 Task: Explore Airbnb accommodation in Ofaqim, Israel from 4th November, 2023 to 8th November, 2023 for 2 adults.1  bedroom having 1 bed and 1 bathroom. Property type can be hotel. Amenities needed are: washing machine. Look for 3 properties as per requirement.
Action: Mouse moved to (460, 350)
Screenshot: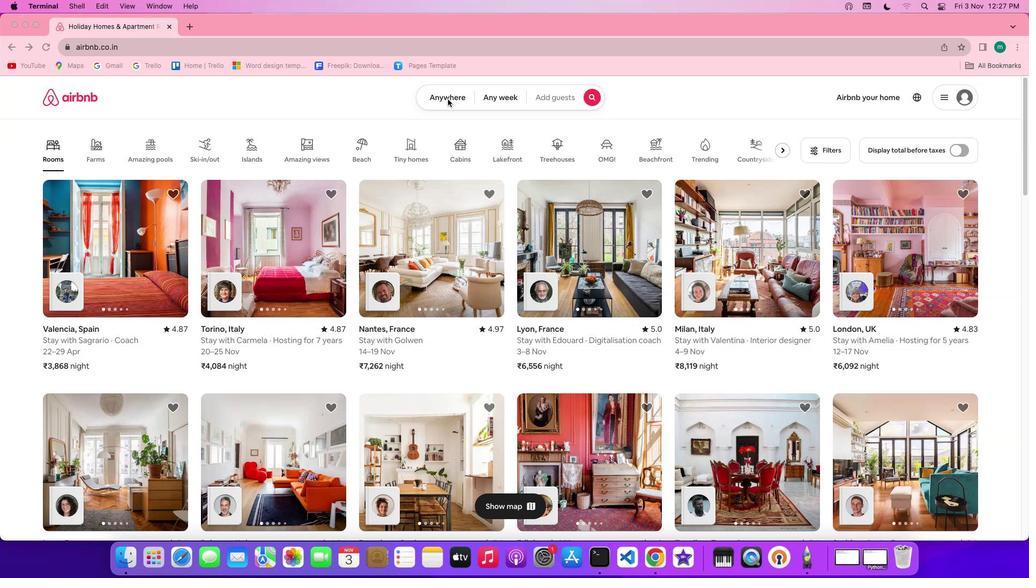 
Action: Mouse pressed left at (460, 350)
Screenshot: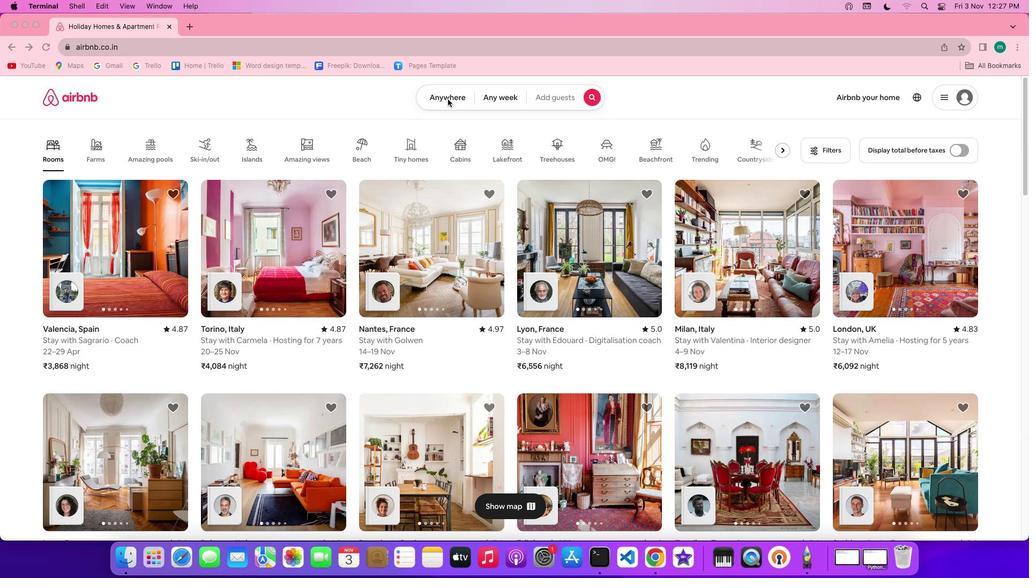 
Action: Mouse moved to (460, 350)
Screenshot: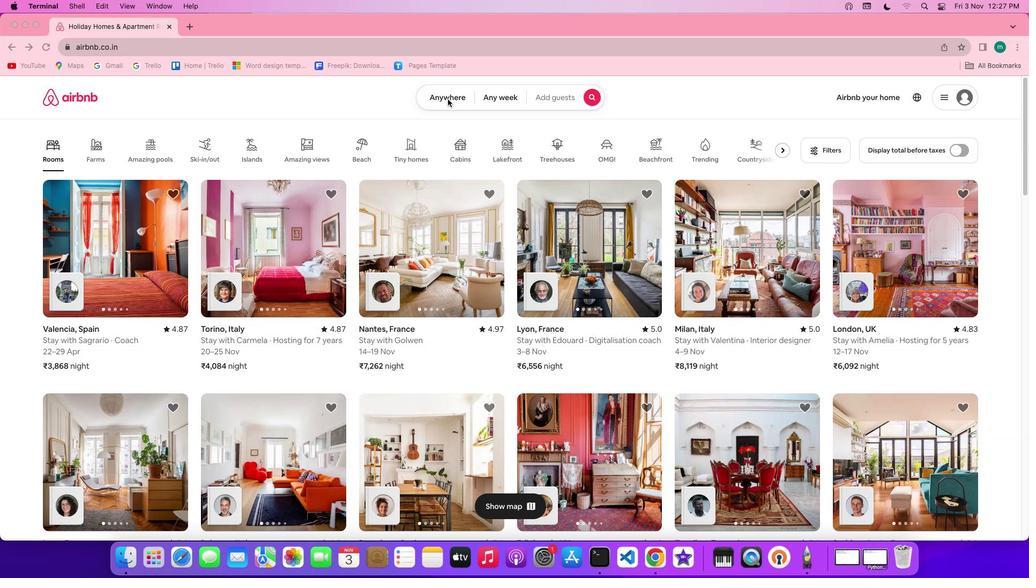 
Action: Mouse pressed left at (460, 350)
Screenshot: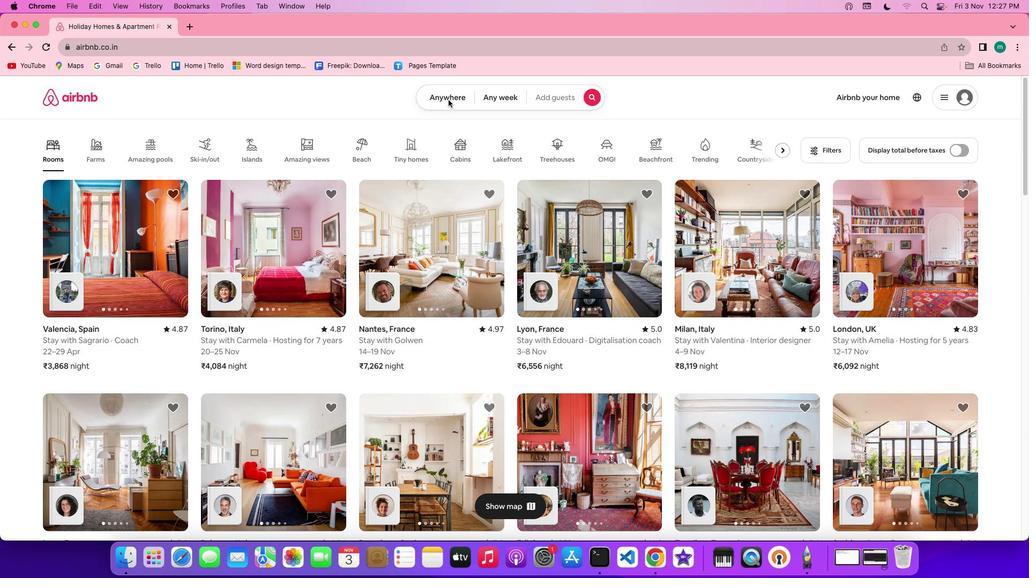
Action: Mouse moved to (383, 354)
Screenshot: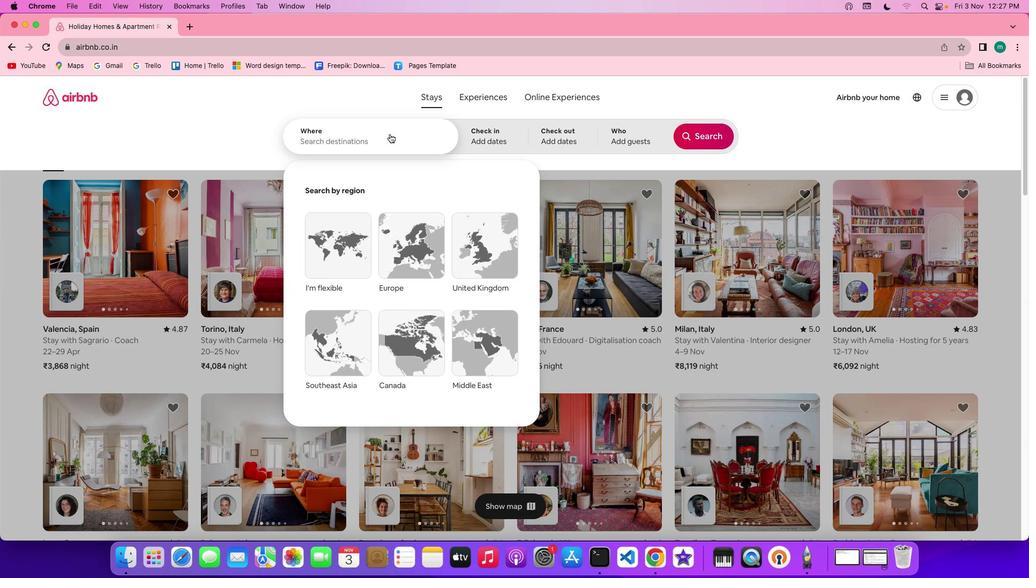 
Action: Key pressed Key.shift'O''f''a''q''i''m'','Key.spaceKey.shift'I''s''r''a''e''l'
Screenshot: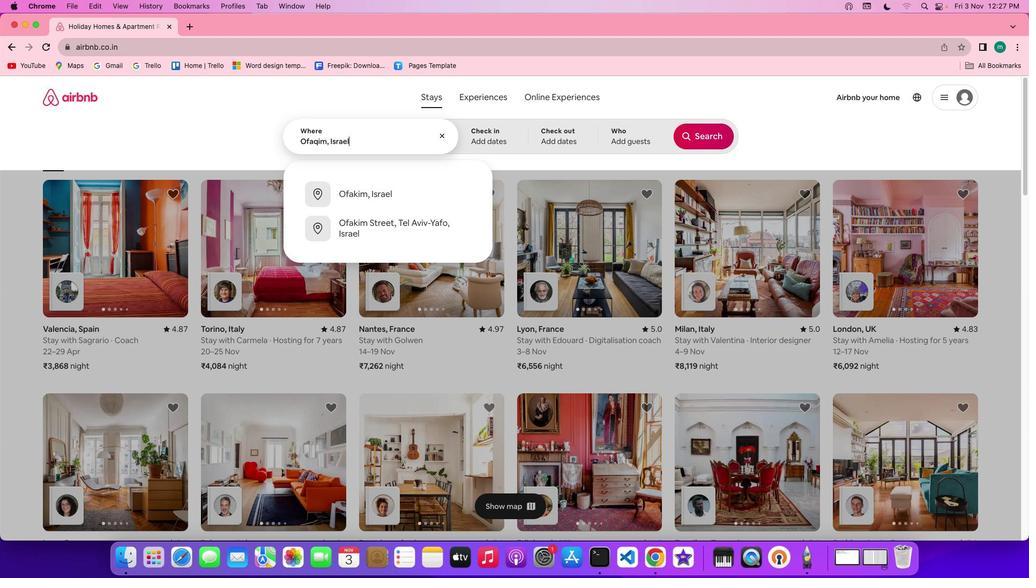
Action: Mouse moved to (504, 355)
Screenshot: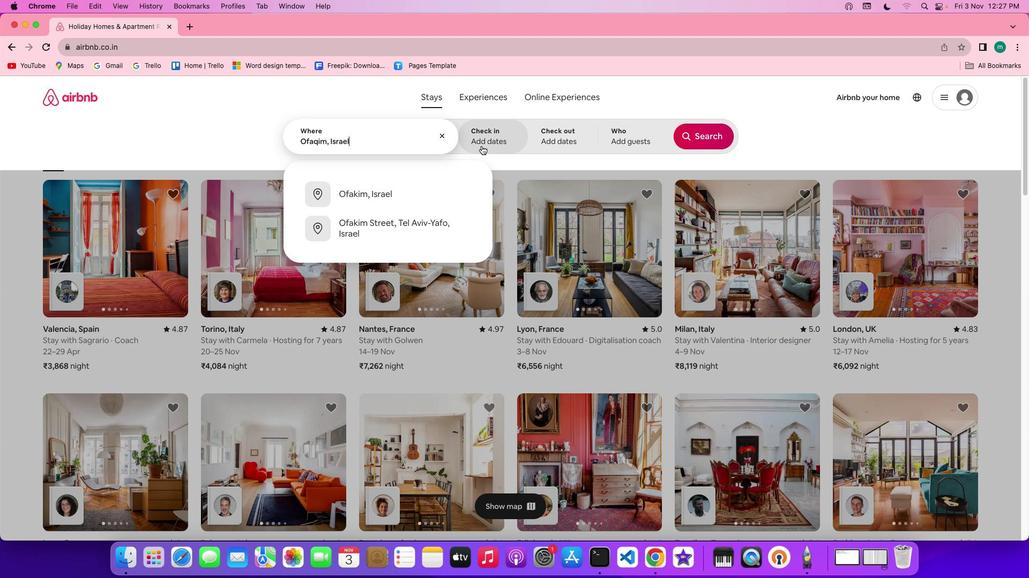 
Action: Mouse pressed left at (504, 355)
Screenshot: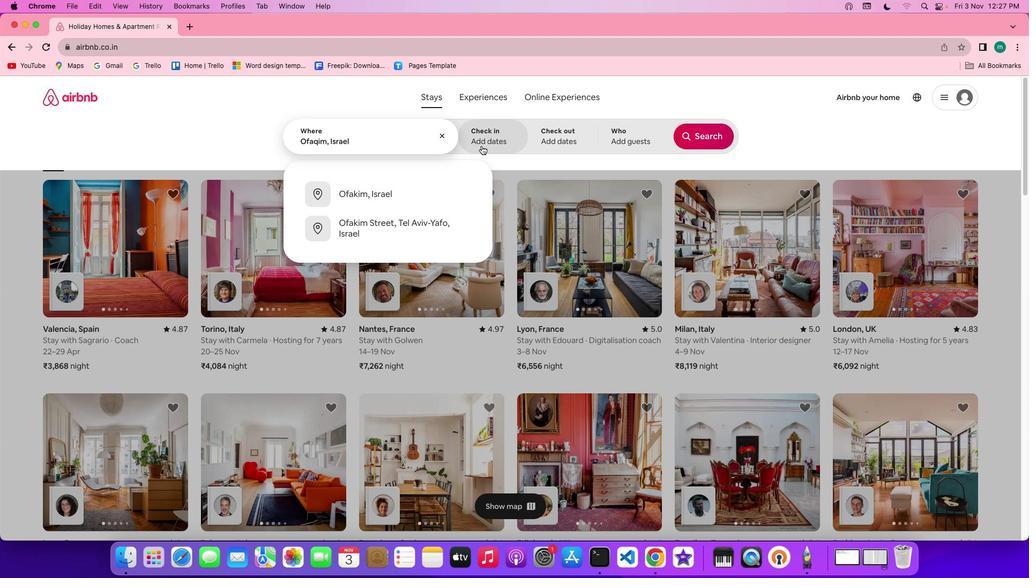 
Action: Mouse moved to (509, 369)
Screenshot: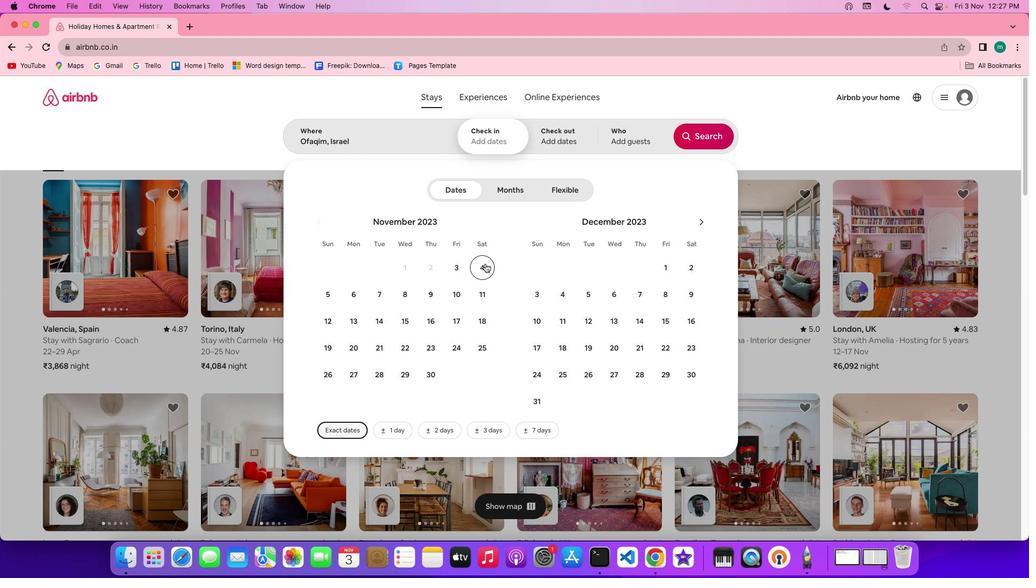 
Action: Mouse pressed left at (509, 369)
Screenshot: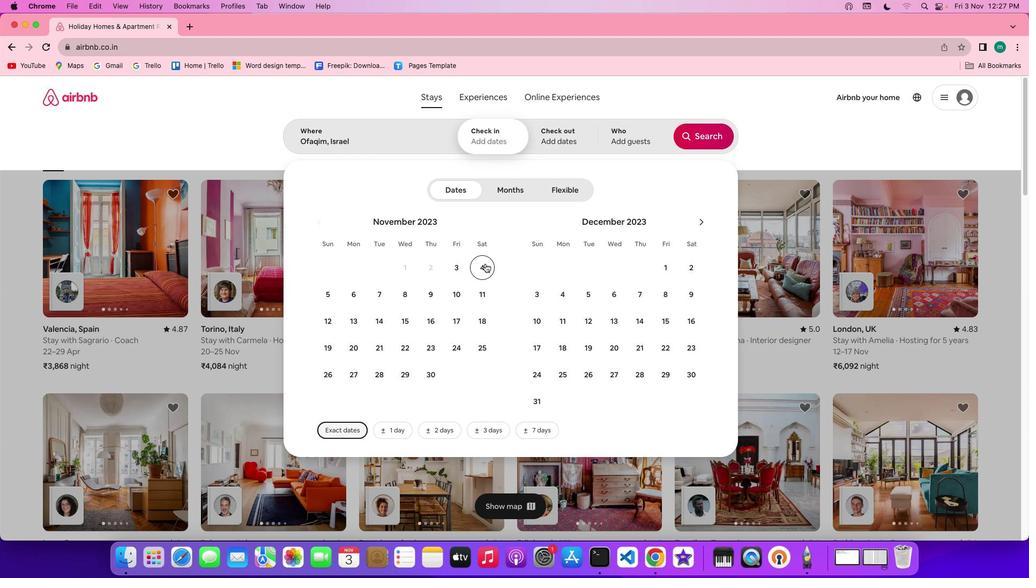 
Action: Mouse moved to (399, 373)
Screenshot: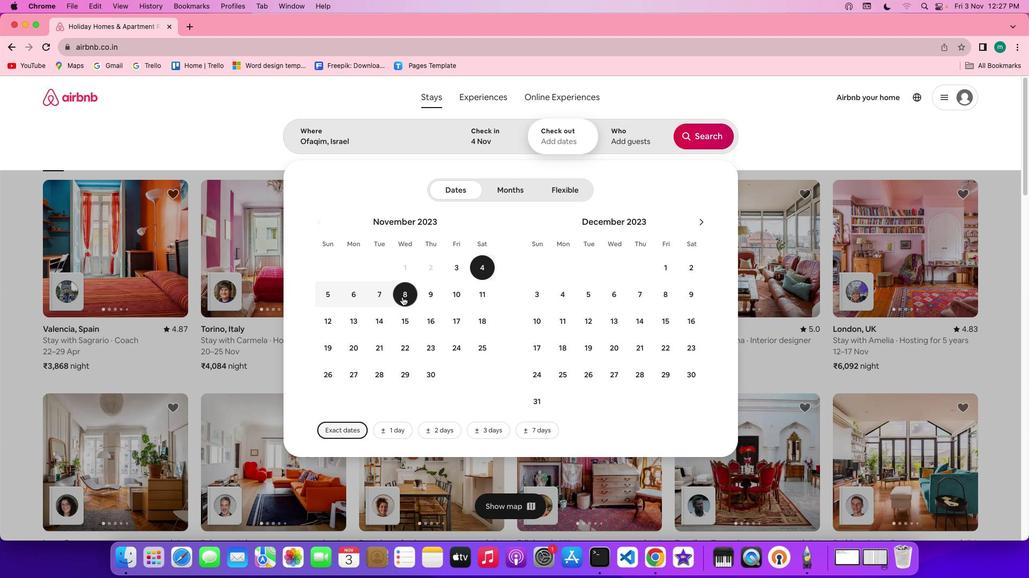 
Action: Mouse pressed left at (399, 373)
Screenshot: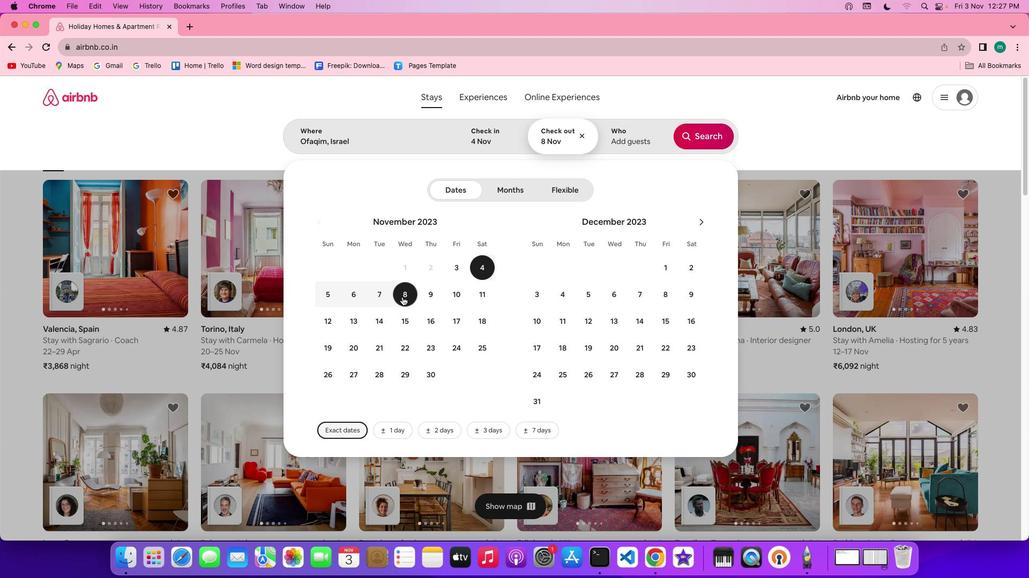 
Action: Mouse moved to (696, 354)
Screenshot: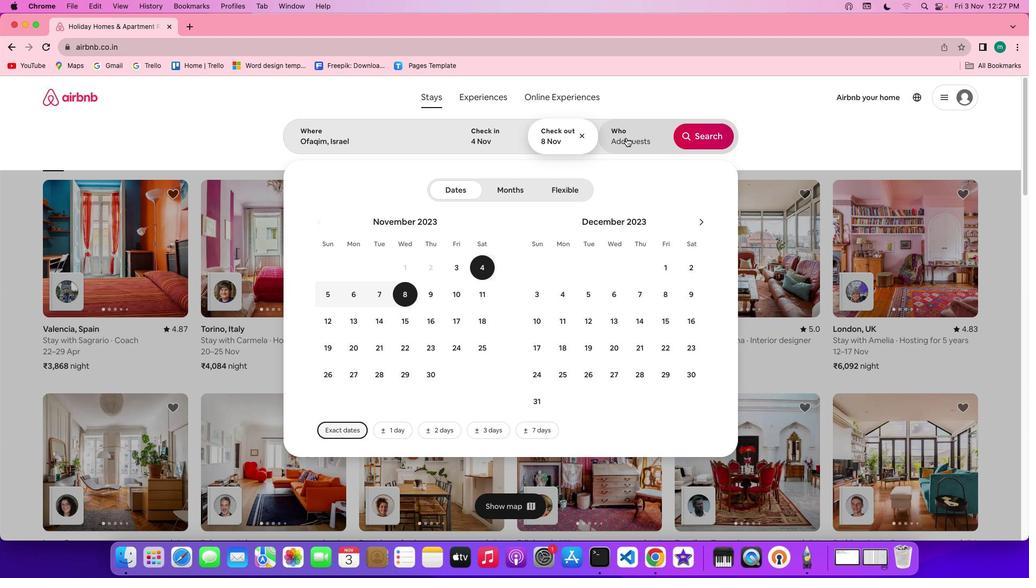 
Action: Mouse pressed left at (696, 354)
Screenshot: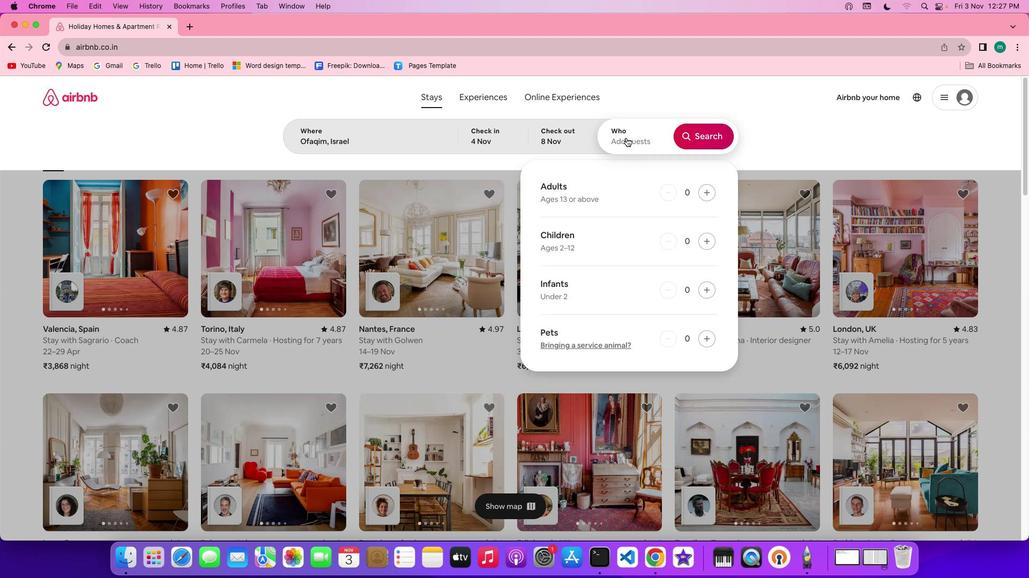 
Action: Mouse moved to (805, 360)
Screenshot: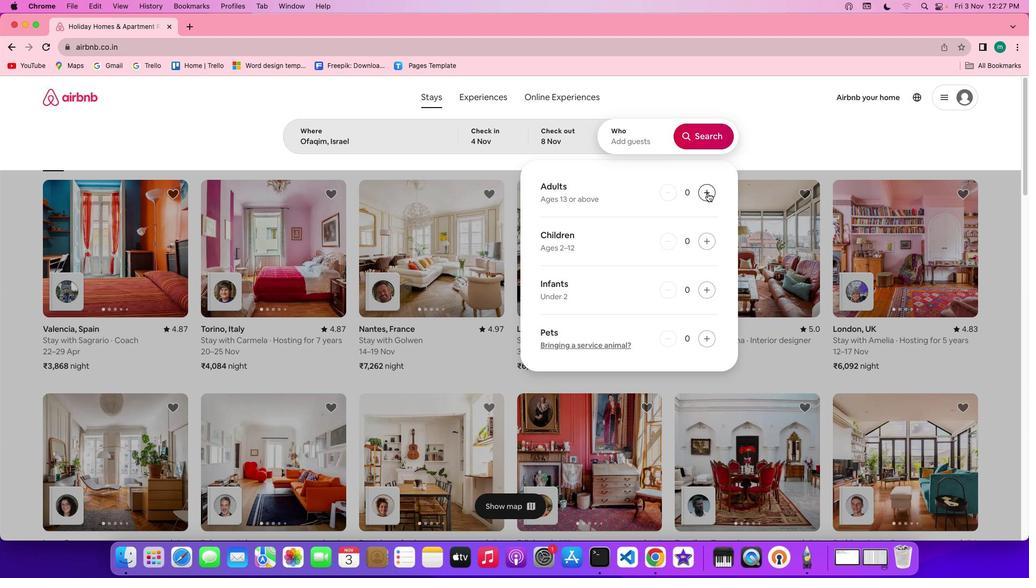 
Action: Mouse pressed left at (805, 360)
Screenshot: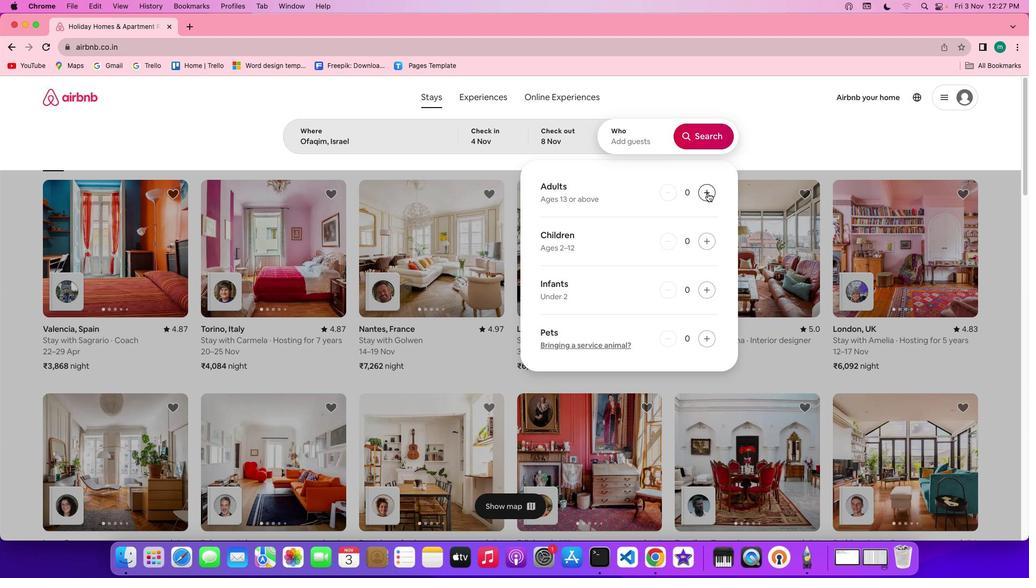 
Action: Mouse pressed left at (805, 360)
Screenshot: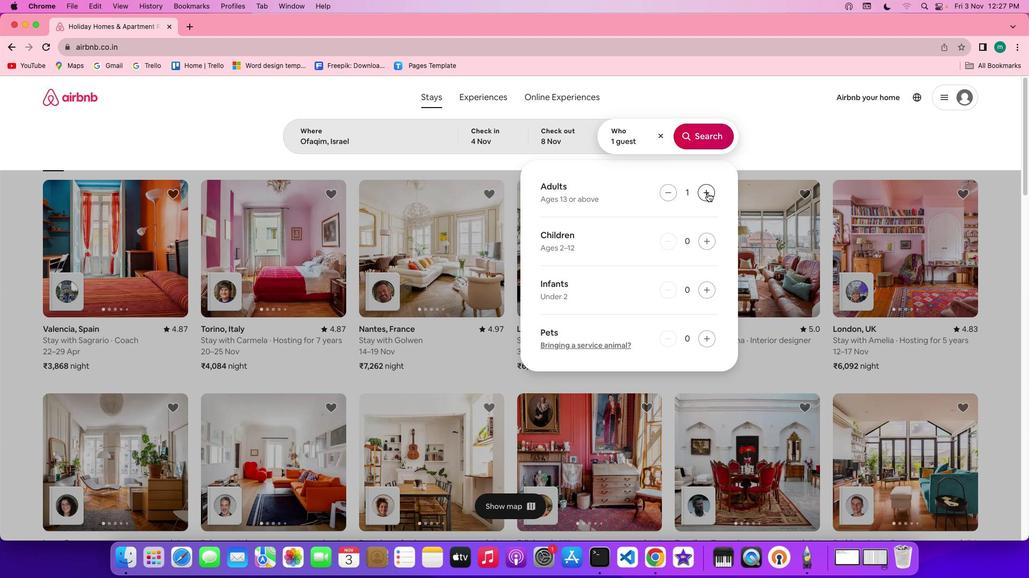 
Action: Mouse moved to (806, 353)
Screenshot: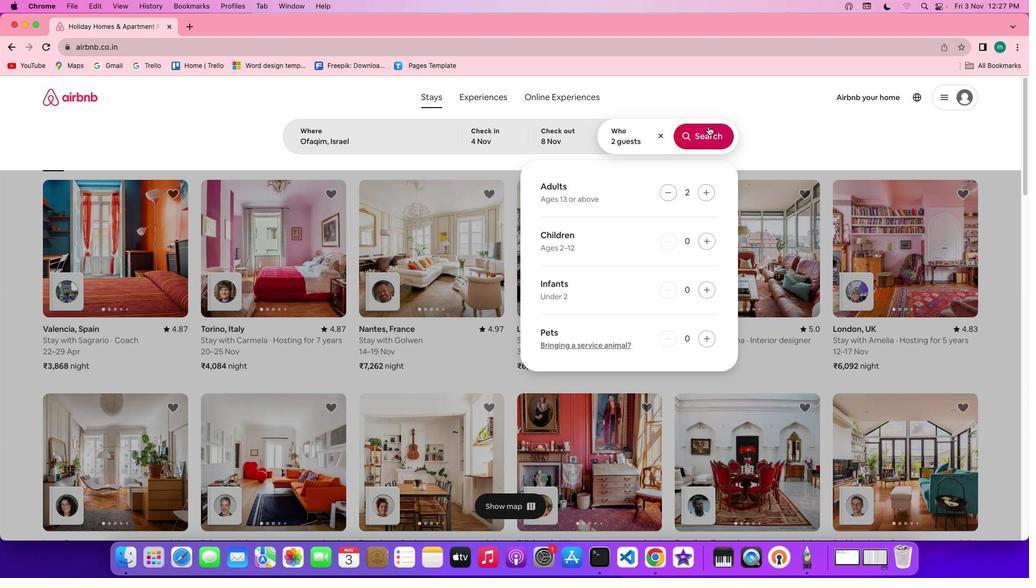 
Action: Mouse pressed left at (806, 353)
Screenshot: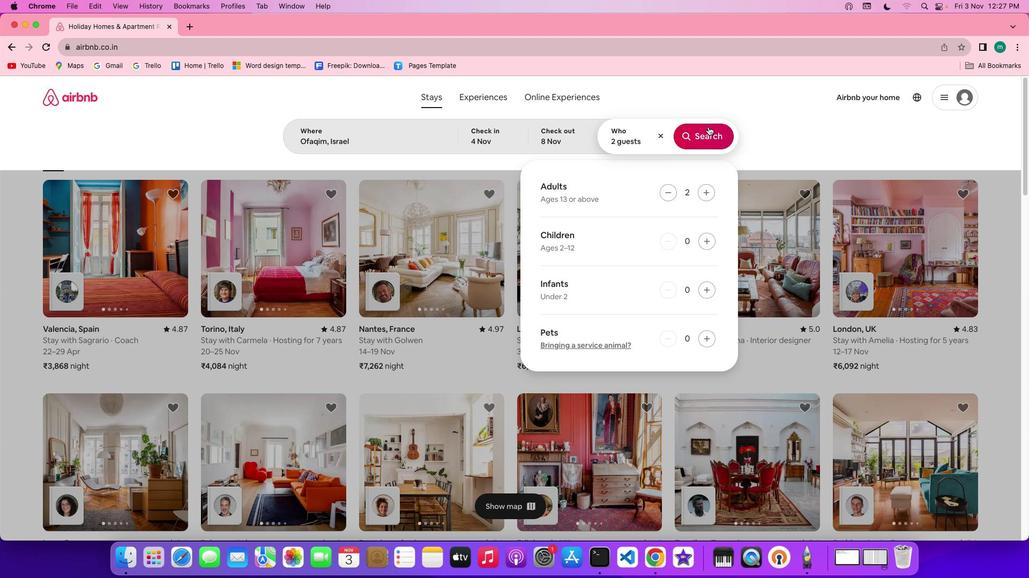 
Action: Mouse moved to (993, 354)
Screenshot: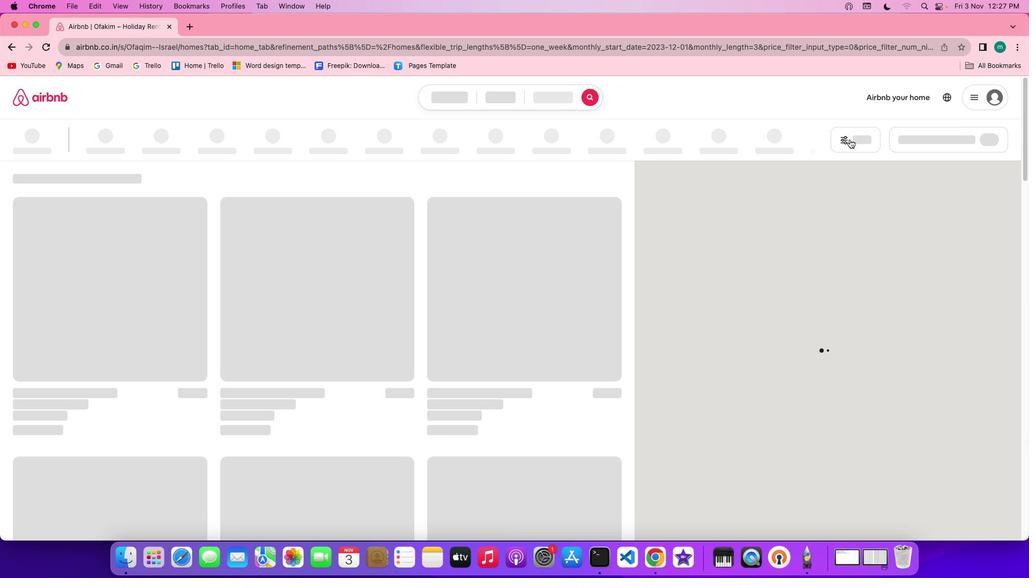 
Action: Mouse pressed left at (993, 354)
Screenshot: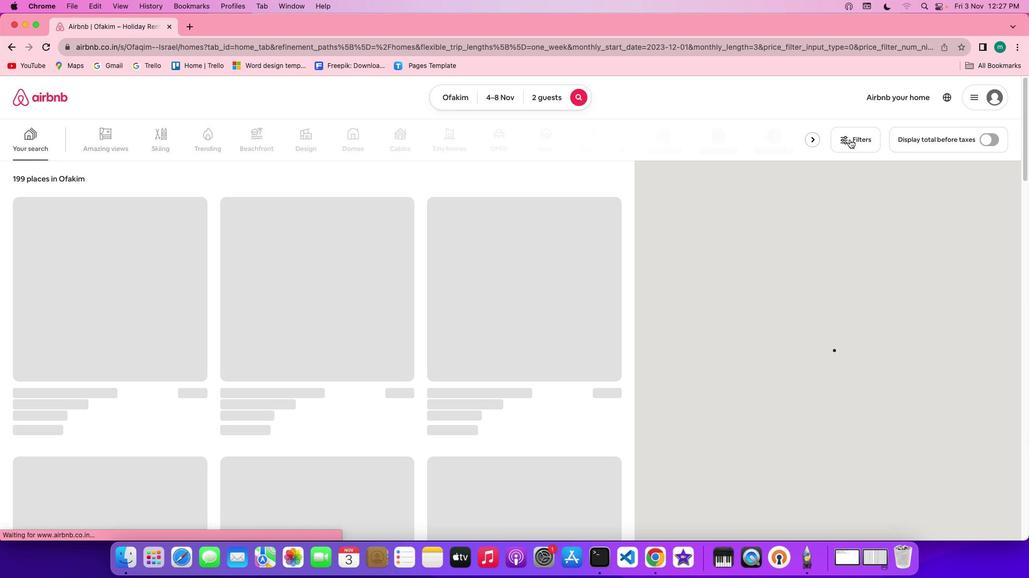 
Action: Mouse moved to (991, 354)
Screenshot: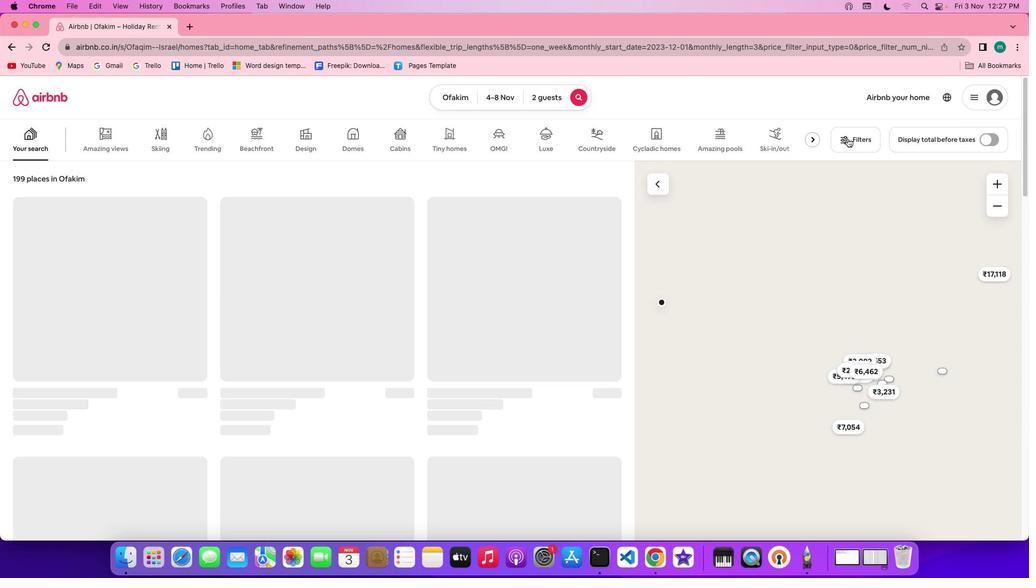 
Action: Mouse pressed left at (991, 354)
Screenshot: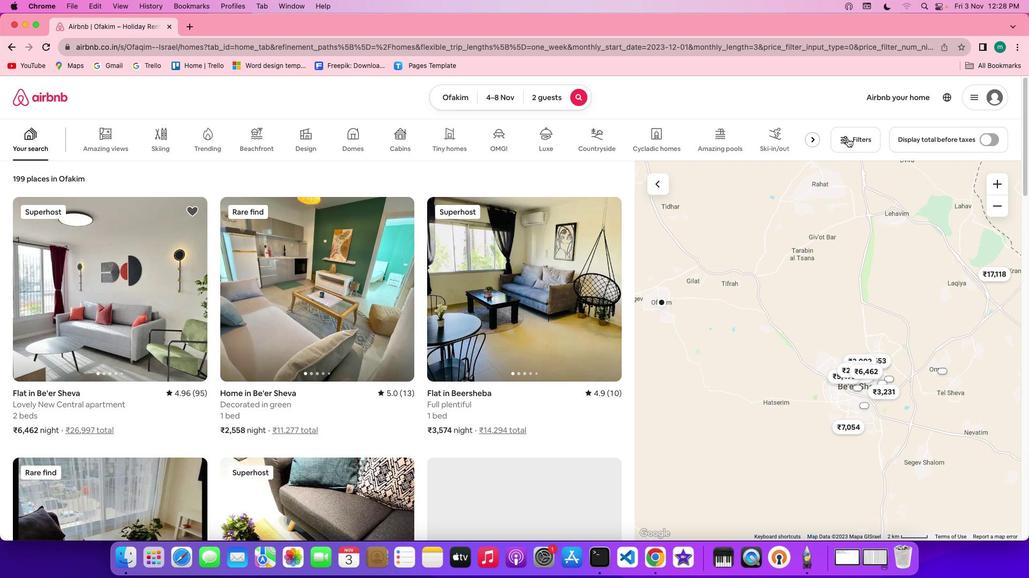 
Action: Mouse moved to (597, 378)
Screenshot: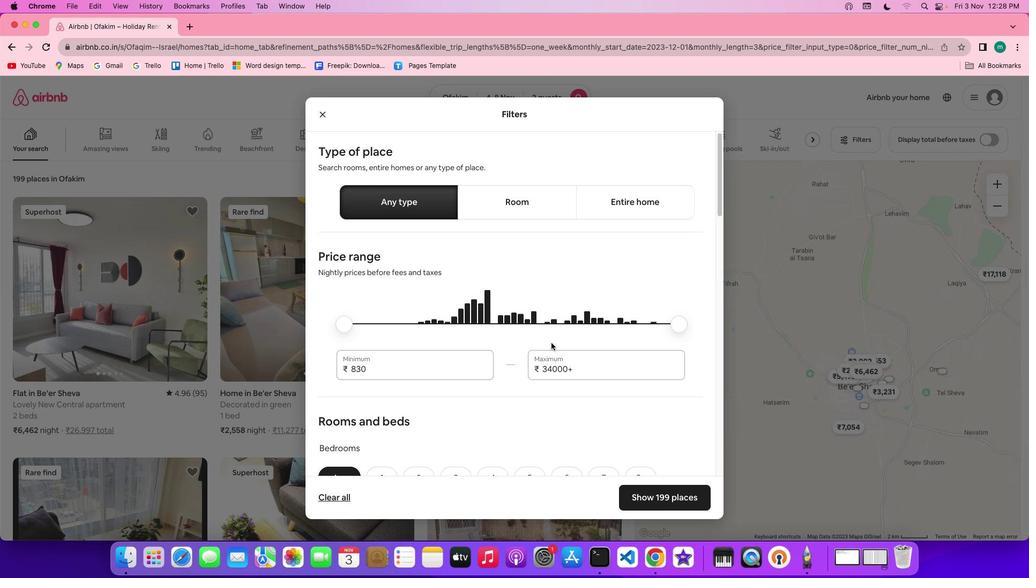 
Action: Mouse scrolled (597, 378) with delta (-134, 338)
Screenshot: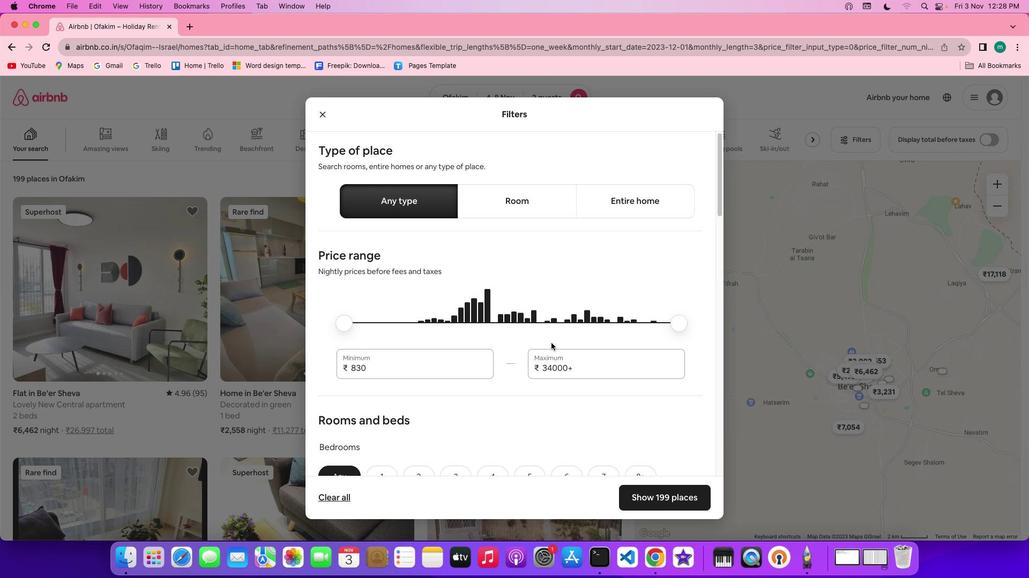 
Action: Mouse scrolled (597, 378) with delta (-134, 338)
Screenshot: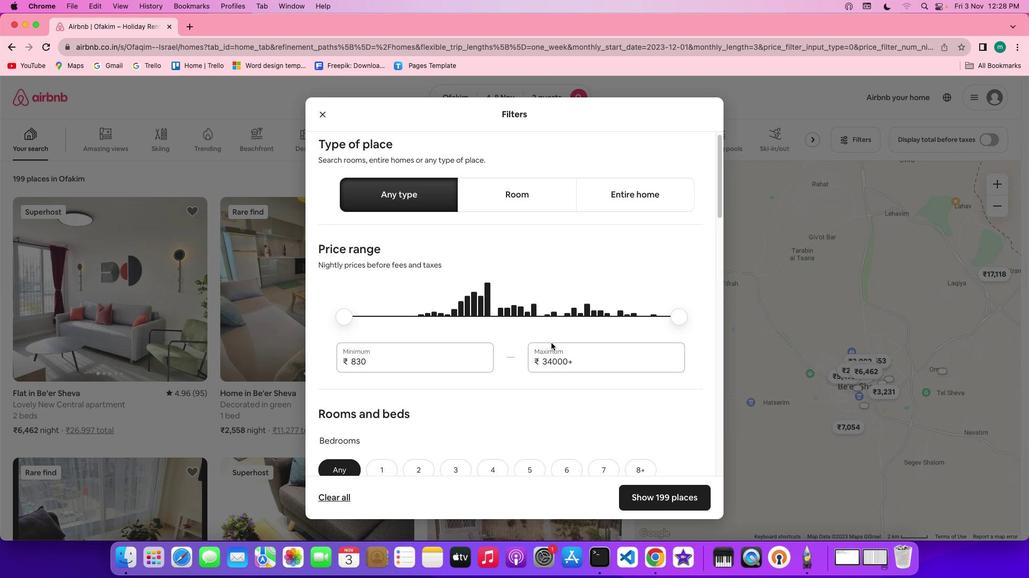 
Action: Mouse scrolled (597, 378) with delta (-134, 338)
Screenshot: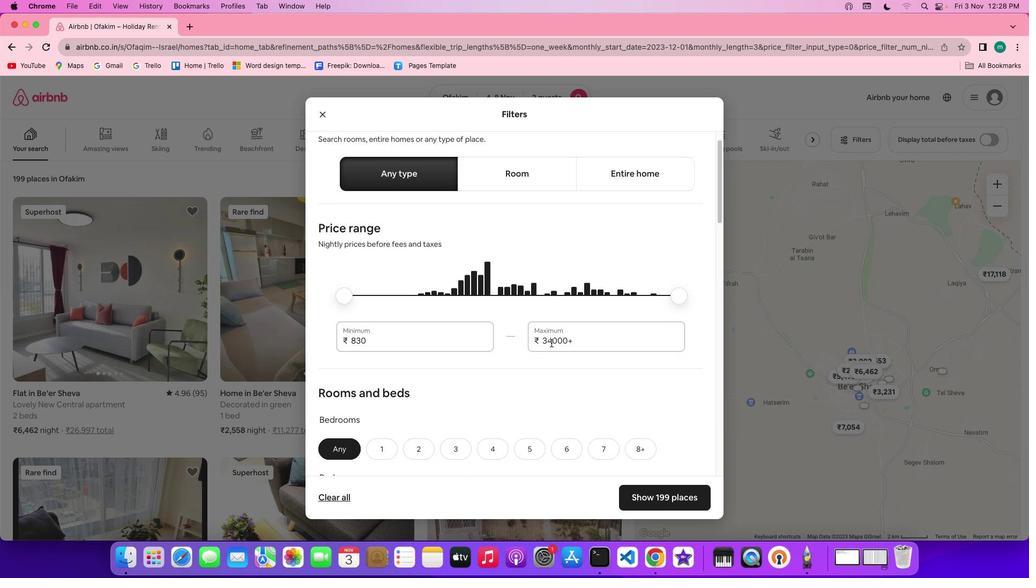 
Action: Mouse scrolled (597, 378) with delta (-134, 338)
Screenshot: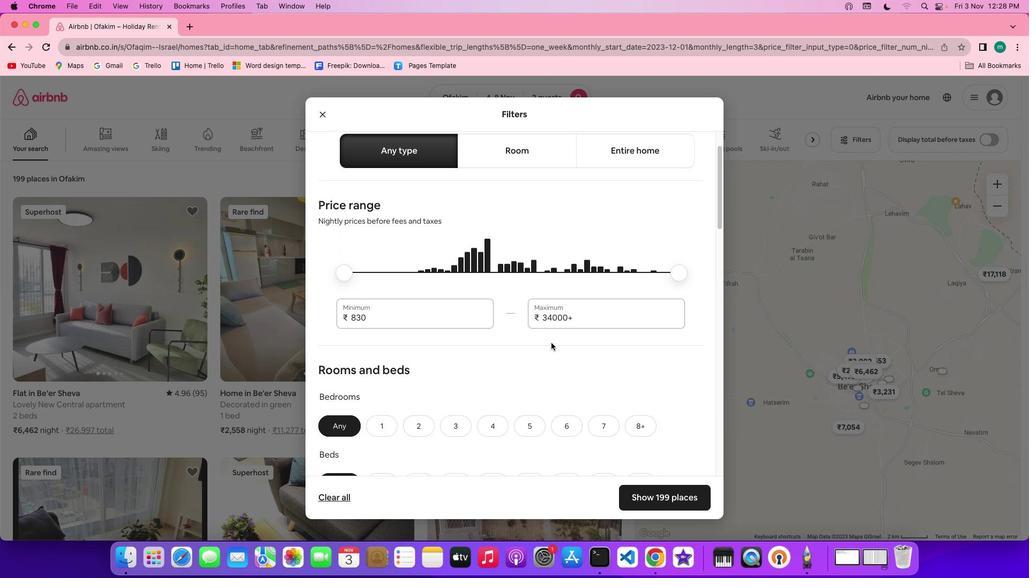 
Action: Mouse scrolled (597, 378) with delta (-134, 338)
Screenshot: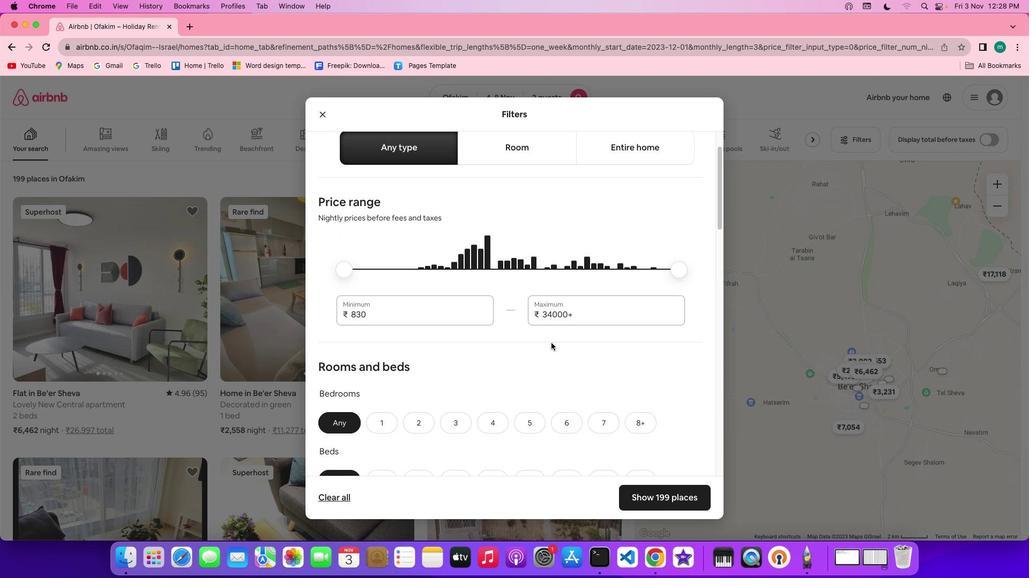 
Action: Mouse scrolled (597, 378) with delta (-134, 338)
Screenshot: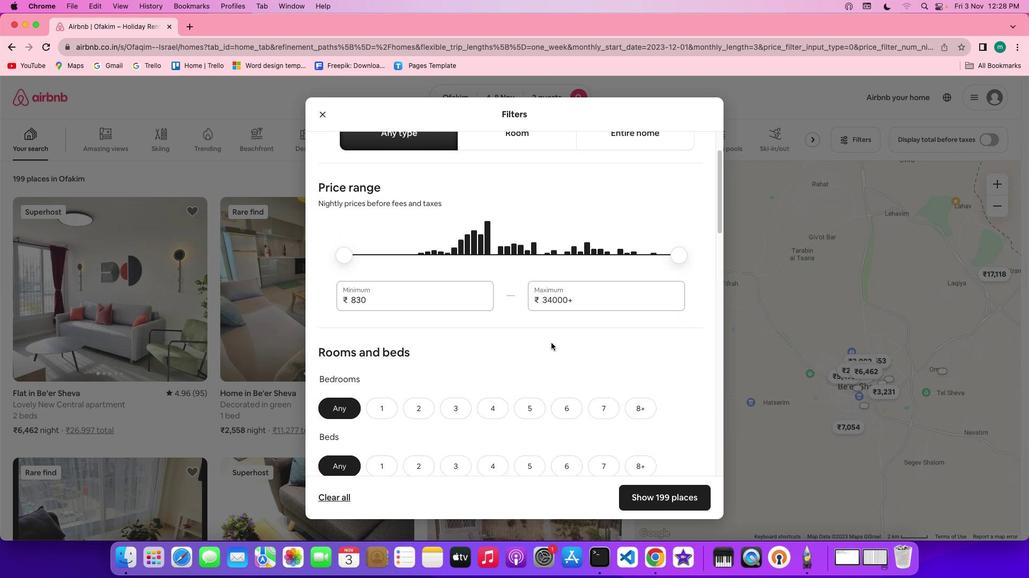 
Action: Mouse scrolled (597, 378) with delta (-134, 338)
Screenshot: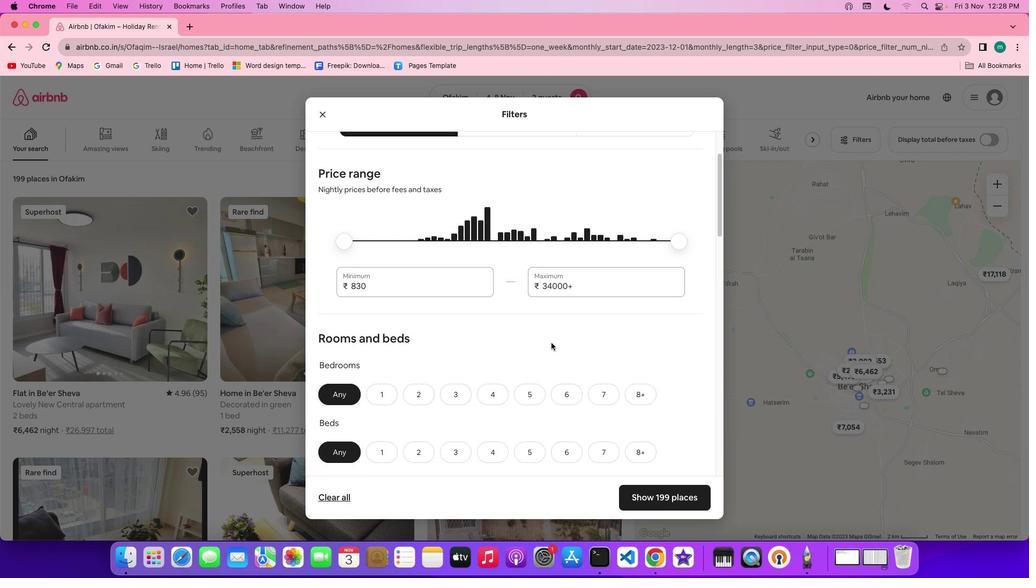 
Action: Mouse scrolled (597, 378) with delta (-134, 338)
Screenshot: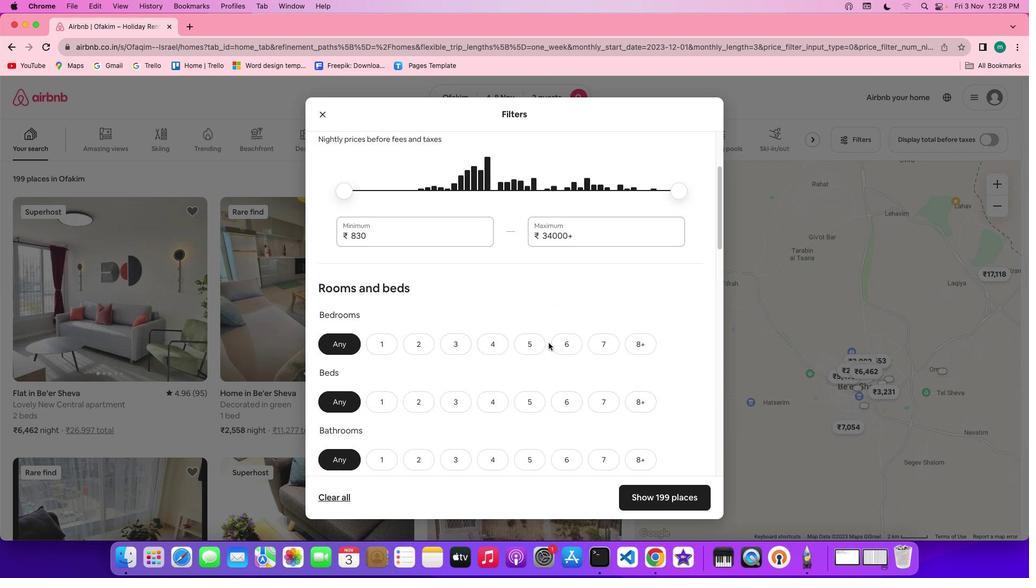 
Action: Mouse moved to (583, 378)
Screenshot: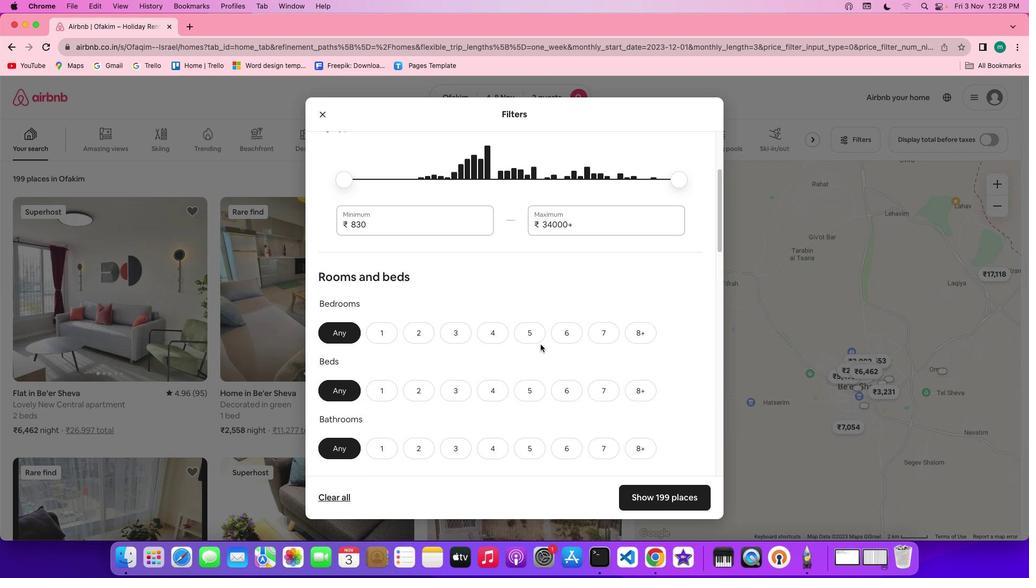 
Action: Mouse scrolled (583, 378) with delta (-134, 338)
Screenshot: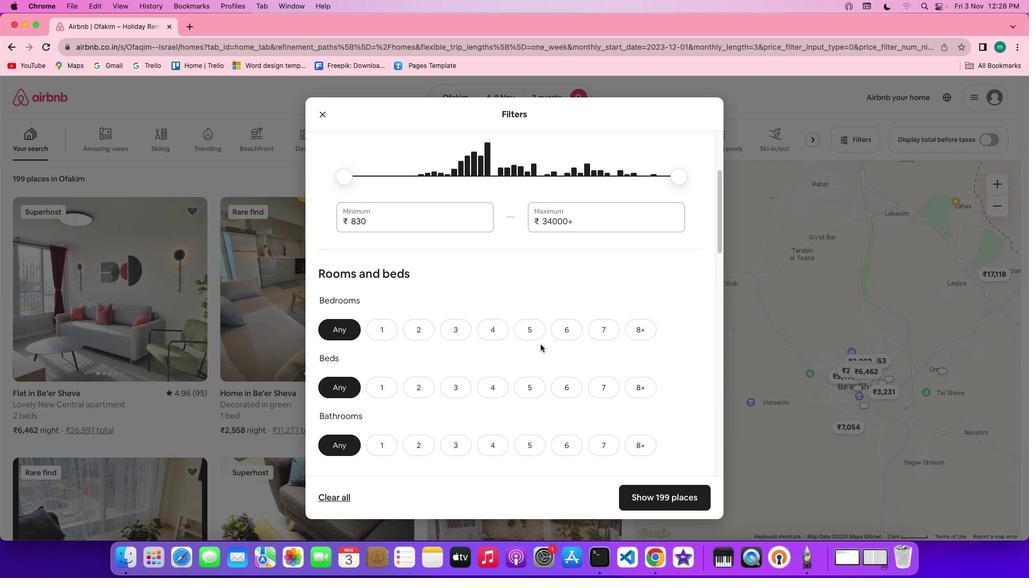 
Action: Mouse scrolled (583, 378) with delta (-134, 338)
Screenshot: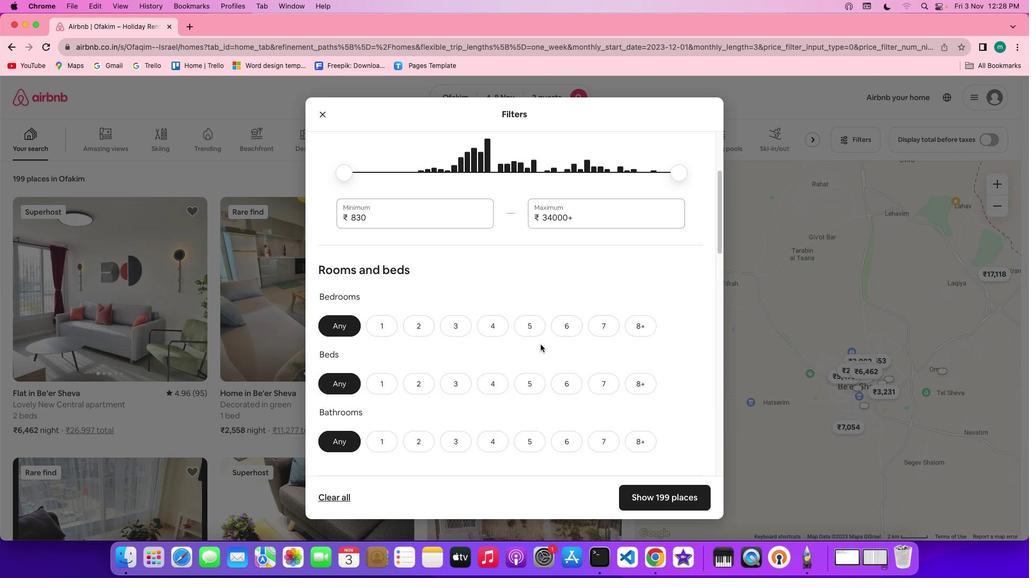 
Action: Mouse moved to (374, 375)
Screenshot: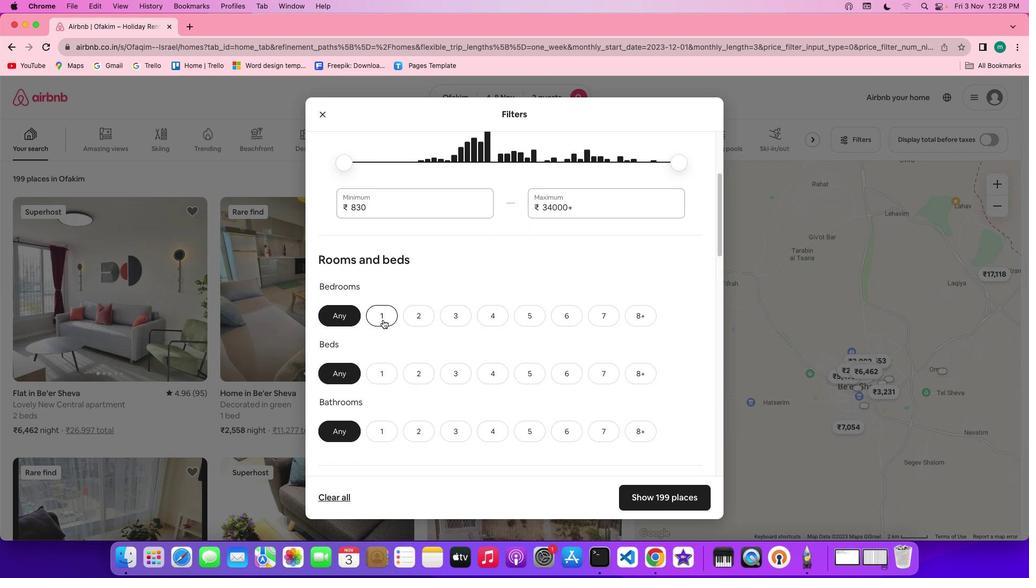 
Action: Mouse pressed left at (374, 375)
Screenshot: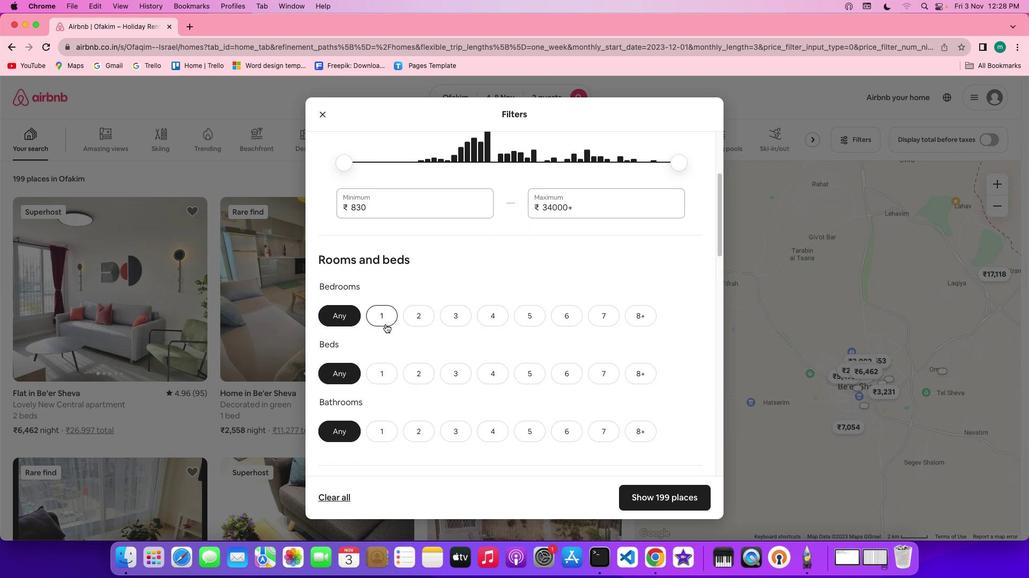 
Action: Mouse moved to (381, 382)
Screenshot: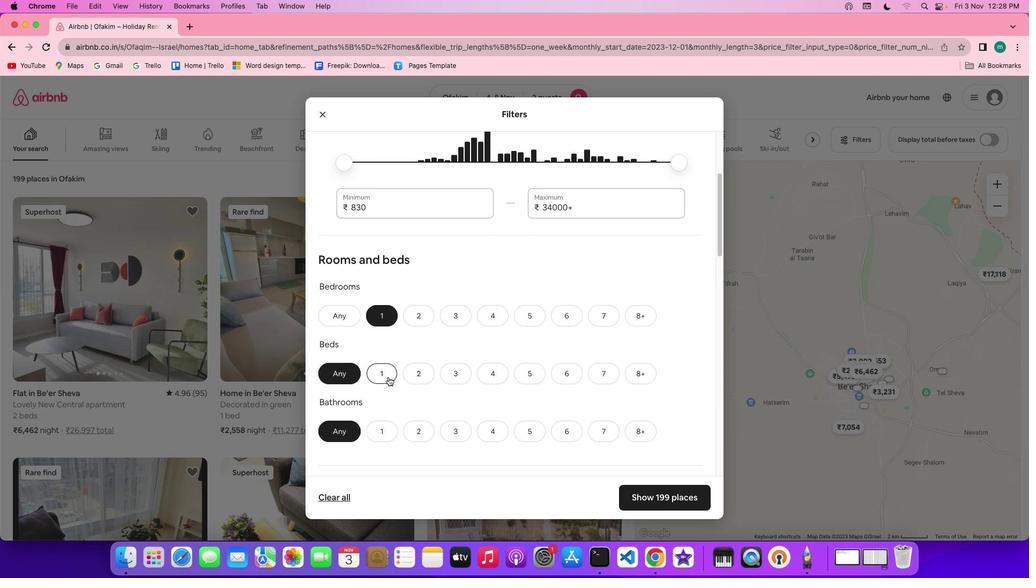 
Action: Mouse pressed left at (381, 382)
Screenshot: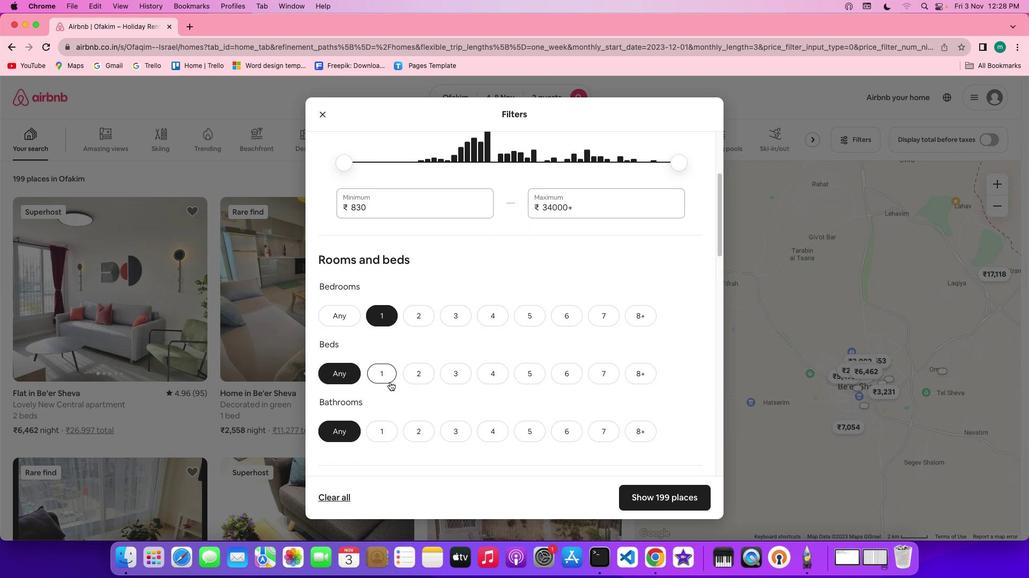
Action: Mouse moved to (383, 389)
Screenshot: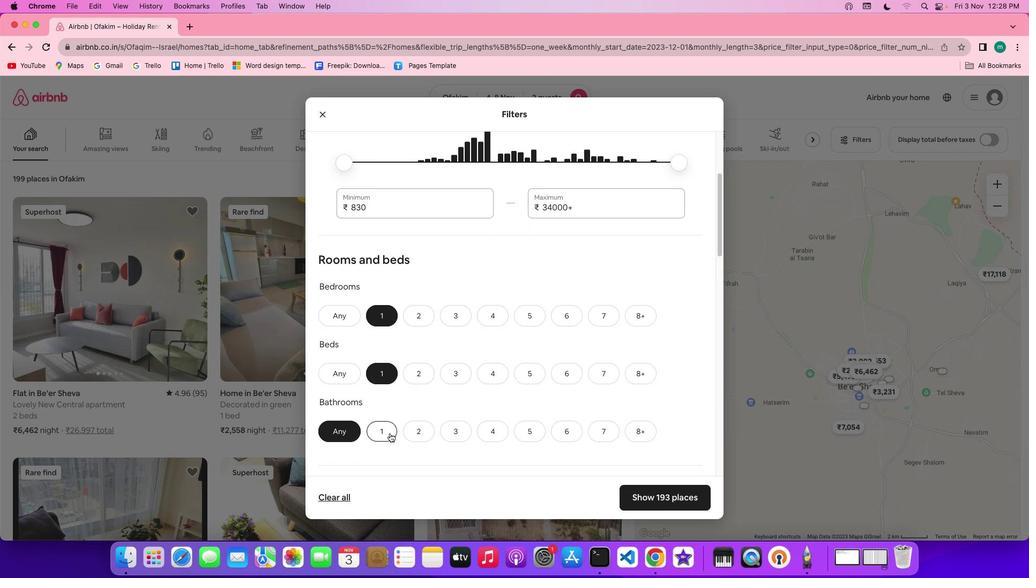 
Action: Mouse pressed left at (383, 389)
Screenshot: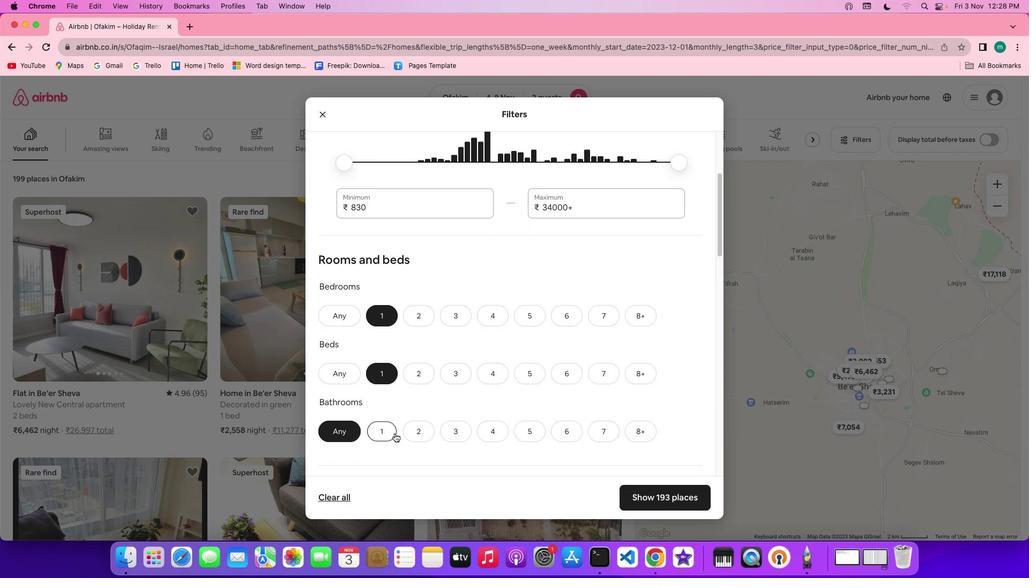 
Action: Mouse moved to (618, 388)
Screenshot: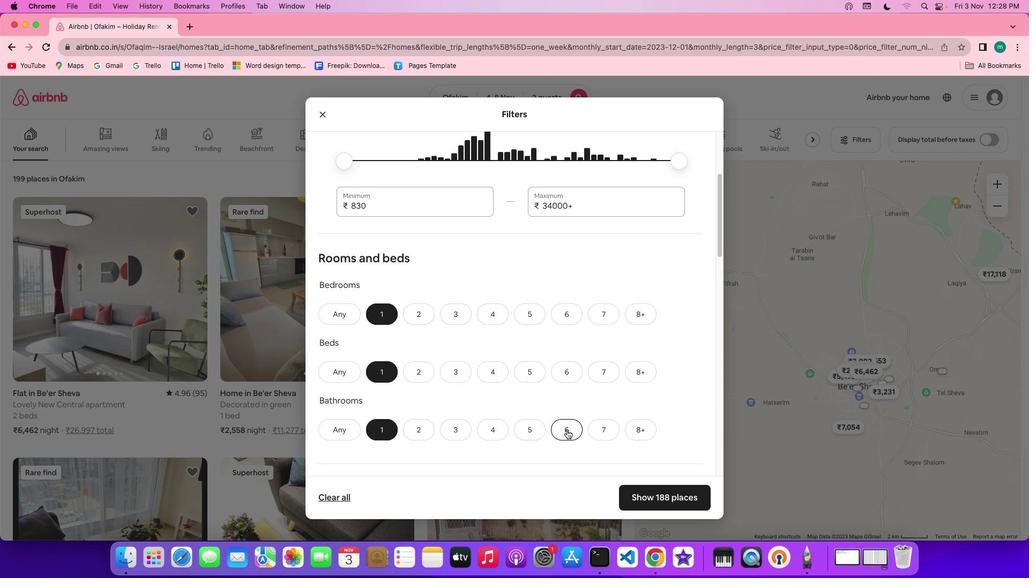 
Action: Mouse scrolled (618, 388) with delta (-134, 338)
Screenshot: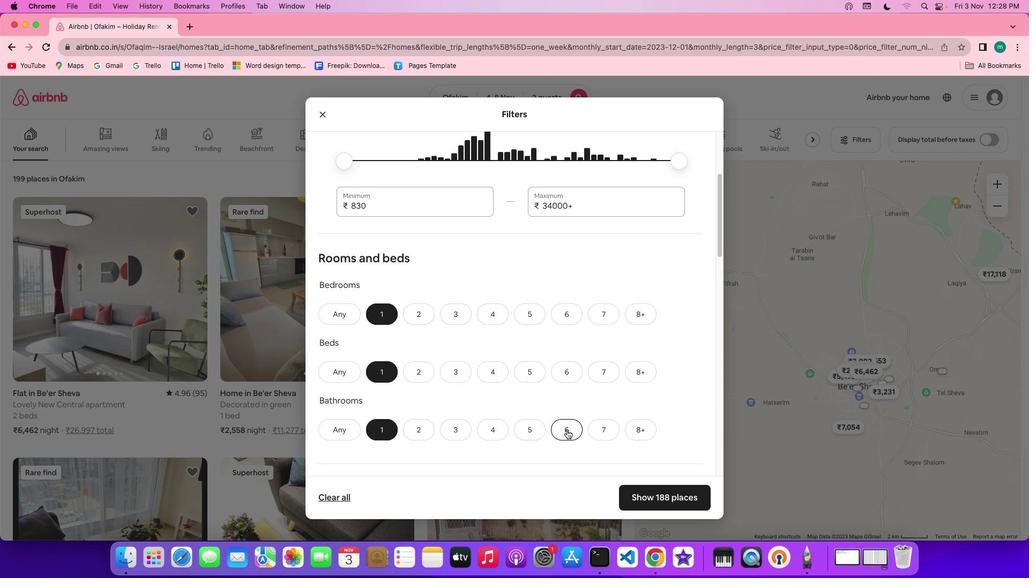 
Action: Mouse scrolled (618, 388) with delta (-134, 338)
Screenshot: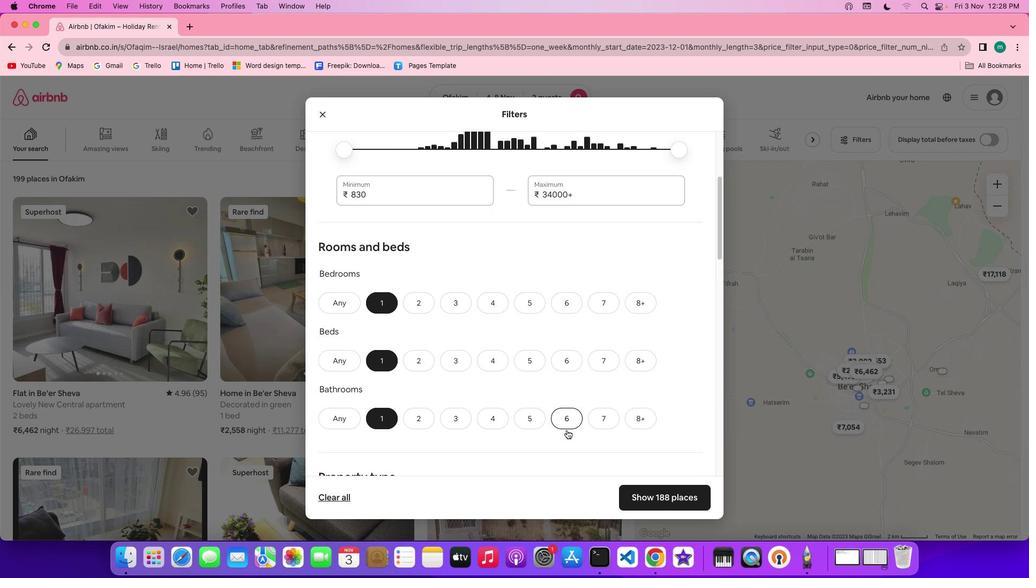
Action: Mouse scrolled (618, 388) with delta (-134, 338)
Screenshot: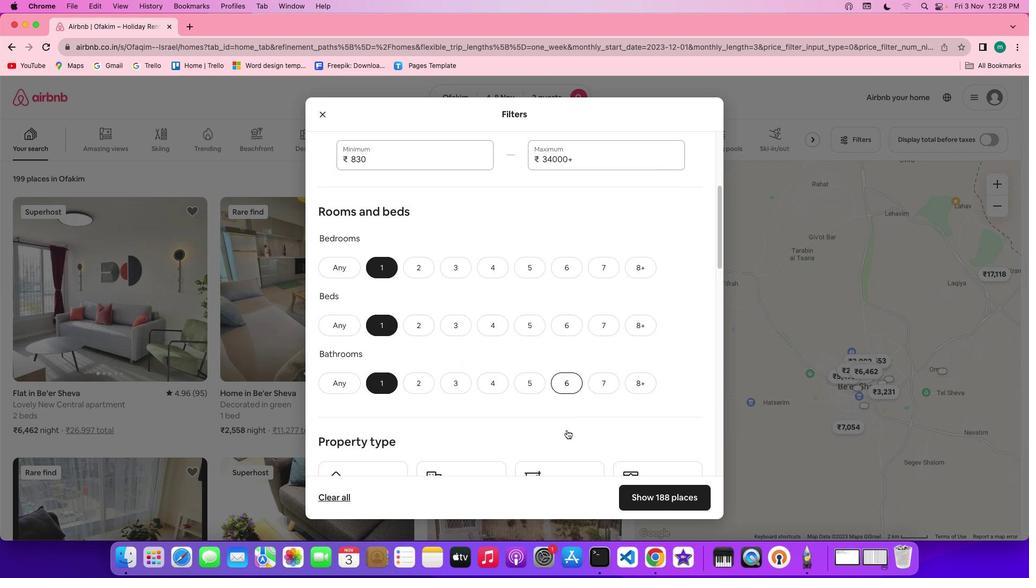 
Action: Mouse scrolled (618, 388) with delta (-134, 338)
Screenshot: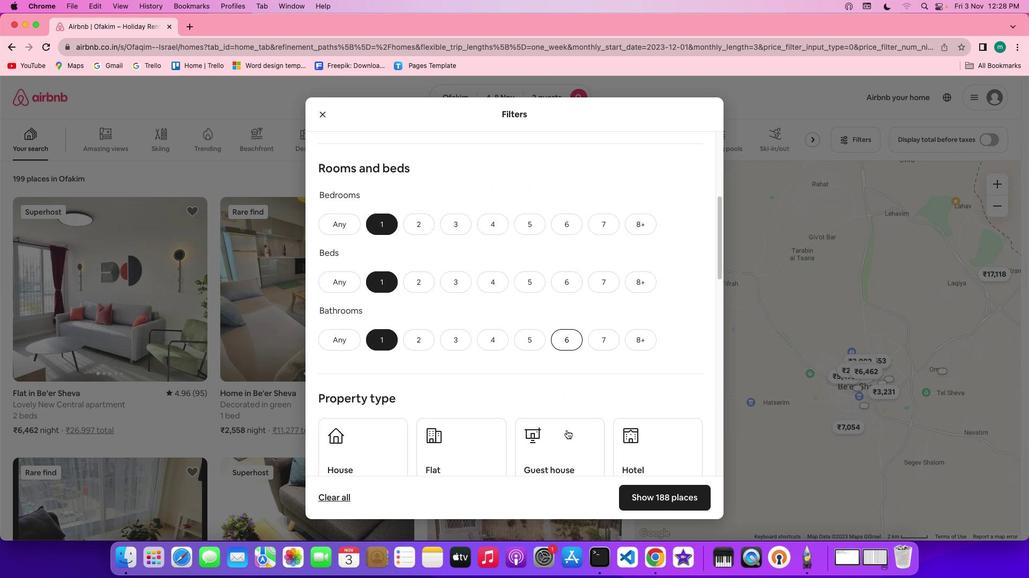 
Action: Mouse scrolled (618, 388) with delta (-134, 338)
Screenshot: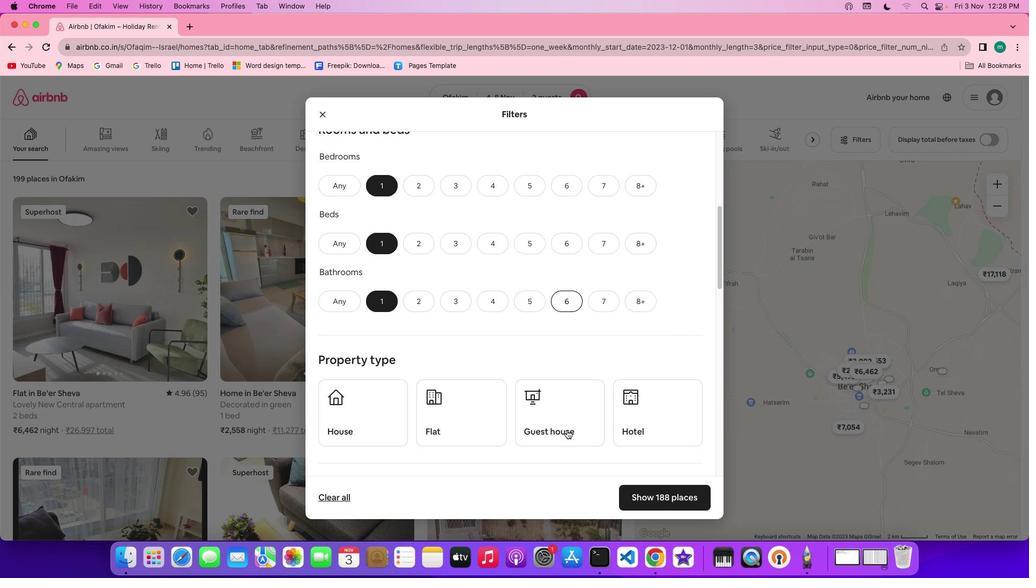 
Action: Mouse scrolled (618, 388) with delta (-134, 338)
Screenshot: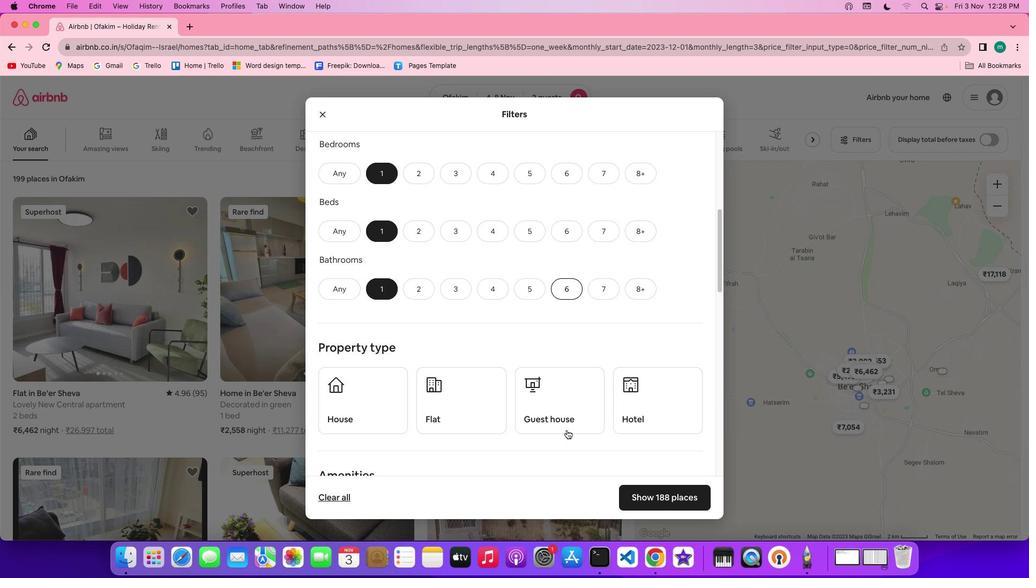 
Action: Mouse scrolled (618, 388) with delta (-134, 338)
Screenshot: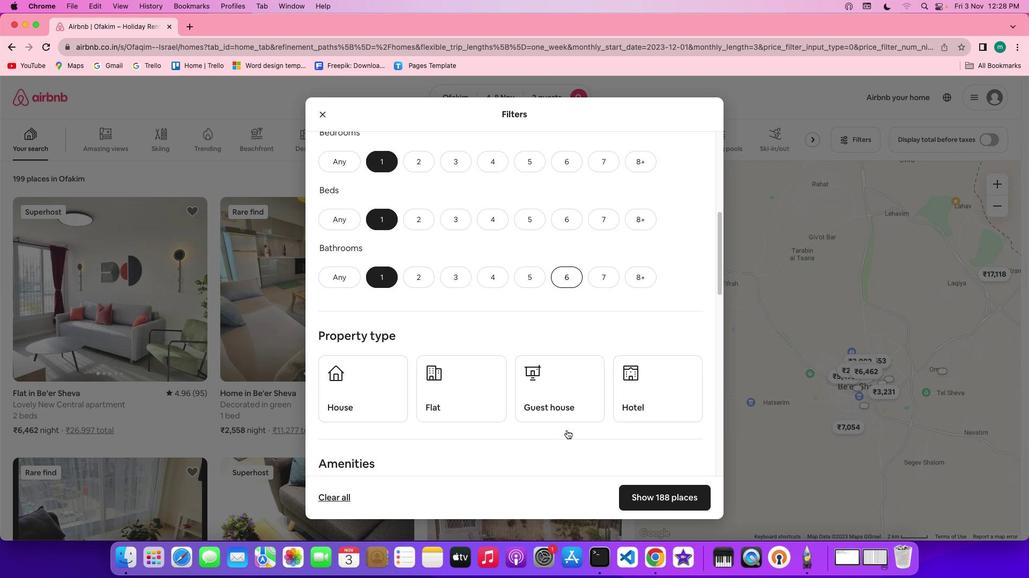 
Action: Mouse scrolled (618, 388) with delta (-134, 338)
Screenshot: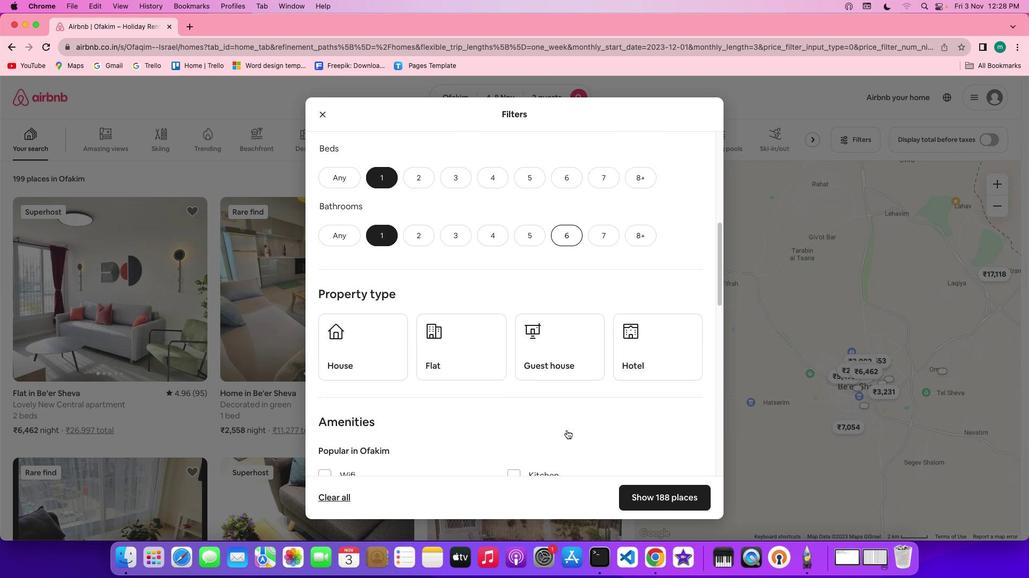 
Action: Mouse moved to (618, 388)
Screenshot: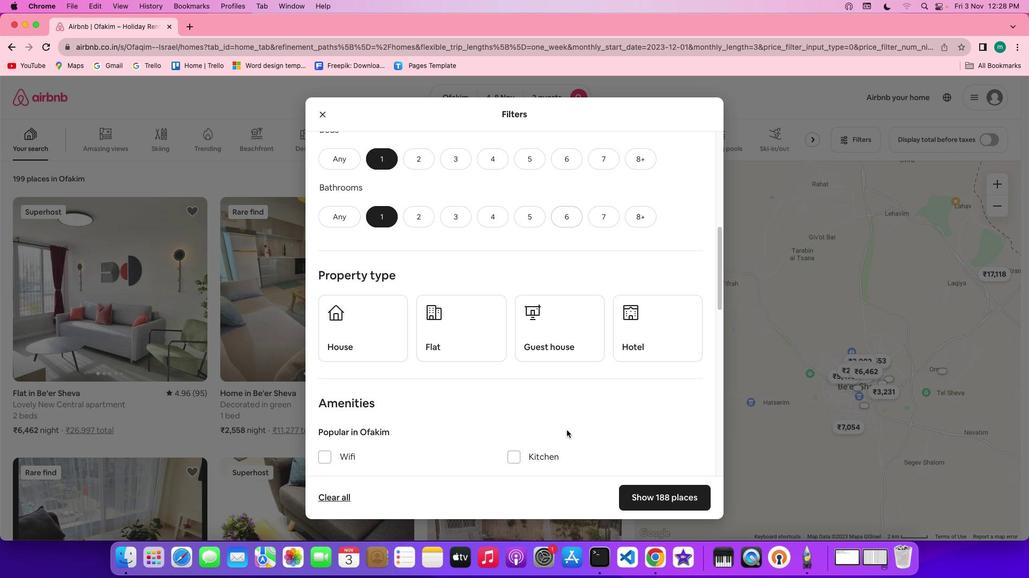 
Action: Mouse scrolled (618, 388) with delta (-134, 338)
Screenshot: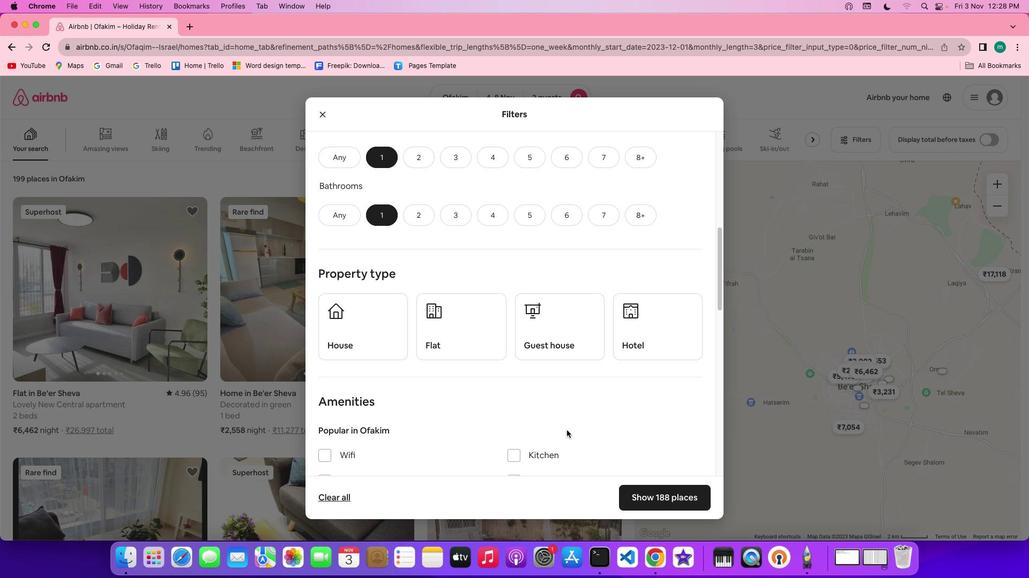 
Action: Mouse scrolled (618, 388) with delta (-134, 338)
Screenshot: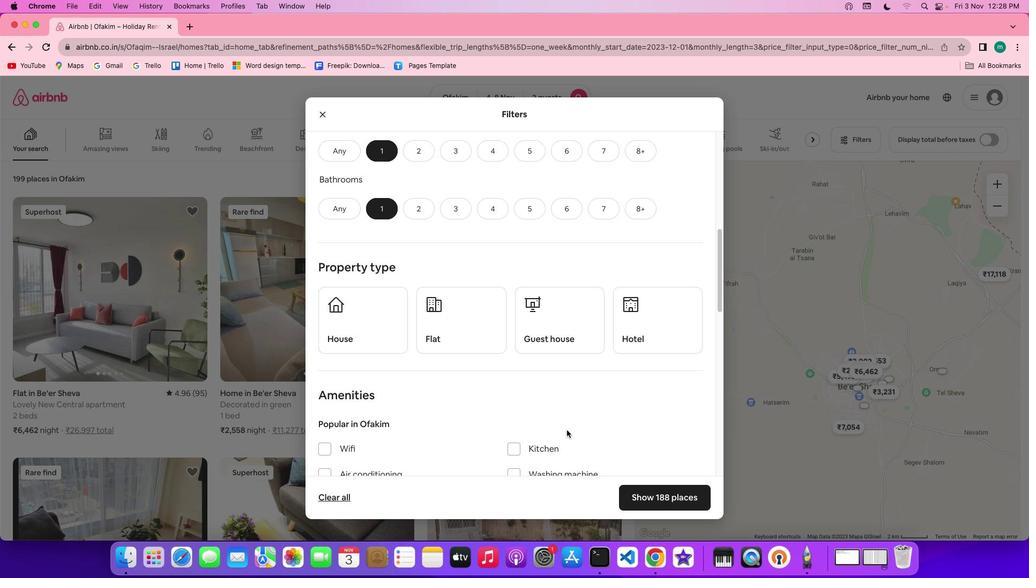 
Action: Mouse scrolled (618, 388) with delta (-134, 338)
Screenshot: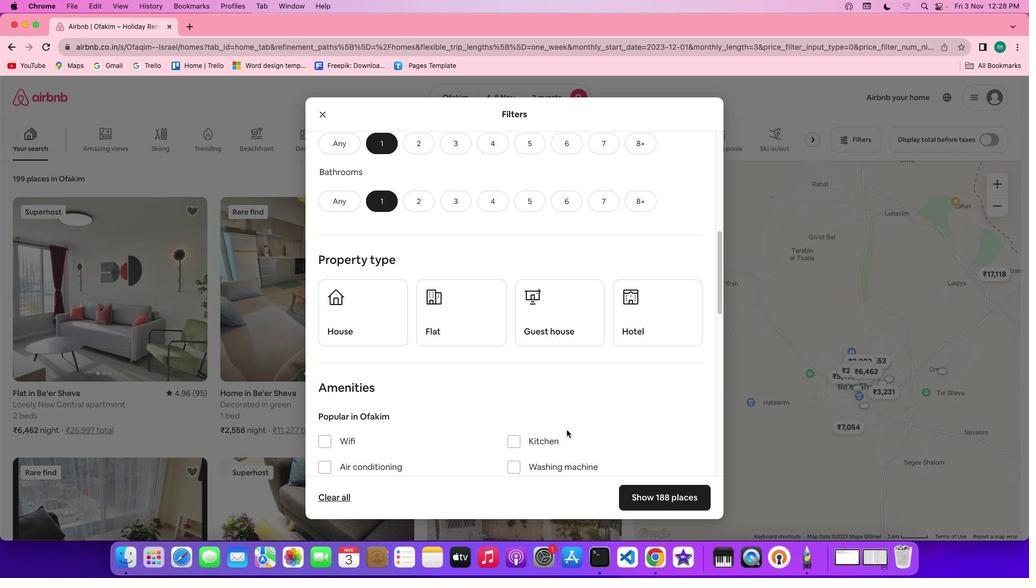 
Action: Mouse moved to (761, 375)
Screenshot: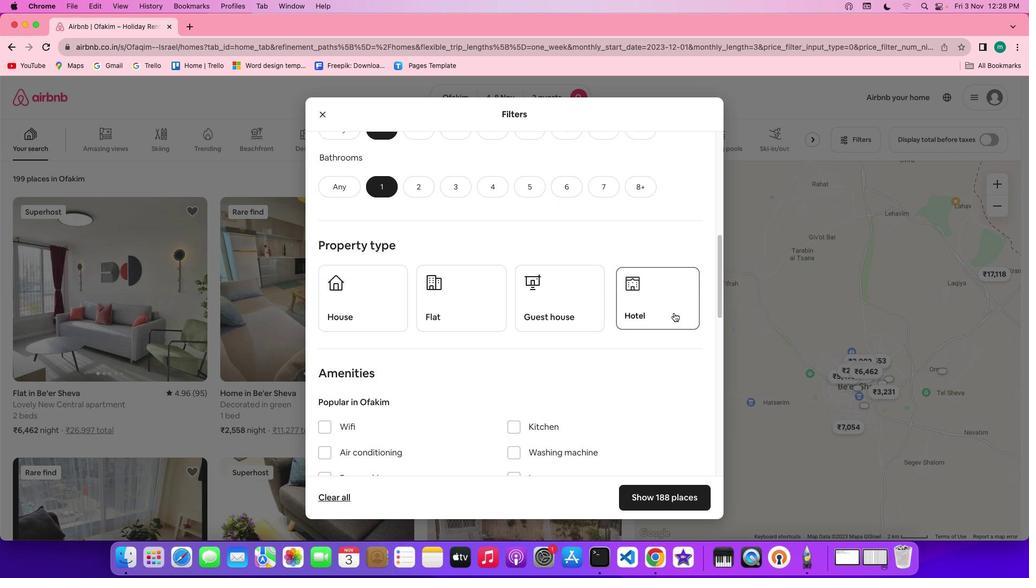 
Action: Mouse pressed left at (761, 375)
Screenshot: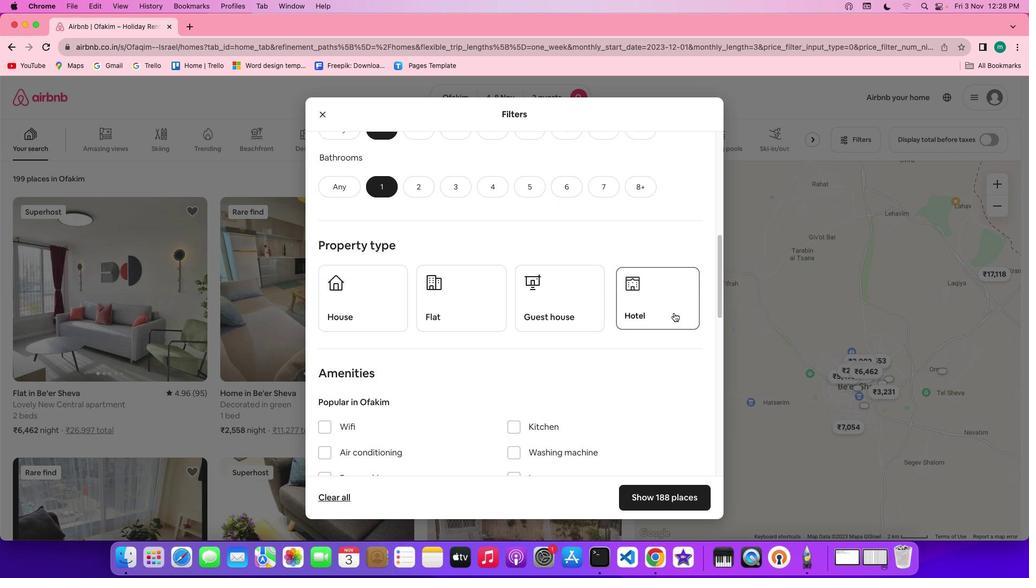 
Action: Mouse moved to (620, 382)
Screenshot: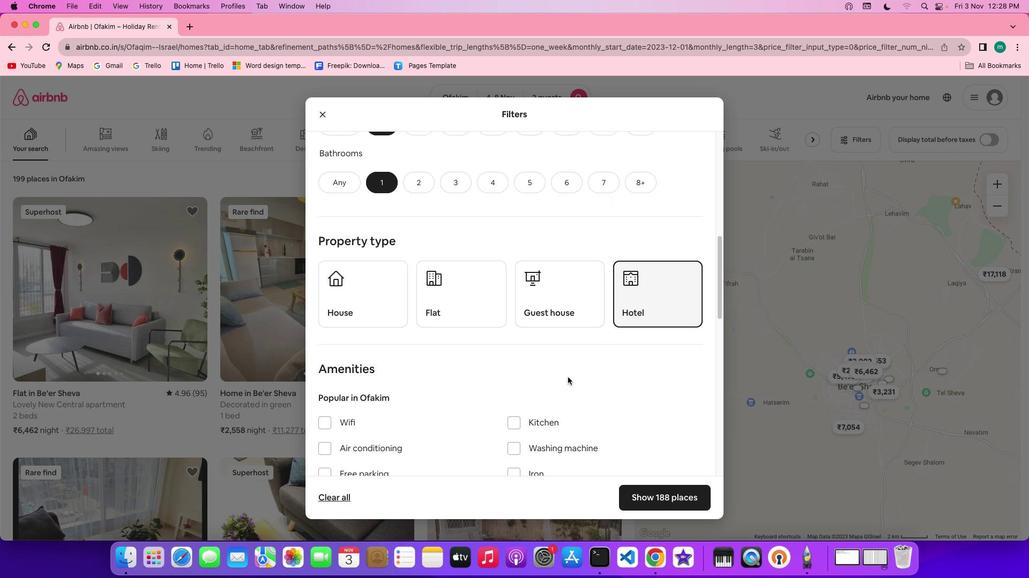 
Action: Mouse scrolled (620, 382) with delta (-134, 338)
Screenshot: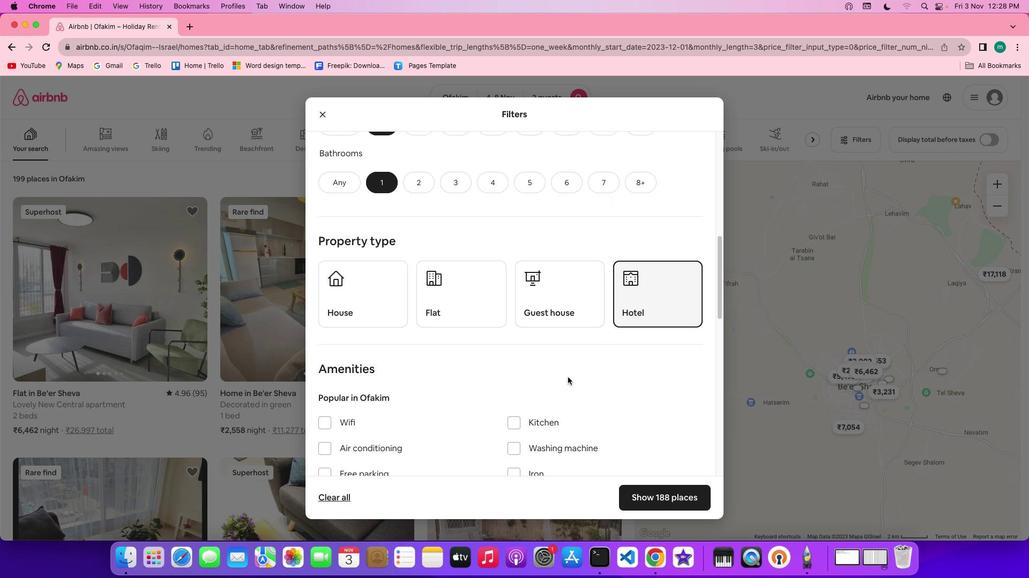 
Action: Mouse scrolled (620, 382) with delta (-134, 338)
Screenshot: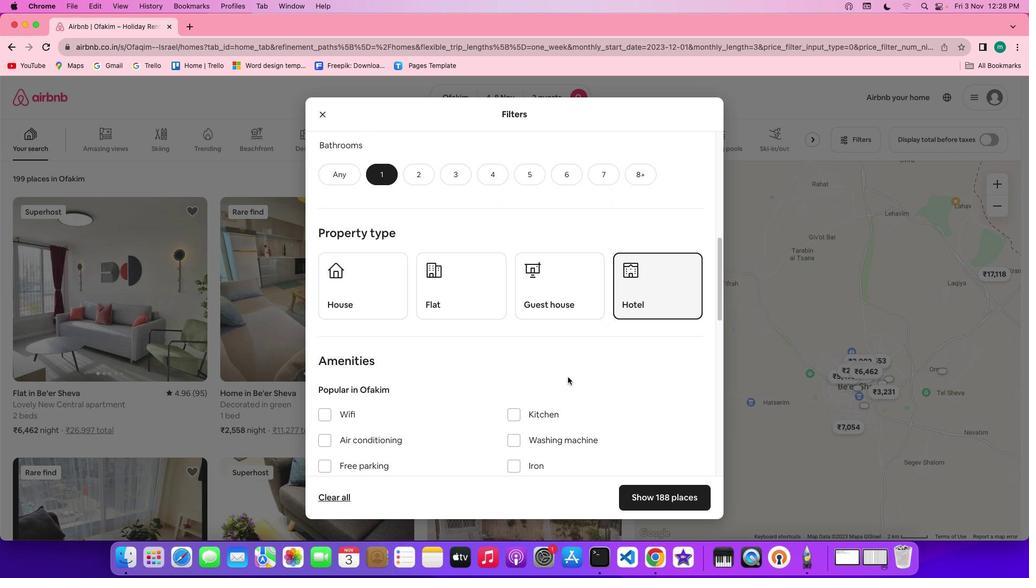 
Action: Mouse scrolled (620, 382) with delta (-134, 338)
Screenshot: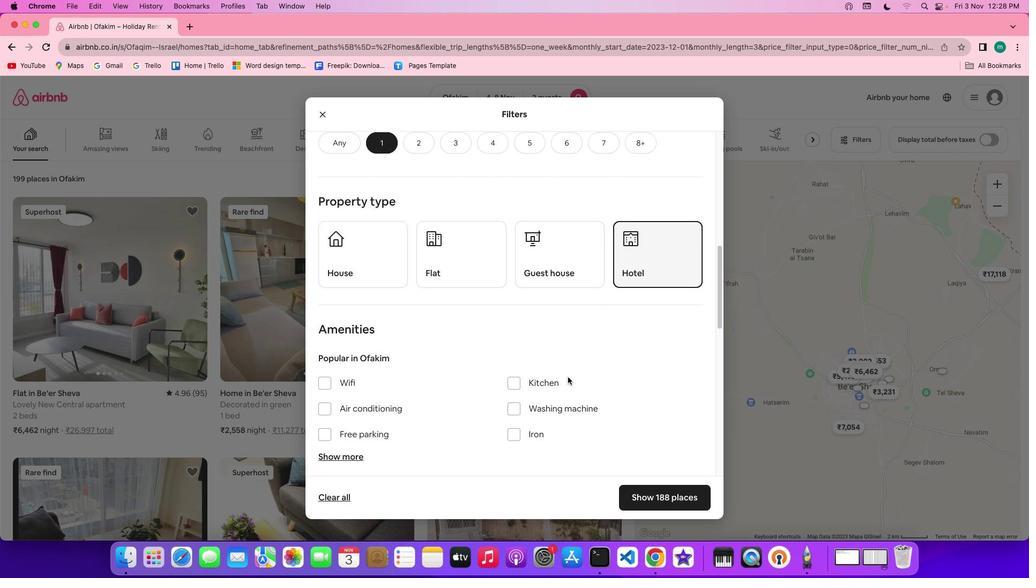 
Action: Mouse moved to (621, 382)
Screenshot: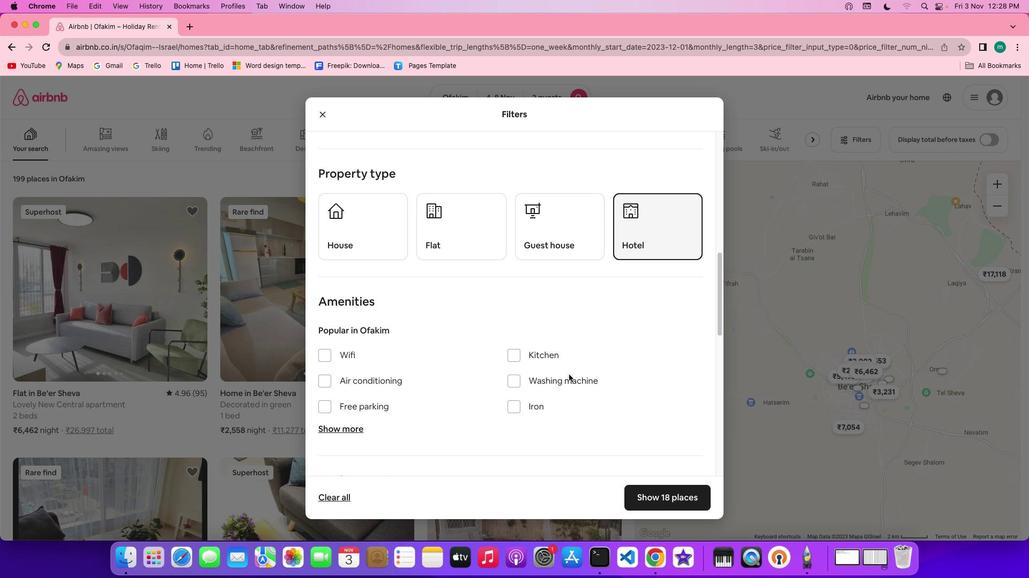
Action: Mouse scrolled (621, 382) with delta (-134, 338)
Screenshot: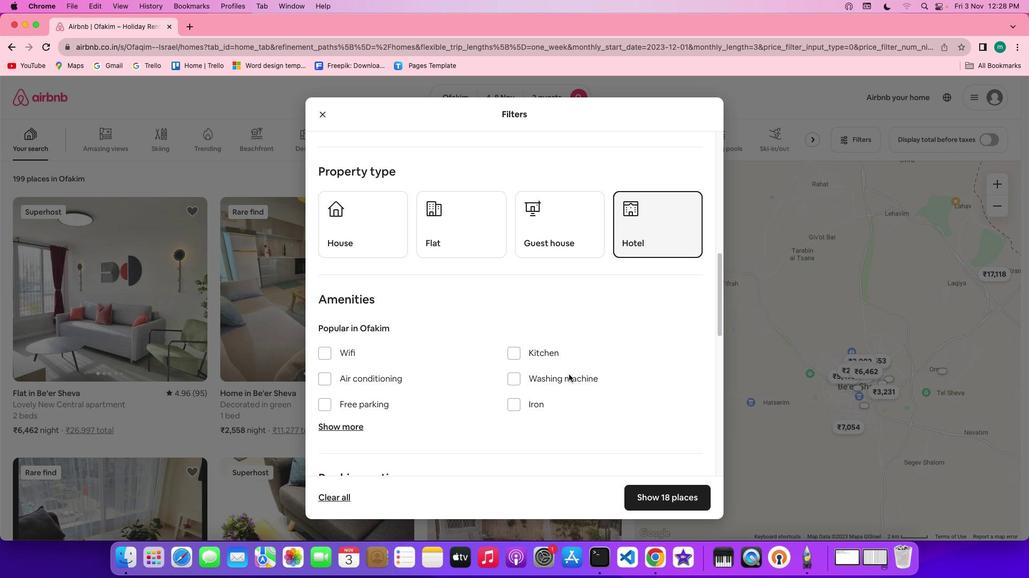 
Action: Mouse scrolled (621, 382) with delta (-134, 338)
Screenshot: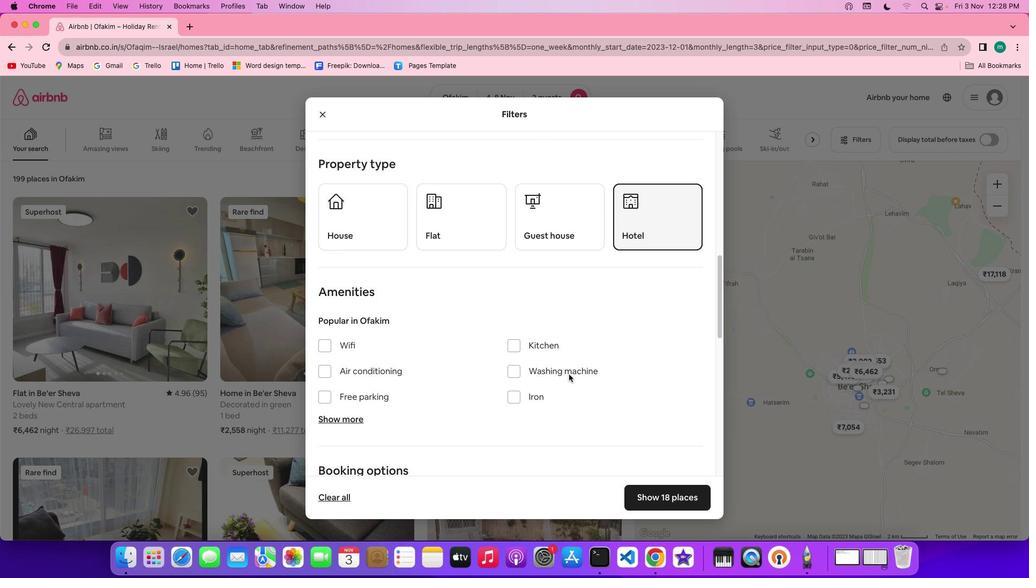 
Action: Mouse scrolled (621, 382) with delta (-134, 338)
Screenshot: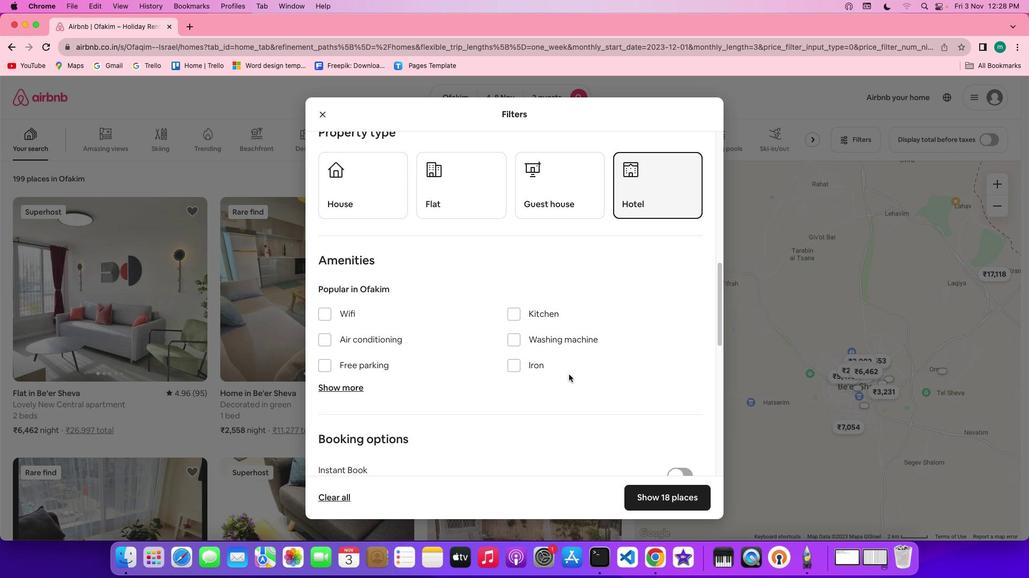 
Action: Mouse scrolled (621, 382) with delta (-134, 338)
Screenshot: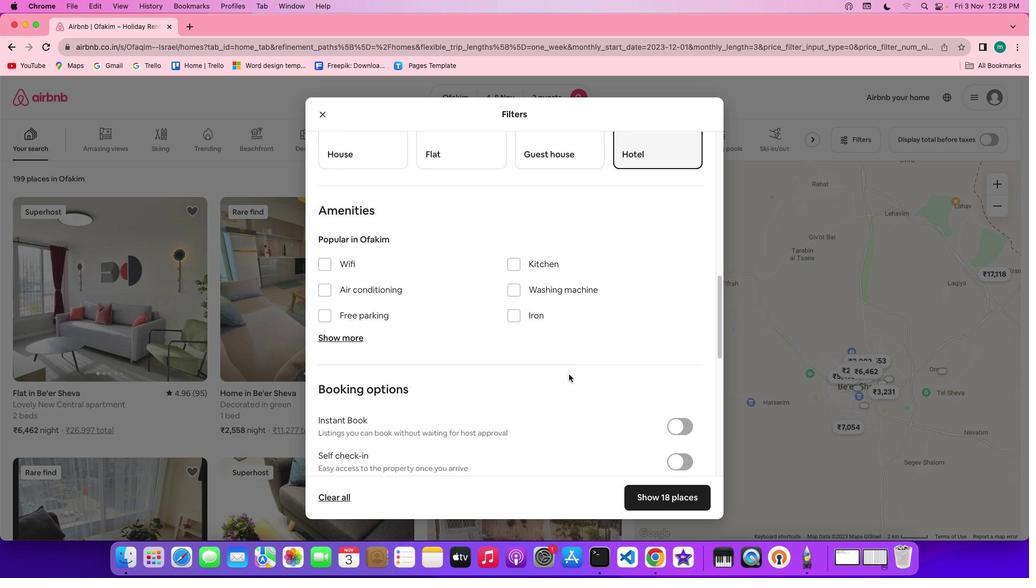 
Action: Mouse scrolled (621, 382) with delta (-134, 338)
Screenshot: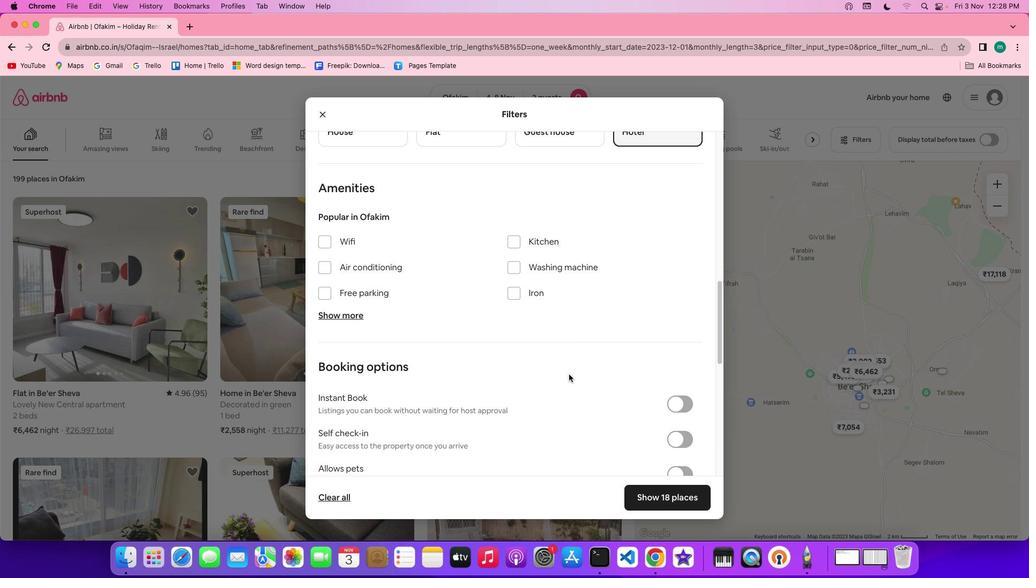 
Action: Mouse scrolled (621, 382) with delta (-134, 338)
Screenshot: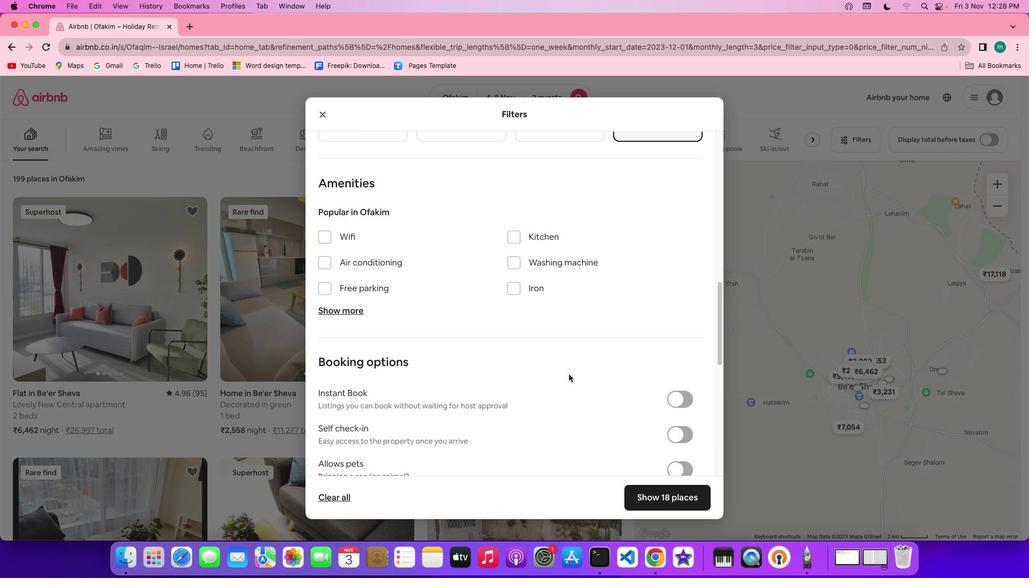 
Action: Mouse scrolled (621, 382) with delta (-134, 338)
Screenshot: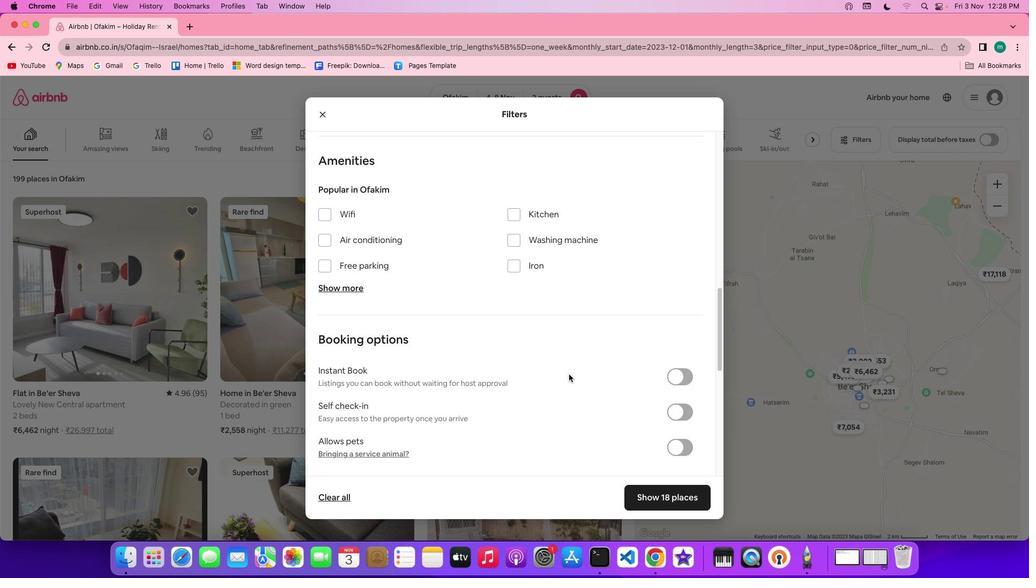 
Action: Mouse scrolled (621, 382) with delta (-134, 338)
Screenshot: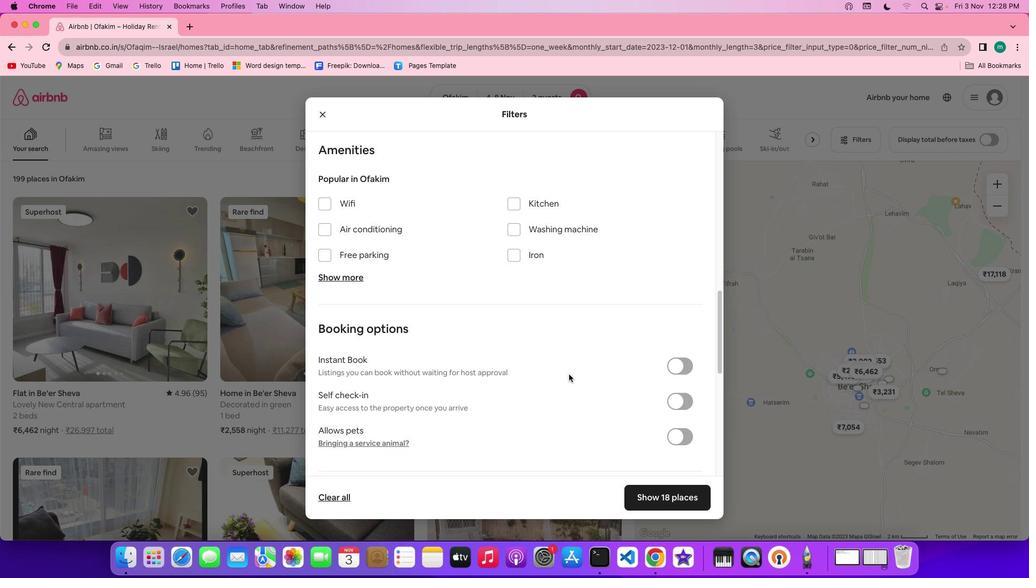 
Action: Mouse scrolled (621, 382) with delta (-134, 338)
Screenshot: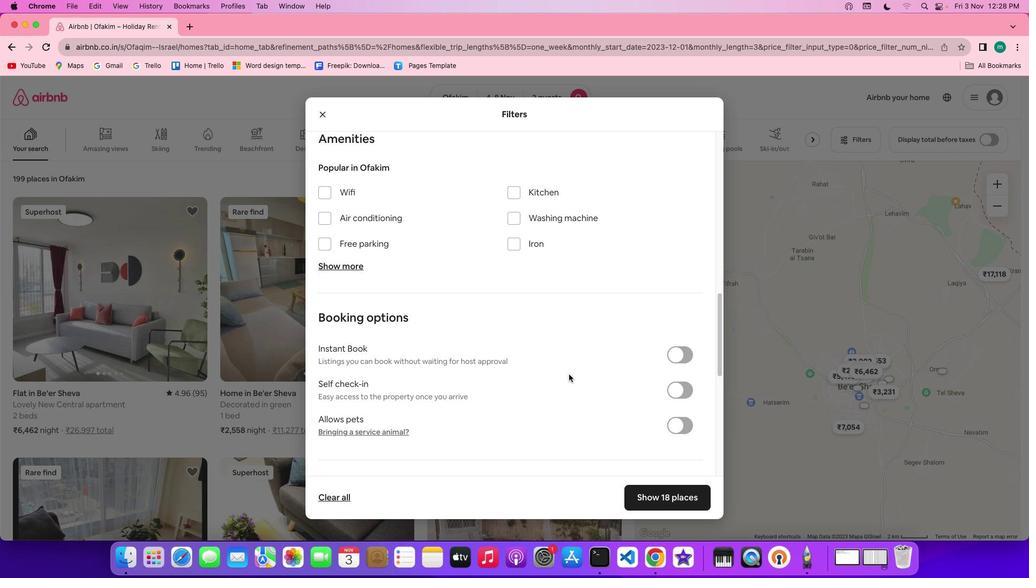 
Action: Mouse scrolled (621, 382) with delta (-134, 338)
Screenshot: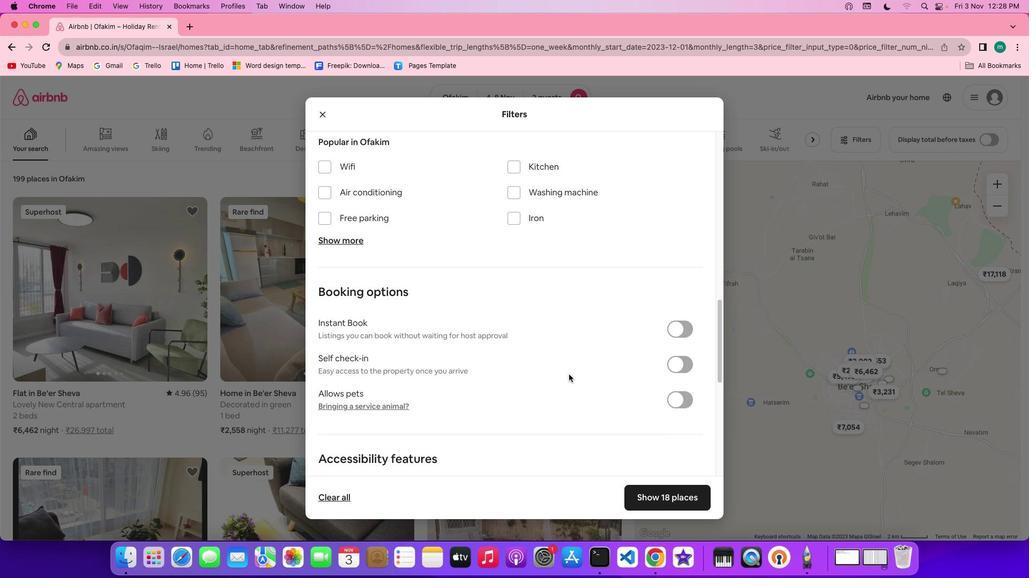 
Action: Mouse moved to (603, 372)
Screenshot: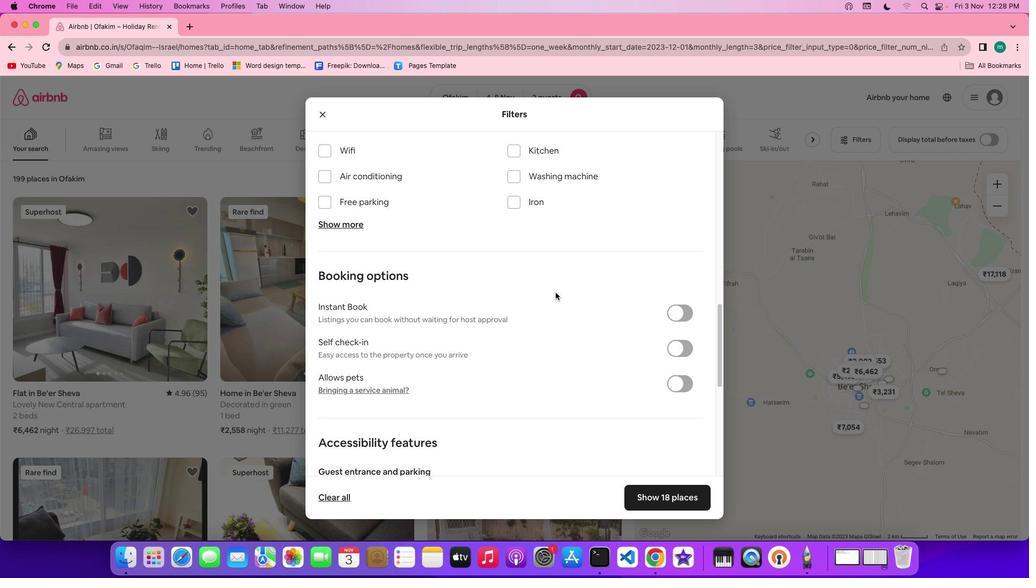 
Action: Mouse scrolled (603, 372) with delta (-134, 338)
Screenshot: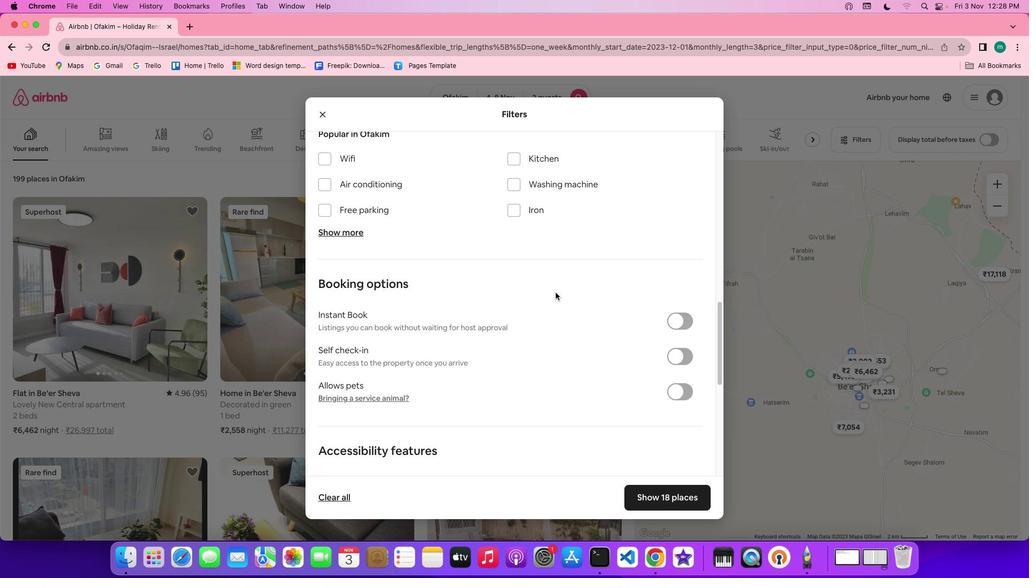 
Action: Mouse scrolled (603, 372) with delta (-134, 338)
Screenshot: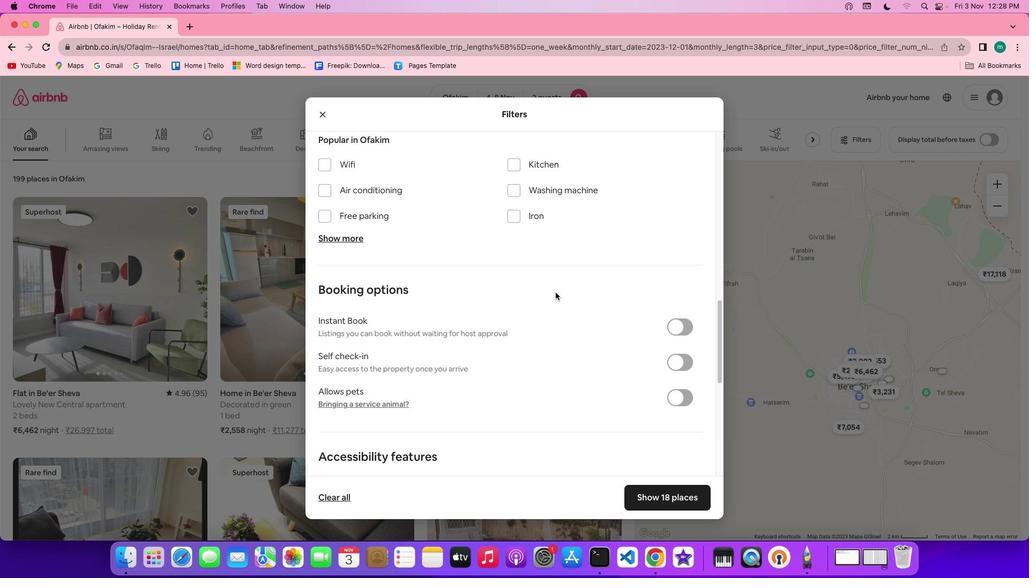 
Action: Mouse moved to (614, 361)
Screenshot: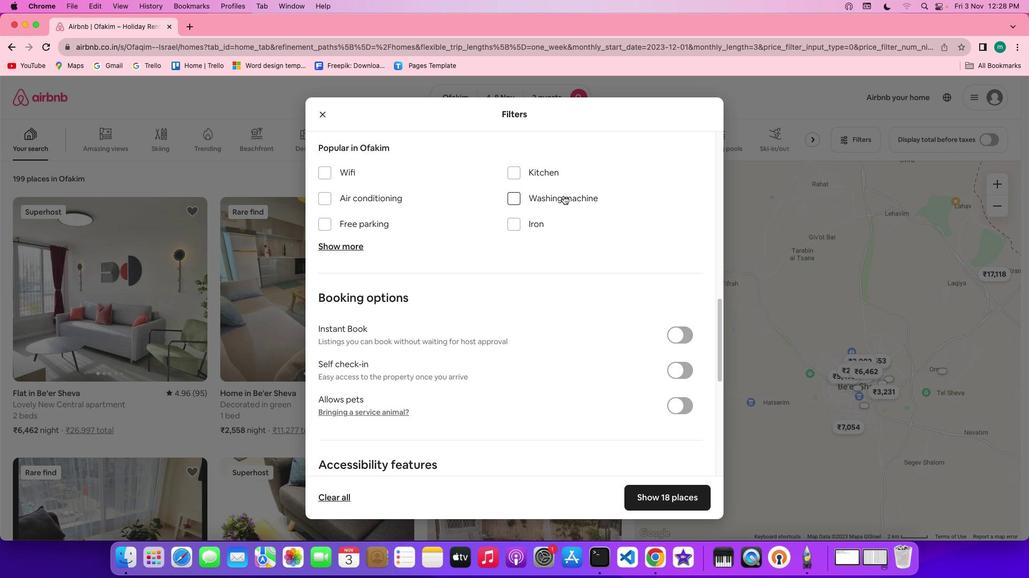 
Action: Mouse pressed left at (614, 361)
Screenshot: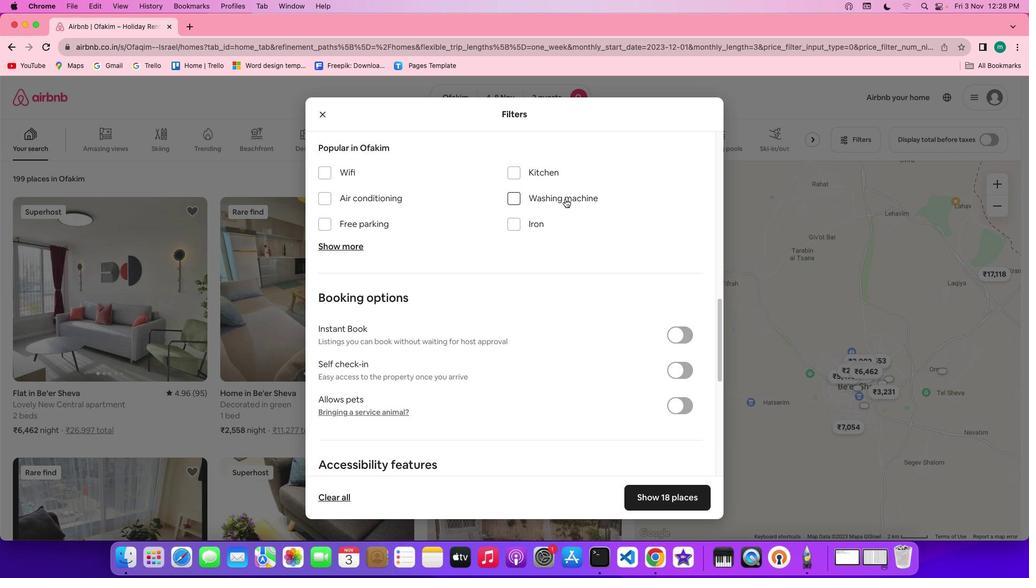 
Action: Mouse moved to (682, 380)
Screenshot: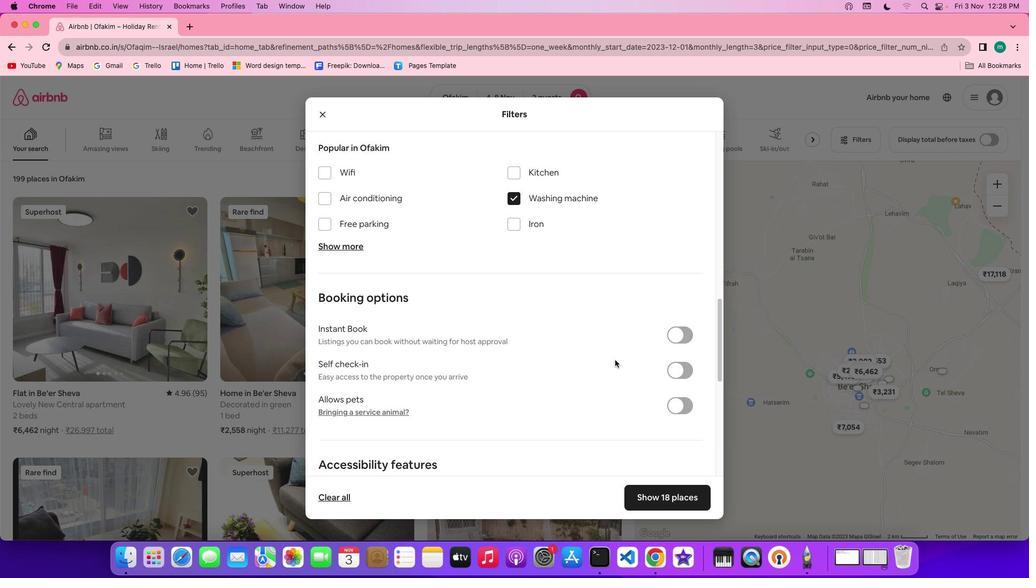 
Action: Mouse scrolled (682, 380) with delta (-134, 338)
Screenshot: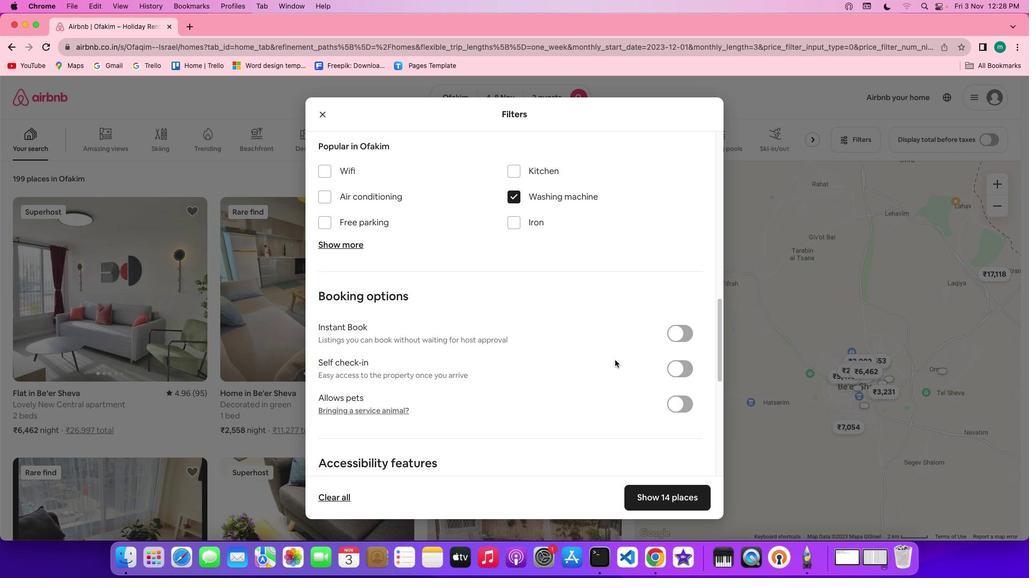 
Action: Mouse scrolled (682, 380) with delta (-134, 338)
Screenshot: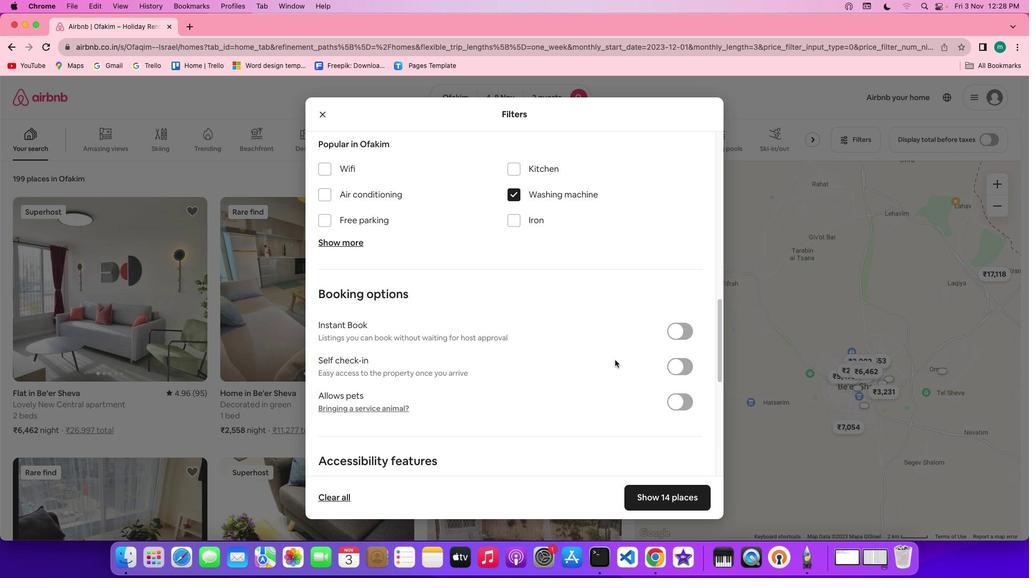 
Action: Mouse scrolled (682, 380) with delta (-134, 338)
Screenshot: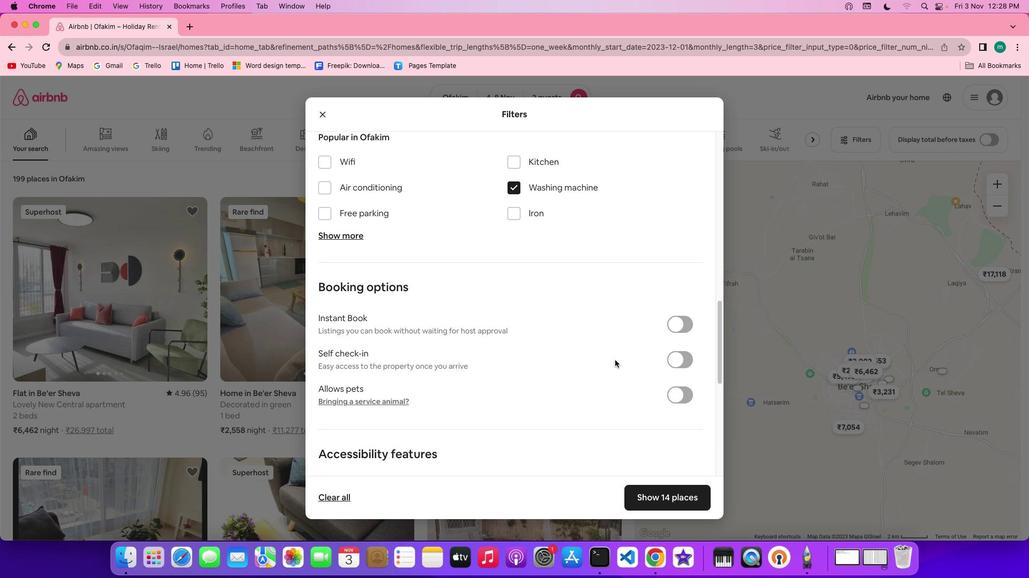 
Action: Mouse scrolled (682, 380) with delta (-134, 338)
Screenshot: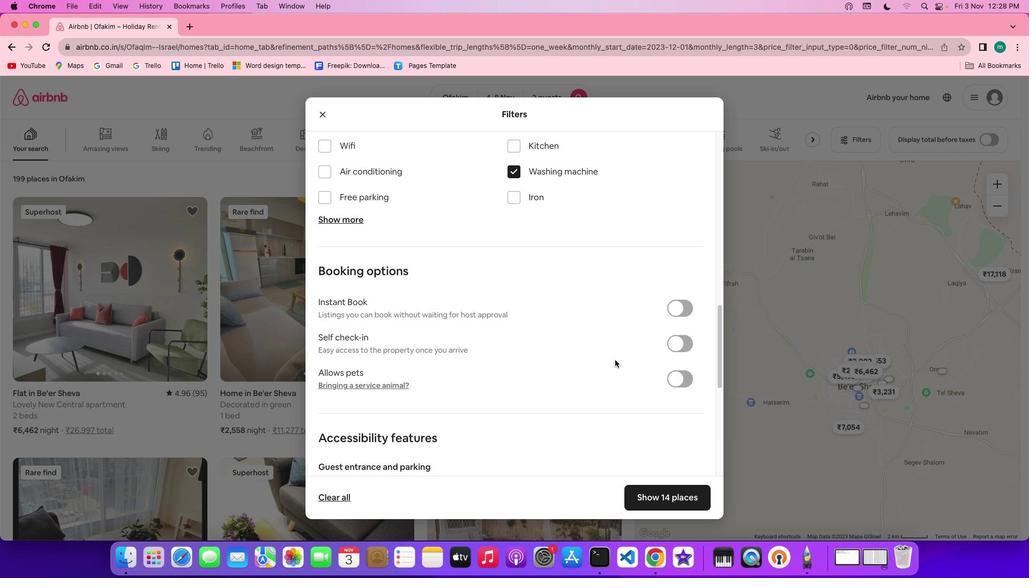 
Action: Mouse moved to (682, 380)
Screenshot: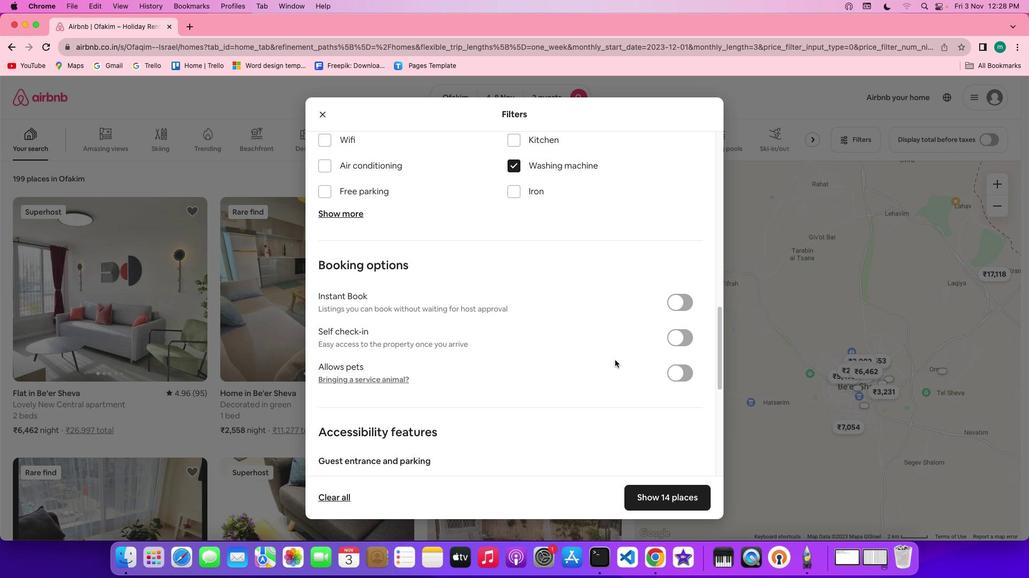 
Action: Mouse scrolled (682, 380) with delta (-134, 338)
Screenshot: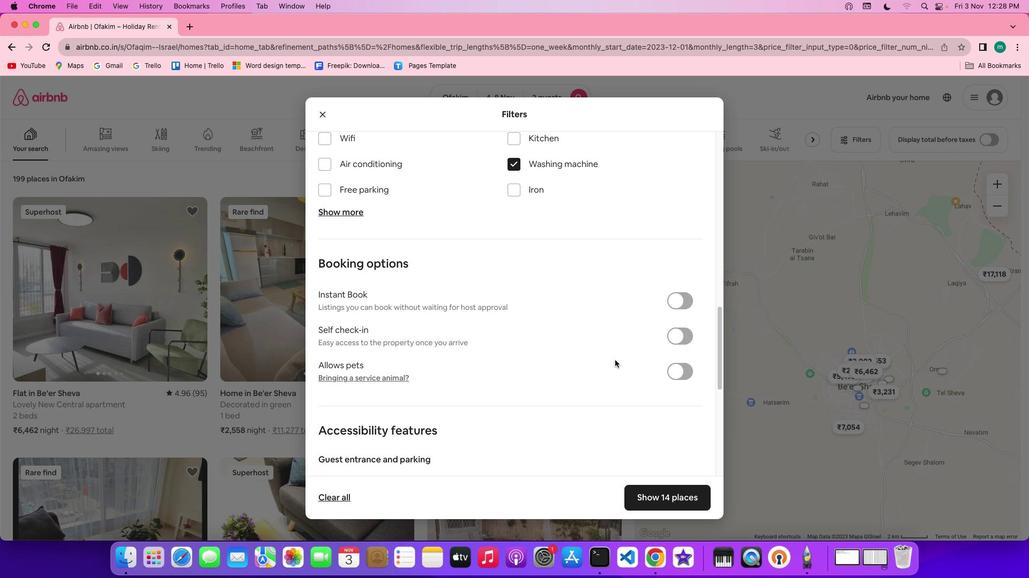 
Action: Mouse scrolled (682, 380) with delta (-134, 338)
Screenshot: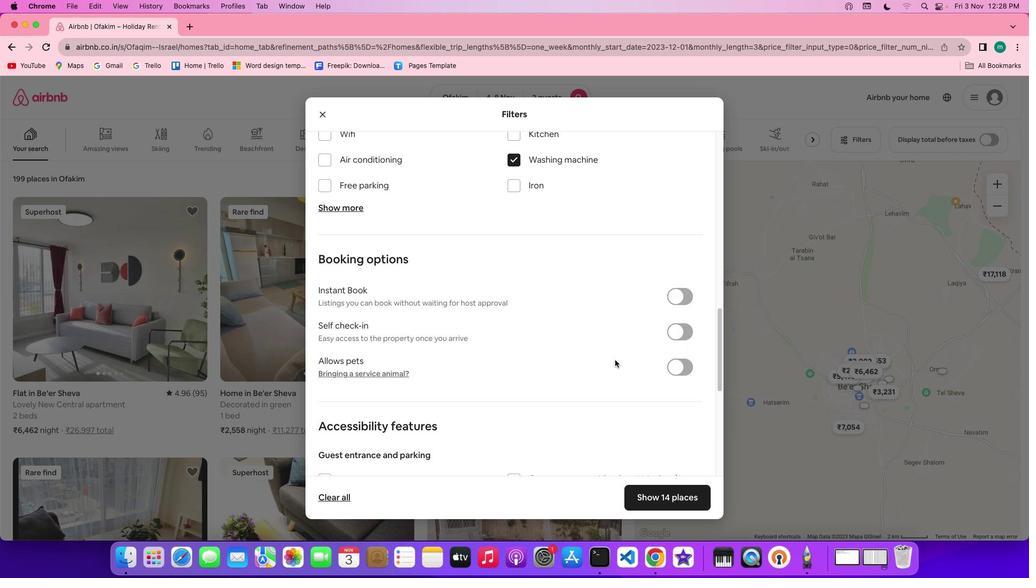 
Action: Mouse scrolled (682, 380) with delta (-134, 338)
Screenshot: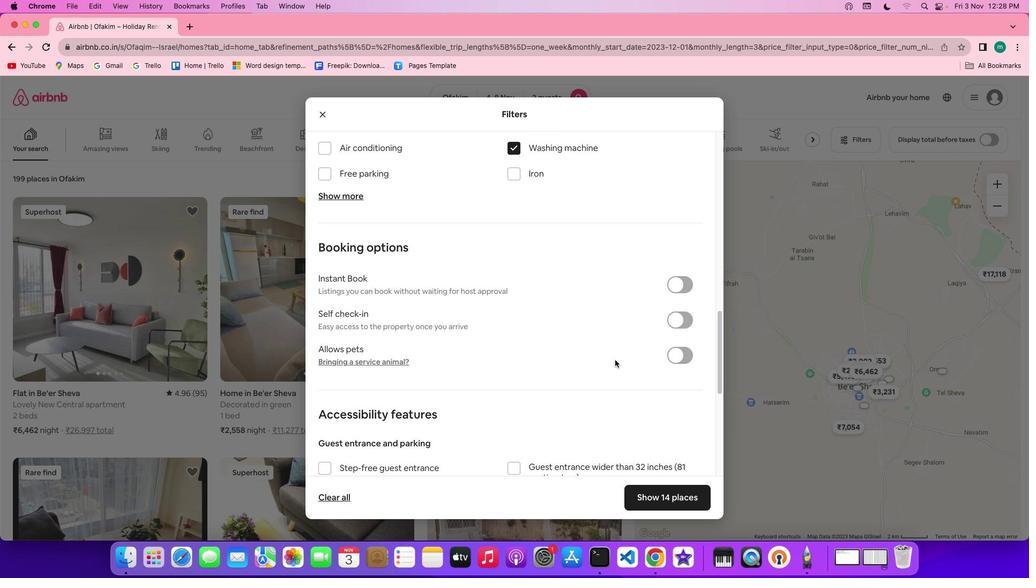 
Action: Mouse scrolled (682, 380) with delta (-134, 338)
Screenshot: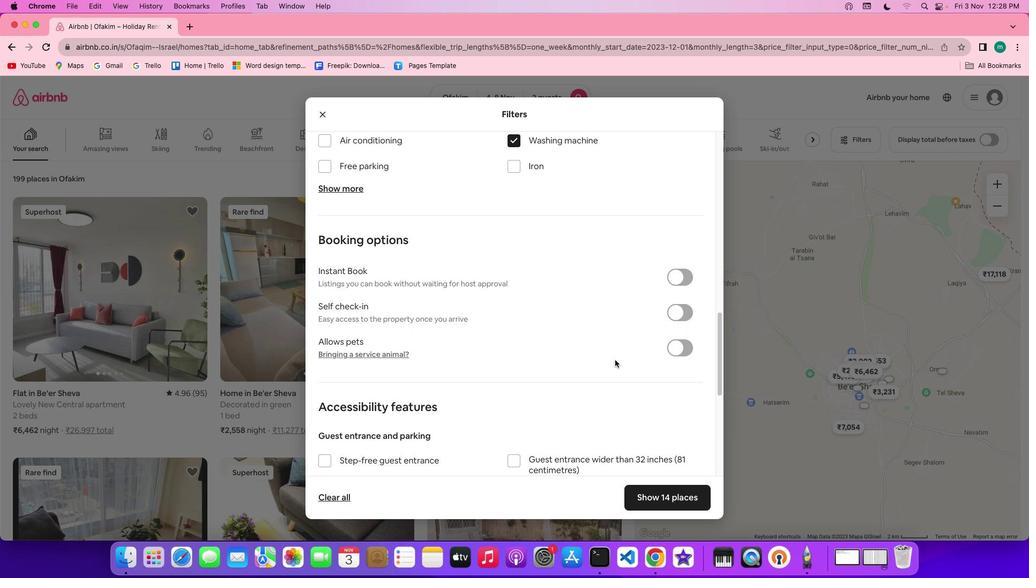 
Action: Mouse scrolled (682, 380) with delta (-134, 338)
Screenshot: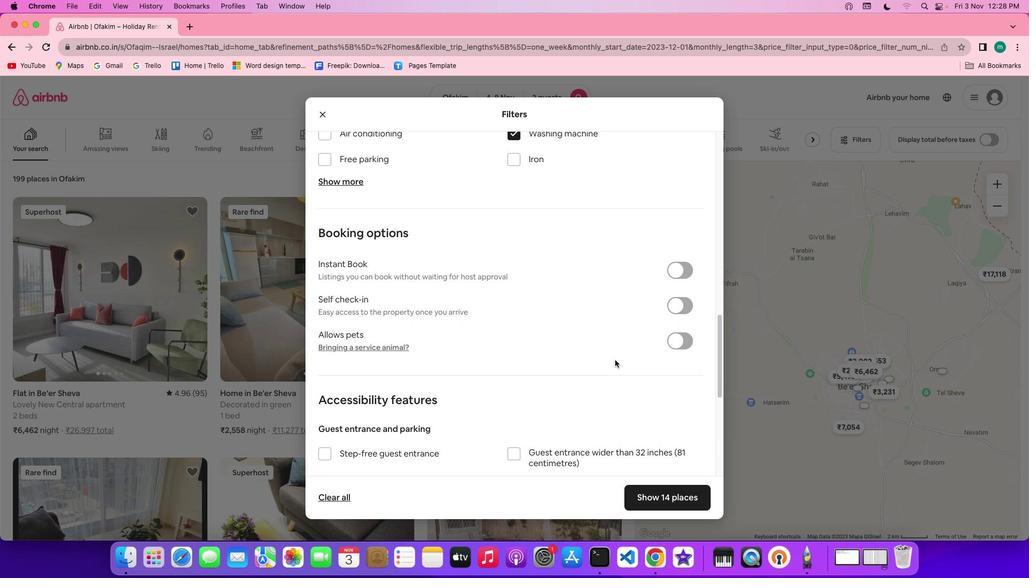 
Action: Mouse scrolled (682, 380) with delta (-134, 338)
Screenshot: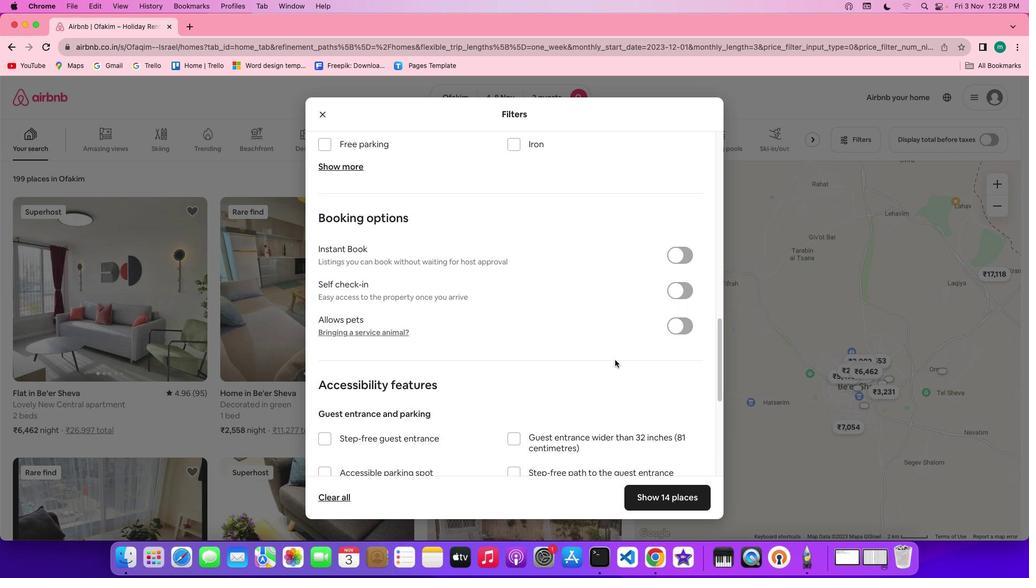 
Action: Mouse moved to (681, 380)
Screenshot: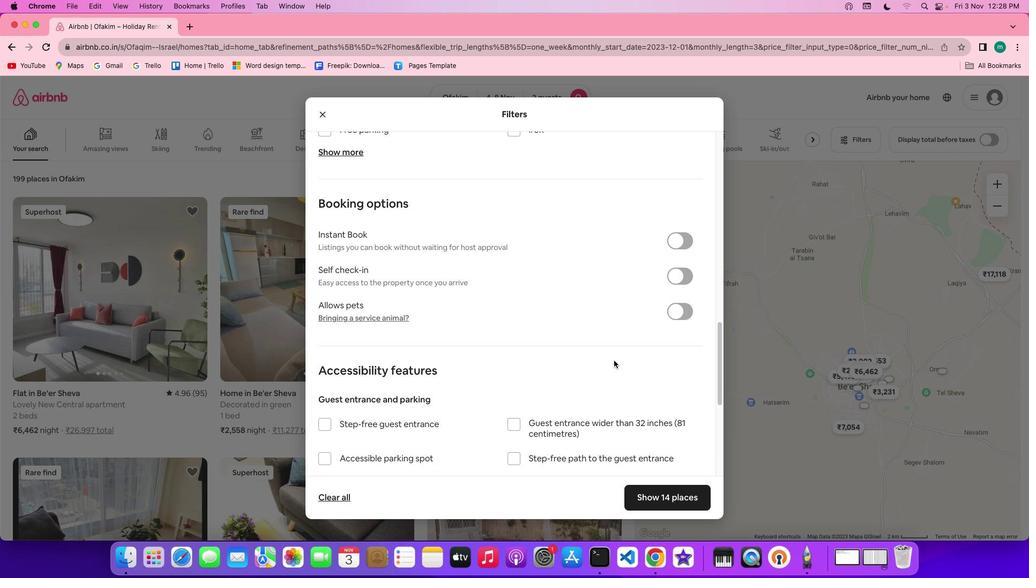 
Action: Mouse scrolled (681, 380) with delta (-134, 338)
Screenshot: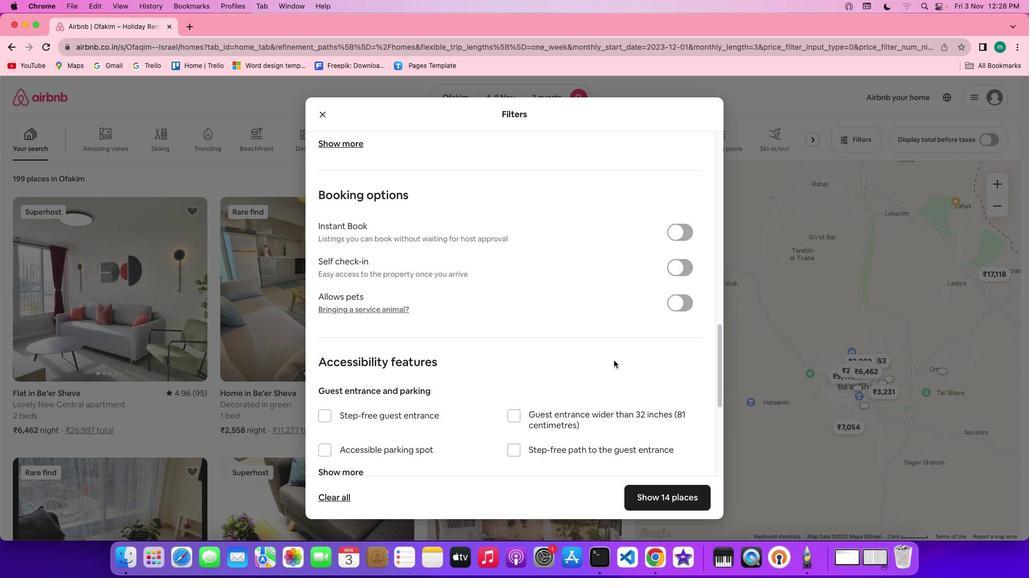 
Action: Mouse scrolled (681, 380) with delta (-134, 338)
Screenshot: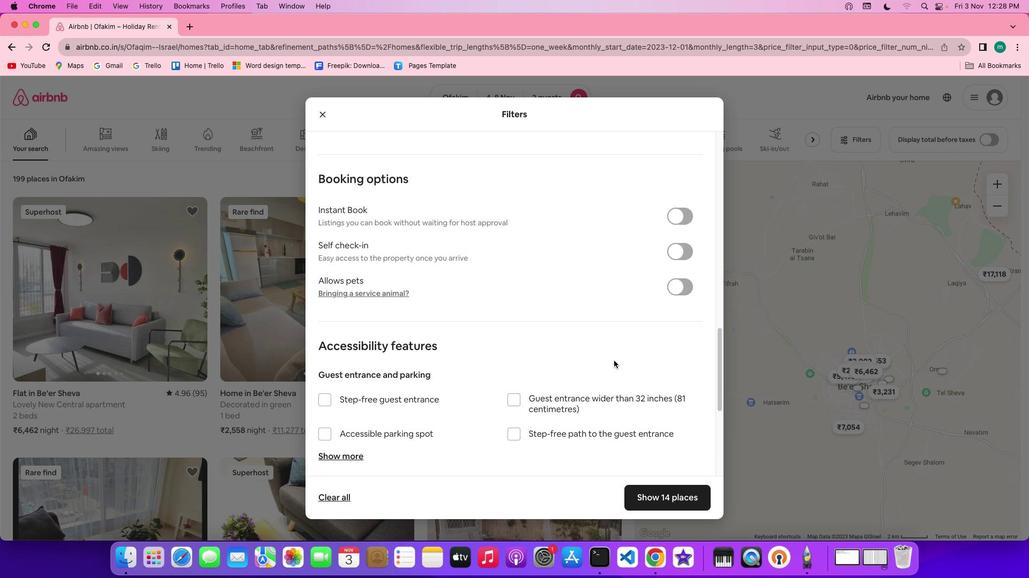 
Action: Mouse scrolled (681, 380) with delta (-134, 338)
Screenshot: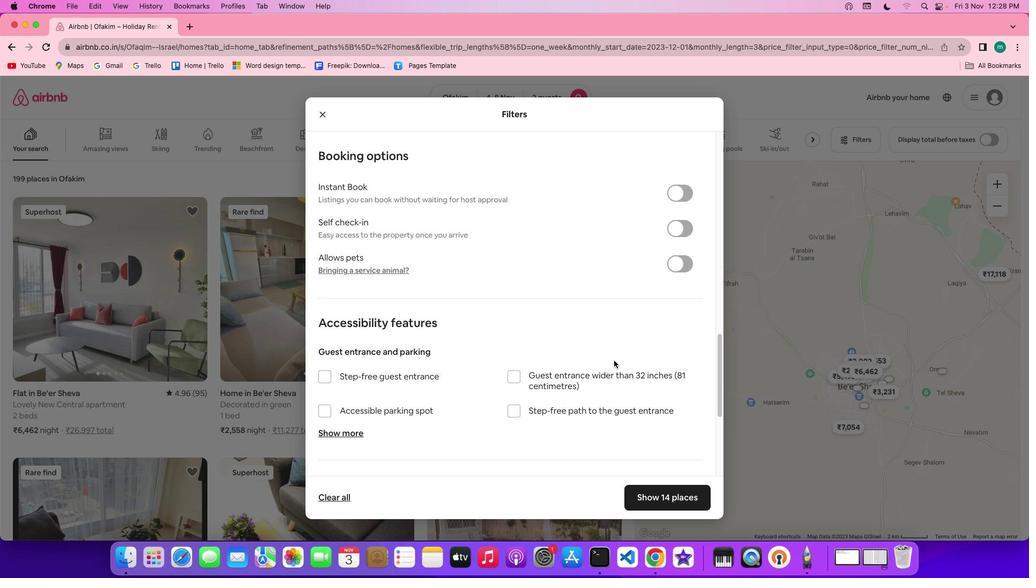
Action: Mouse scrolled (681, 380) with delta (-134, 338)
Screenshot: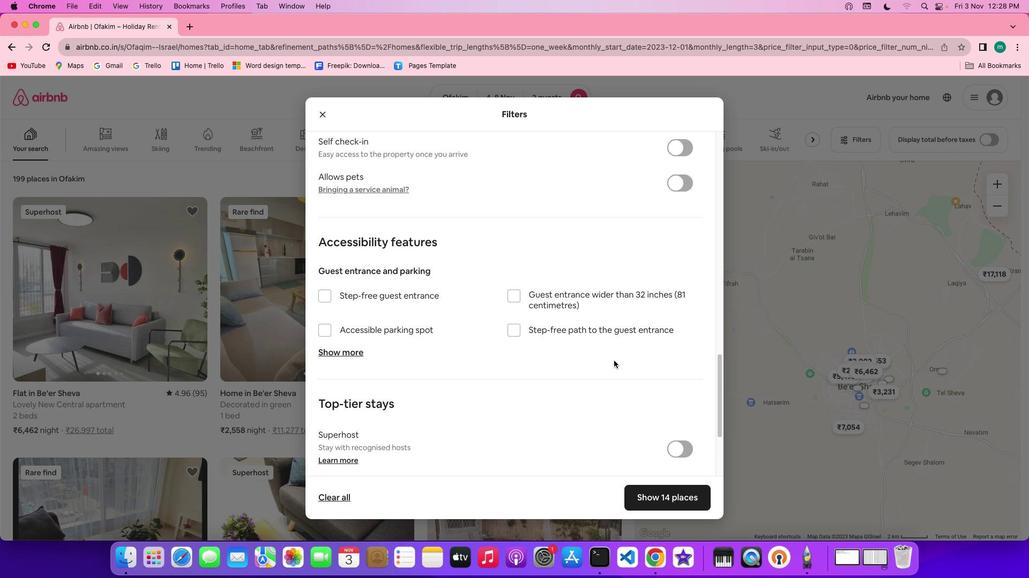 
Action: Mouse scrolled (681, 380) with delta (-134, 338)
Screenshot: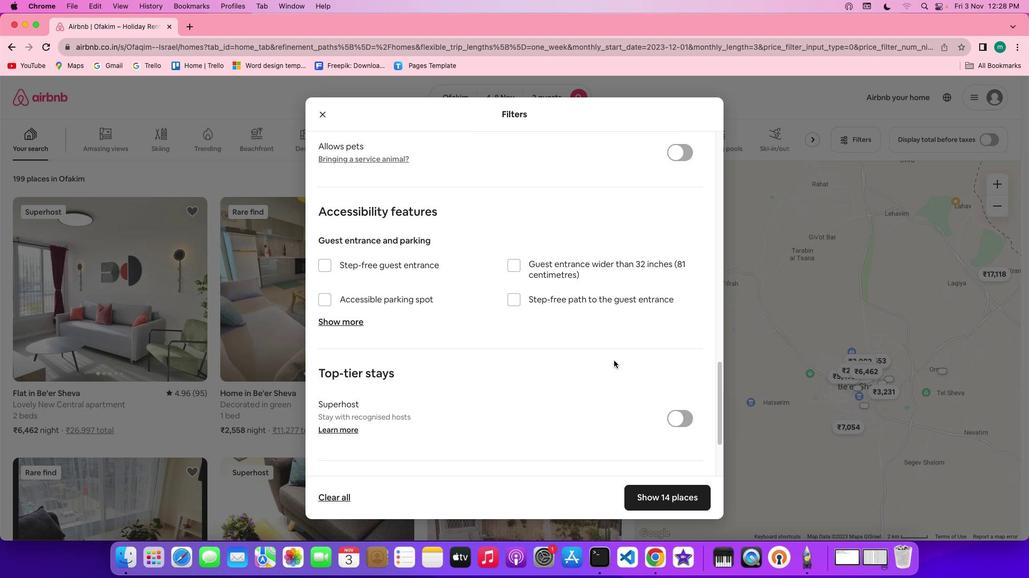 
Action: Mouse scrolled (681, 380) with delta (-134, 338)
Screenshot: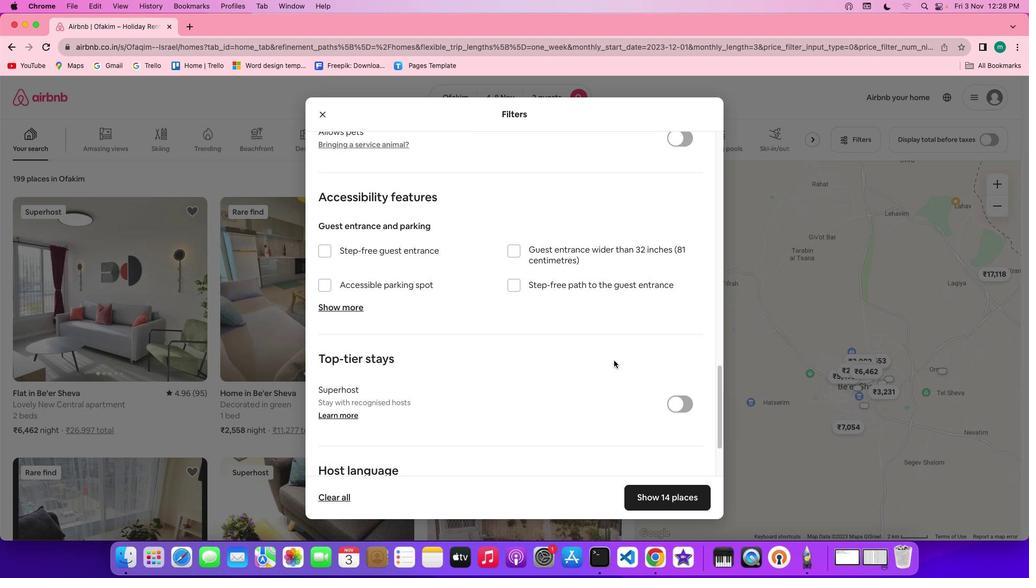 
Action: Mouse scrolled (681, 380) with delta (-134, 338)
Screenshot: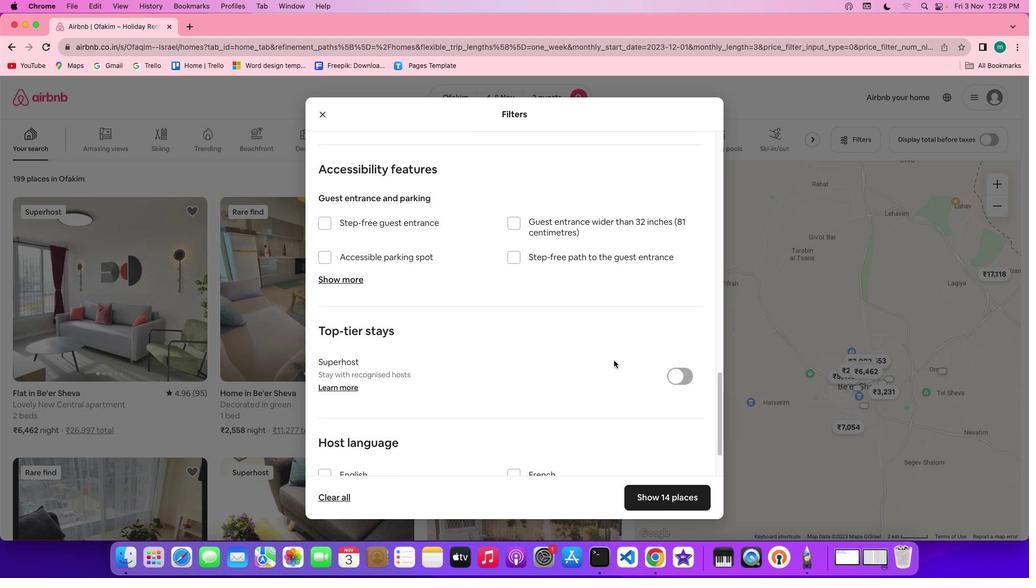 
Action: Mouse scrolled (681, 380) with delta (-134, 338)
Screenshot: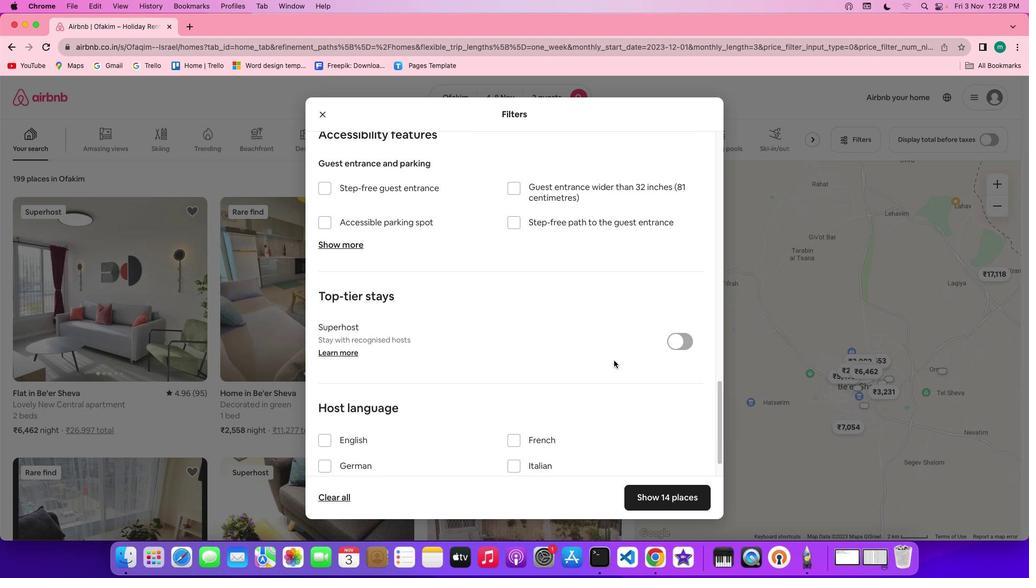 
Action: Mouse scrolled (681, 380) with delta (-134, 338)
Screenshot: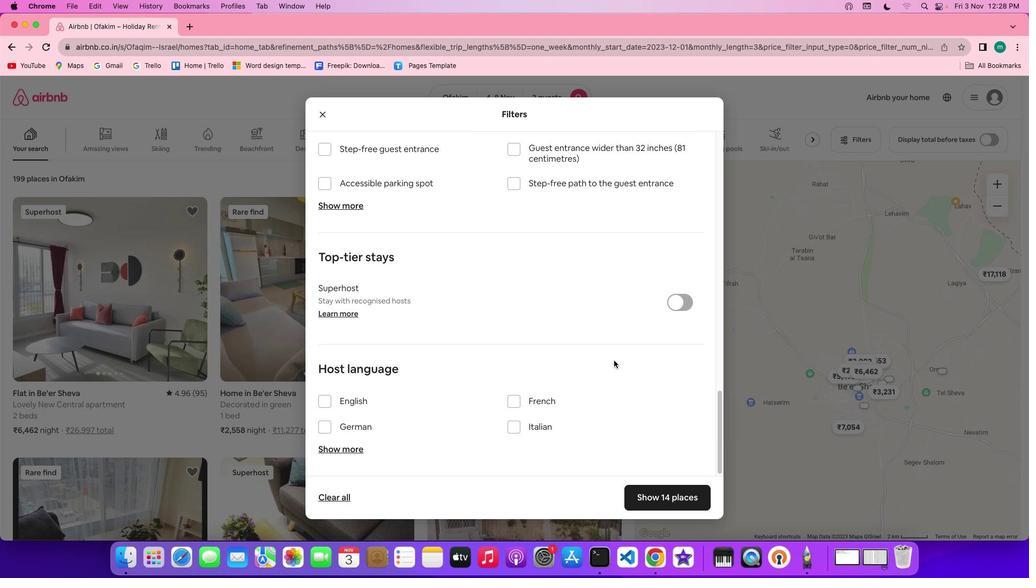
Action: Mouse scrolled (681, 380) with delta (-134, 338)
Screenshot: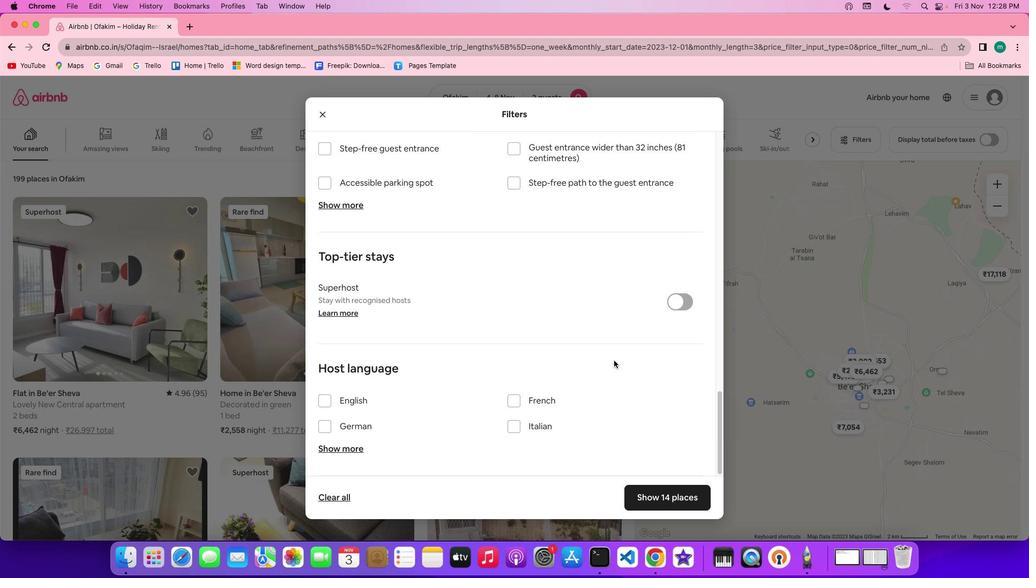 
Action: Mouse scrolled (681, 380) with delta (-134, 338)
Screenshot: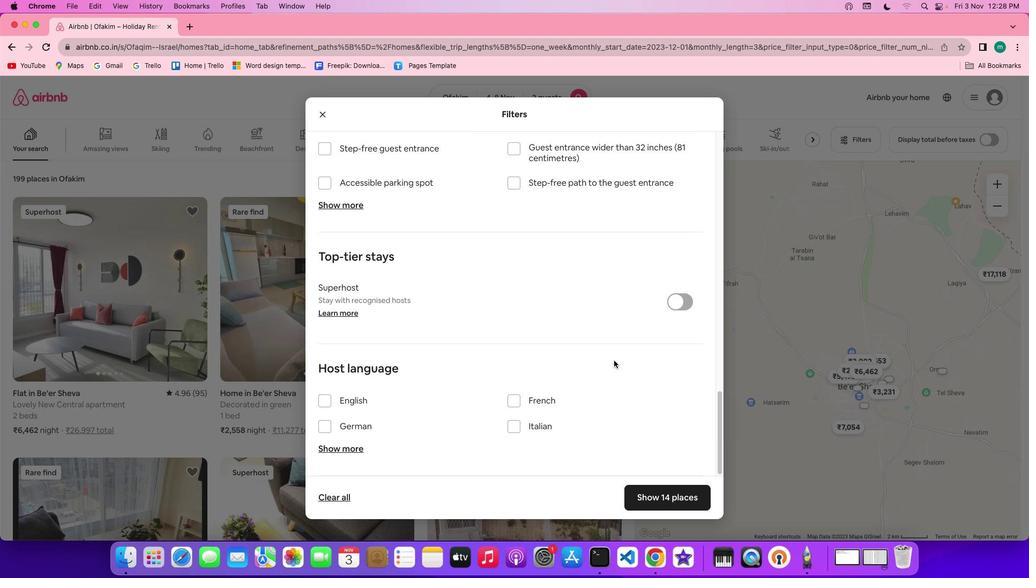 
Action: Mouse scrolled (681, 380) with delta (-134, 338)
Screenshot: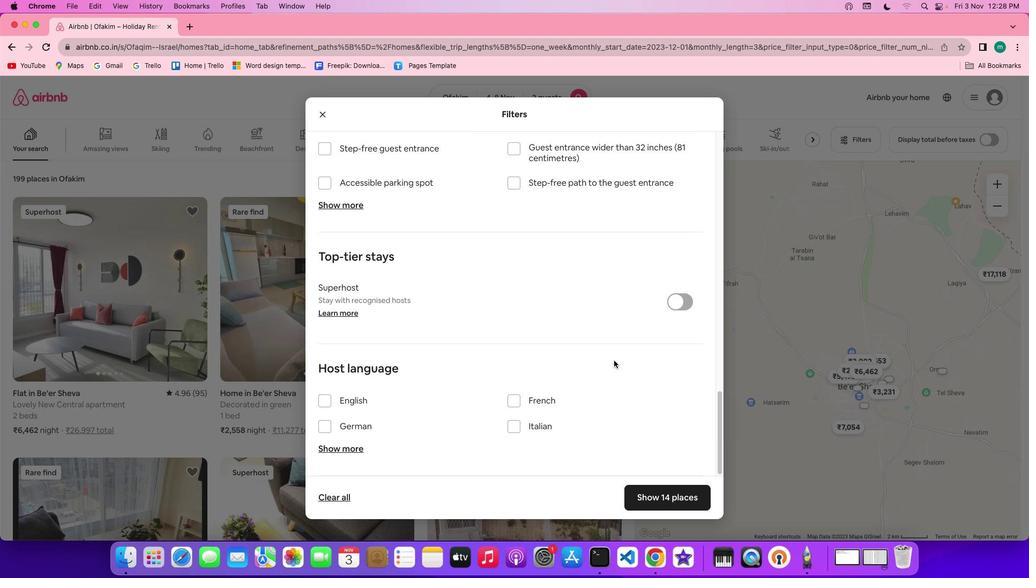 
Action: Mouse scrolled (681, 380) with delta (-134, 338)
Screenshot: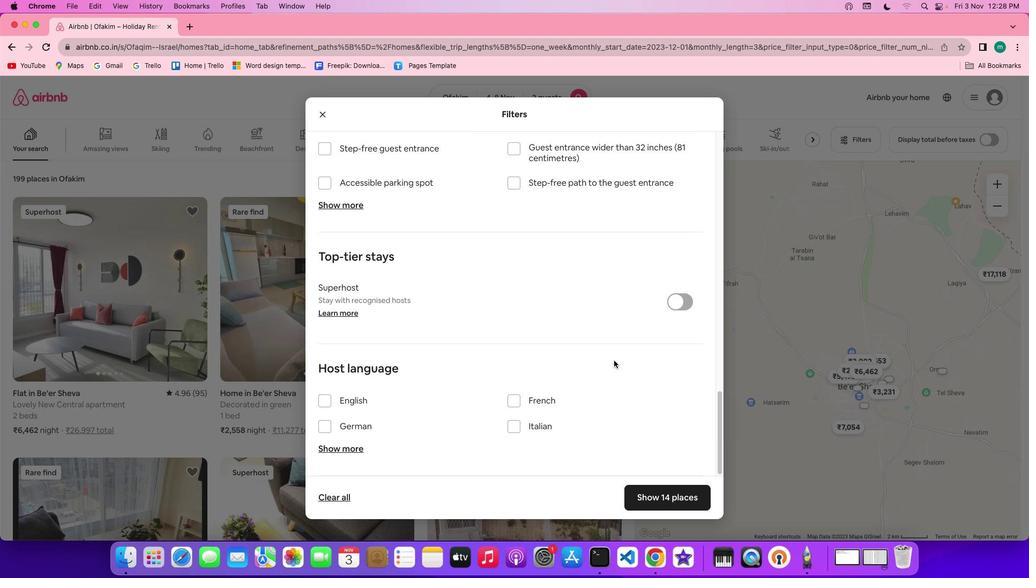 
Action: Mouse scrolled (681, 380) with delta (-134, 338)
Screenshot: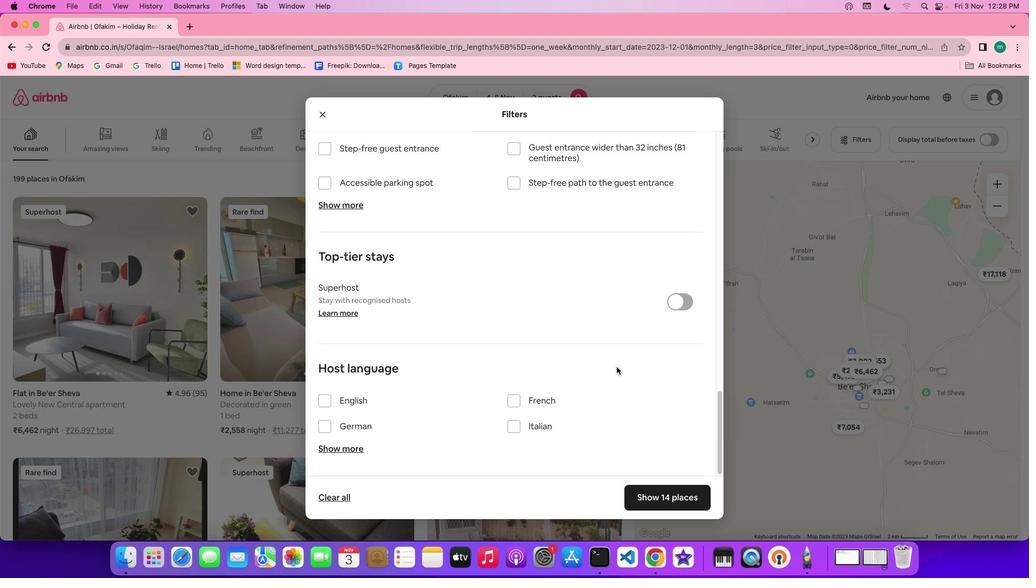
Action: Mouse moved to (767, 397)
Screenshot: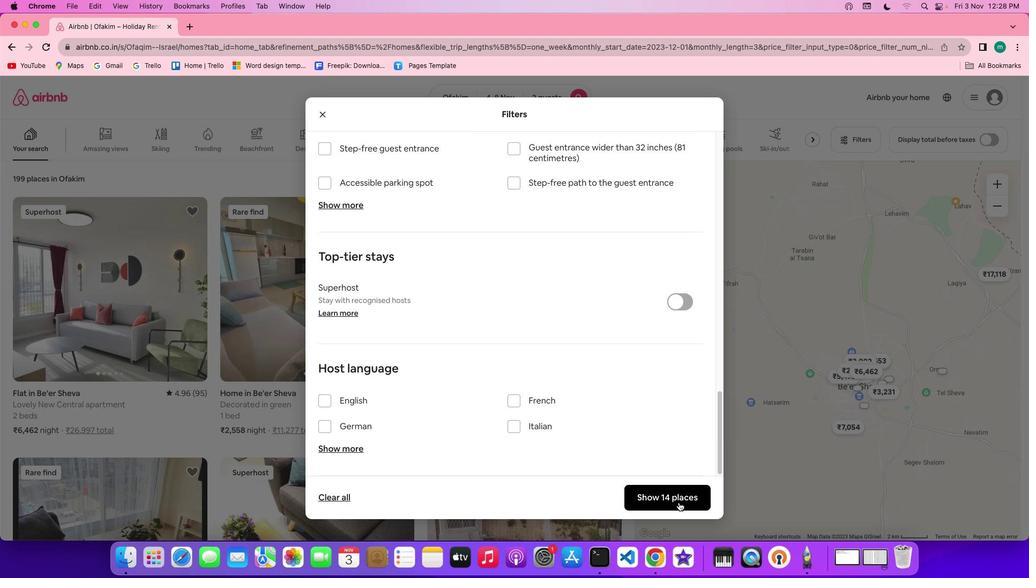 
Action: Mouse pressed left at (767, 397)
Screenshot: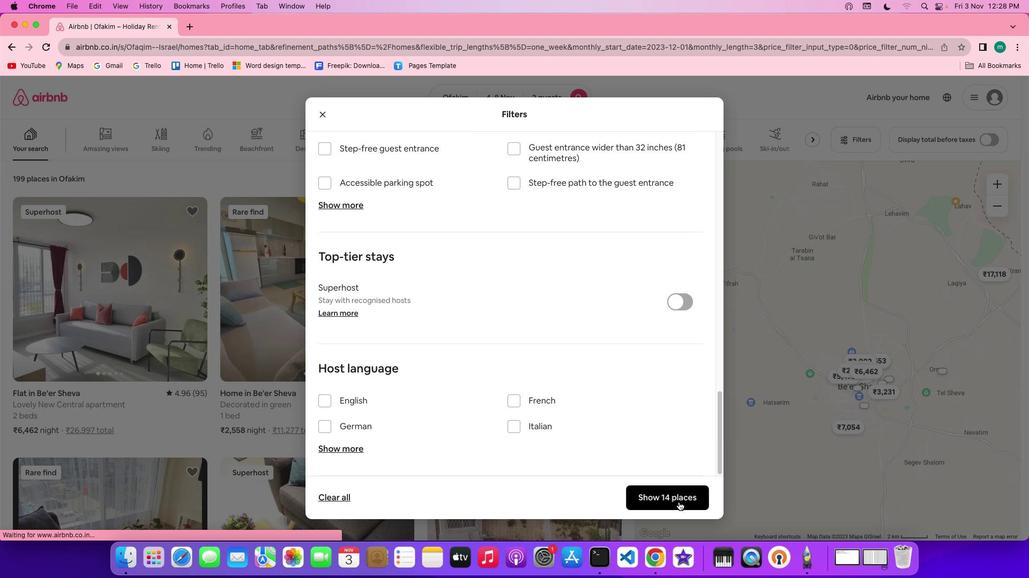 
Action: Mouse moved to (341, 379)
Screenshot: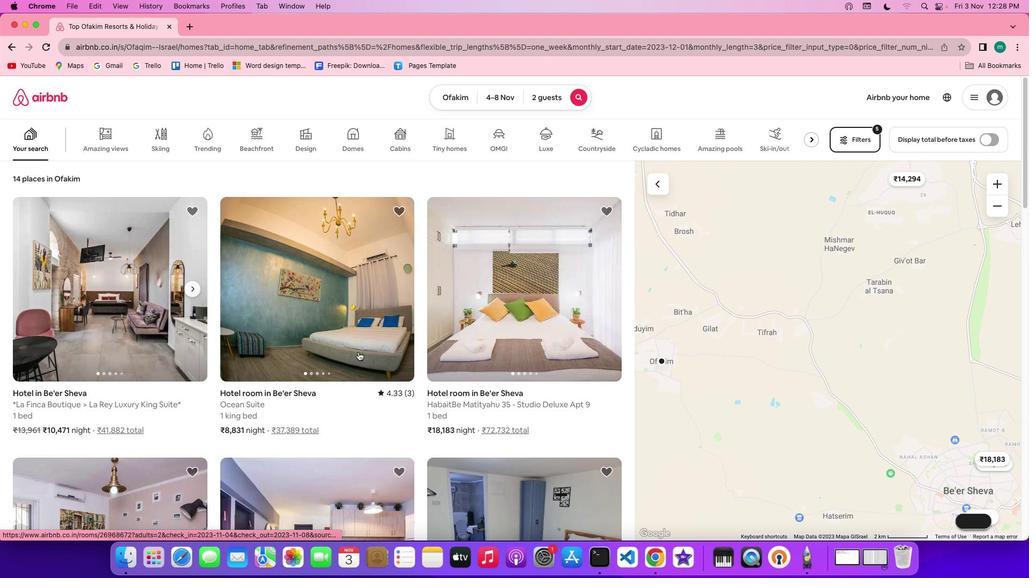 
Action: Mouse scrolled (341, 379) with delta (-134, 338)
Screenshot: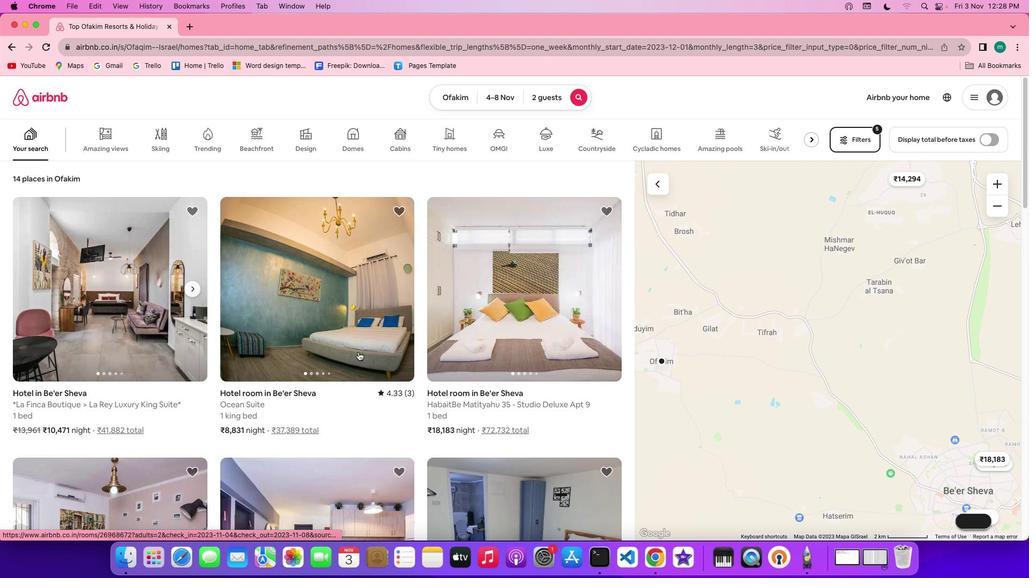 
Action: Mouse scrolled (341, 379) with delta (-134, 338)
Screenshot: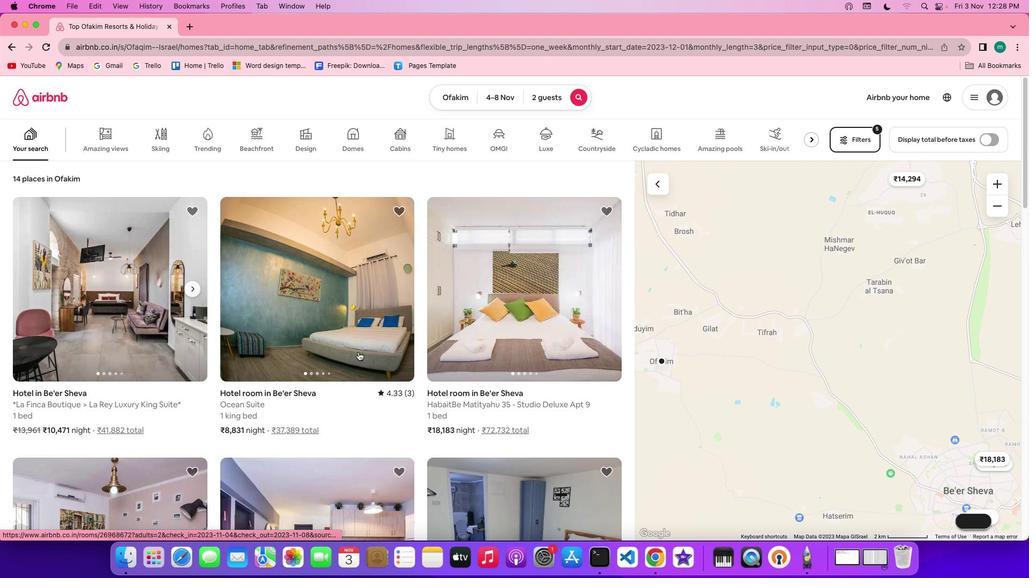 
Action: Mouse scrolled (341, 379) with delta (-134, 338)
Screenshot: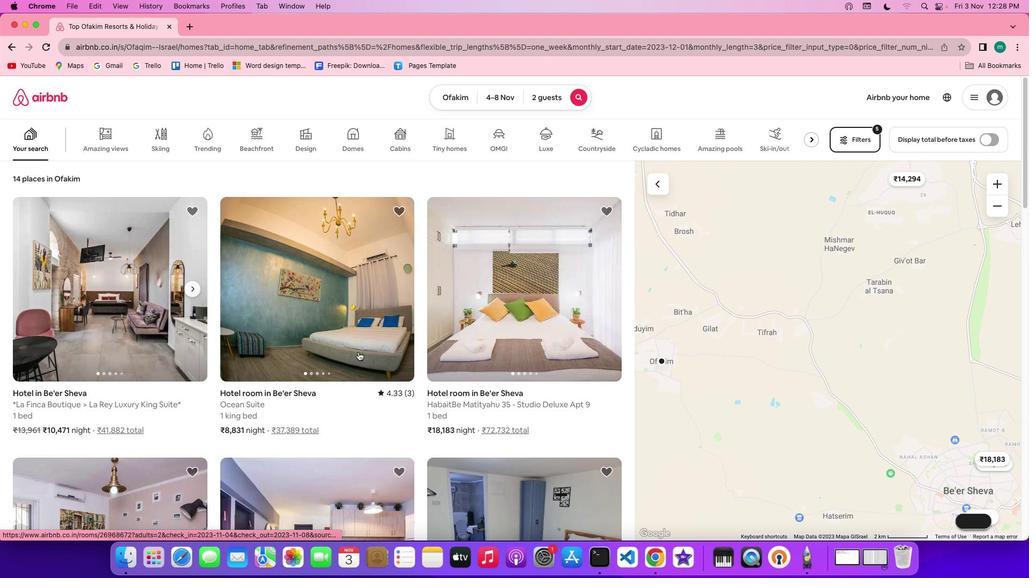 
Action: Mouse moved to (191, 377)
Screenshot: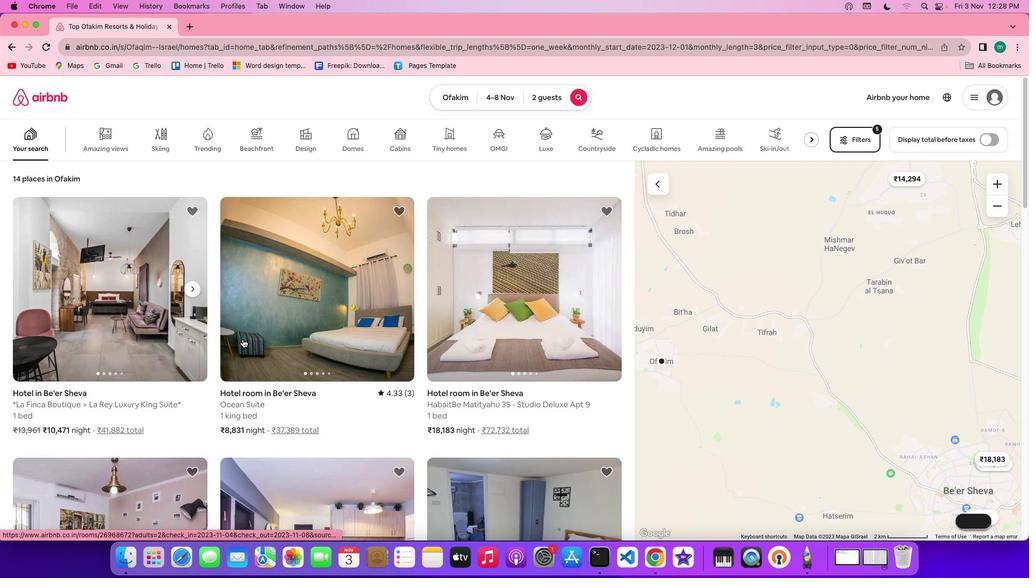 
Action: Mouse scrolled (191, 377) with delta (-134, 338)
Screenshot: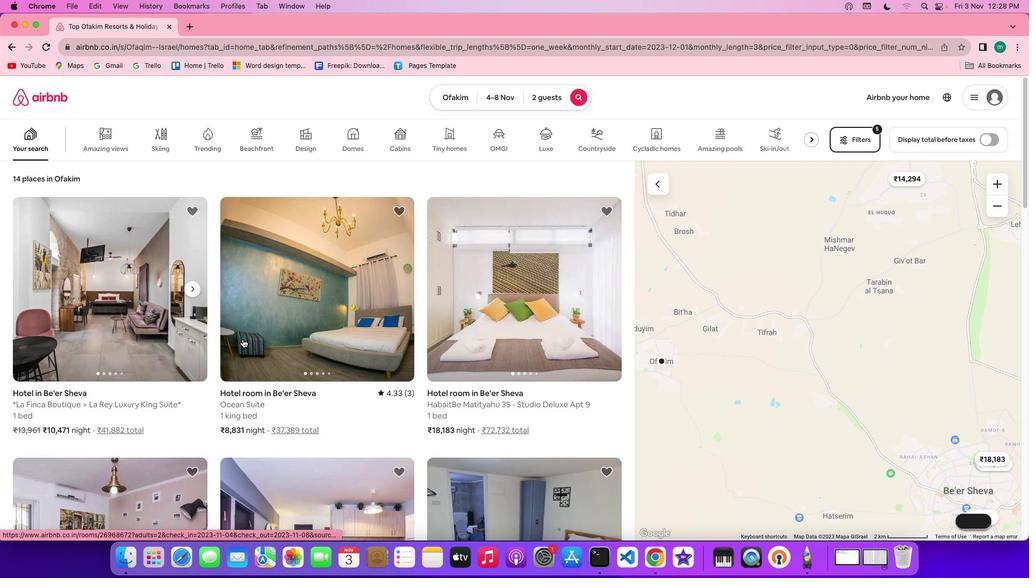 
Action: Mouse moved to (188, 377)
Screenshot: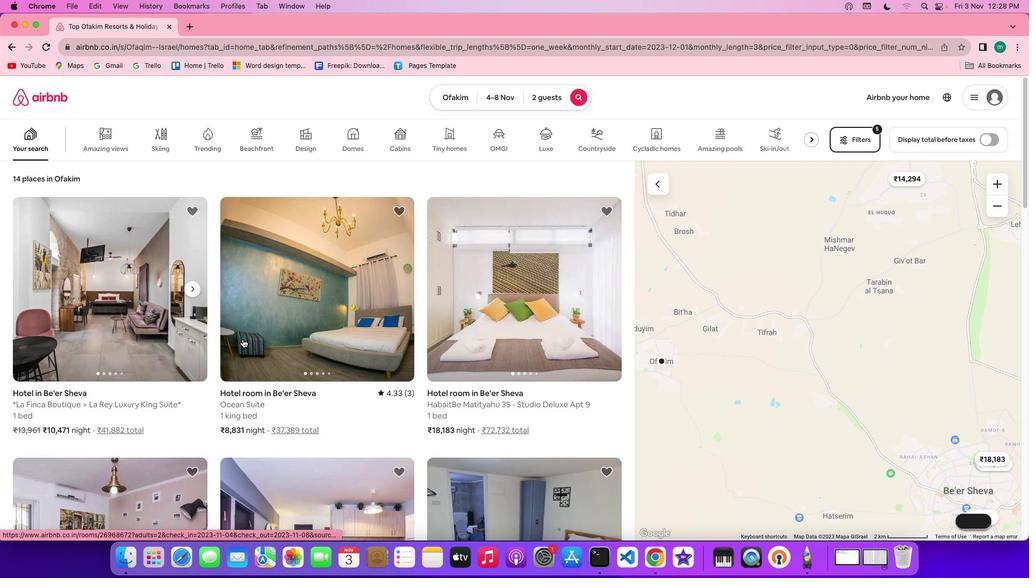 
Action: Mouse scrolled (188, 377) with delta (-134, 338)
Screenshot: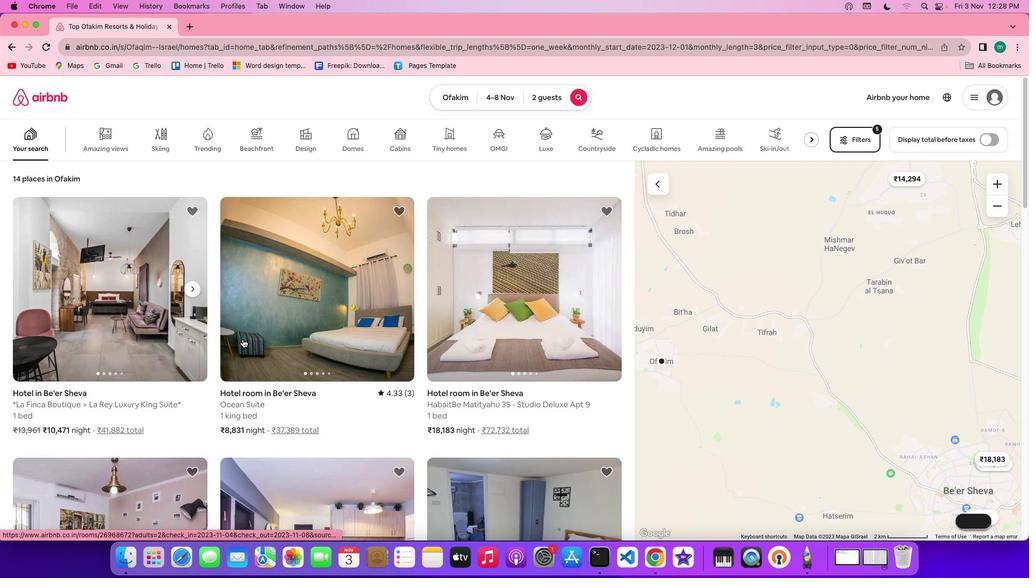 
Action: Mouse moved to (187, 377)
Screenshot: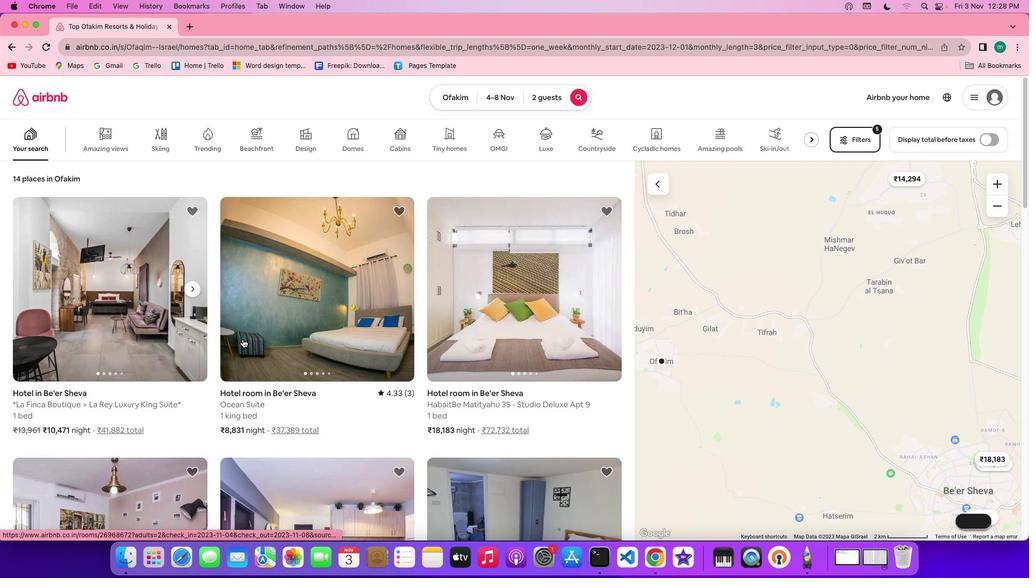 
Action: Mouse scrolled (187, 377) with delta (-134, 338)
Screenshot: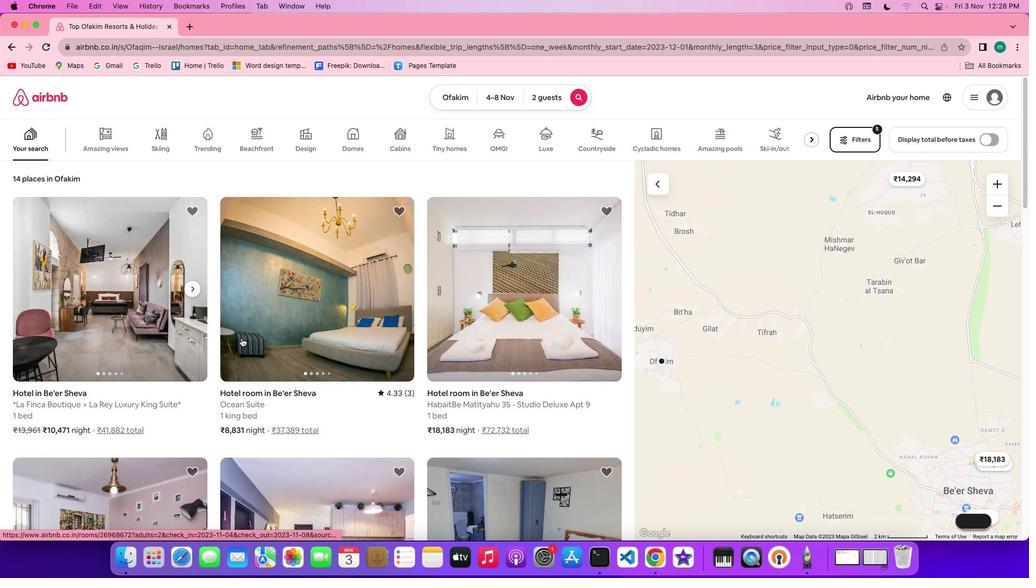 
Action: Mouse moved to (187, 377)
Screenshot: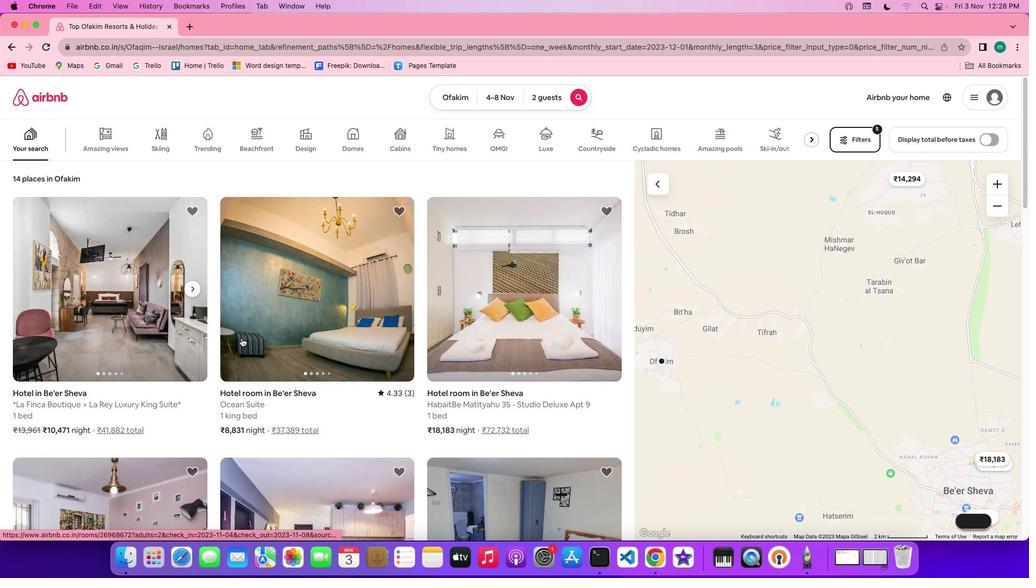 
Action: Mouse scrolled (187, 377) with delta (-134, 338)
Screenshot: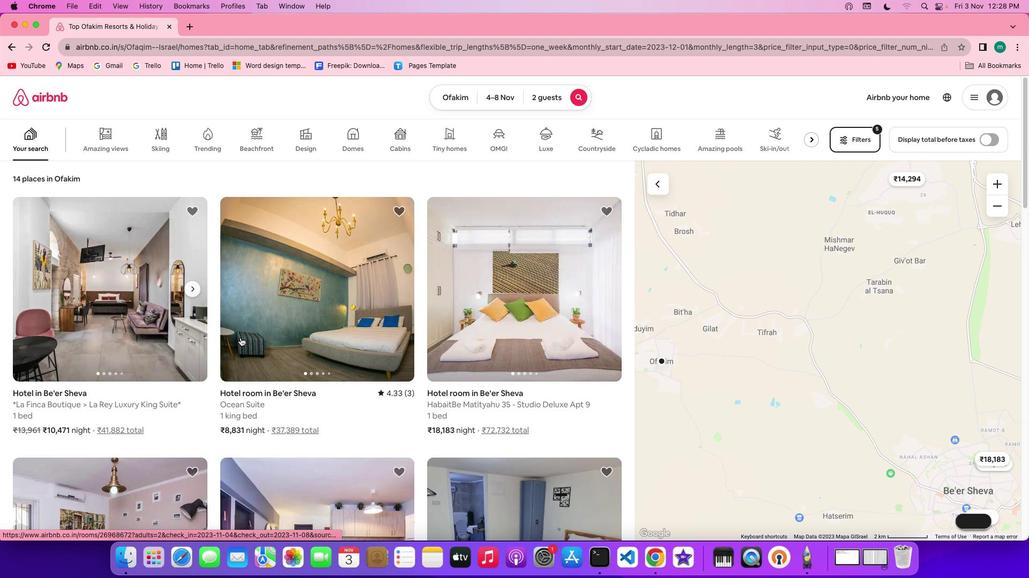 
Action: Mouse moved to (287, 384)
Screenshot: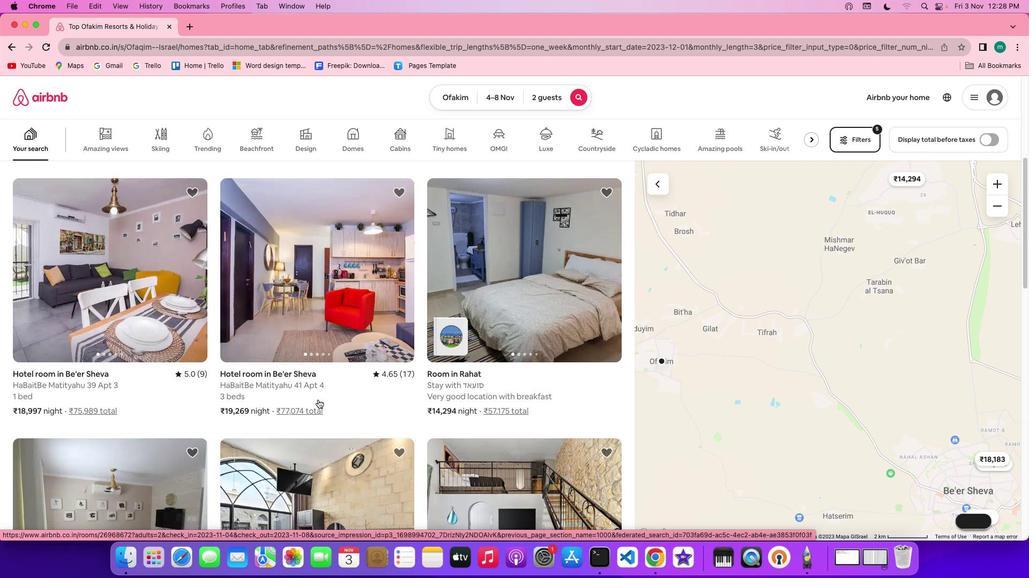
Action: Mouse scrolled (287, 384) with delta (-134, 338)
Screenshot: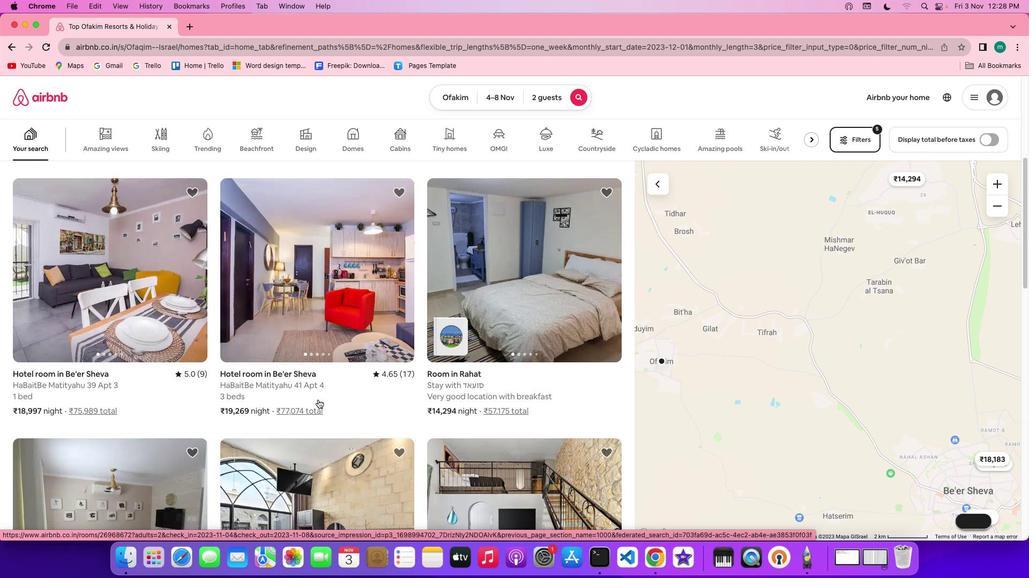 
Action: Mouse scrolled (287, 384) with delta (-134, 338)
Screenshot: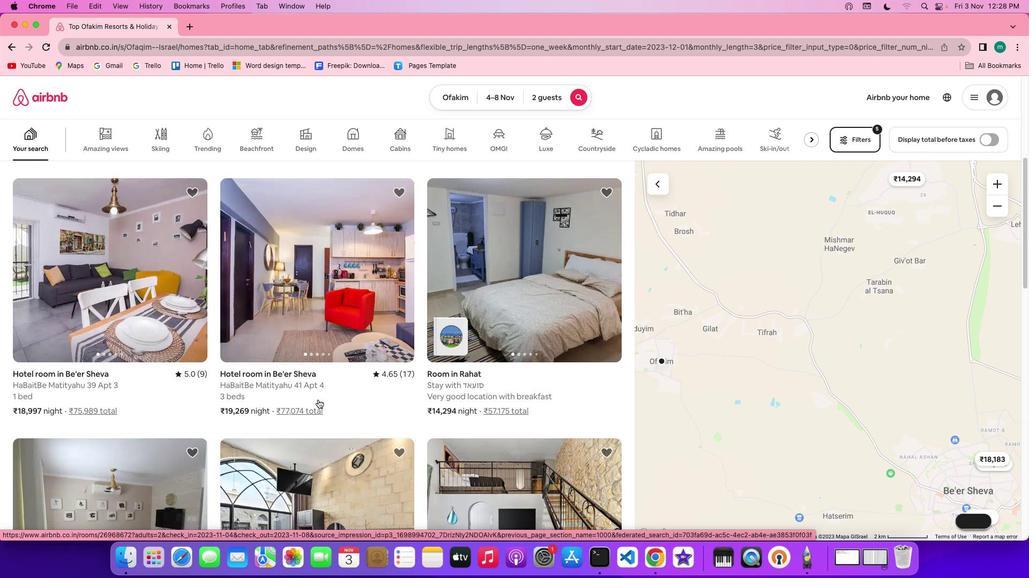 
Action: Mouse scrolled (287, 384) with delta (-134, 338)
Screenshot: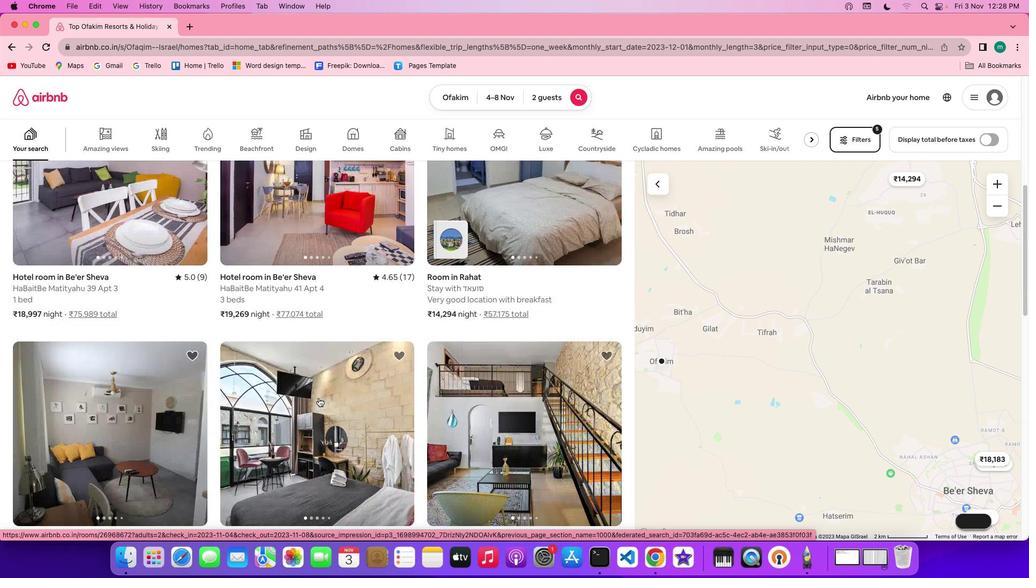 
Action: Mouse scrolled (287, 384) with delta (-134, 338)
Screenshot: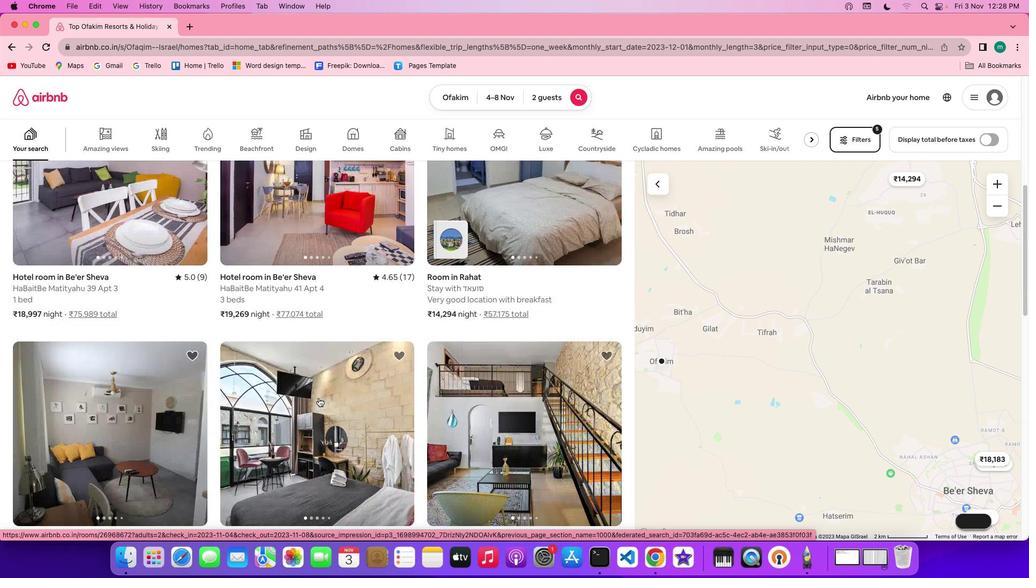 
Action: Mouse scrolled (287, 384) with delta (-134, 338)
Screenshot: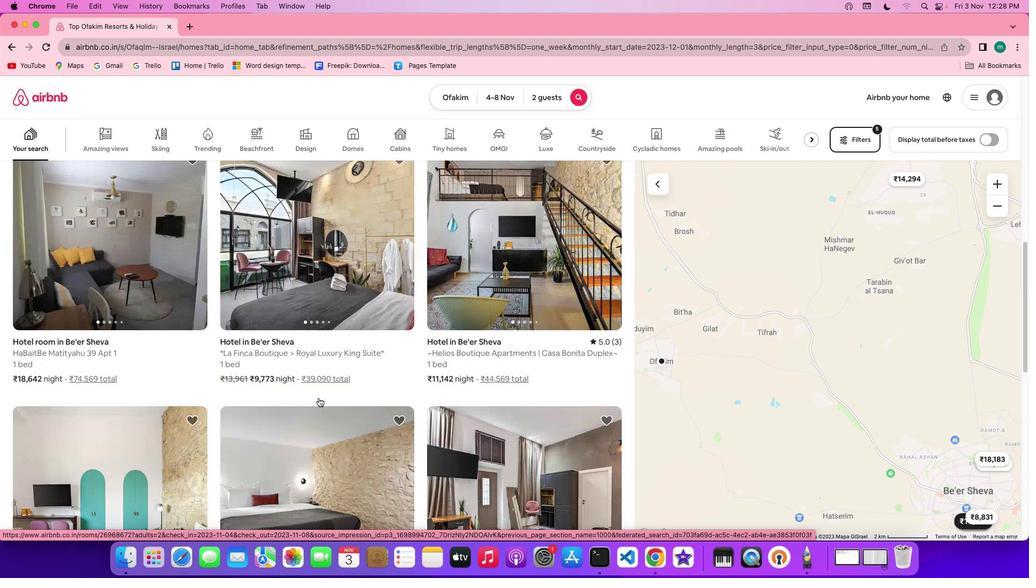 
Action: Mouse moved to (288, 384)
Screenshot: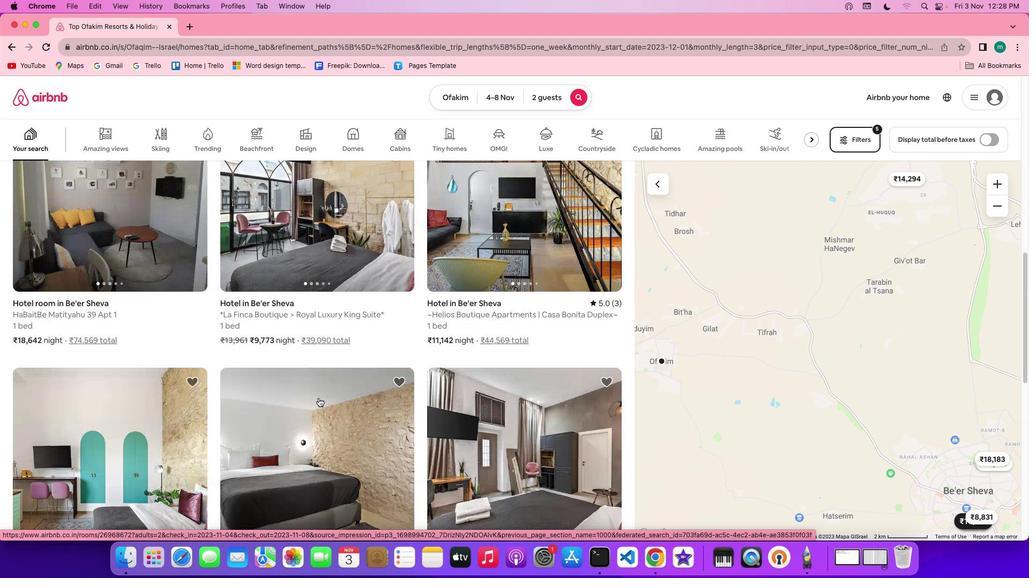
Action: Mouse scrolled (288, 384) with delta (-134, 338)
Screenshot: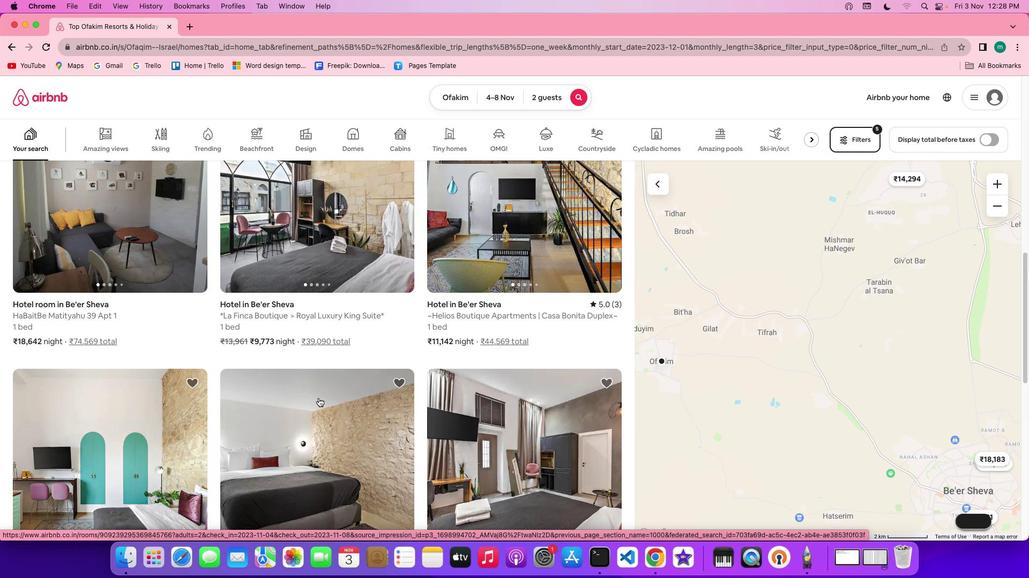 
Action: Mouse scrolled (288, 384) with delta (-134, 338)
Screenshot: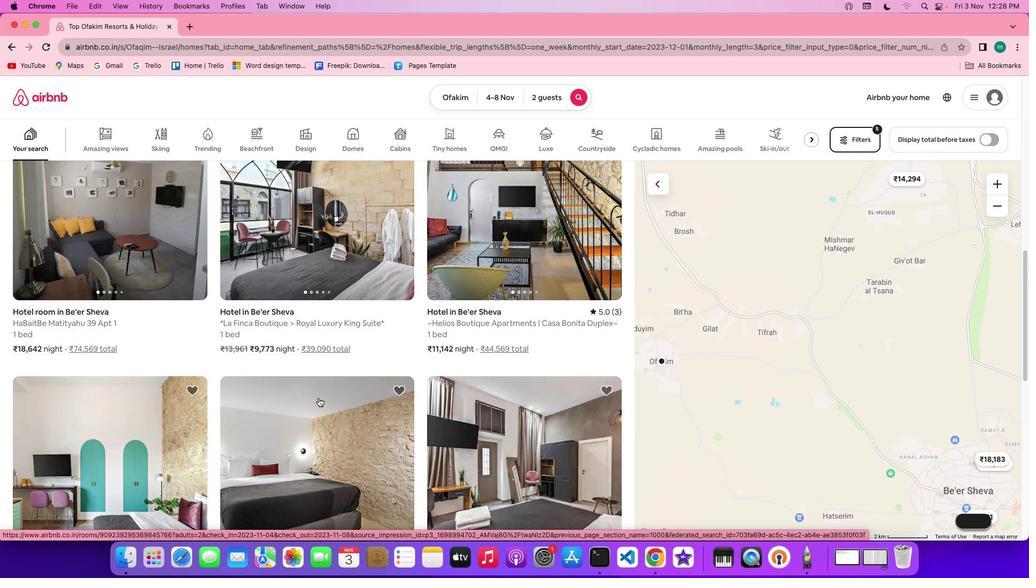 
Action: Mouse scrolled (288, 384) with delta (-134, 338)
Screenshot: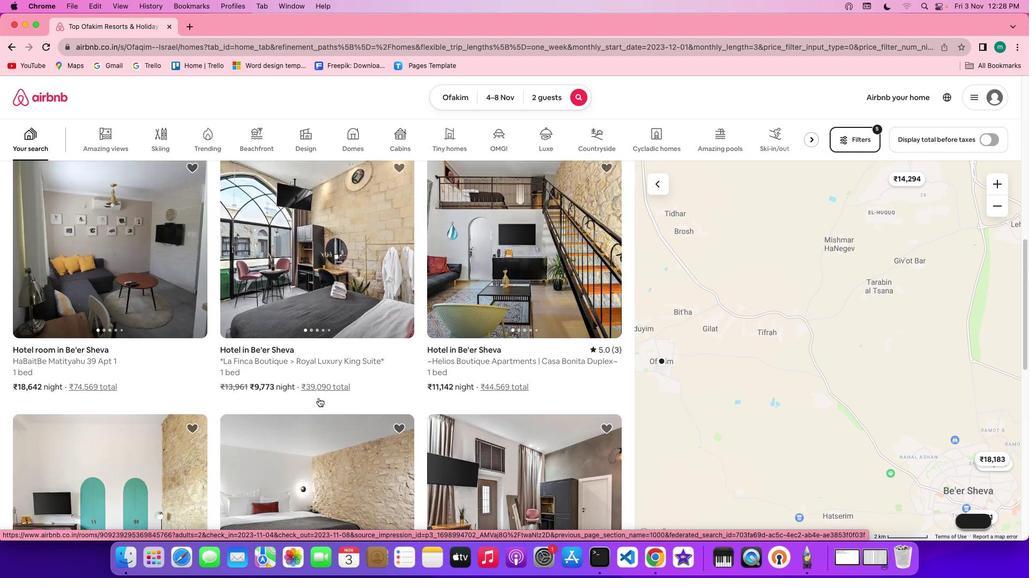 
Action: Mouse scrolled (288, 384) with delta (-134, 338)
Screenshot: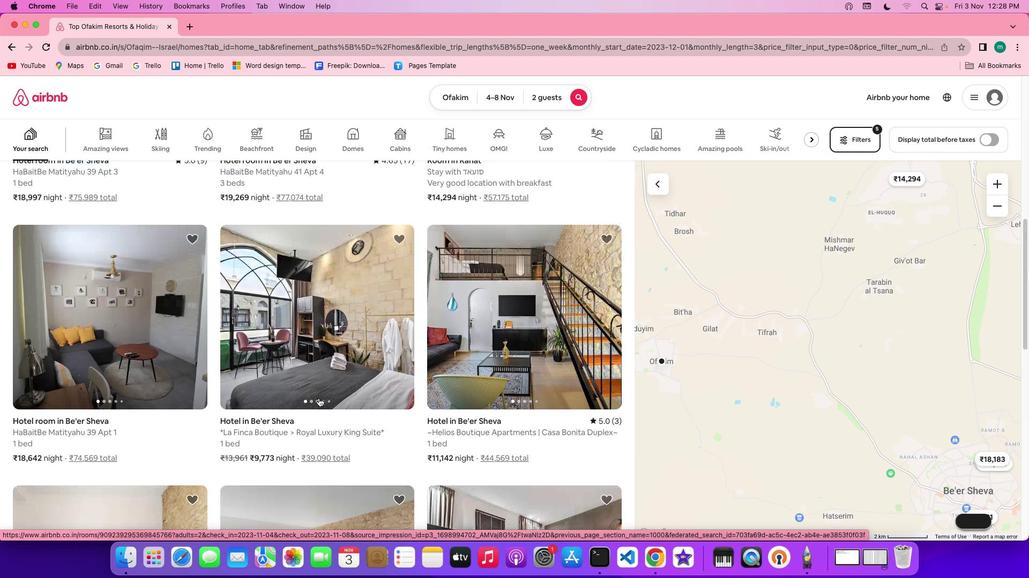 
Action: Mouse scrolled (288, 384) with delta (-134, 338)
Screenshot: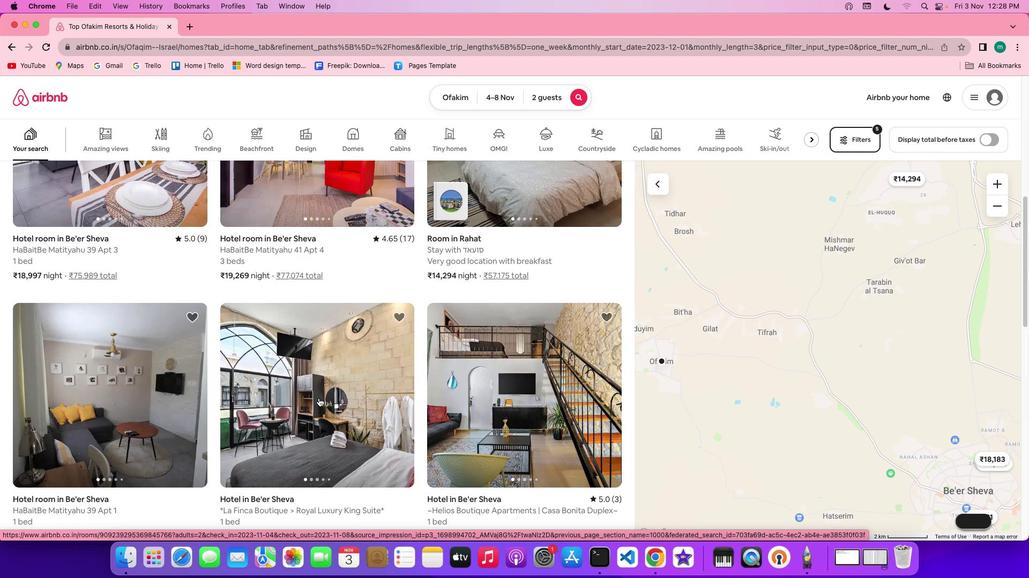 
Action: Mouse scrolled (288, 384) with delta (-134, 338)
Screenshot: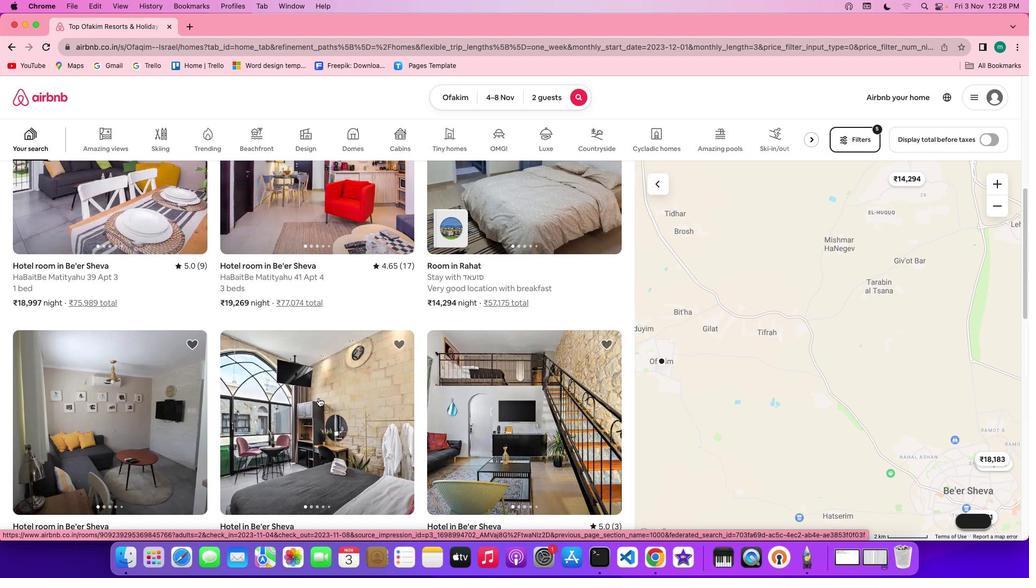 
Action: Mouse scrolled (288, 384) with delta (-134, 338)
Screenshot: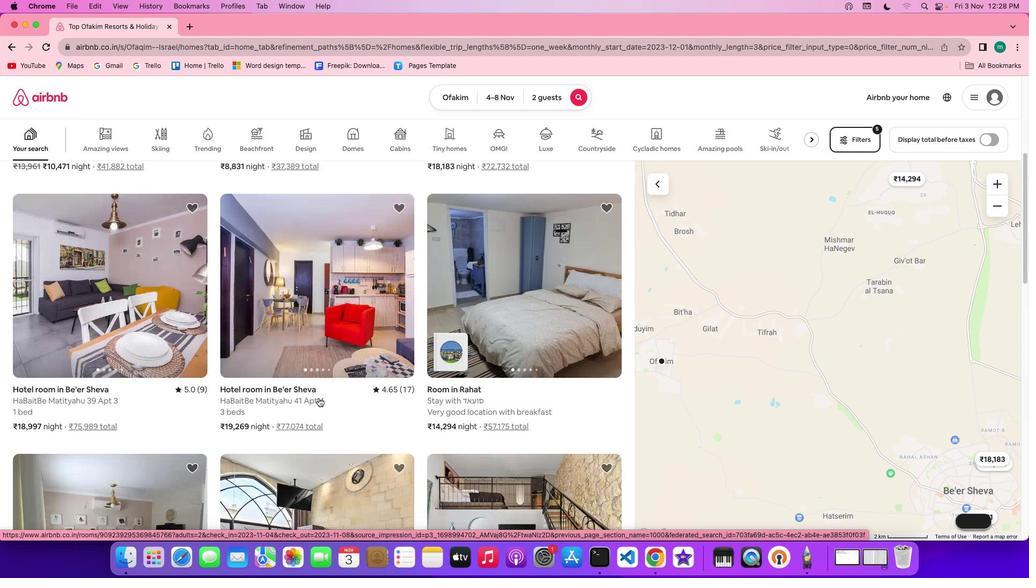 
Action: Mouse scrolled (288, 384) with delta (-134, 338)
Screenshot: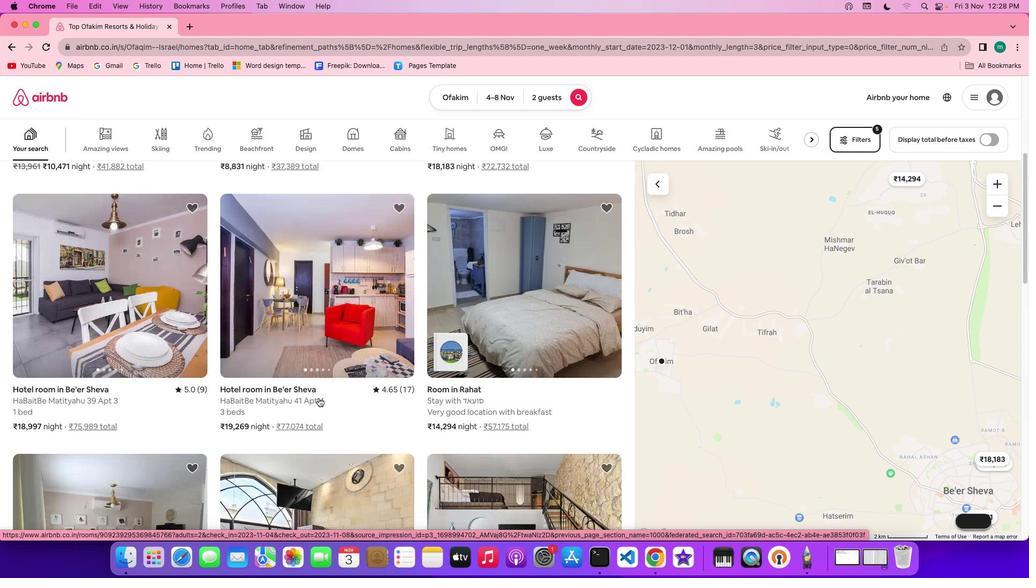
Action: Mouse scrolled (288, 384) with delta (-134, 338)
Screenshot: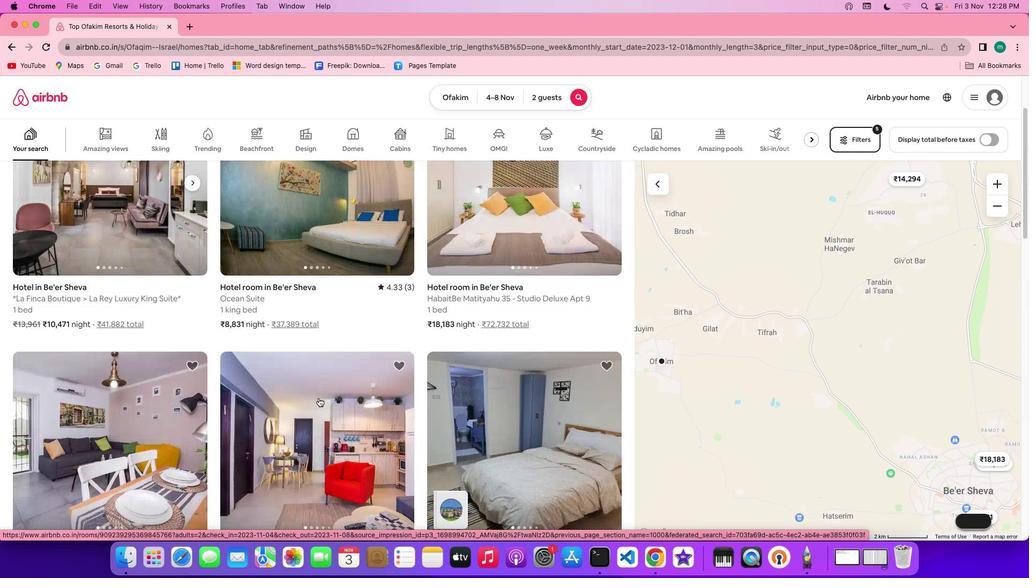
Action: Mouse scrolled (288, 384) with delta (-134, 338)
Screenshot: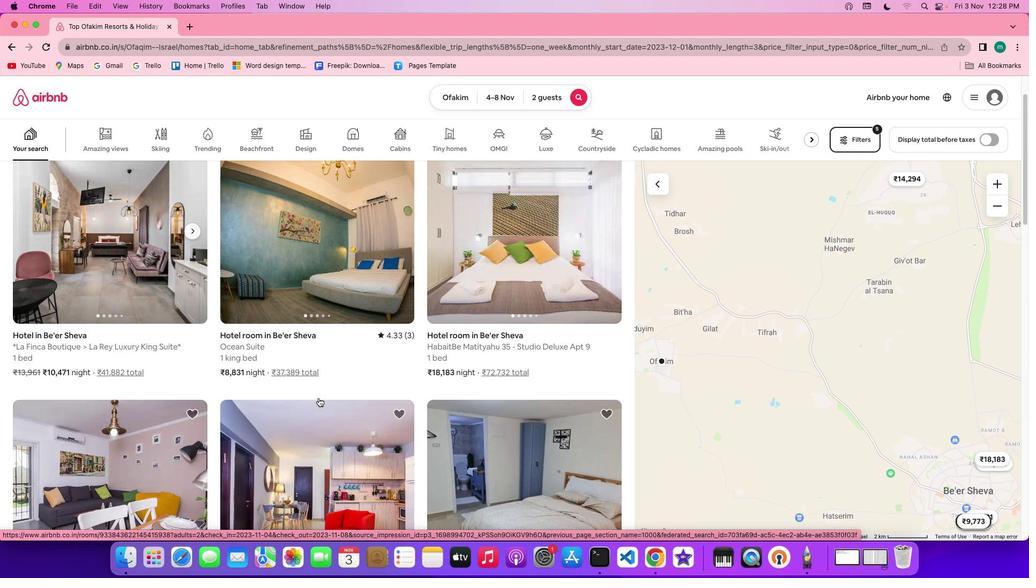 
Action: Mouse scrolled (288, 384) with delta (-134, 338)
Screenshot: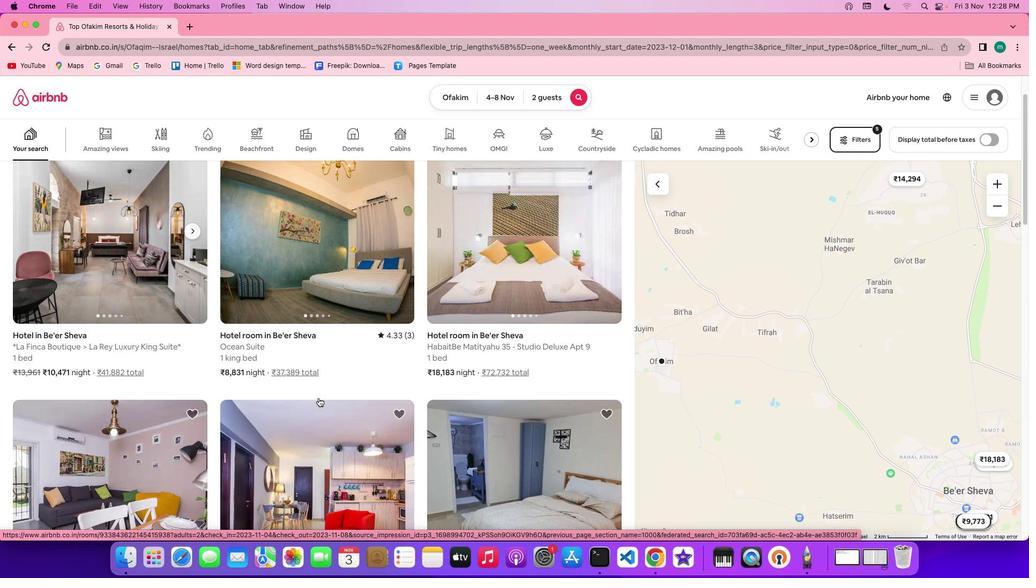 
Action: Mouse scrolled (288, 384) with delta (-134, 338)
Screenshot: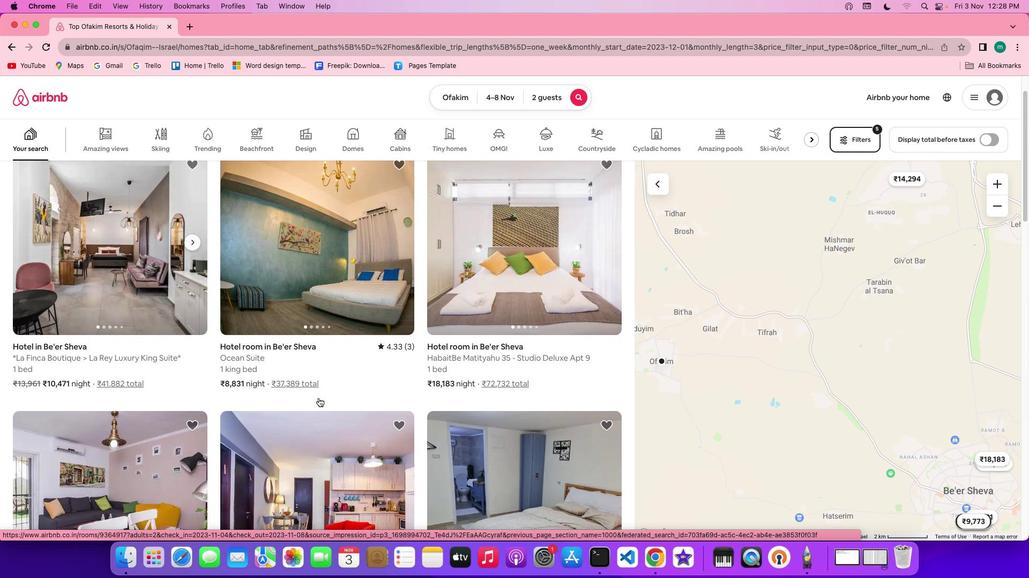 
Action: Mouse scrolled (288, 384) with delta (-134, 338)
Screenshot: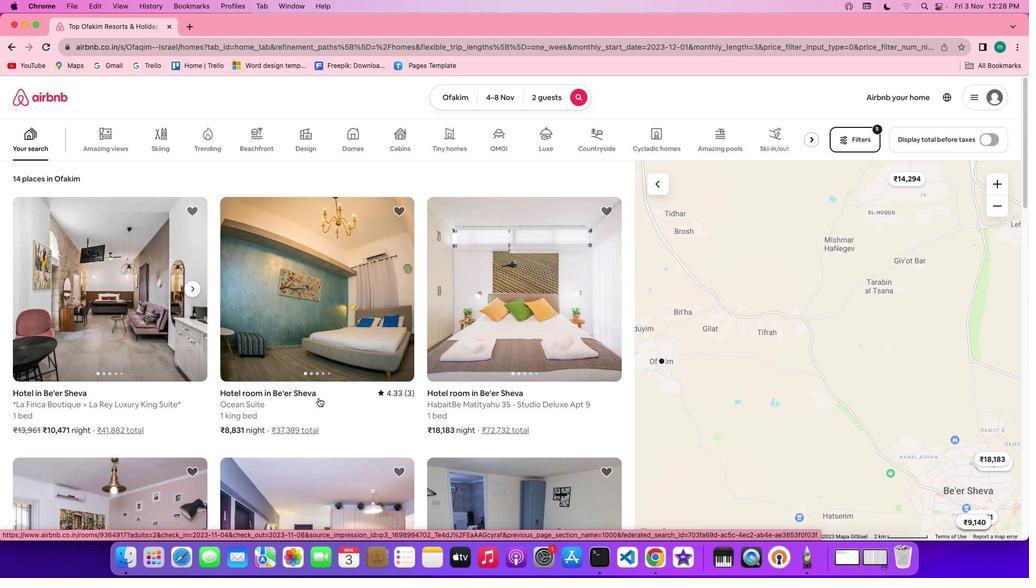 
Action: Mouse scrolled (288, 384) with delta (-134, 338)
Screenshot: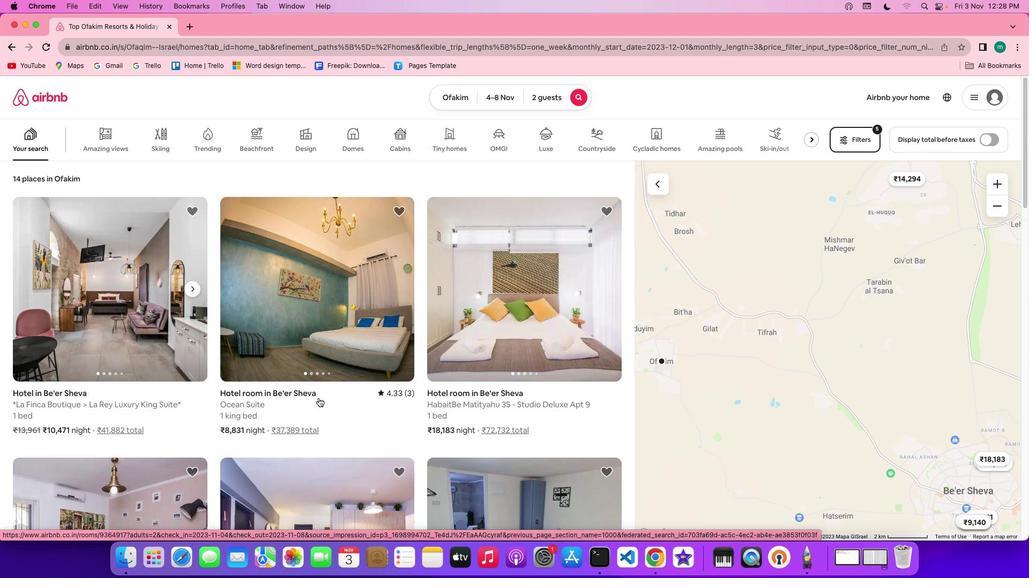 
Action: Mouse scrolled (288, 384) with delta (-134, 338)
Screenshot: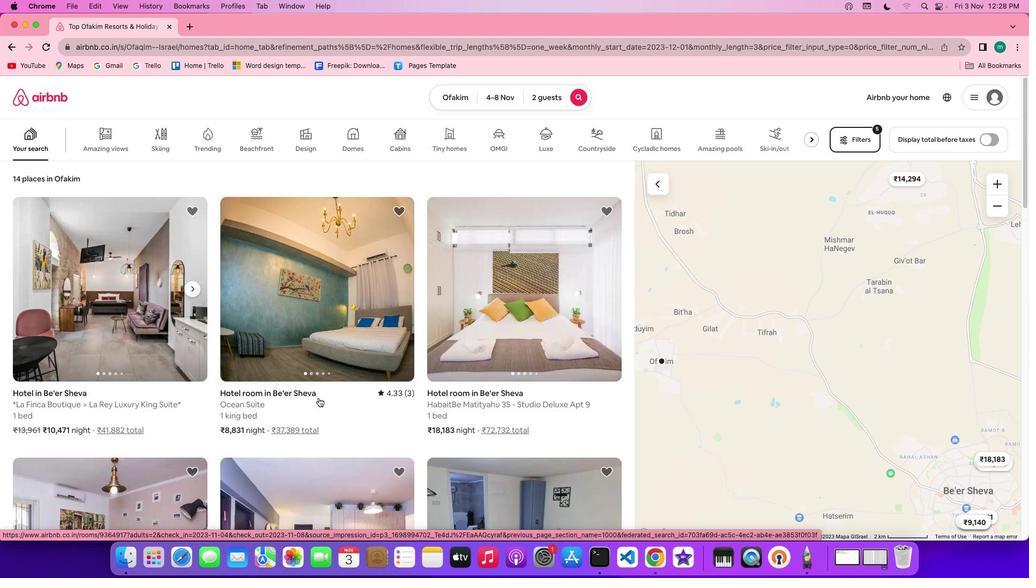 
Action: Mouse scrolled (288, 384) with delta (-134, 338)
Screenshot: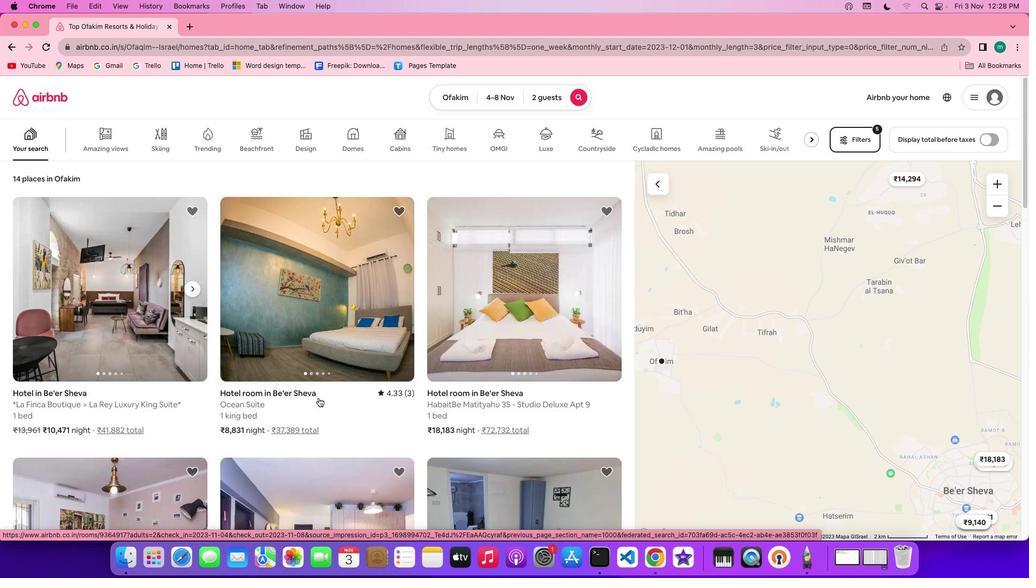 
Action: Mouse scrolled (288, 384) with delta (-134, 338)
Screenshot: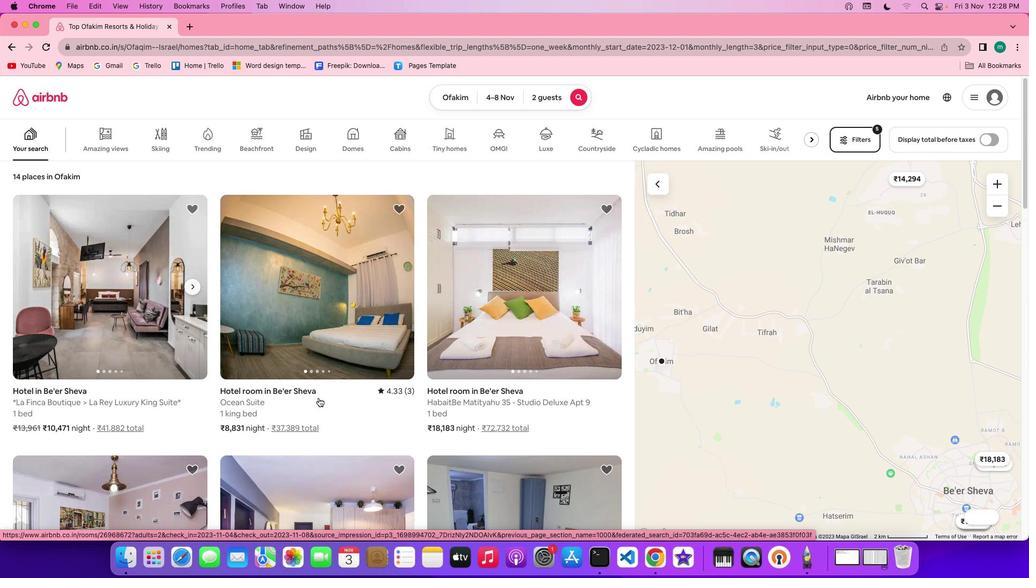 
Action: Mouse scrolled (288, 384) with delta (-134, 338)
Screenshot: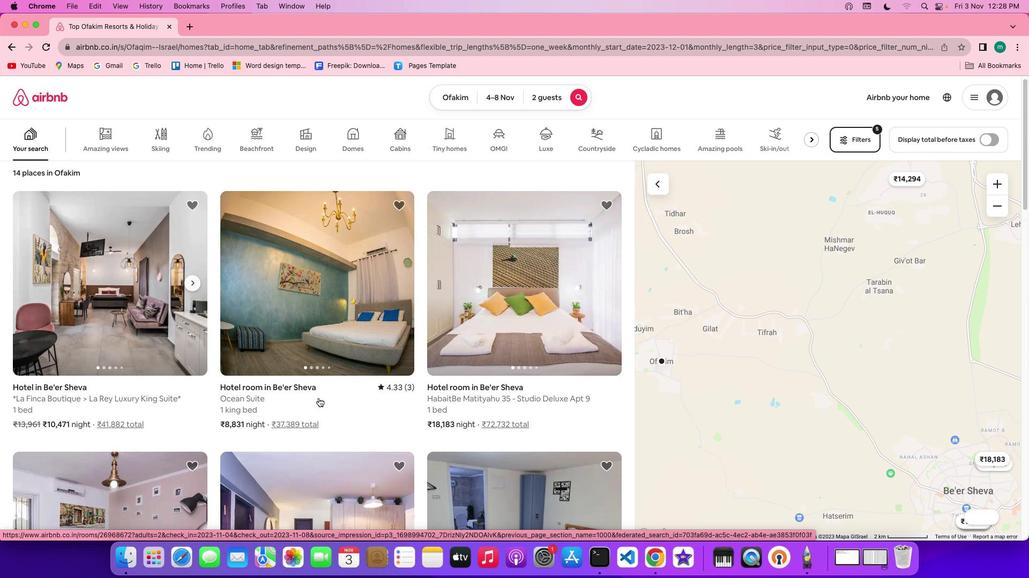 
Action: Mouse scrolled (288, 384) with delta (-134, 338)
Screenshot: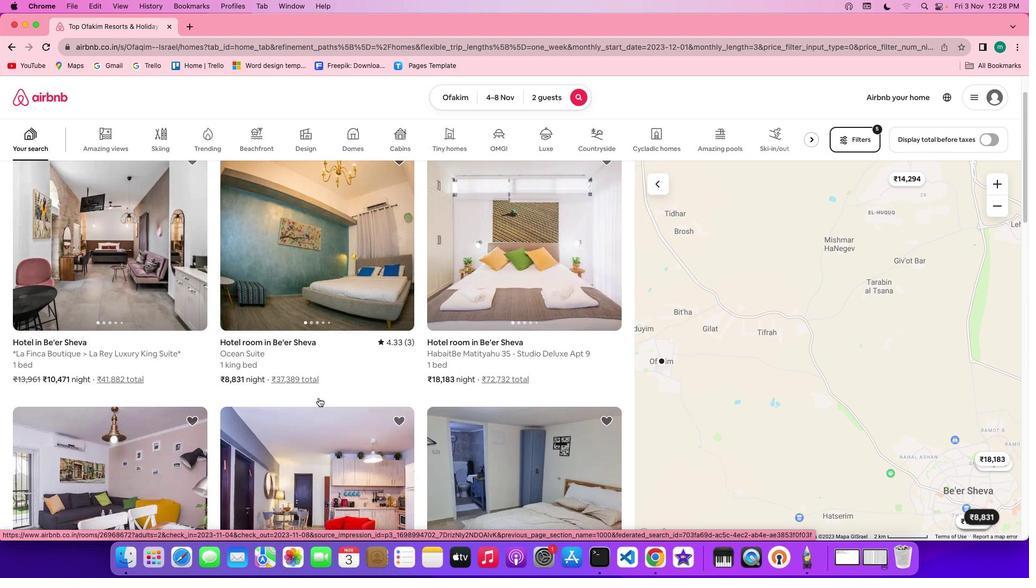 
Action: Mouse scrolled (288, 384) with delta (-134, 338)
Screenshot: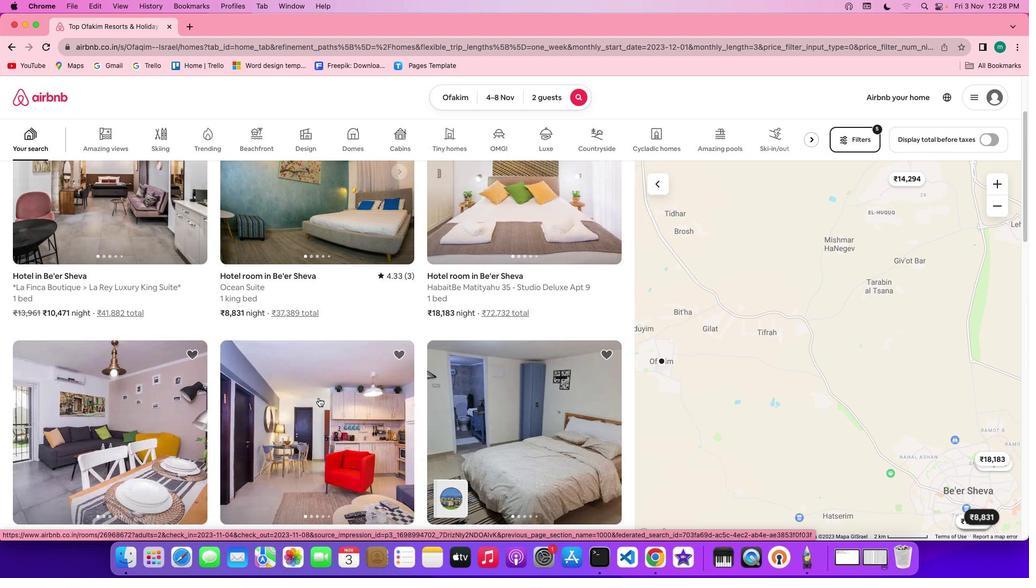 
Action: Mouse scrolled (288, 384) with delta (-134, 338)
Screenshot: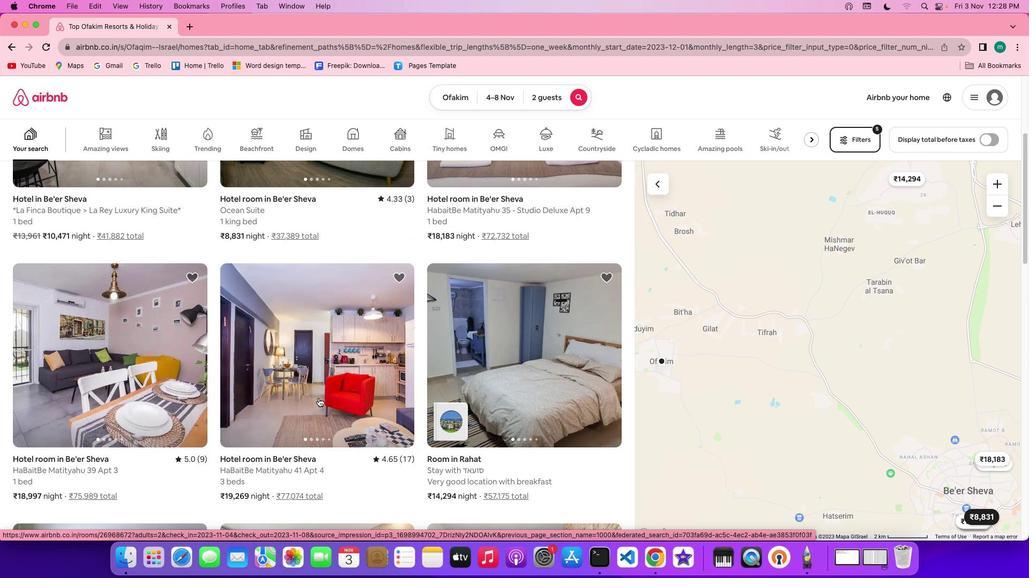 
Action: Mouse moved to (256, 383)
Screenshot: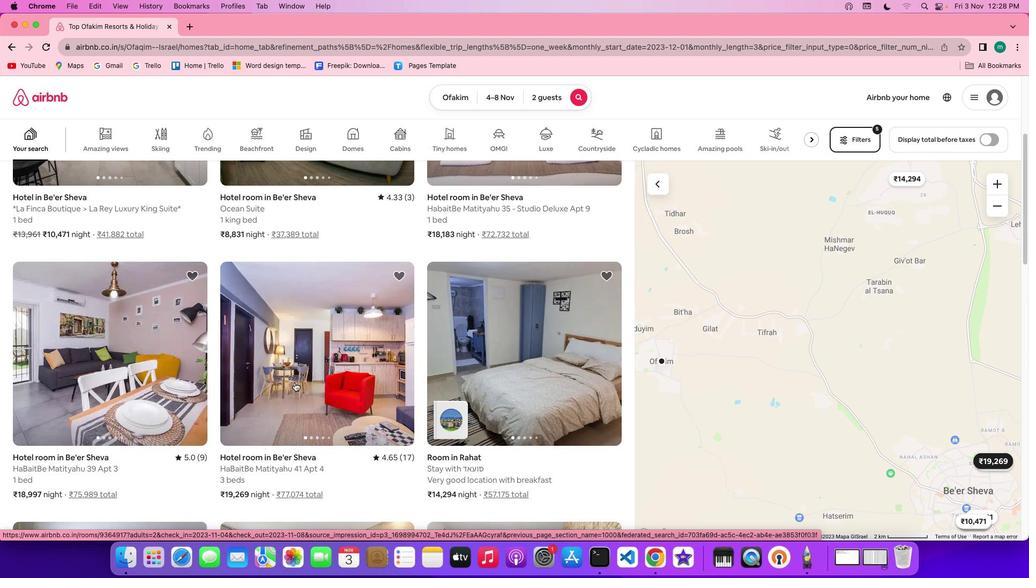 
Action: Mouse pressed left at (256, 383)
Screenshot: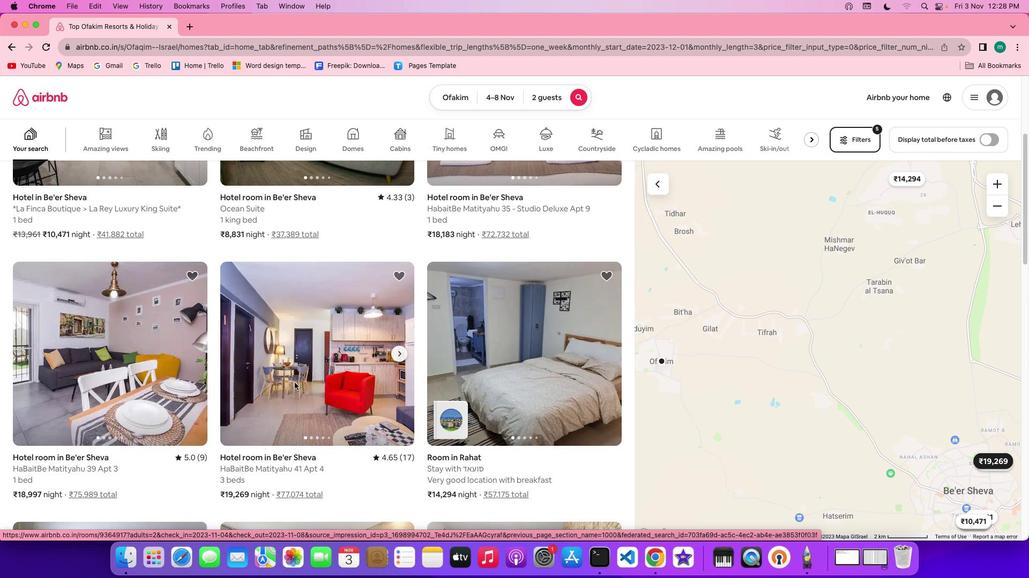 
Action: Mouse moved to (861, 384)
Screenshot: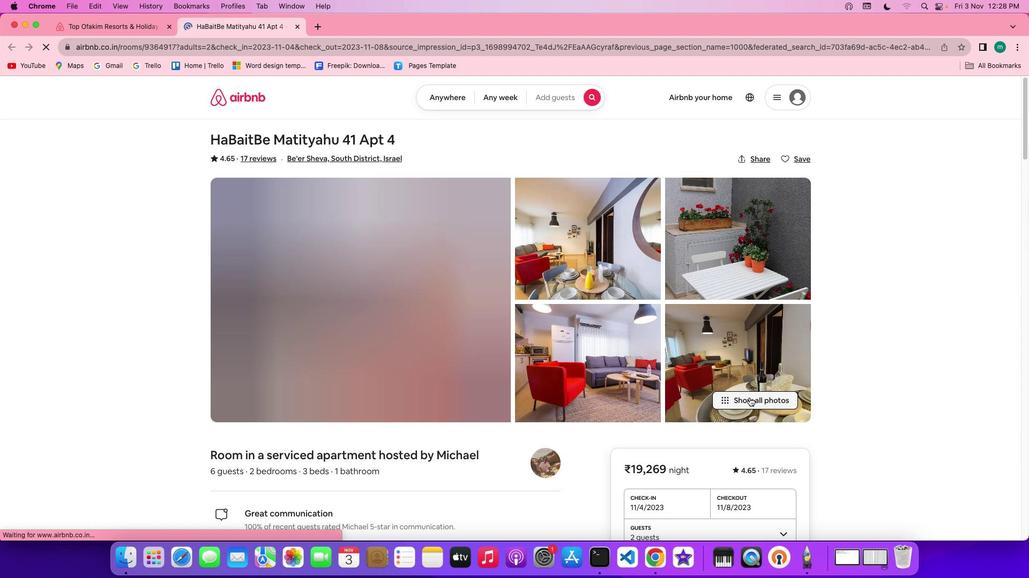 
Action: Mouse pressed left at (861, 384)
Screenshot: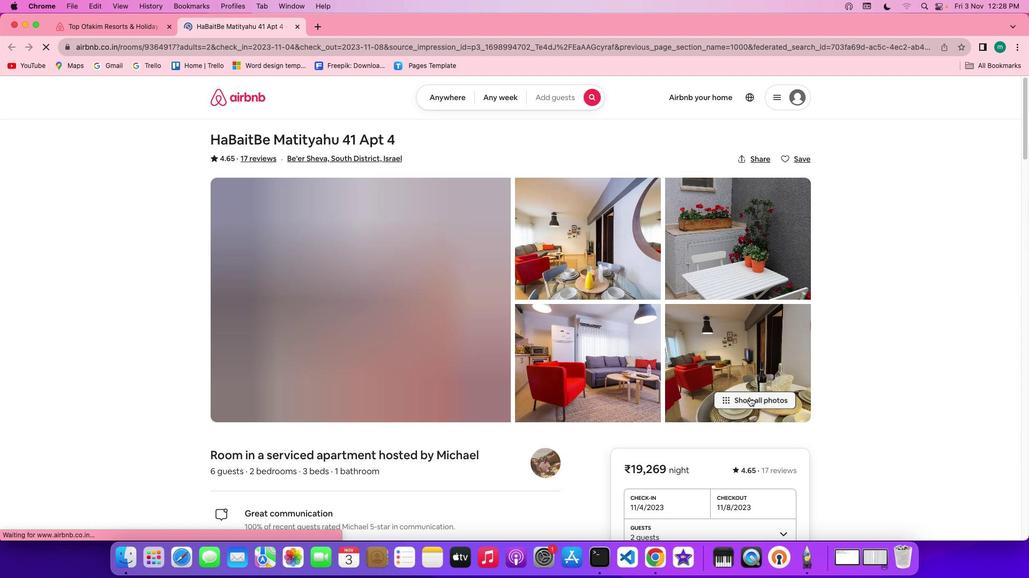 
Action: Mouse moved to (681, 384)
Screenshot: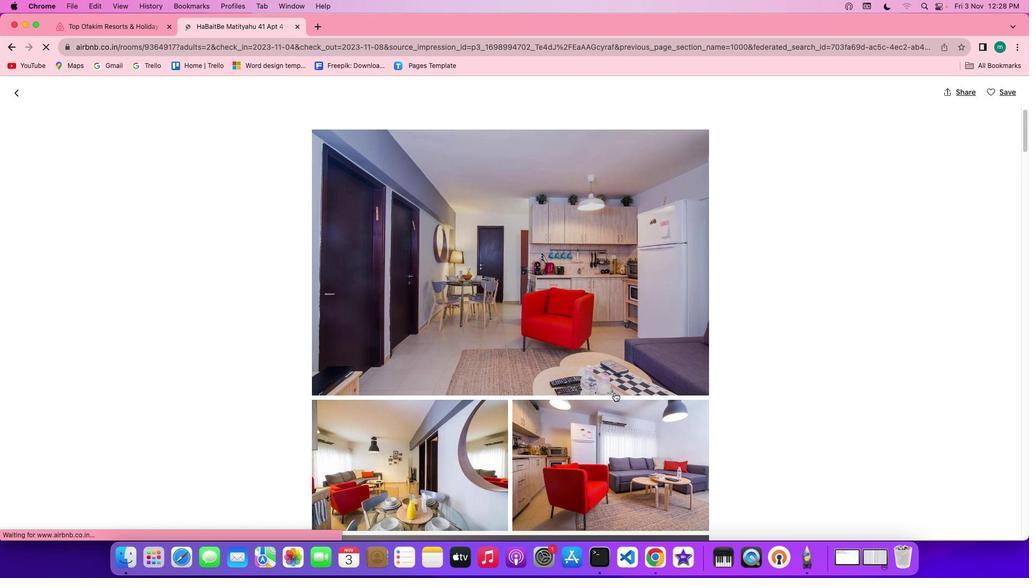 
Action: Mouse scrolled (681, 384) with delta (-134, 338)
Screenshot: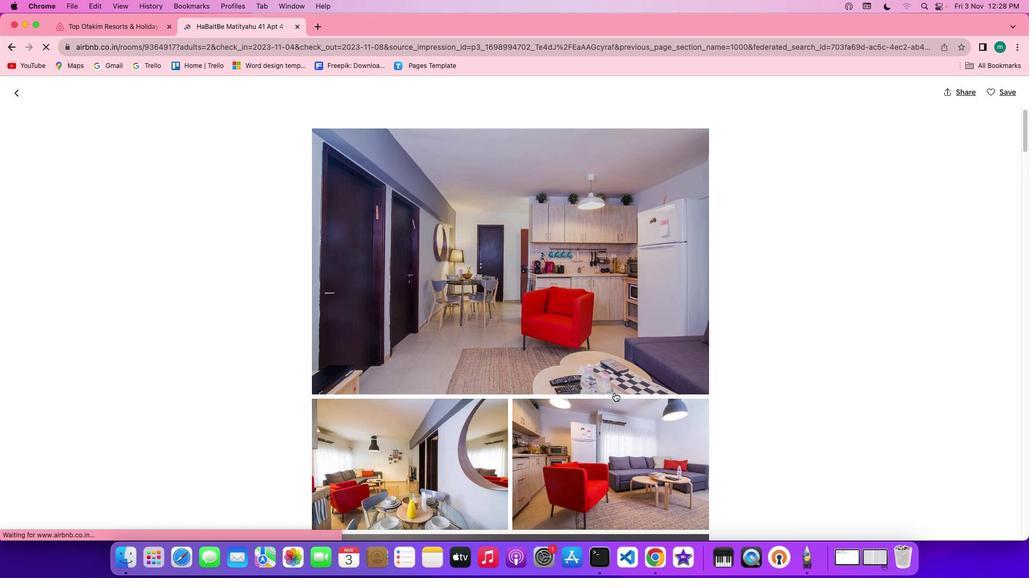
Action: Mouse scrolled (681, 384) with delta (-134, 338)
Screenshot: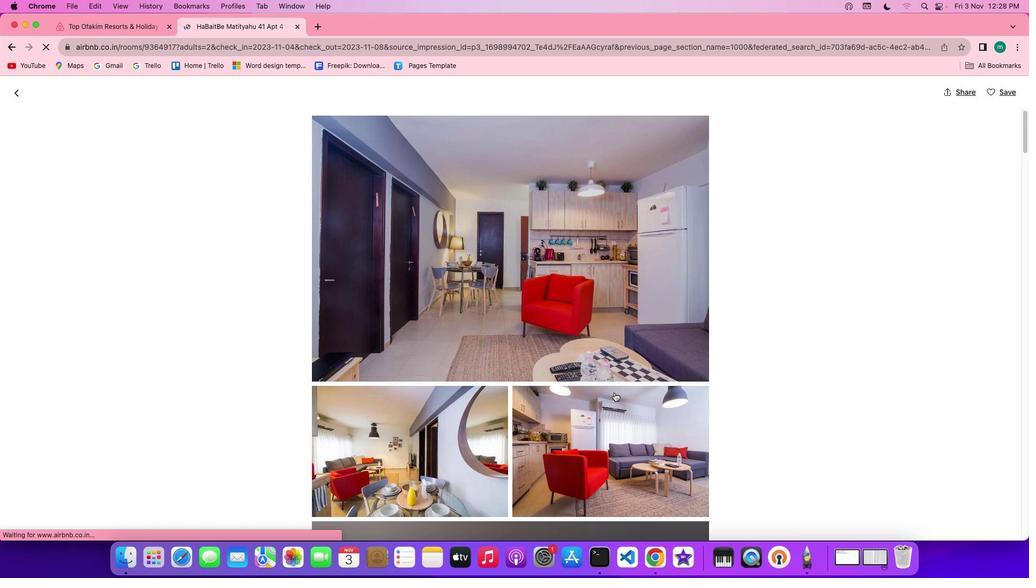 
Action: Mouse scrolled (681, 384) with delta (-134, 338)
Screenshot: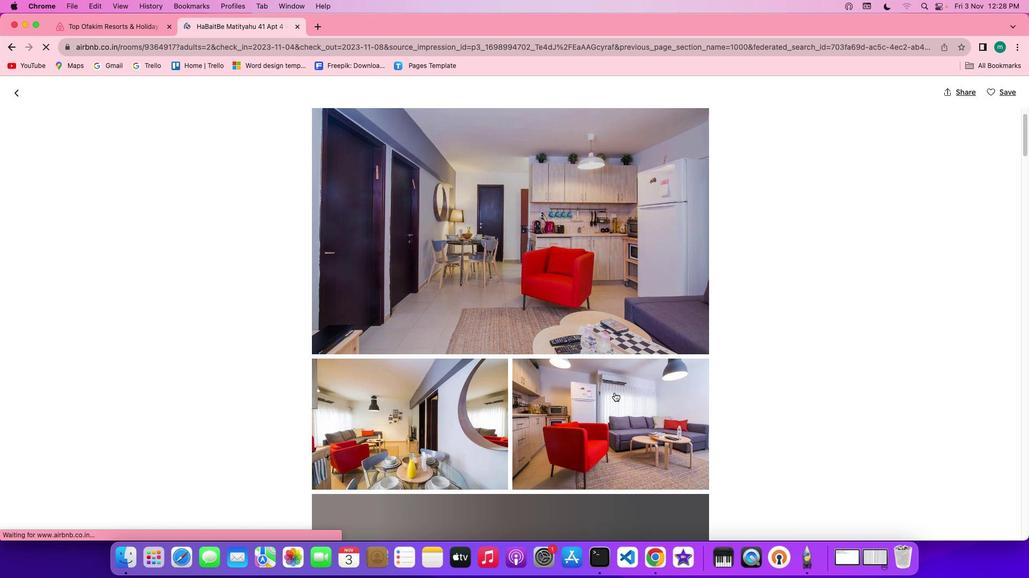 
Action: Mouse scrolled (681, 384) with delta (-134, 338)
Screenshot: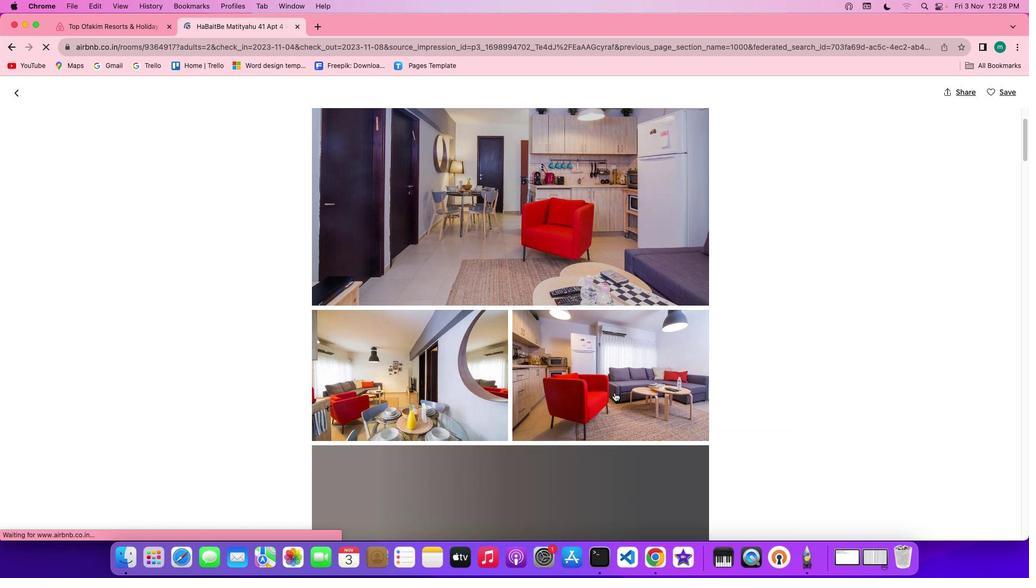 
Action: Mouse scrolled (681, 384) with delta (-134, 338)
Screenshot: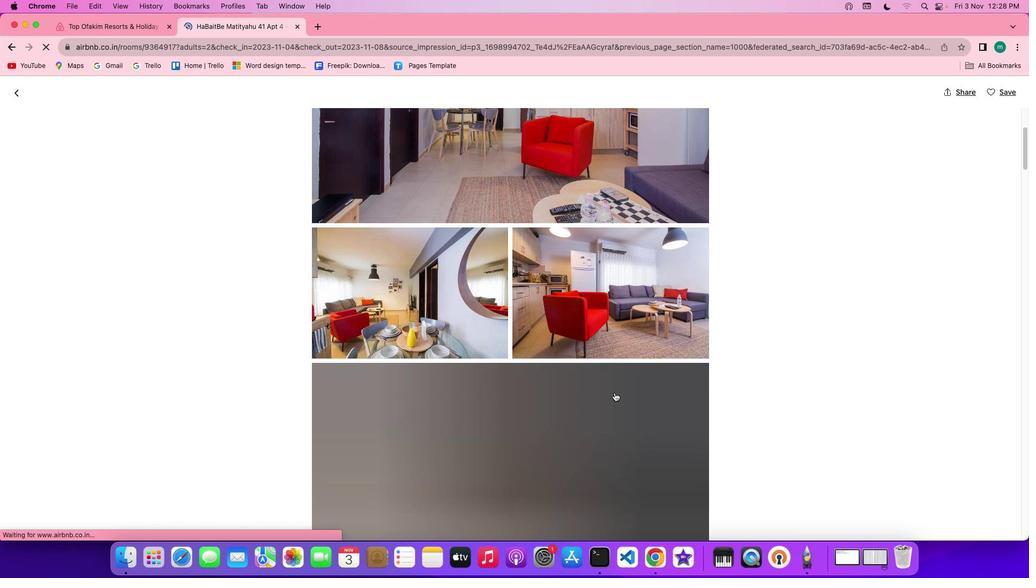 
Action: Mouse scrolled (681, 384) with delta (-134, 338)
Screenshot: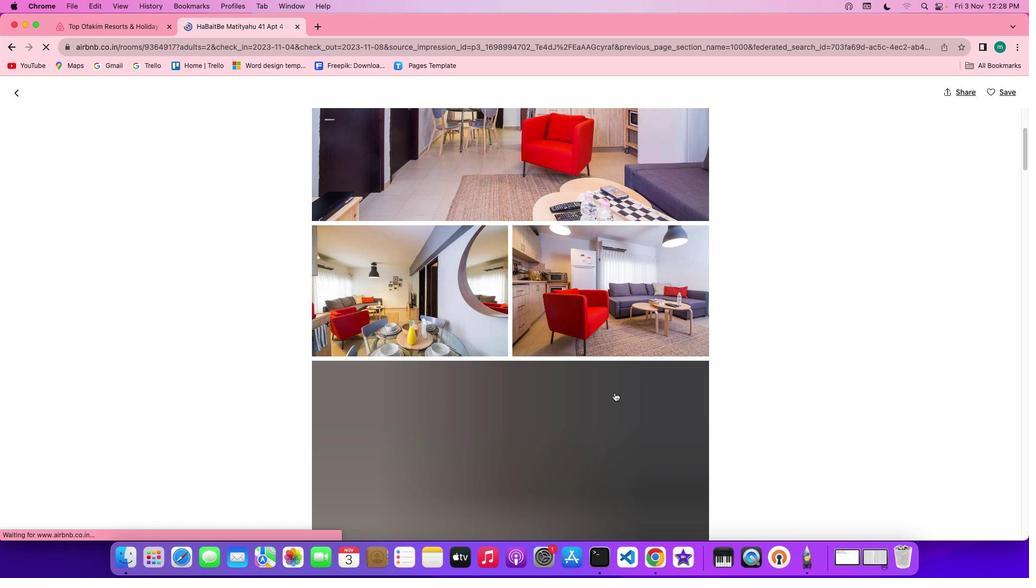 
Action: Mouse scrolled (681, 384) with delta (-134, 338)
Screenshot: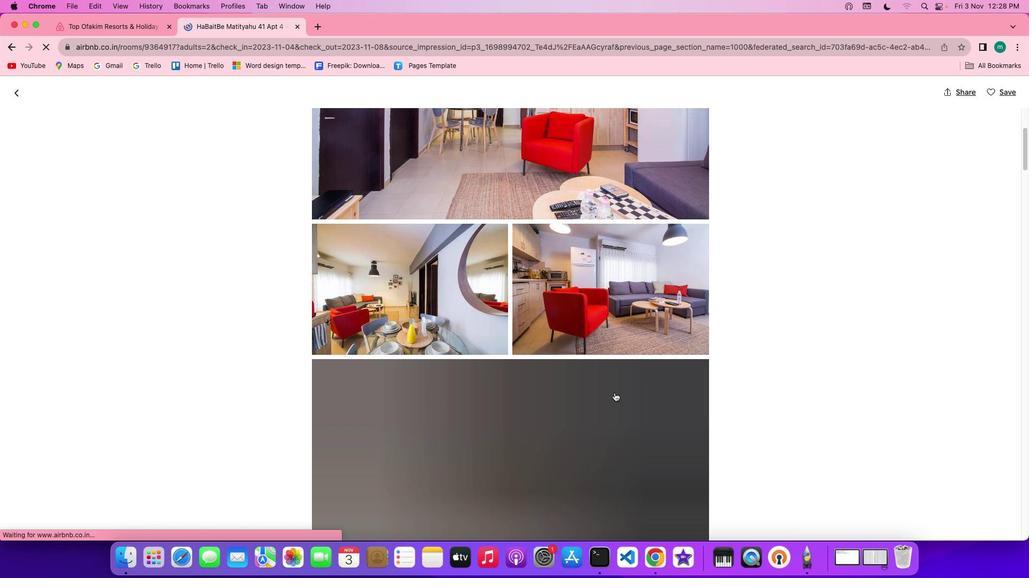 
Action: Mouse scrolled (681, 384) with delta (-134, 338)
Screenshot: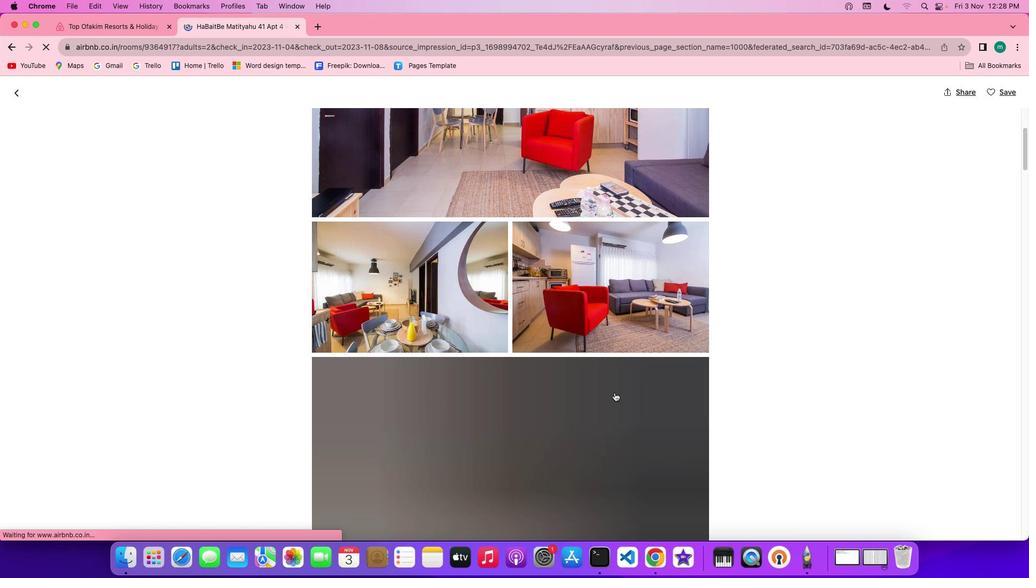
Action: Mouse scrolled (681, 384) with delta (-134, 338)
Screenshot: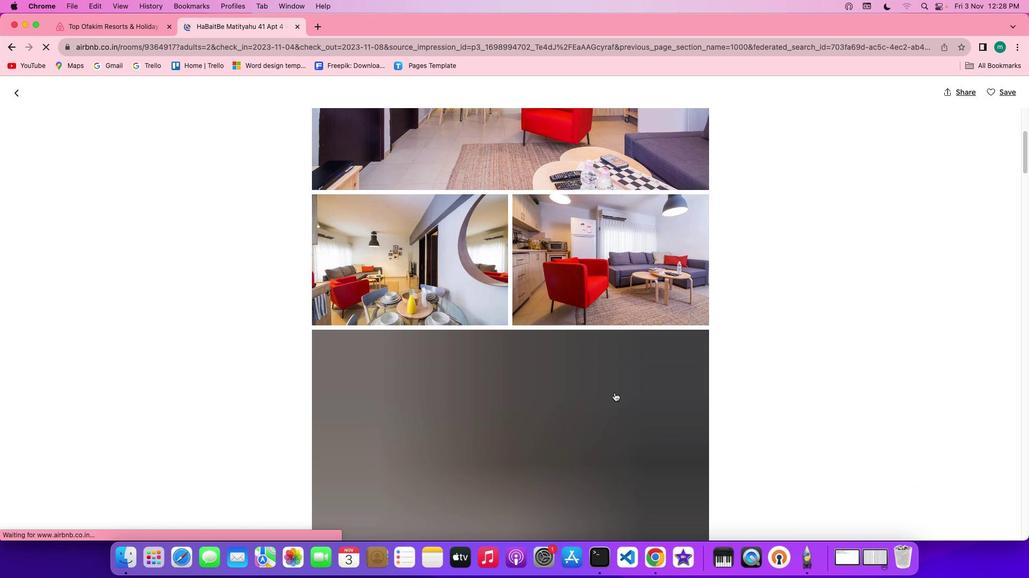 
Action: Mouse scrolled (681, 384) with delta (-134, 338)
Screenshot: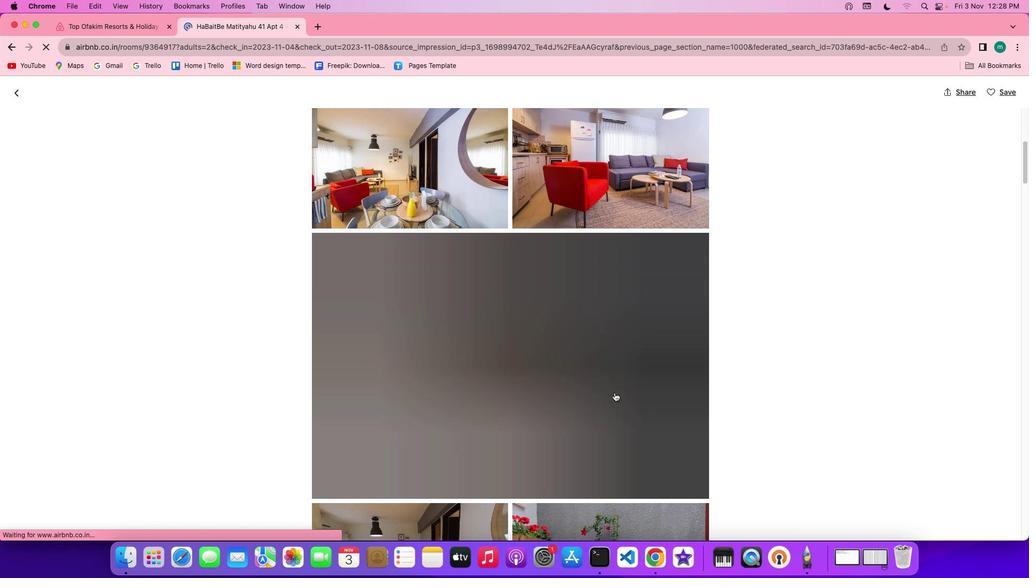 
Action: Mouse scrolled (681, 384) with delta (-134, 338)
Screenshot: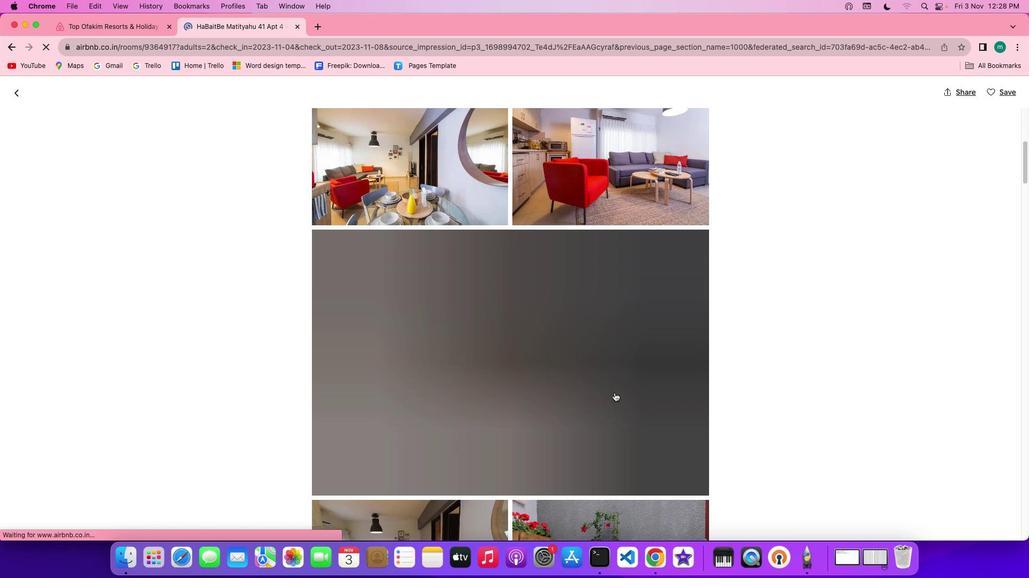 
Action: Mouse scrolled (681, 384) with delta (-134, 338)
Screenshot: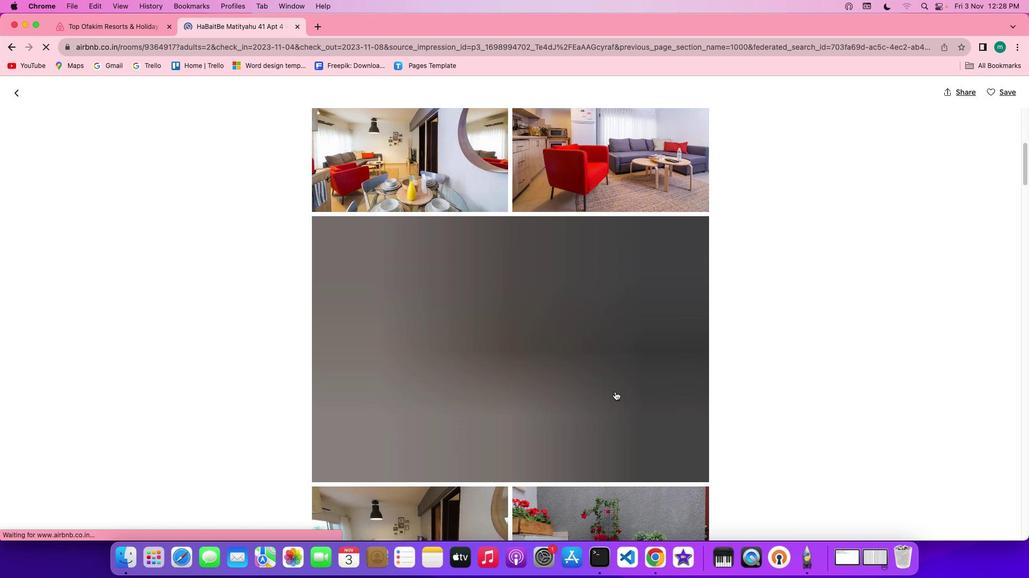 
Action: Mouse moved to (682, 384)
Screenshot: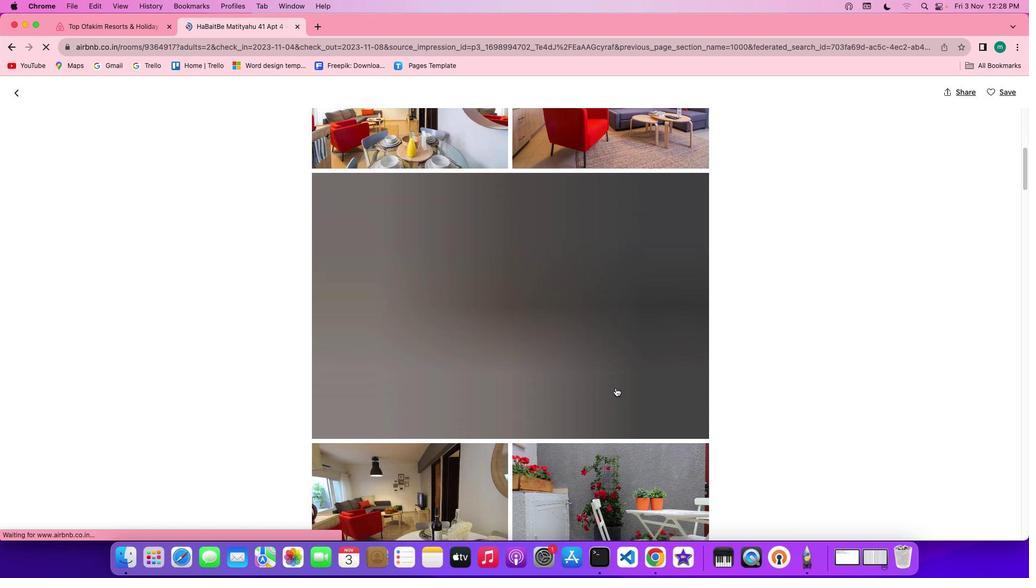 
Action: Mouse scrolled (682, 384) with delta (-134, 338)
Screenshot: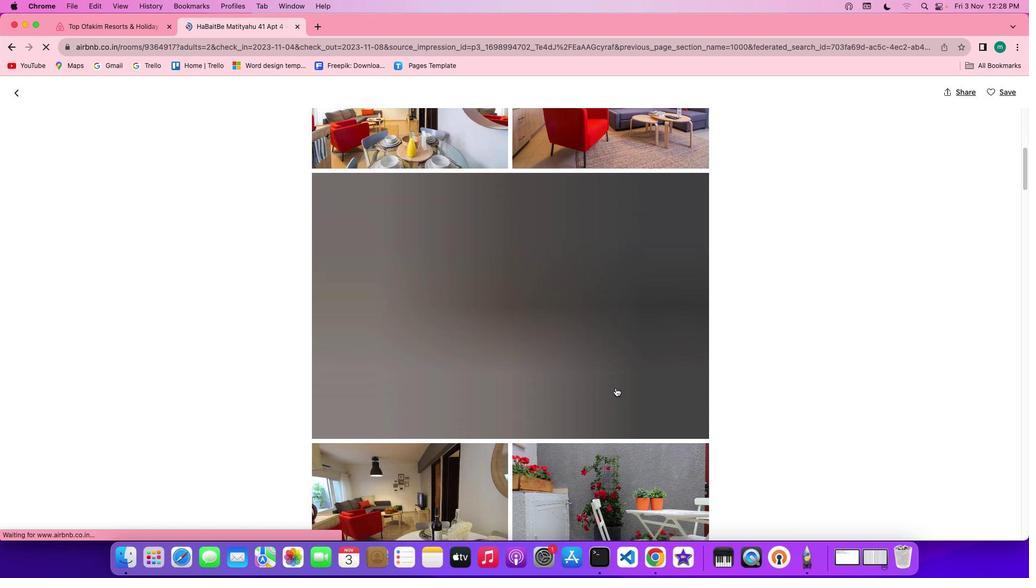 
Action: Mouse moved to (684, 383)
Screenshot: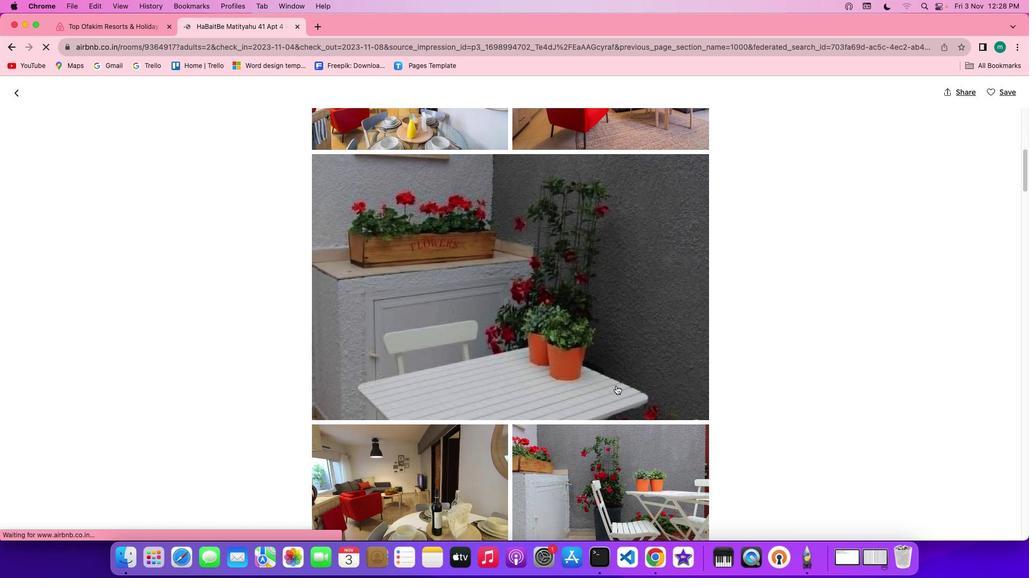 
Action: Mouse scrolled (684, 383) with delta (-134, 338)
Screenshot: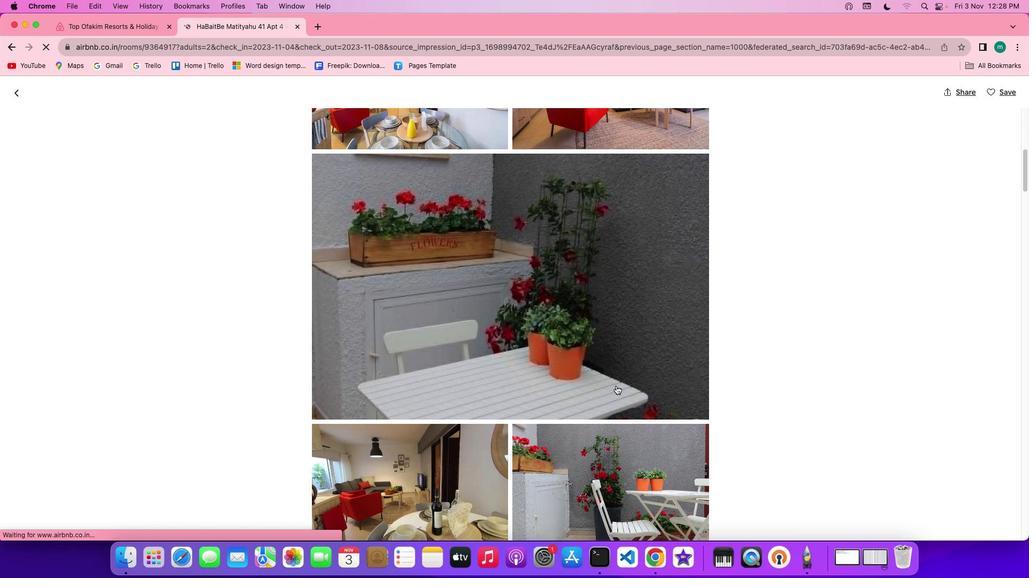 
Action: Mouse scrolled (684, 383) with delta (-134, 338)
Screenshot: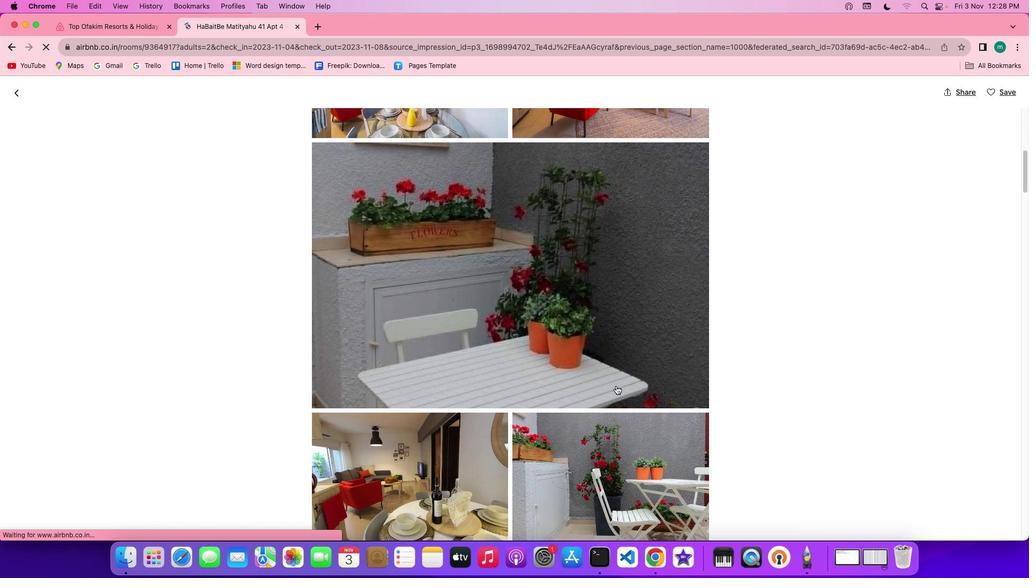 
Action: Mouse scrolled (684, 383) with delta (-134, 338)
Screenshot: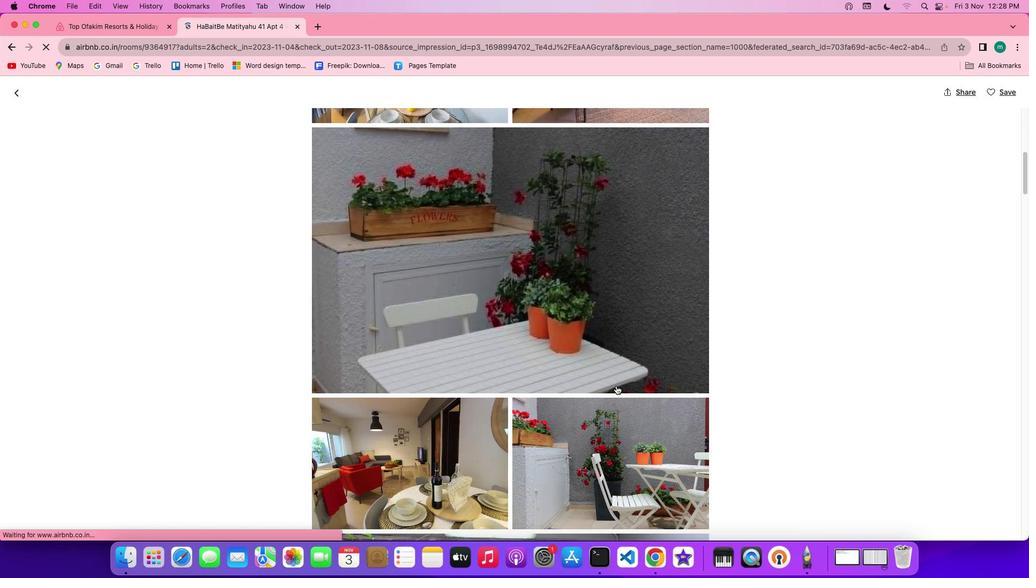 
Action: Mouse scrolled (684, 383) with delta (-134, 338)
Screenshot: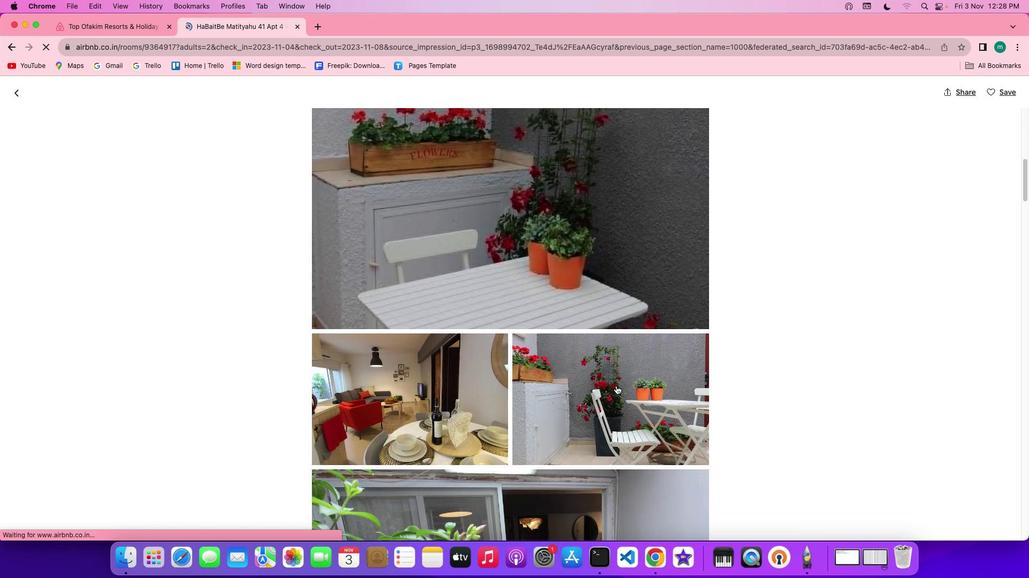 
Action: Mouse scrolled (684, 383) with delta (-134, 338)
Screenshot: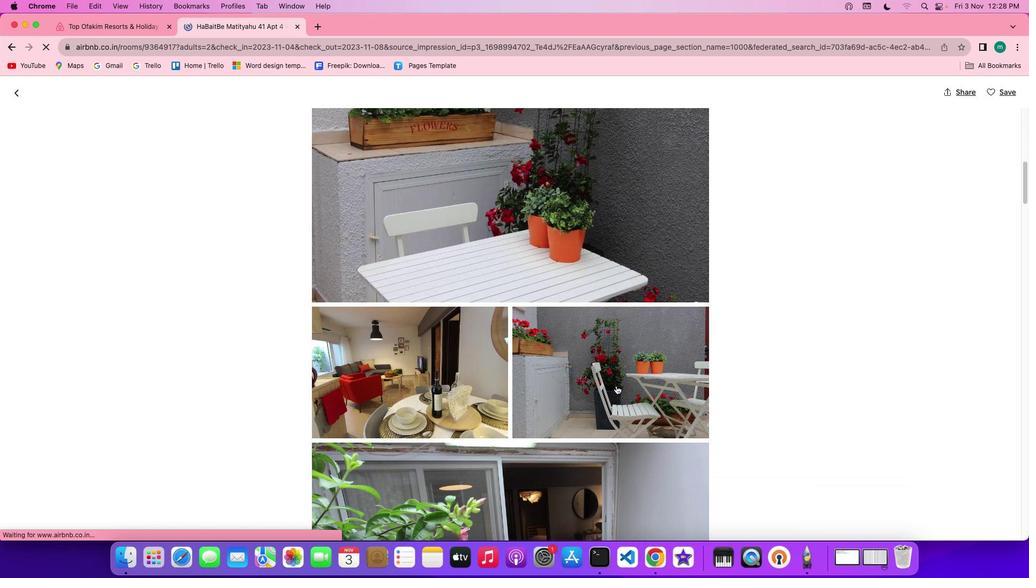 
Action: Mouse scrolled (684, 383) with delta (-134, 338)
Screenshot: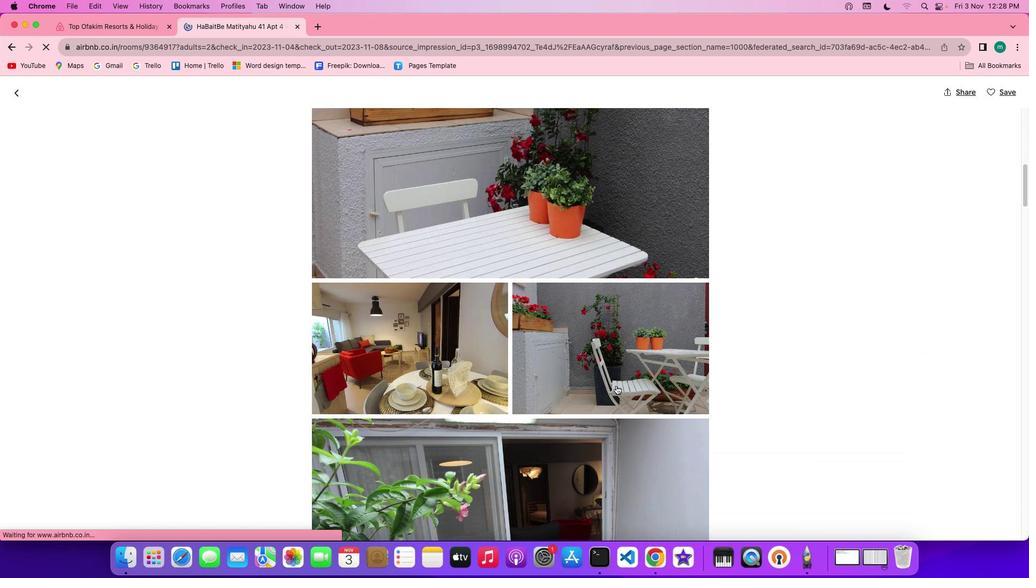 
Action: Mouse scrolled (684, 383) with delta (-134, 338)
Screenshot: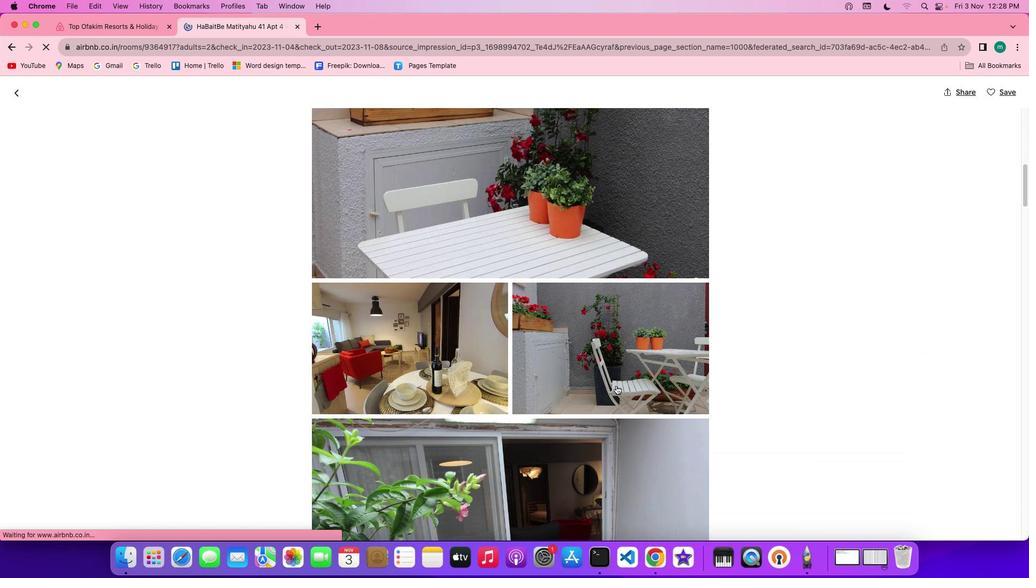 
Action: Mouse scrolled (684, 383) with delta (-134, 338)
Screenshot: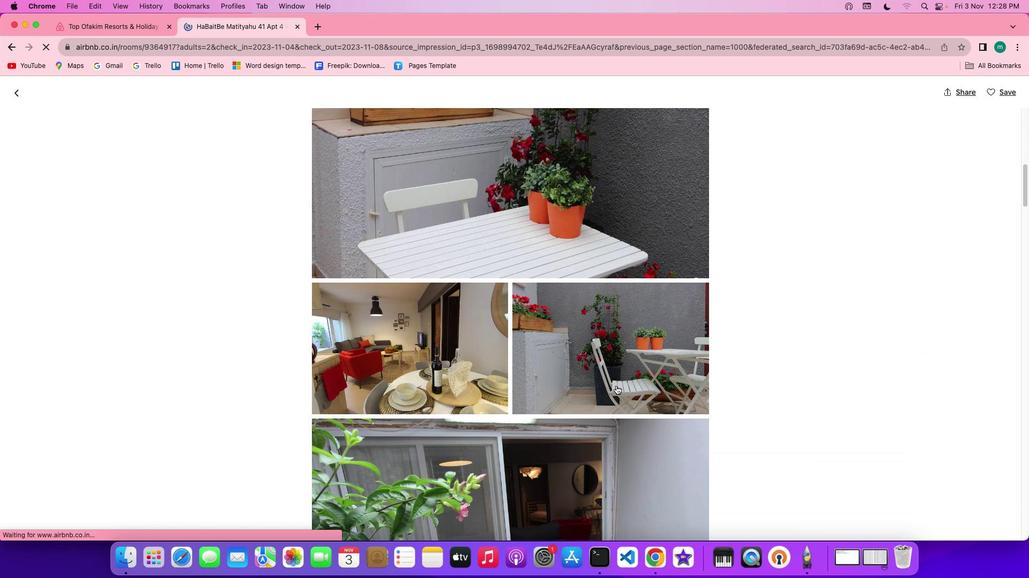 
Action: Mouse scrolled (684, 383) with delta (-134, 338)
Screenshot: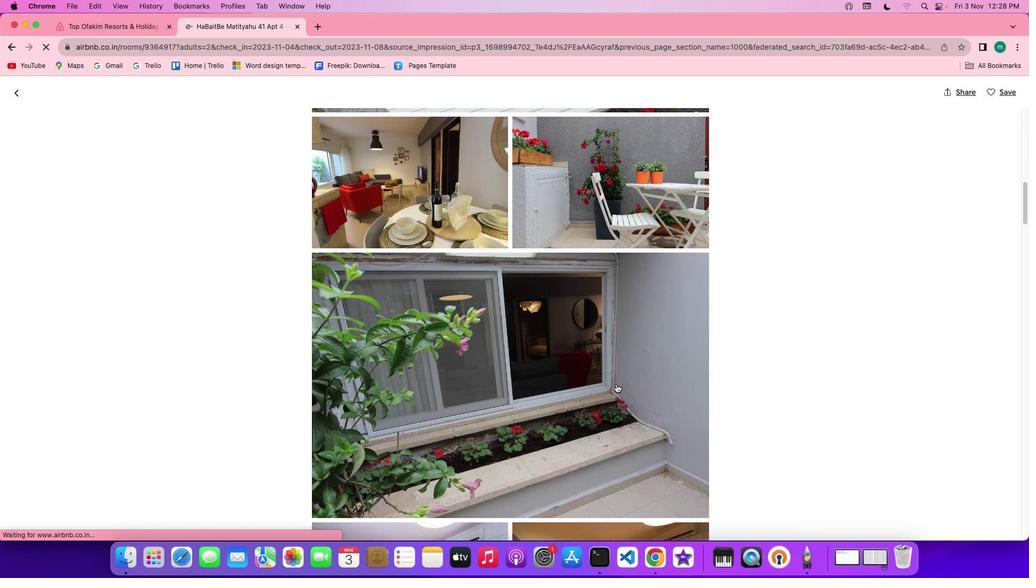 
Action: Mouse scrolled (684, 383) with delta (-134, 338)
Screenshot: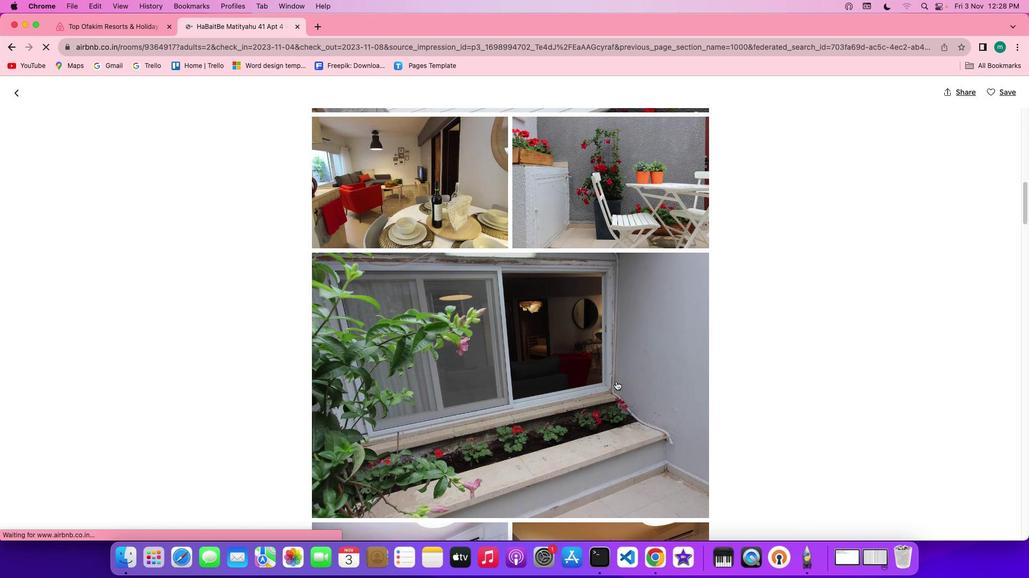 
Action: Mouse moved to (684, 383)
Screenshot: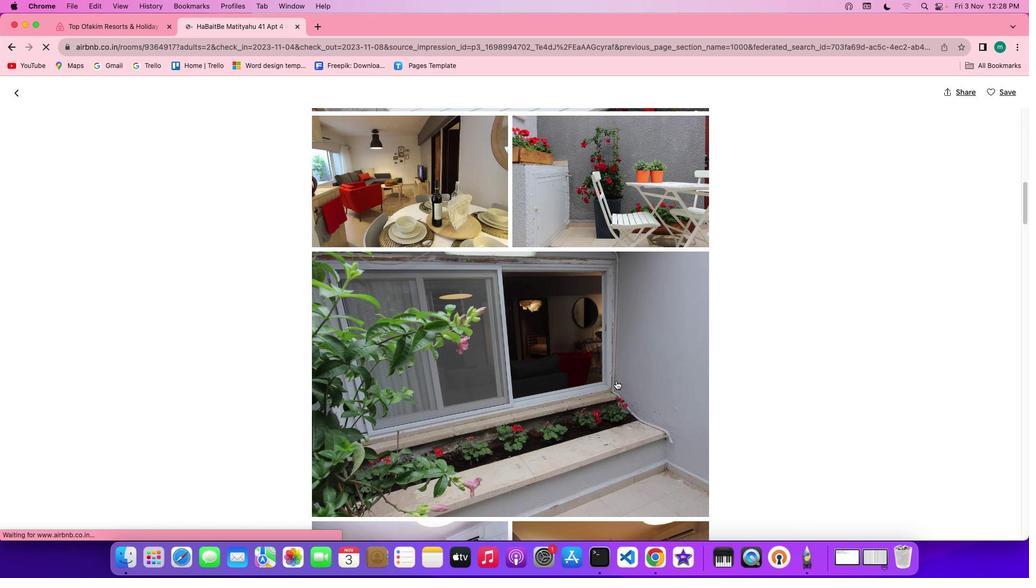 
Action: Mouse scrolled (684, 383) with delta (-134, 338)
Screenshot: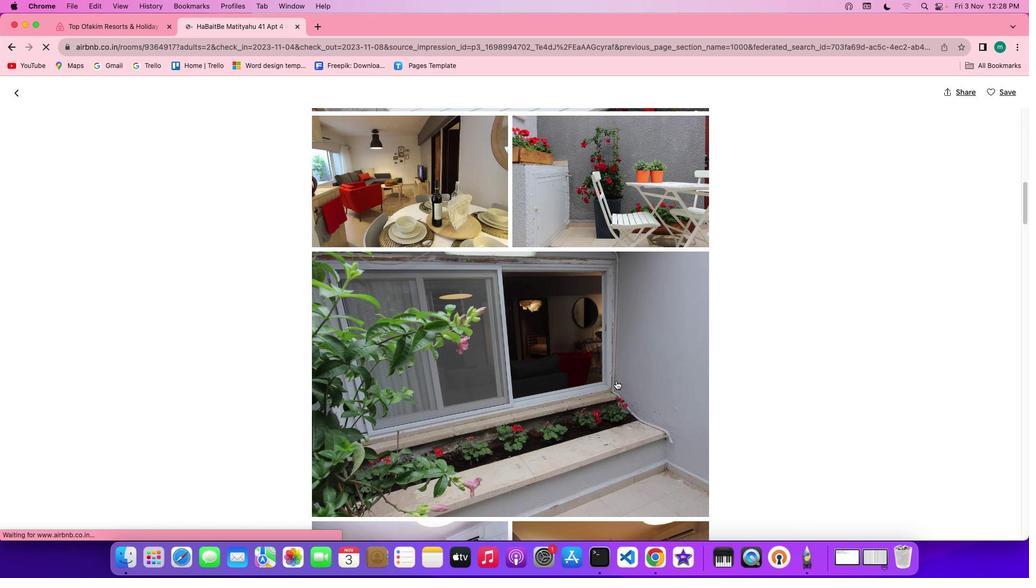 
Action: Mouse moved to (680, 381)
Screenshot: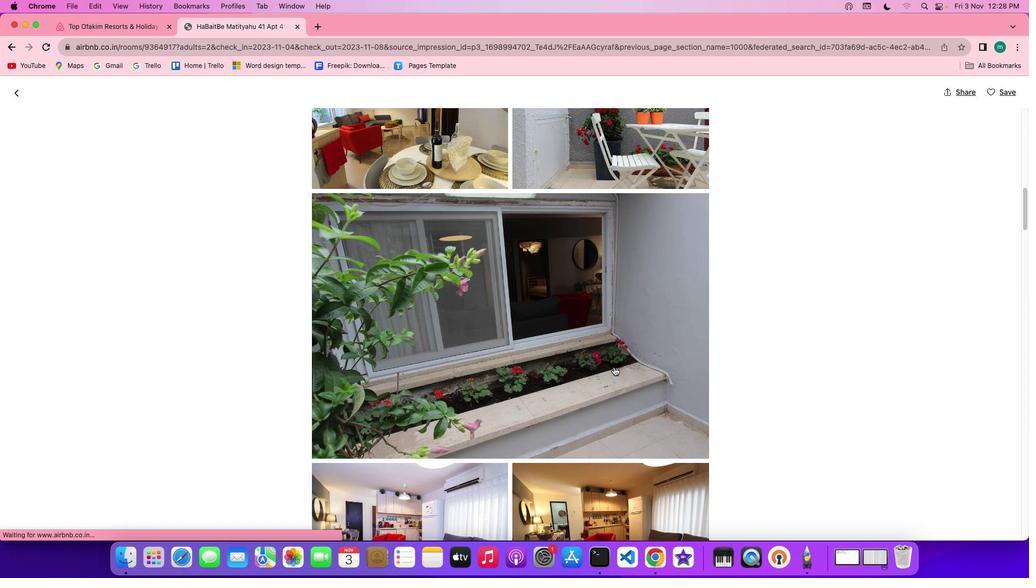 
Action: Mouse scrolled (680, 381) with delta (-134, 338)
Screenshot: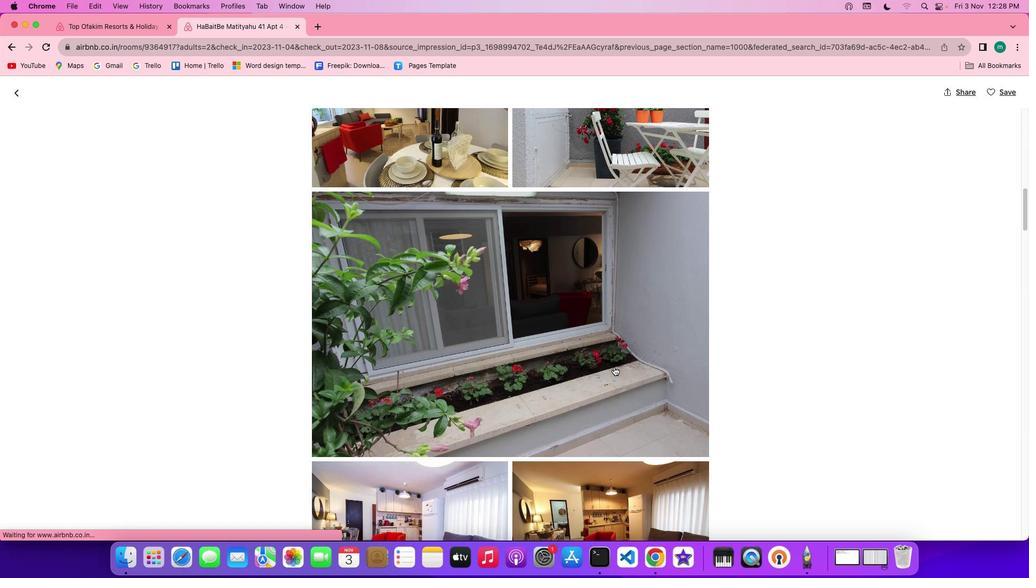 
Action: Mouse scrolled (680, 381) with delta (-134, 338)
Screenshot: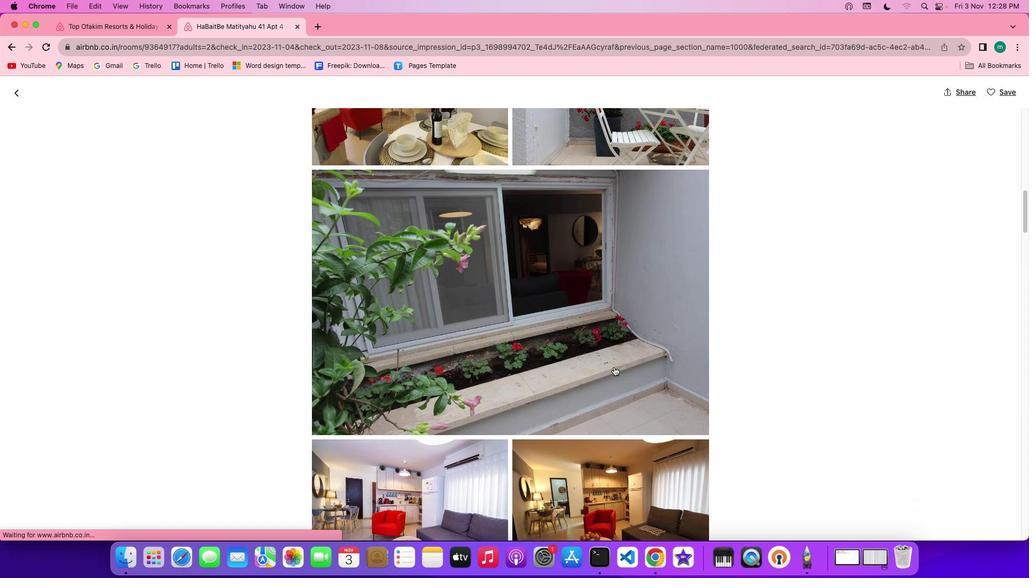 
Action: Mouse scrolled (680, 381) with delta (-134, 338)
Screenshot: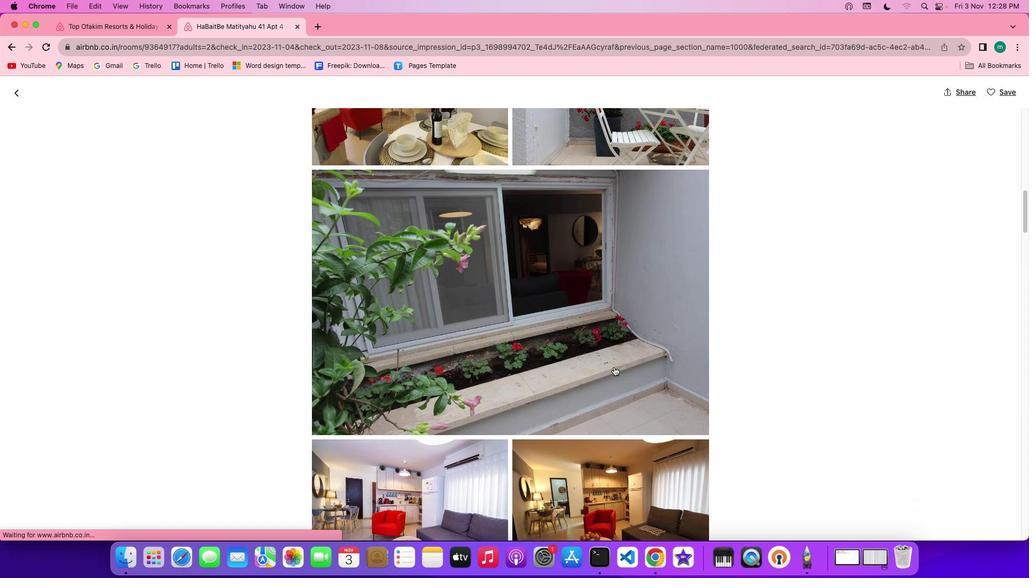 
Action: Mouse scrolled (680, 381) with delta (-134, 338)
Screenshot: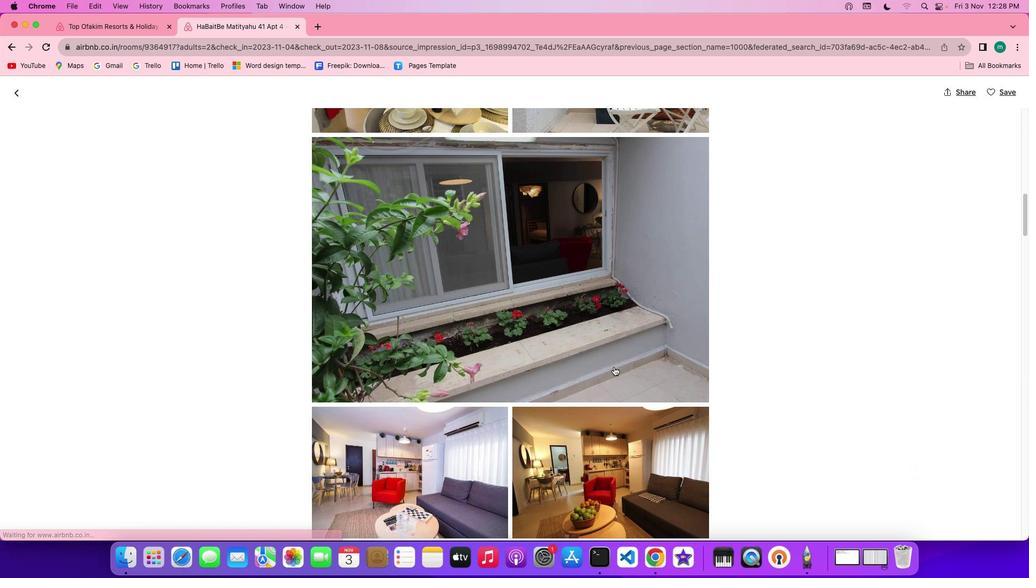 
Action: Mouse moved to (680, 381)
Screenshot: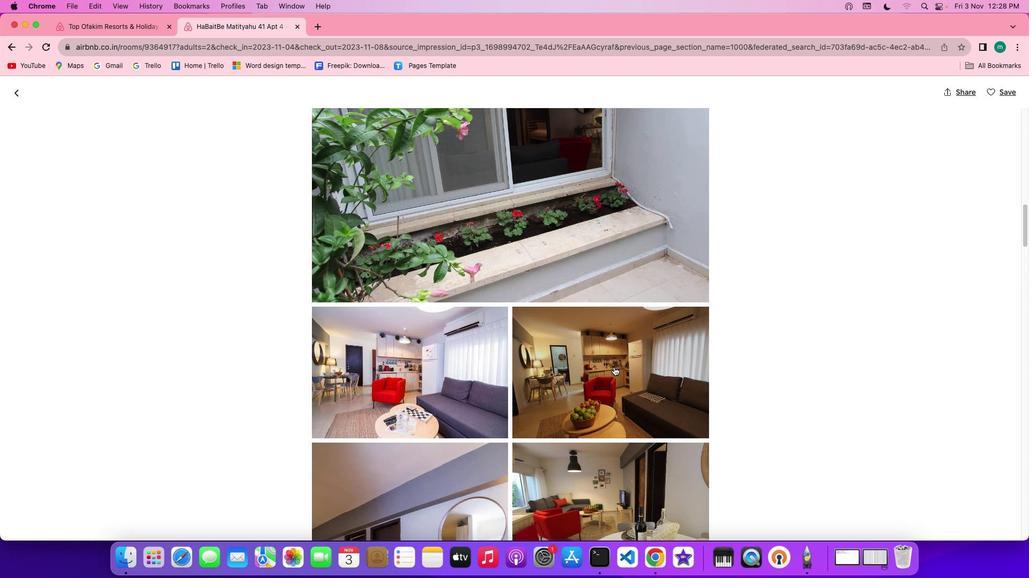 
Action: Mouse scrolled (680, 381) with delta (-134, 338)
Screenshot: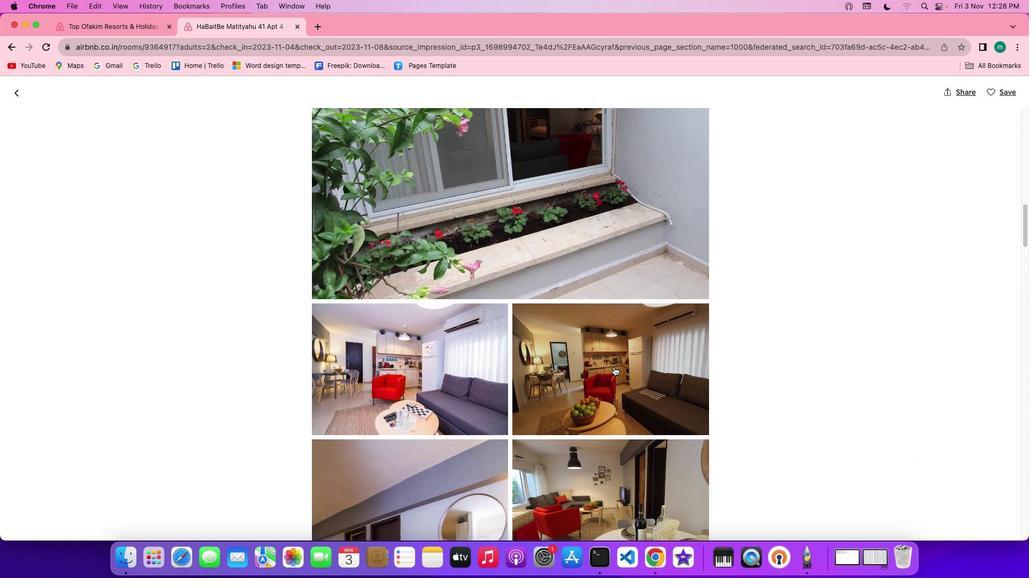 
Action: Mouse scrolled (680, 381) with delta (-134, 338)
Screenshot: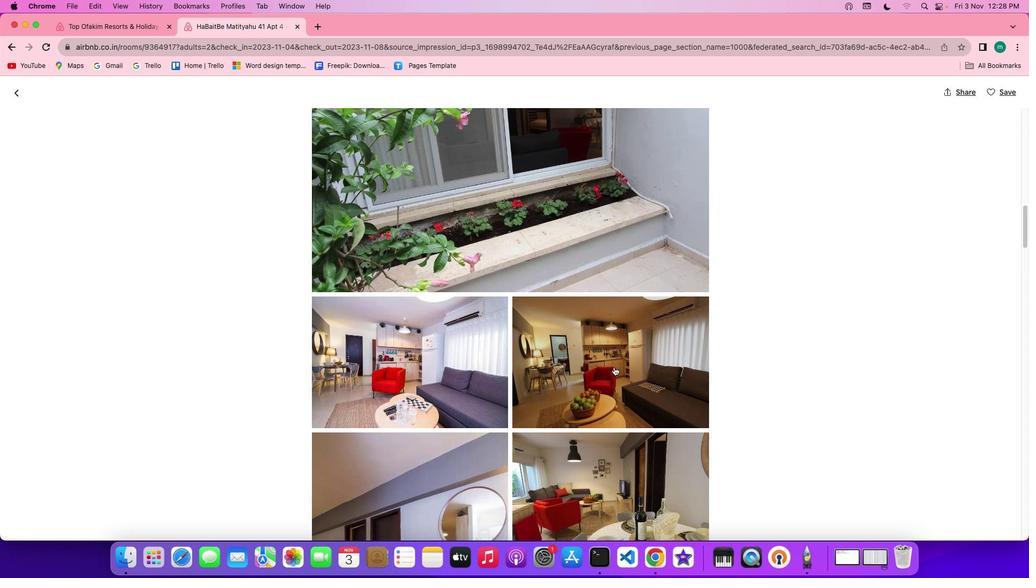 
Action: Mouse scrolled (680, 381) with delta (-134, 338)
Screenshot: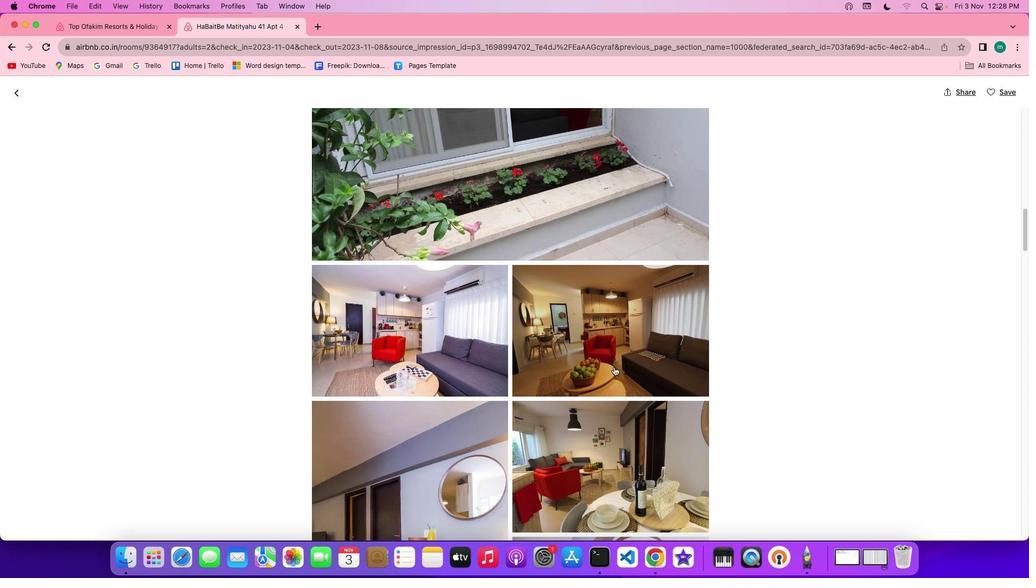 
Action: Mouse scrolled (680, 381) with delta (-134, 338)
Screenshot: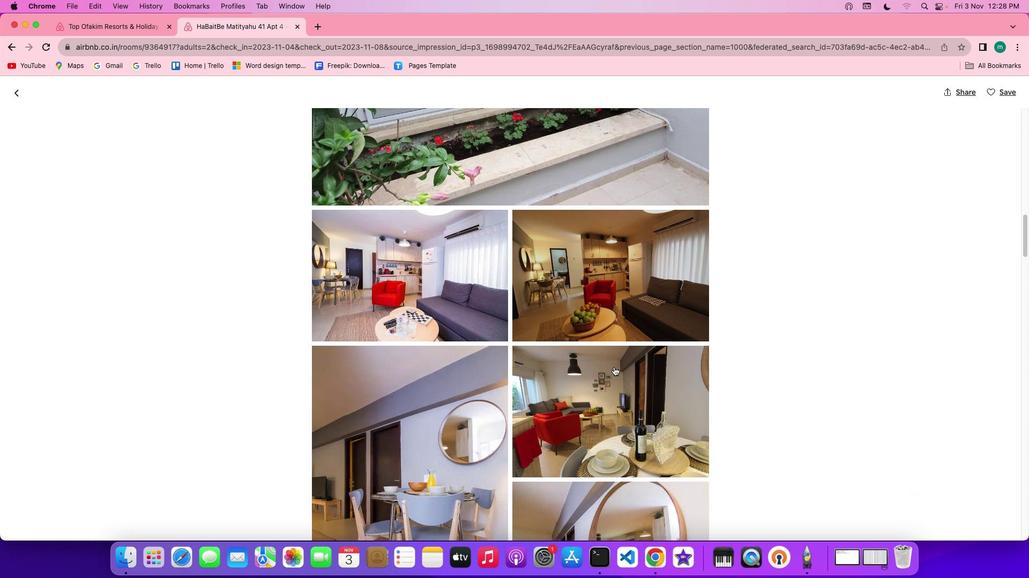 
Action: Mouse scrolled (680, 381) with delta (-134, 338)
Screenshot: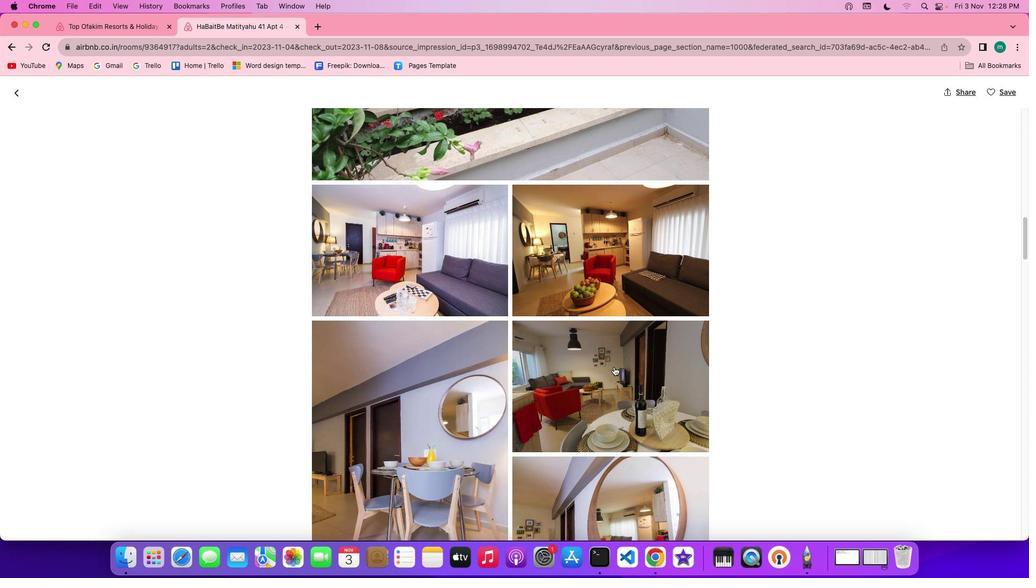 
Action: Mouse scrolled (680, 381) with delta (-134, 338)
Screenshot: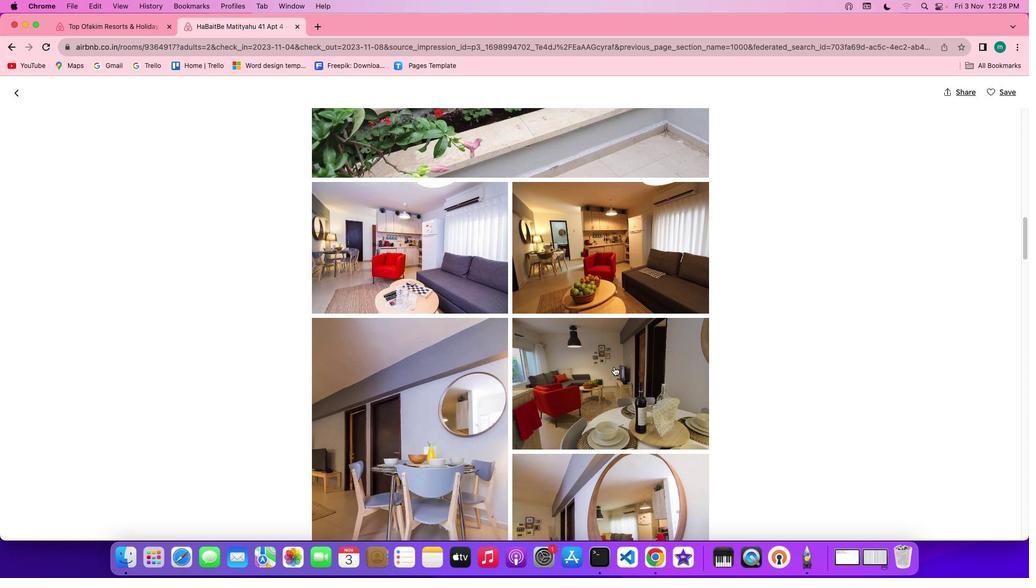 
Action: Mouse scrolled (680, 381) with delta (-134, 338)
Screenshot: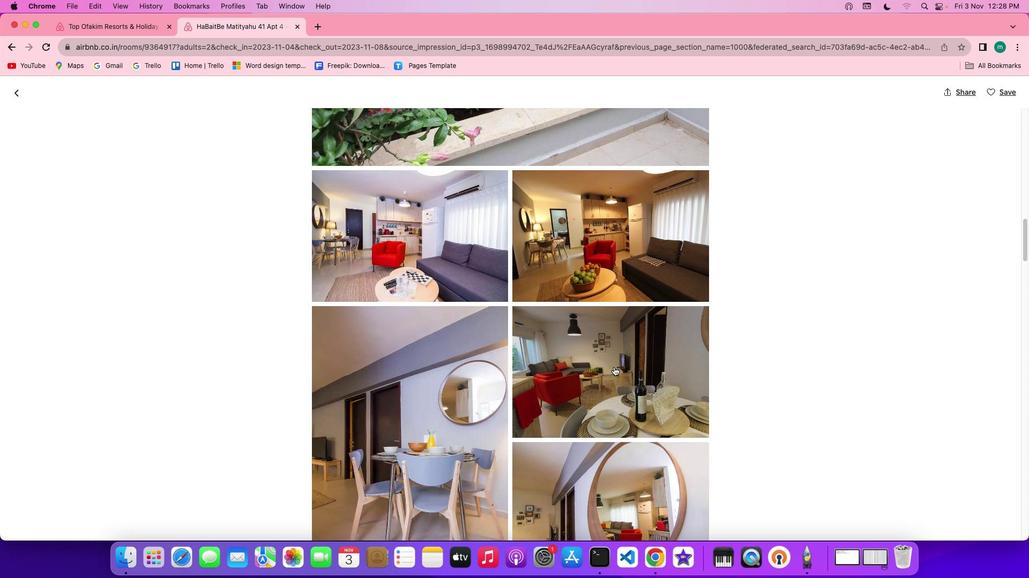 
Action: Mouse scrolled (680, 381) with delta (-134, 338)
Screenshot: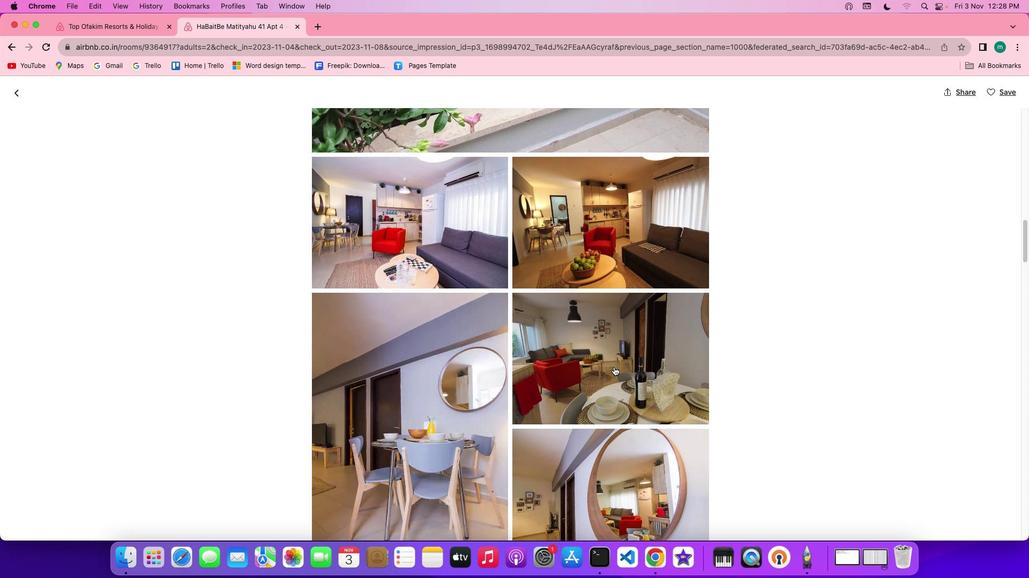 
Action: Mouse scrolled (680, 381) with delta (-134, 338)
Screenshot: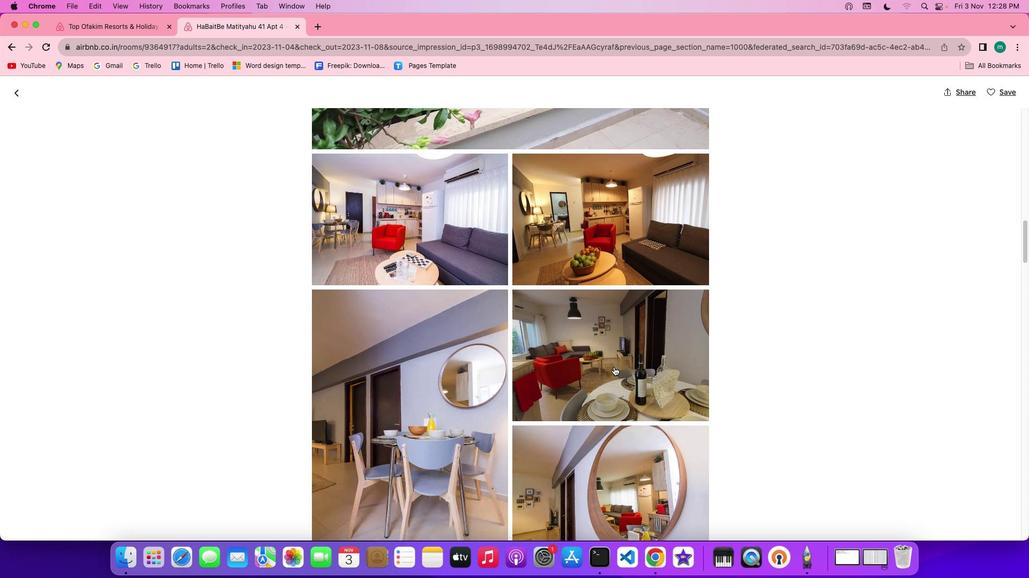 
Action: Mouse scrolled (680, 381) with delta (-134, 338)
Screenshot: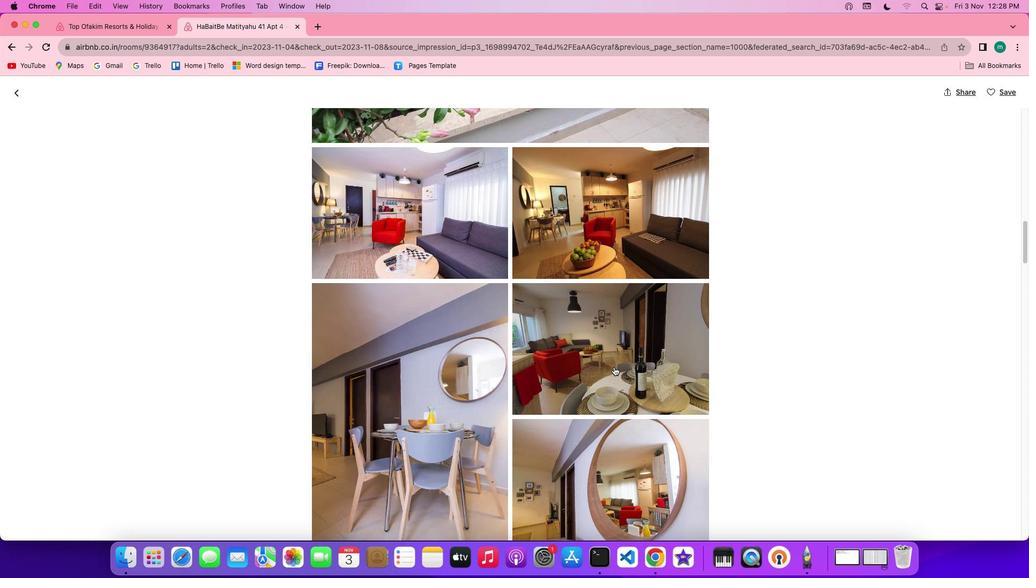 
Action: Mouse scrolled (680, 381) with delta (-134, 338)
Screenshot: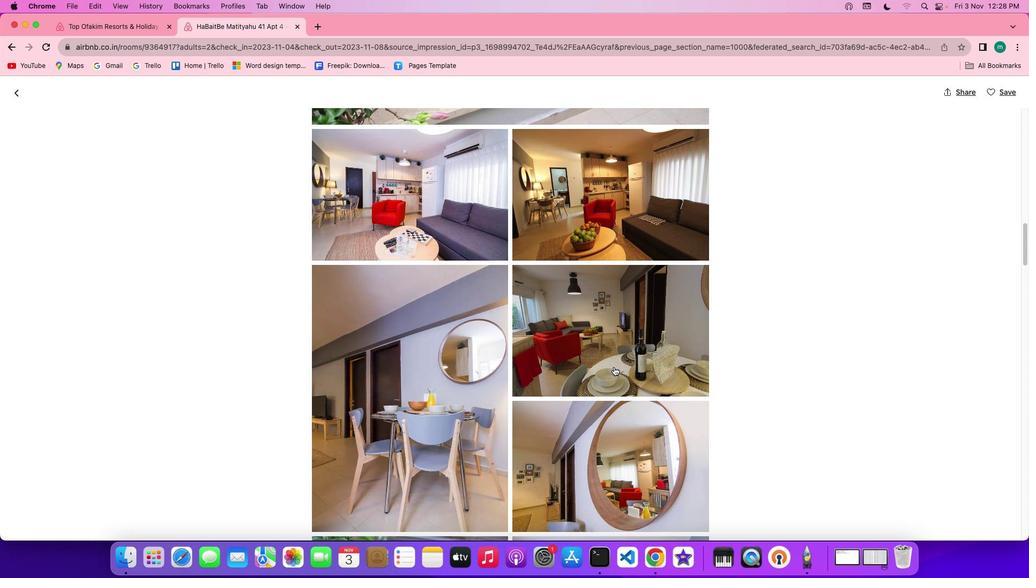 
Action: Mouse scrolled (680, 381) with delta (-134, 338)
Screenshot: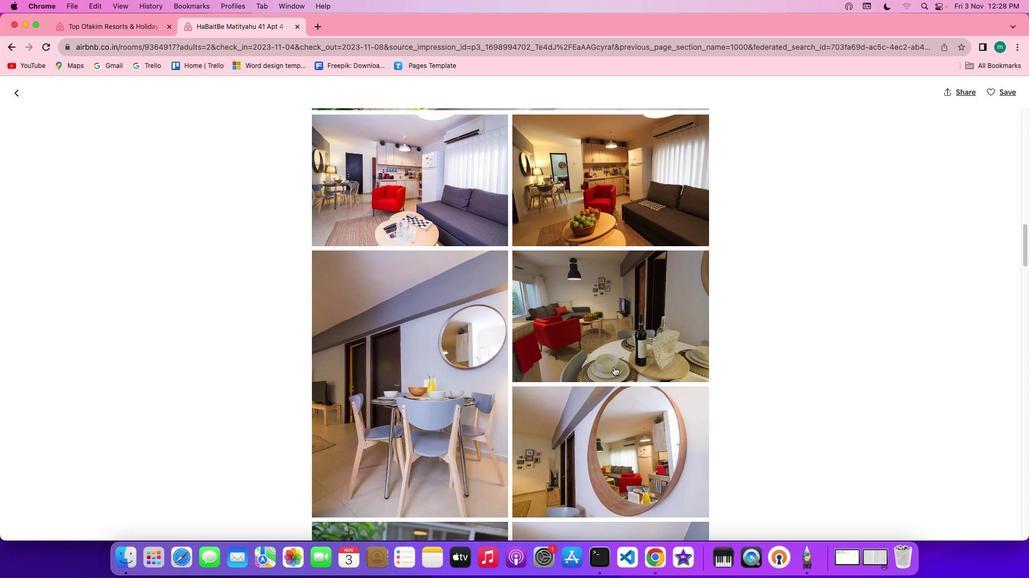 
Action: Mouse scrolled (680, 381) with delta (-134, 338)
Screenshot: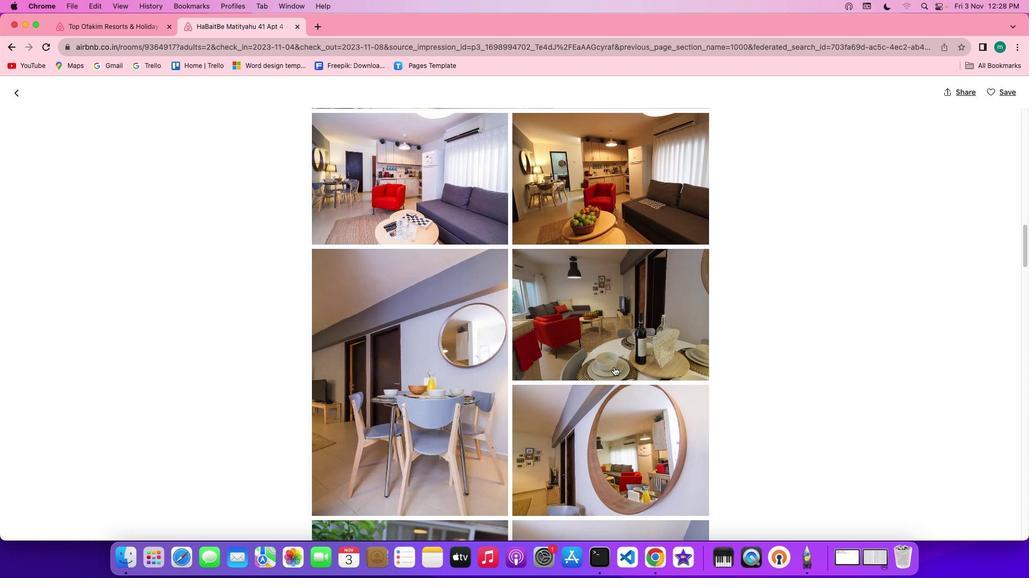 
Action: Mouse scrolled (680, 381) with delta (-134, 338)
Screenshot: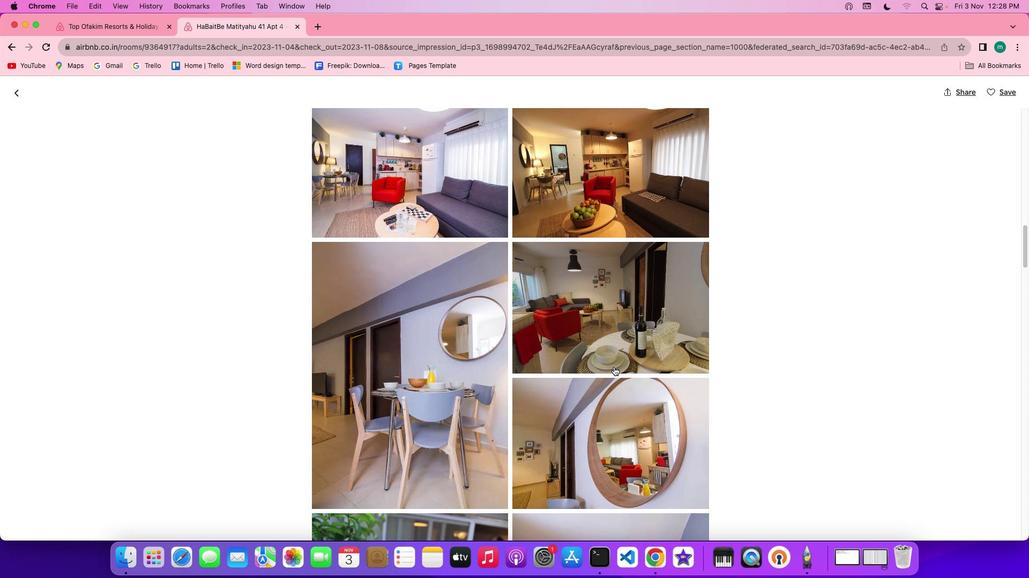 
Action: Mouse scrolled (680, 381) with delta (-134, 338)
Screenshot: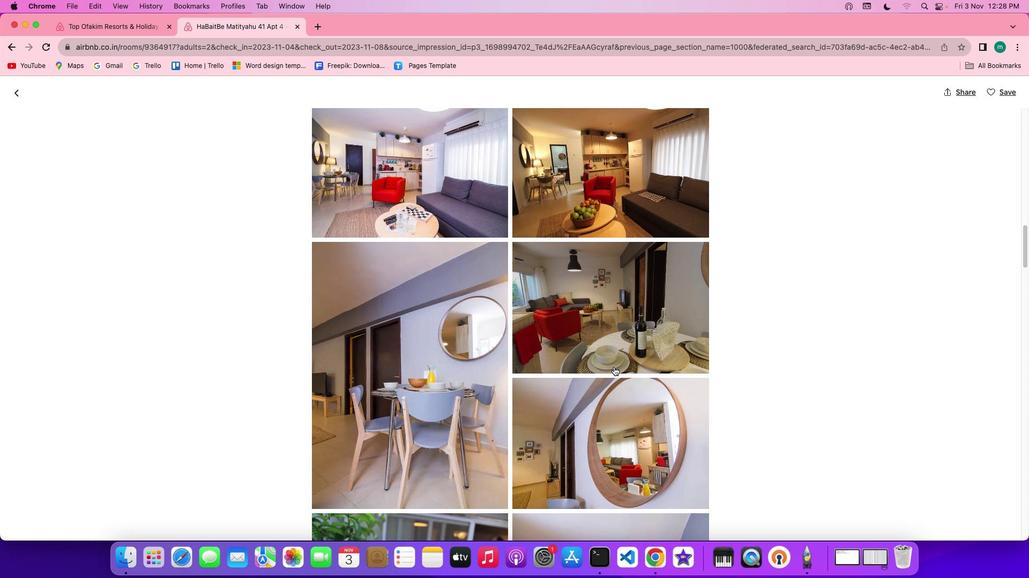 
Action: Mouse scrolled (680, 381) with delta (-134, 338)
Screenshot: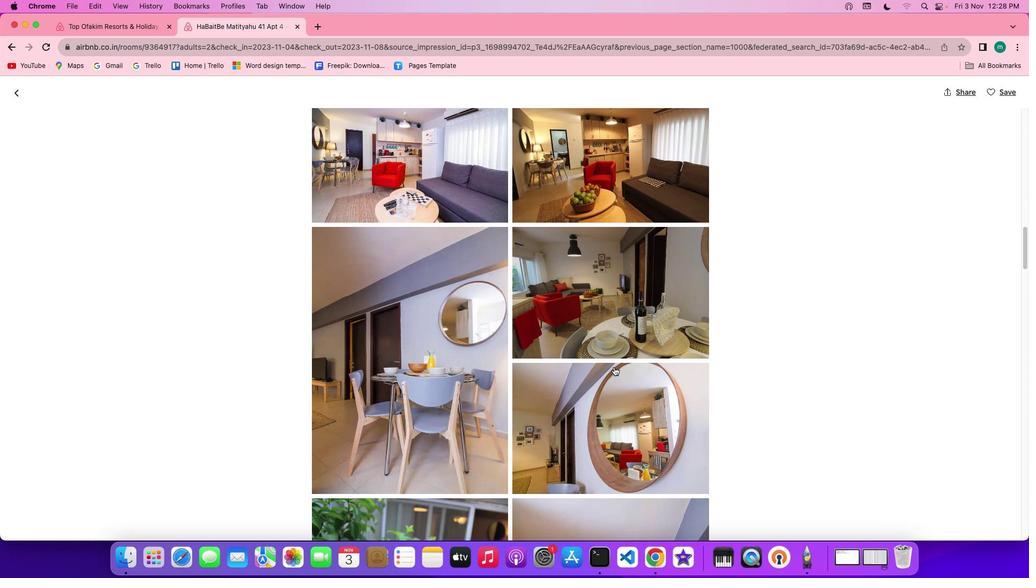 
Action: Mouse scrolled (680, 381) with delta (-134, 338)
Screenshot: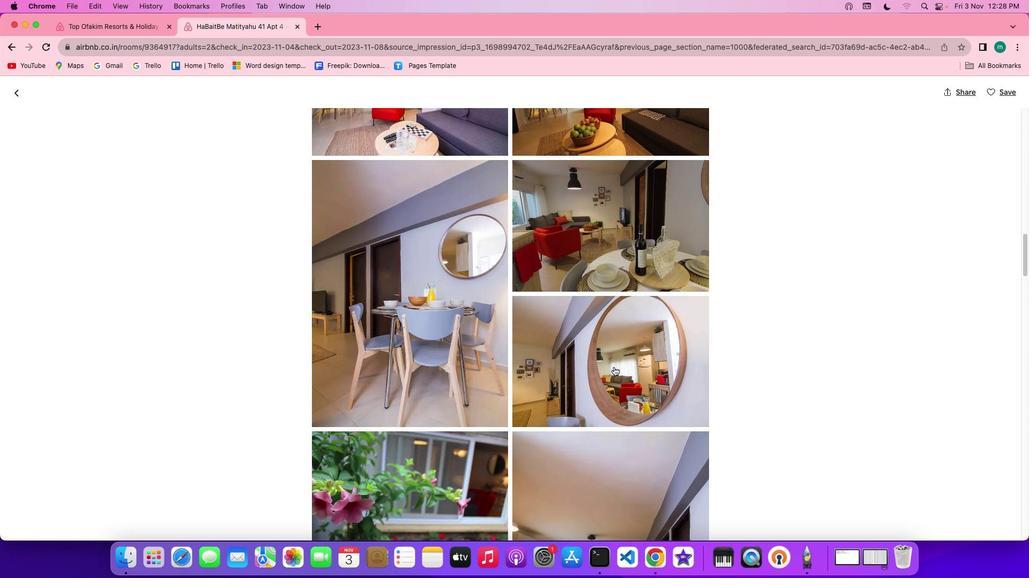 
Action: Mouse scrolled (680, 381) with delta (-134, 338)
Screenshot: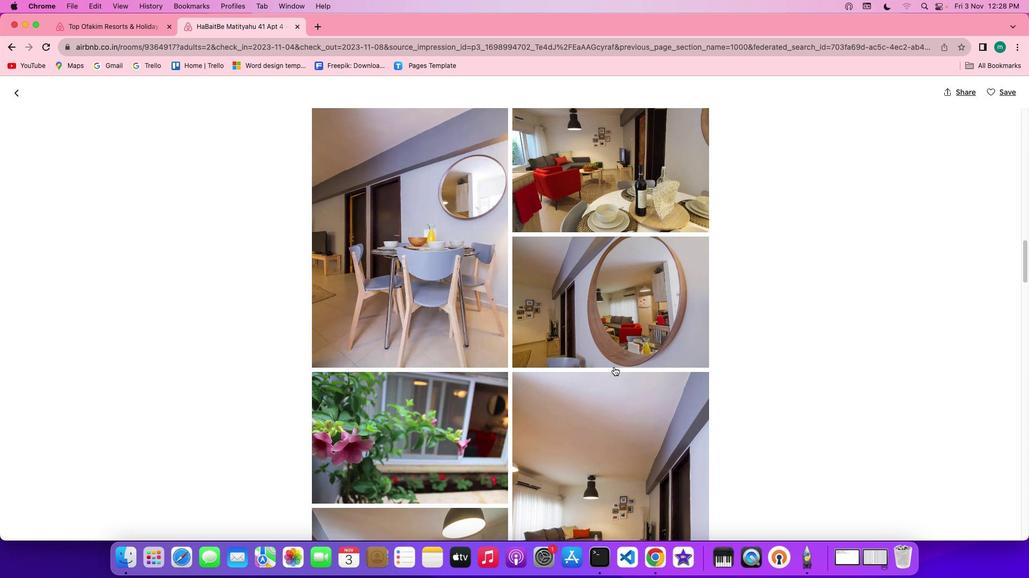 
Action: Mouse scrolled (680, 381) with delta (-134, 338)
Screenshot: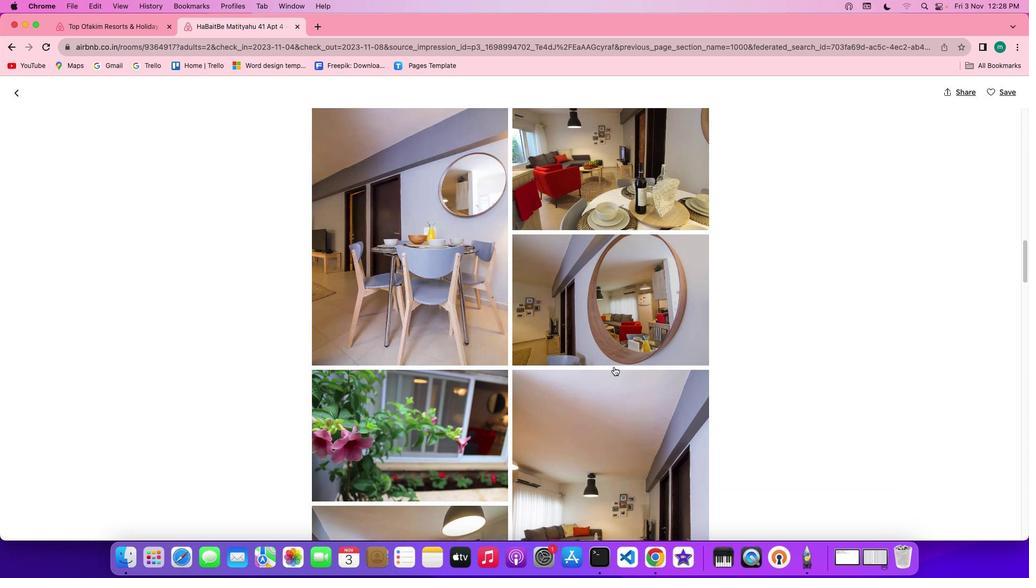 
Action: Mouse scrolled (680, 381) with delta (-134, 338)
Screenshot: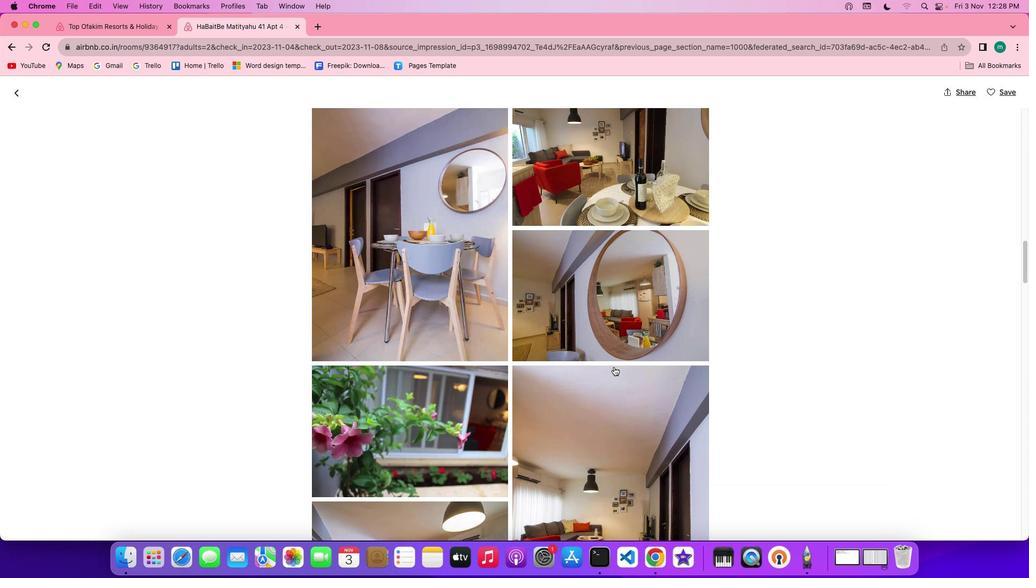 
Action: Mouse scrolled (680, 381) with delta (-134, 338)
Screenshot: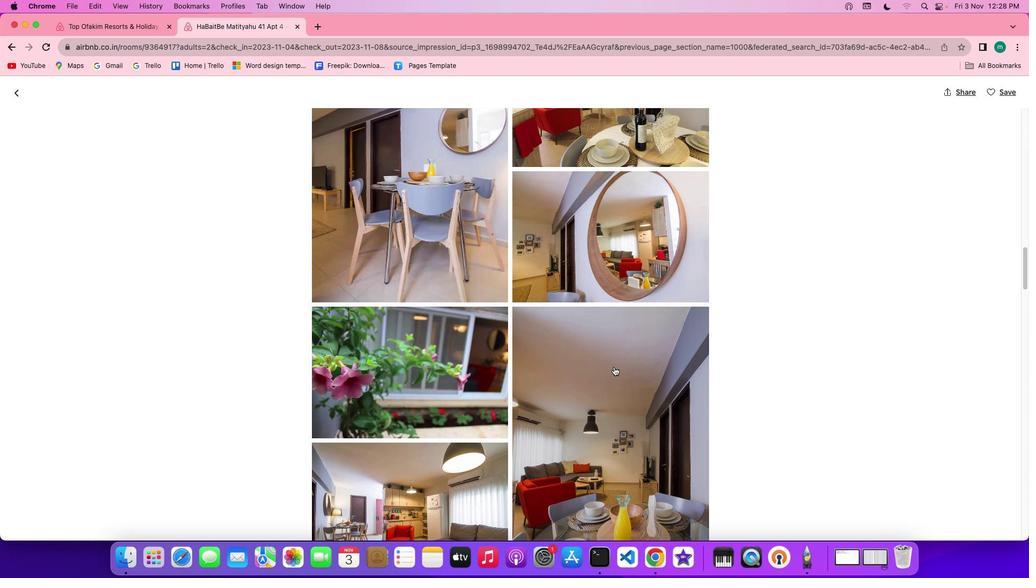 
Action: Mouse scrolled (680, 381) with delta (-134, 338)
Screenshot: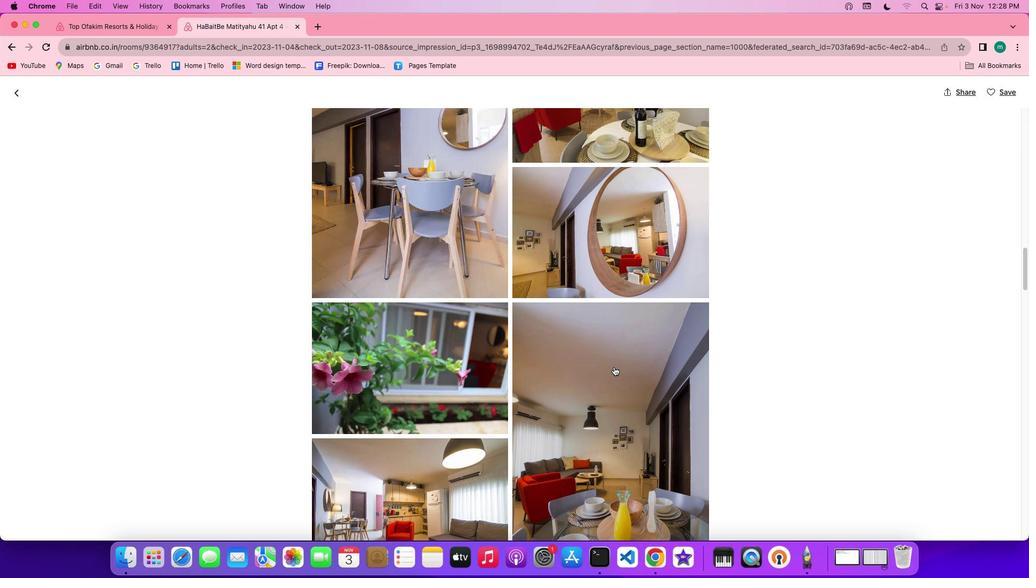 
Action: Mouse scrolled (680, 381) with delta (-134, 338)
Screenshot: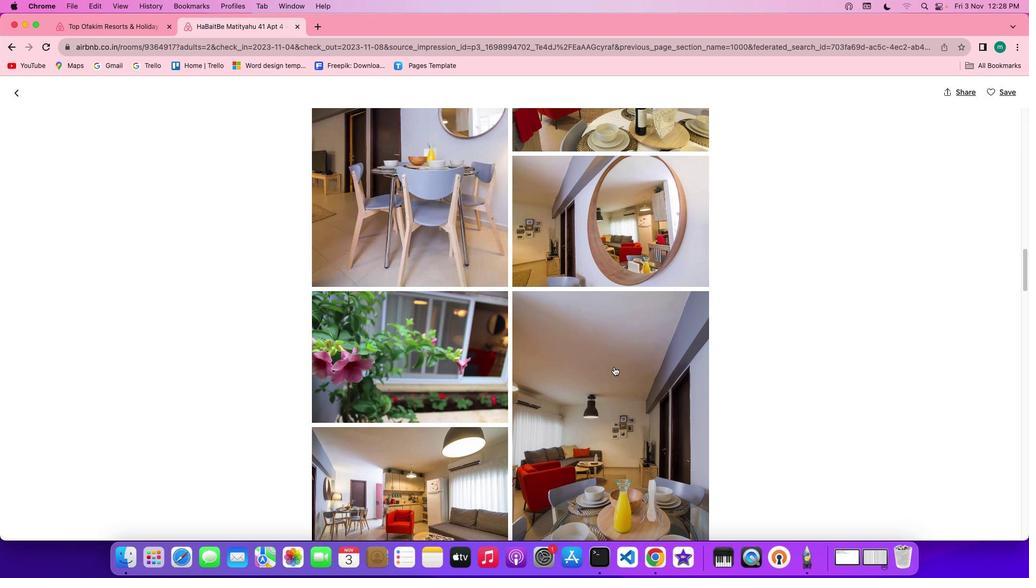 
Action: Mouse scrolled (680, 381) with delta (-134, 338)
Screenshot: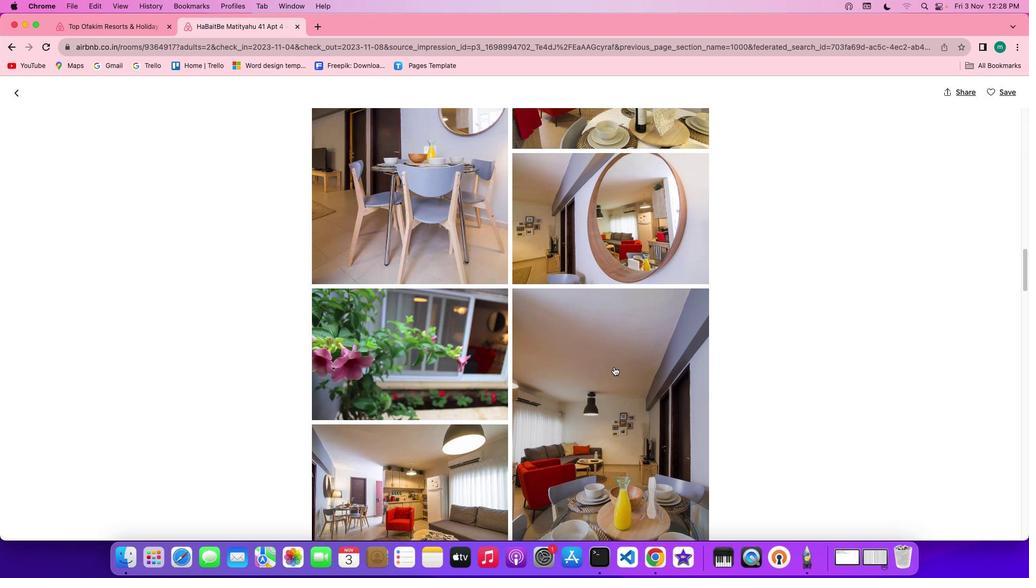 
Action: Mouse scrolled (680, 381) with delta (-134, 338)
Screenshot: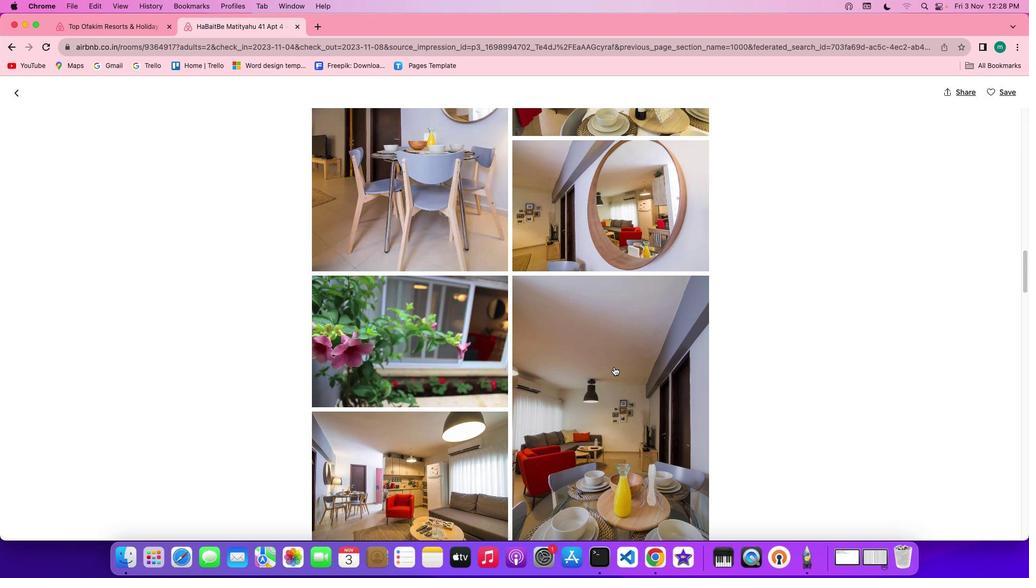 
Action: Mouse scrolled (680, 381) with delta (-134, 338)
Screenshot: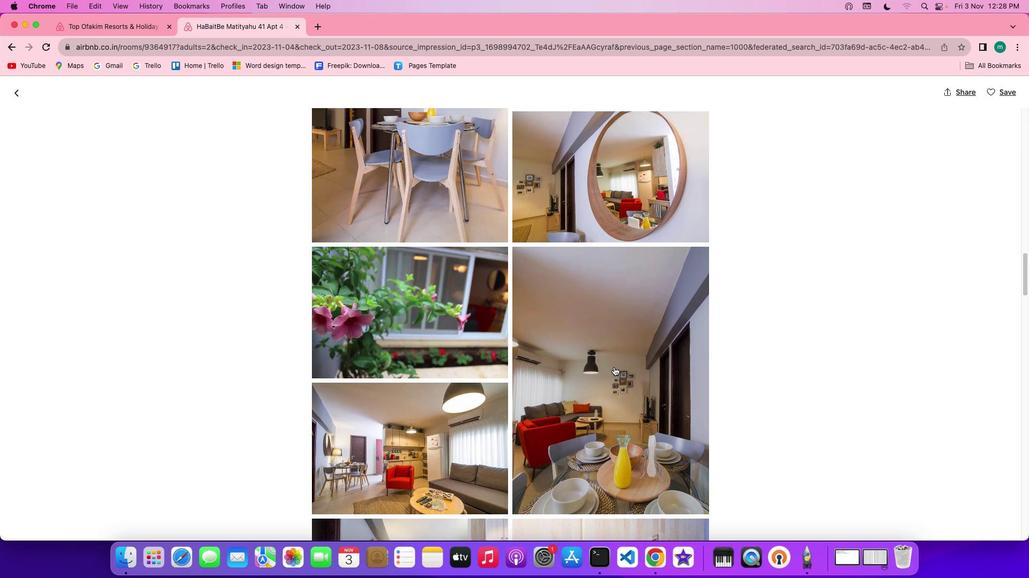 
Action: Mouse scrolled (680, 381) with delta (-134, 338)
Screenshot: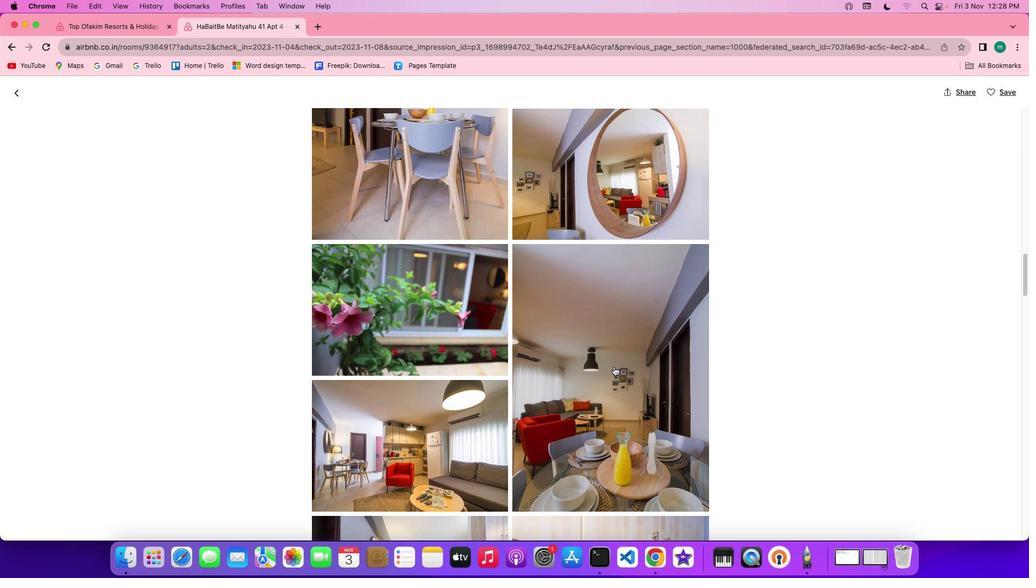 
Action: Mouse scrolled (680, 381) with delta (-134, 338)
Screenshot: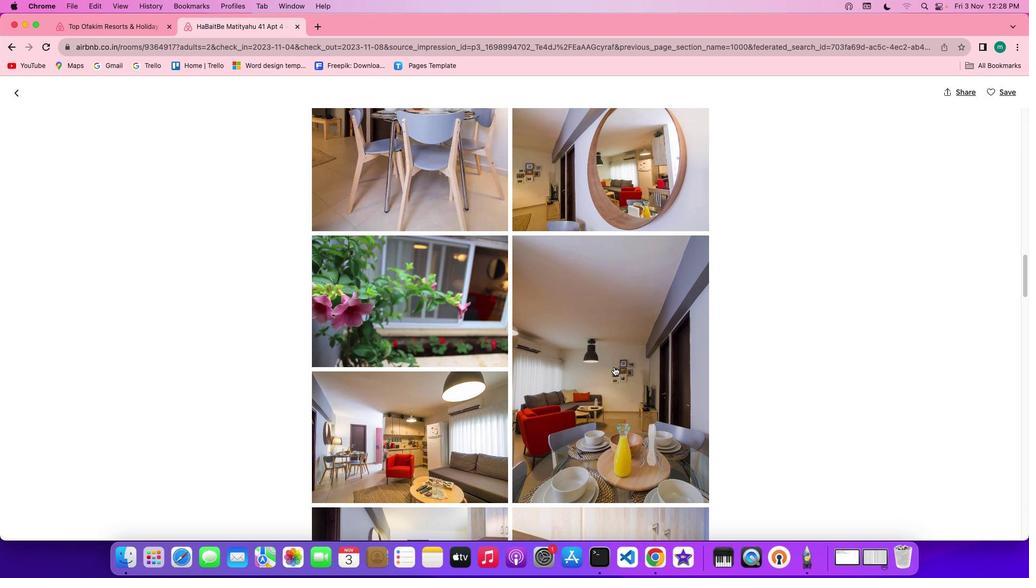 
Action: Mouse scrolled (680, 381) with delta (-134, 338)
Screenshot: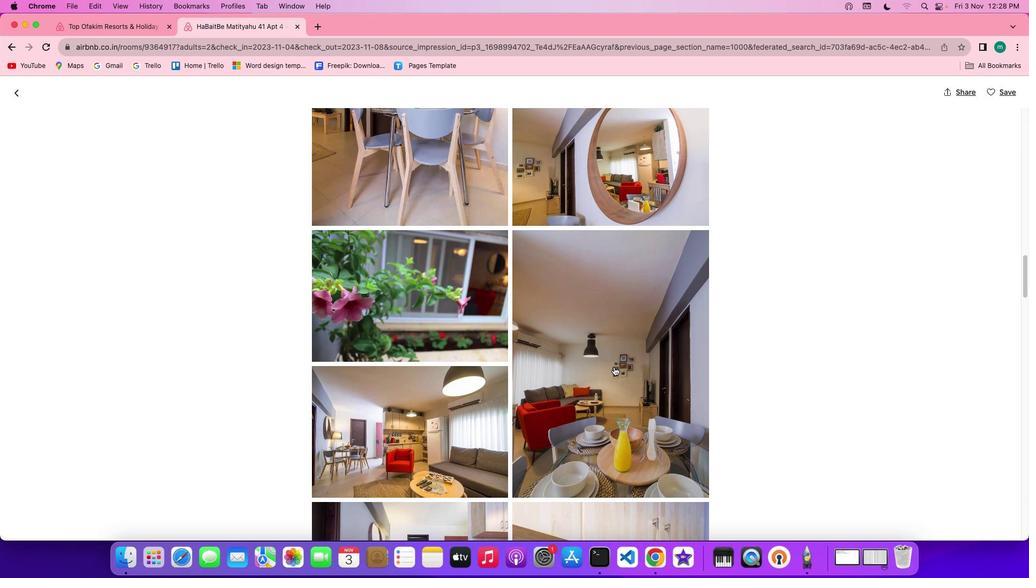 
Action: Mouse scrolled (680, 381) with delta (-134, 338)
Screenshot: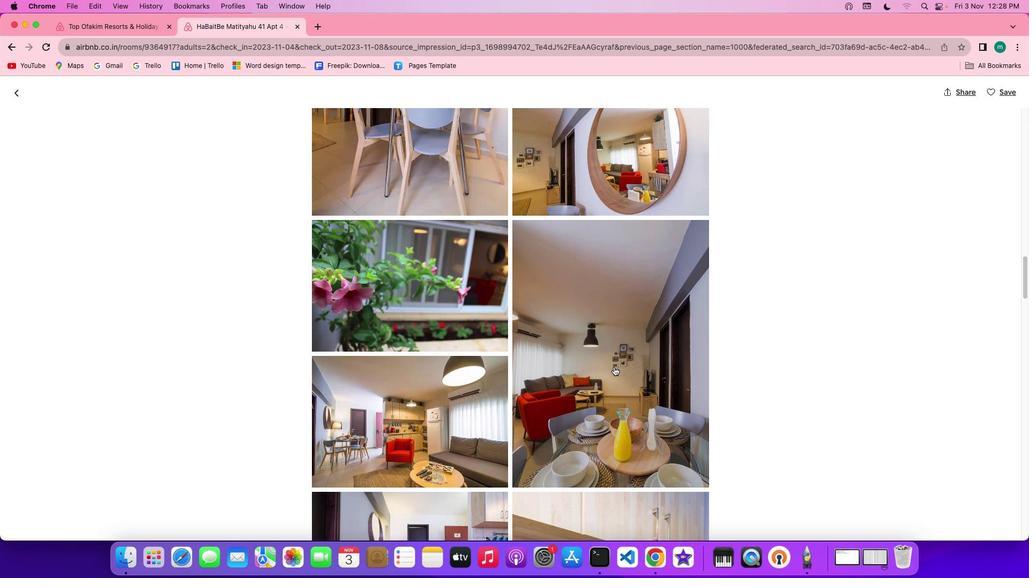 
Action: Mouse scrolled (680, 381) with delta (-134, 338)
Screenshot: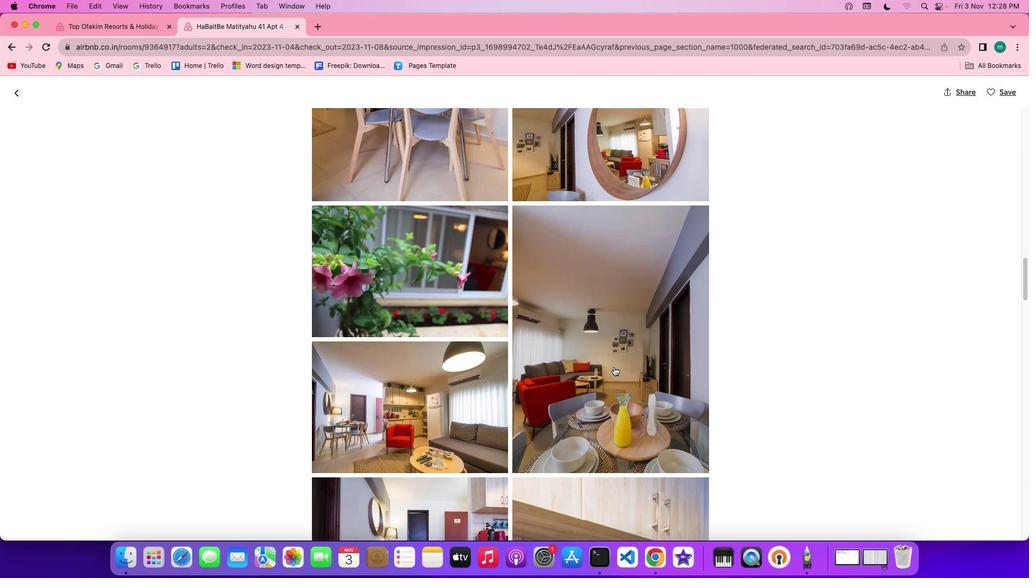 
Action: Mouse scrolled (680, 381) with delta (-134, 338)
Screenshot: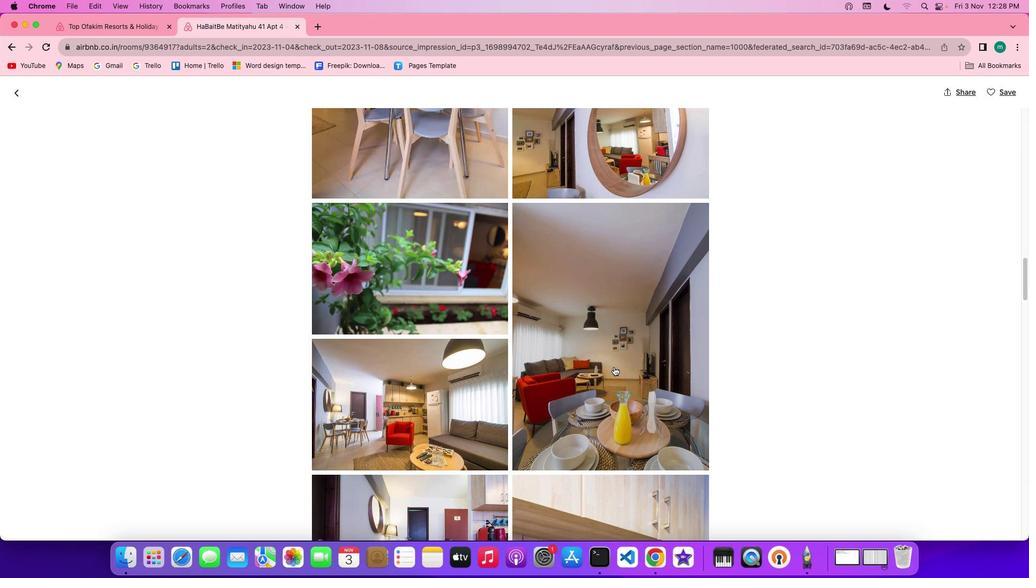 
Action: Mouse scrolled (680, 381) with delta (-134, 338)
Screenshot: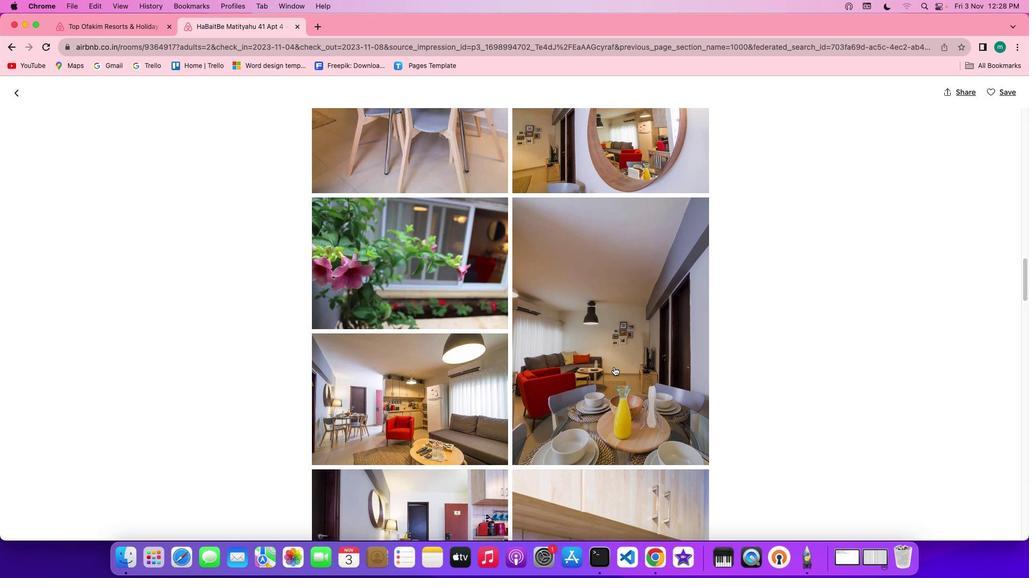 
Action: Mouse scrolled (680, 381) with delta (-134, 338)
Screenshot: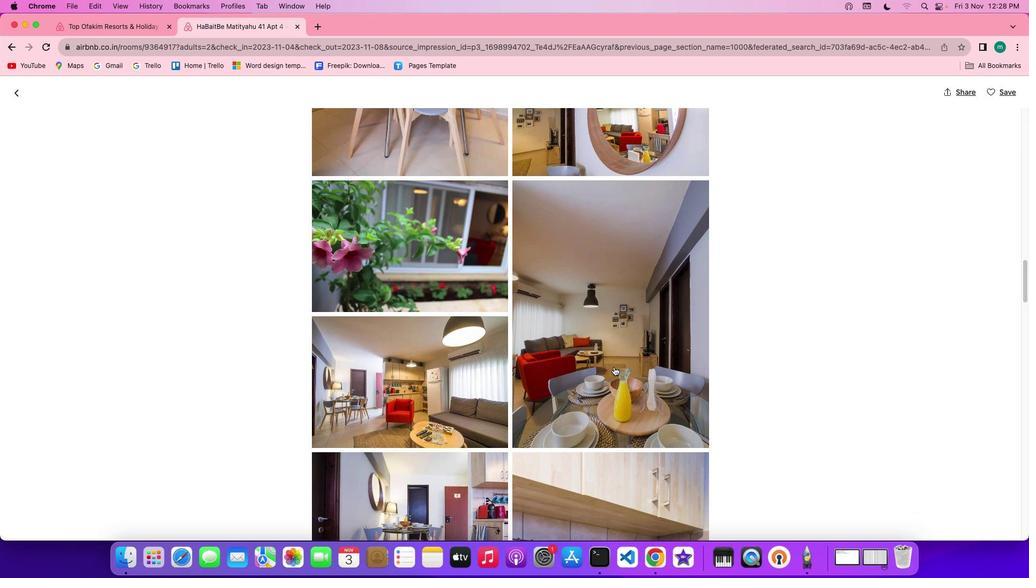 
Action: Mouse scrolled (680, 381) with delta (-134, 338)
Screenshot: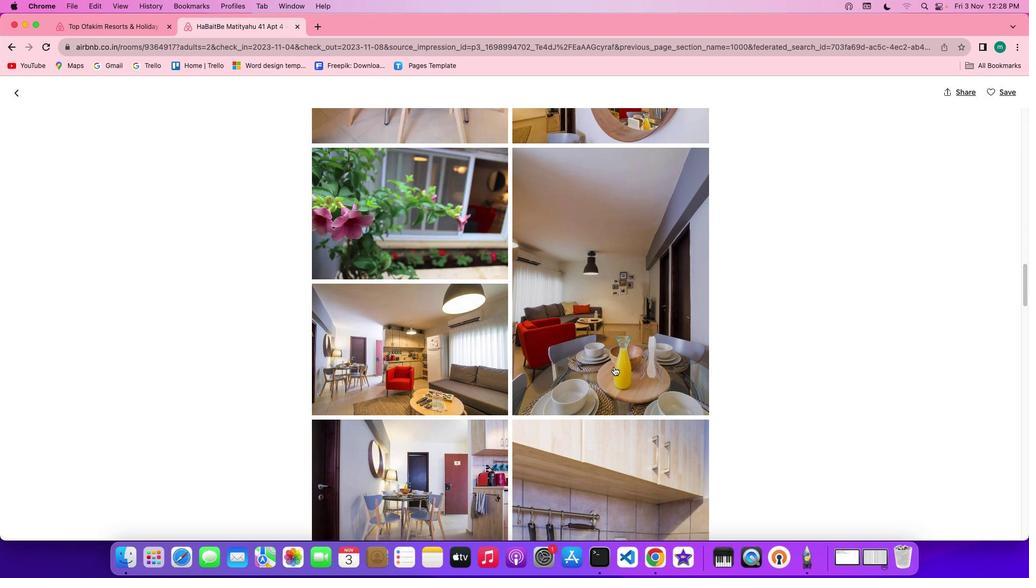 
Action: Mouse scrolled (680, 381) with delta (-134, 338)
Screenshot: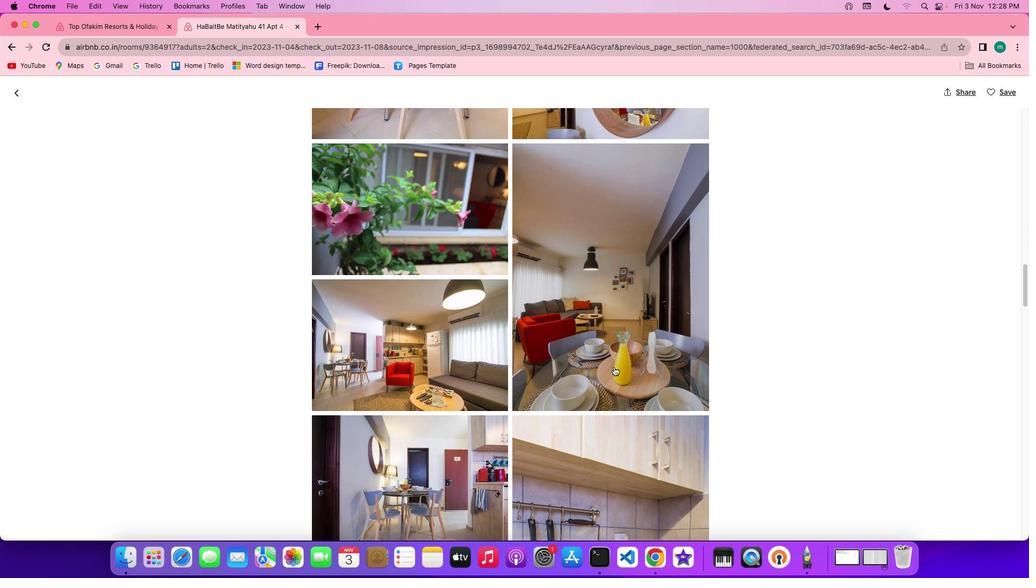 
Action: Mouse scrolled (680, 381) with delta (-134, 338)
Screenshot: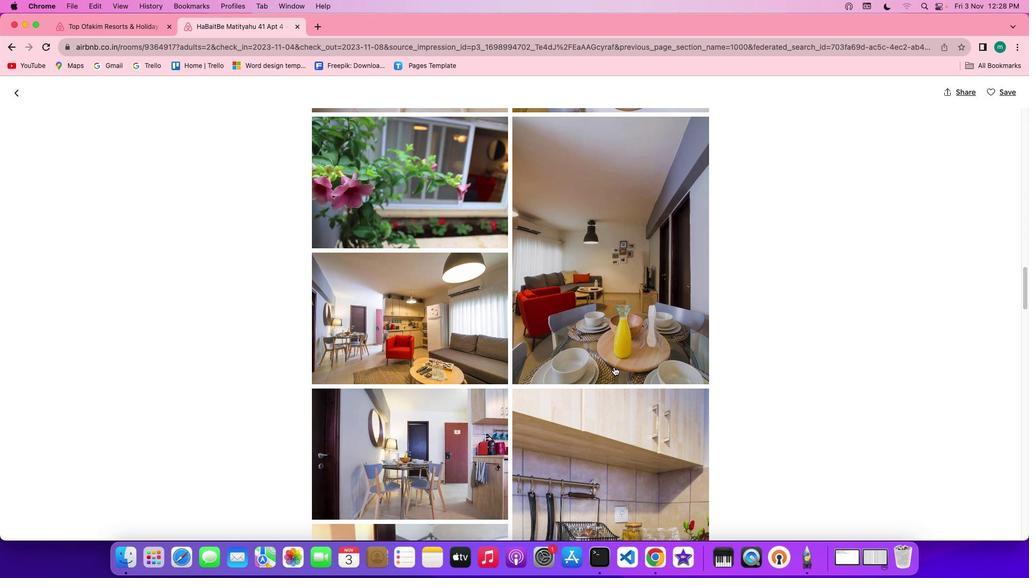 
Action: Mouse scrolled (680, 381) with delta (-134, 338)
Screenshot: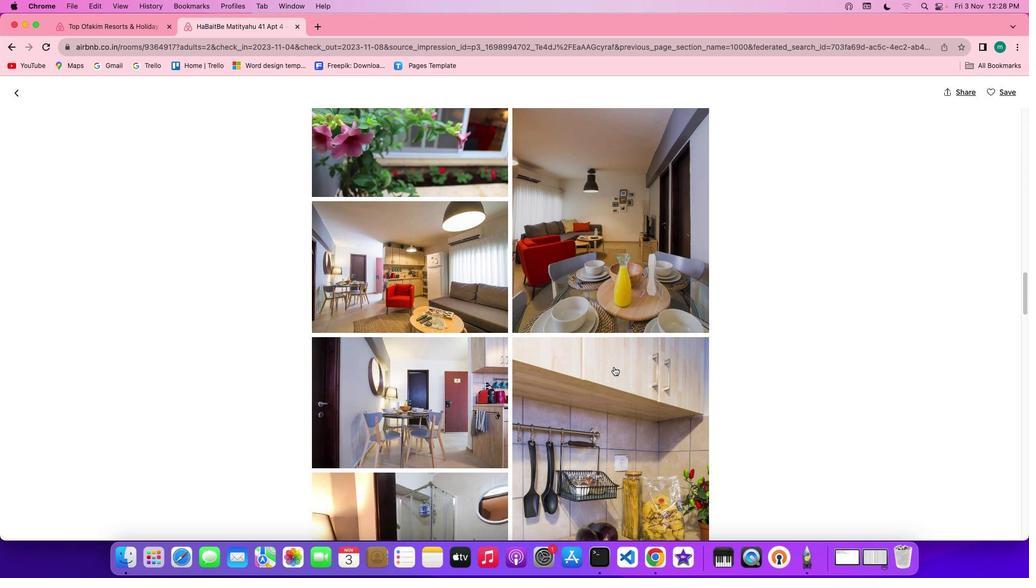 
Action: Mouse scrolled (680, 381) with delta (-134, 338)
Screenshot: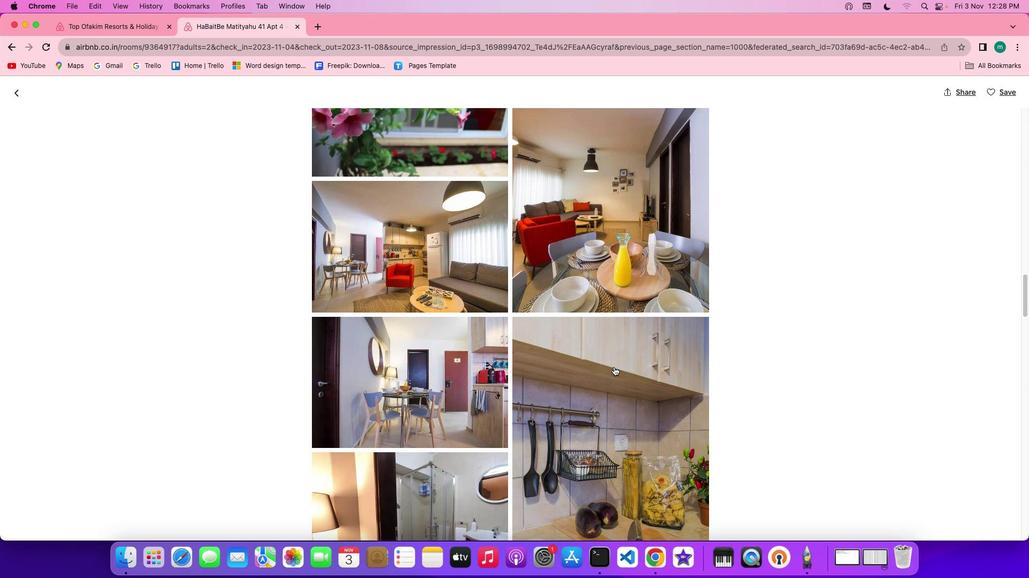 
Action: Mouse scrolled (680, 381) with delta (-134, 338)
Screenshot: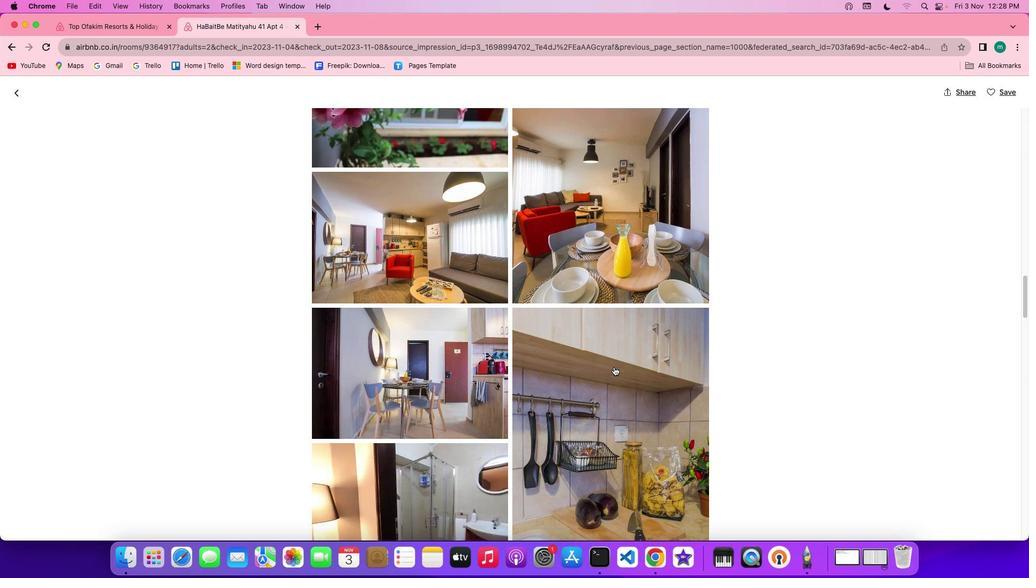 
Action: Mouse scrolled (680, 381) with delta (-134, 338)
Screenshot: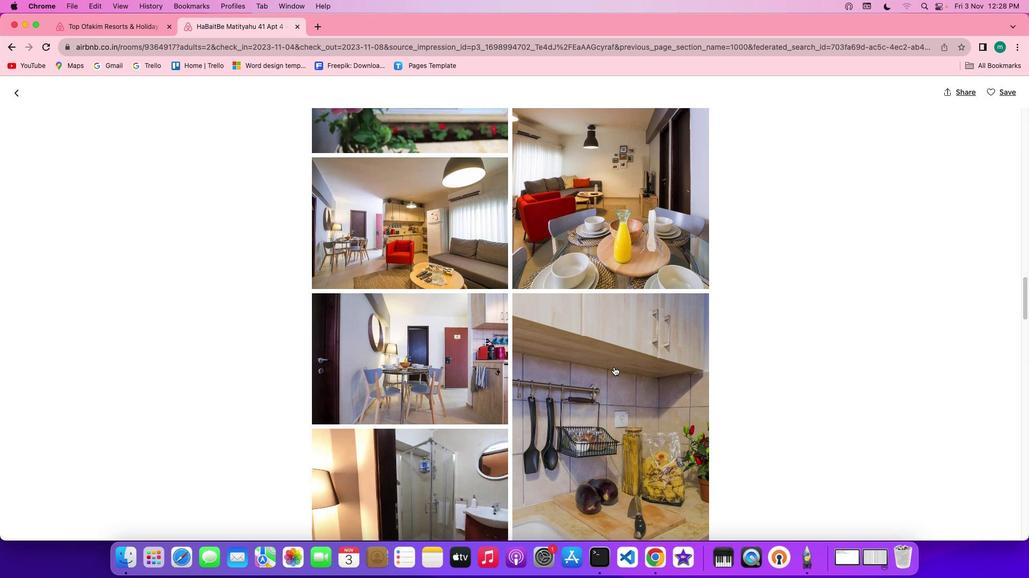 
Action: Mouse scrolled (680, 381) with delta (-134, 338)
Screenshot: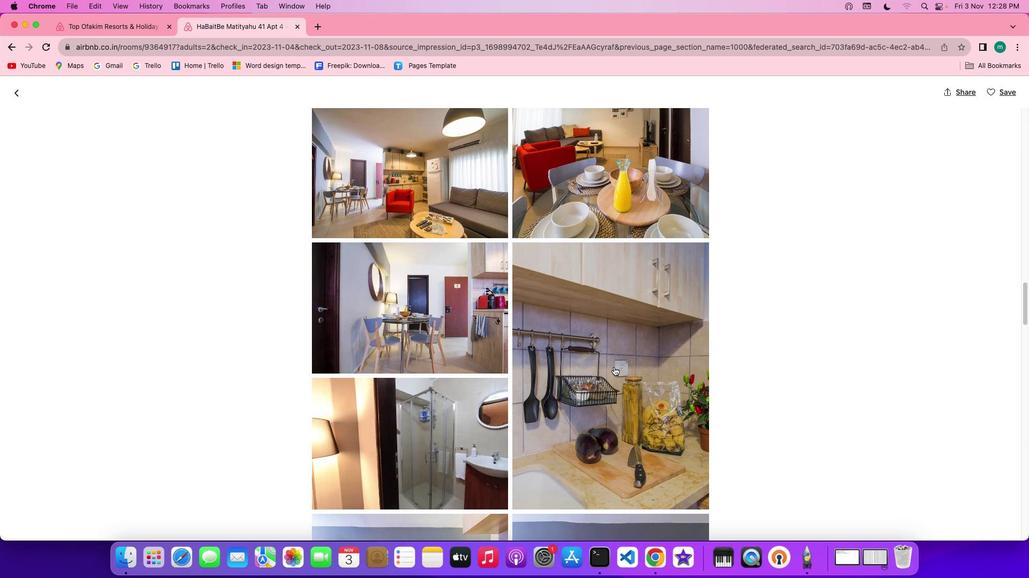 
Action: Mouse scrolled (680, 381) with delta (-134, 338)
Screenshot: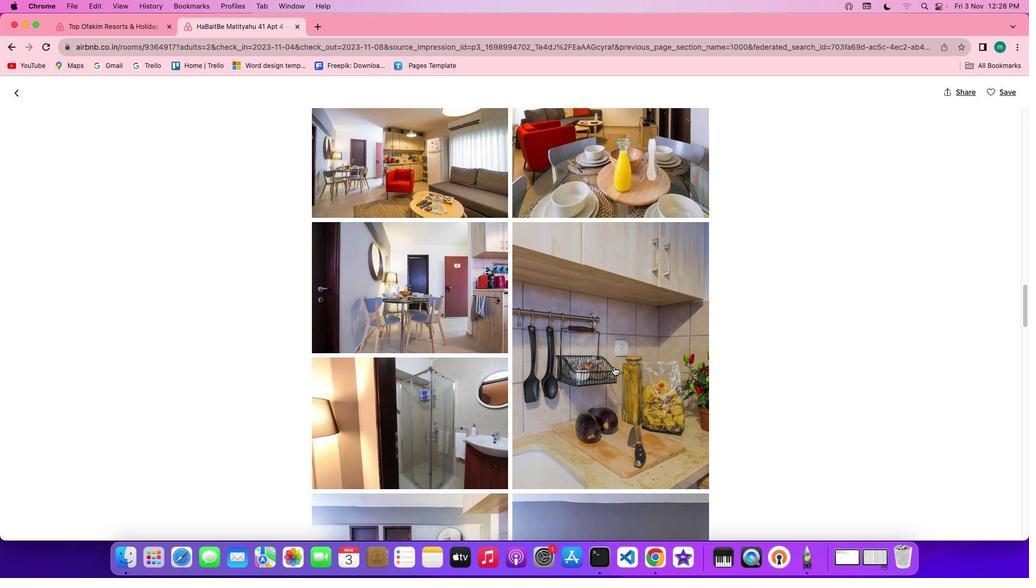 
Action: Mouse scrolled (680, 381) with delta (-134, 338)
Screenshot: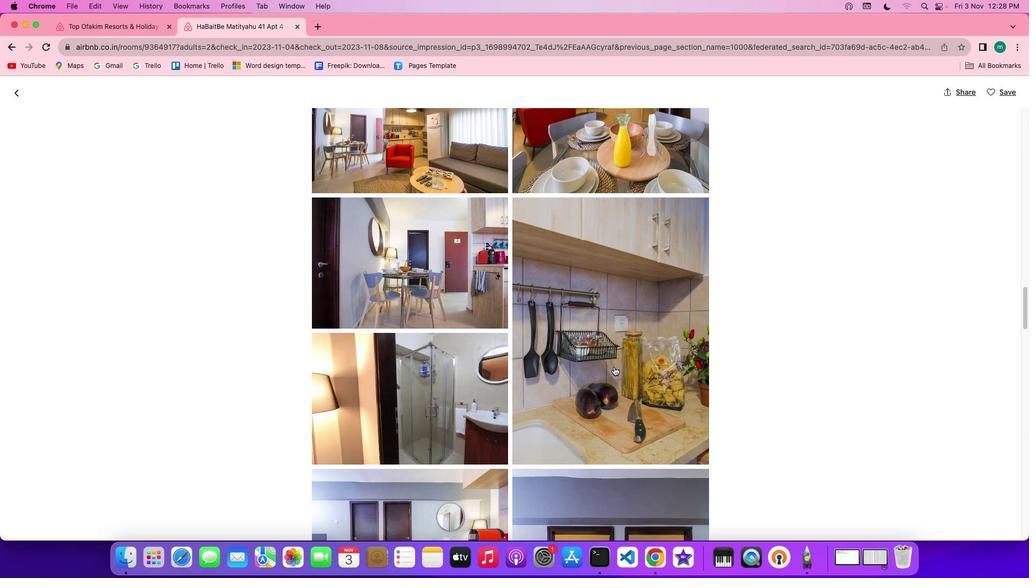 
Action: Mouse scrolled (680, 381) with delta (-134, 338)
Screenshot: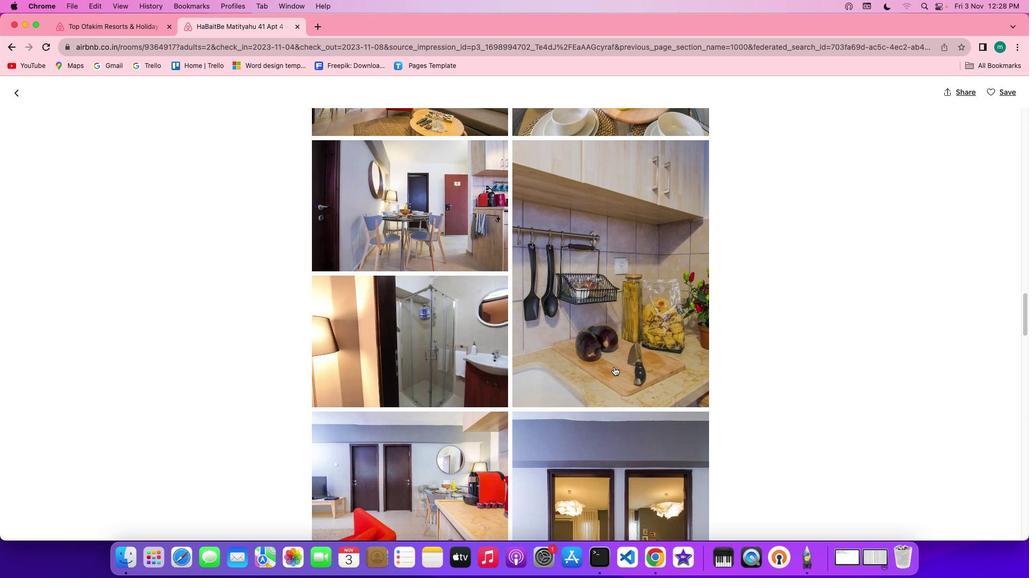 
Action: Mouse scrolled (680, 381) with delta (-134, 338)
Screenshot: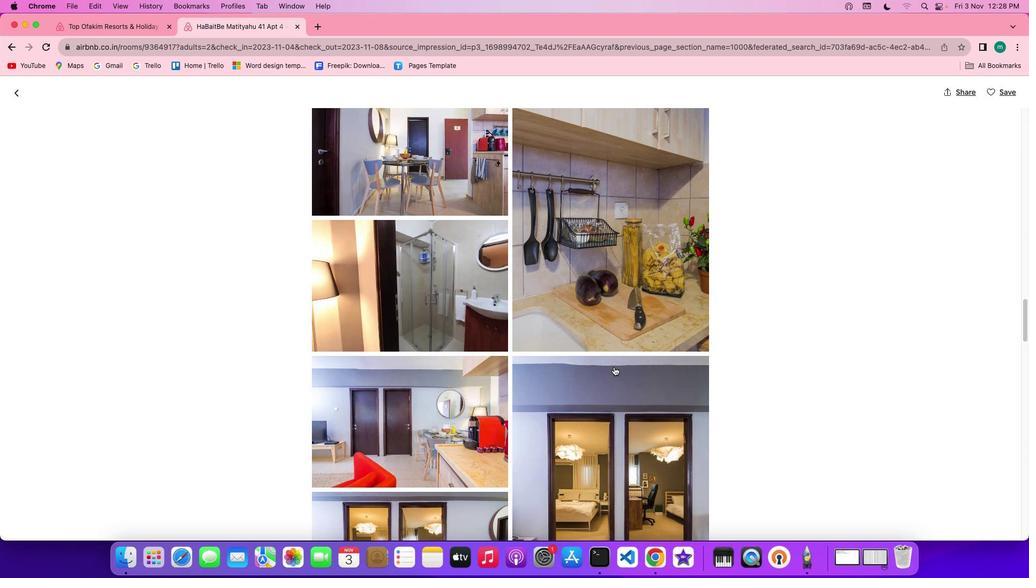 
Action: Mouse scrolled (680, 381) with delta (-134, 338)
Screenshot: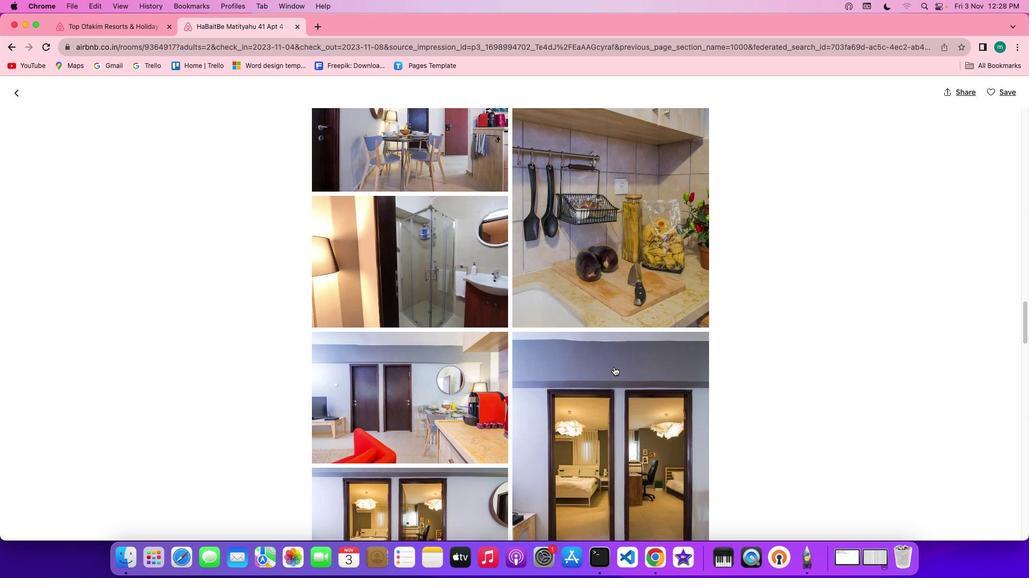 
Action: Mouse scrolled (680, 381) with delta (-134, 338)
Screenshot: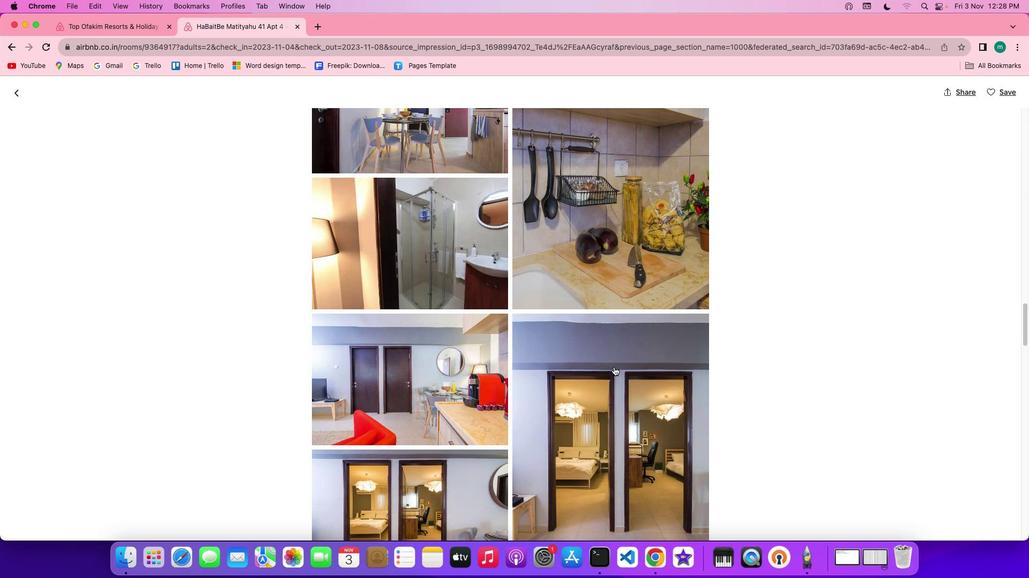 
Action: Mouse scrolled (680, 381) with delta (-134, 338)
Screenshot: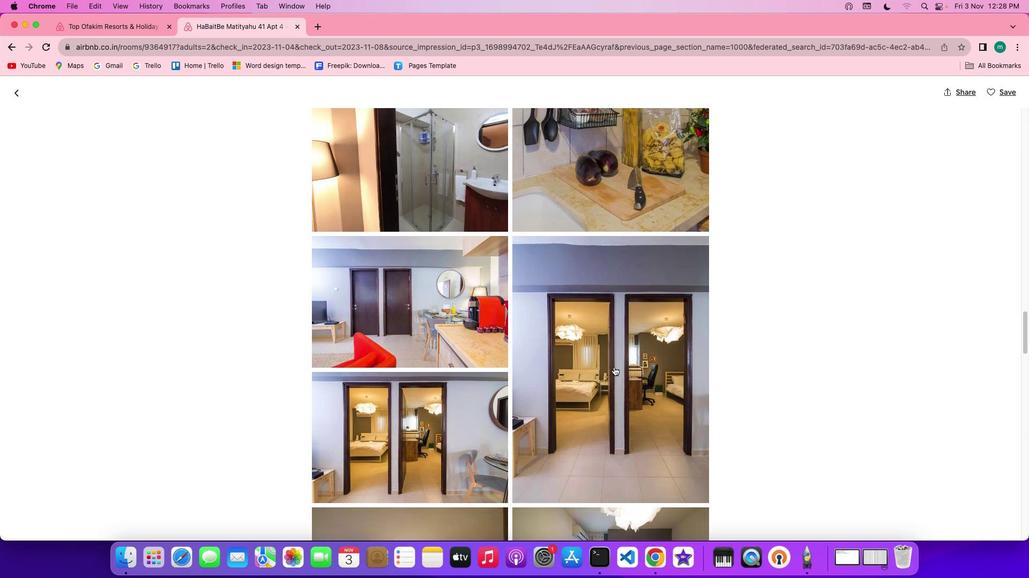 
Action: Mouse scrolled (680, 381) with delta (-134, 338)
Screenshot: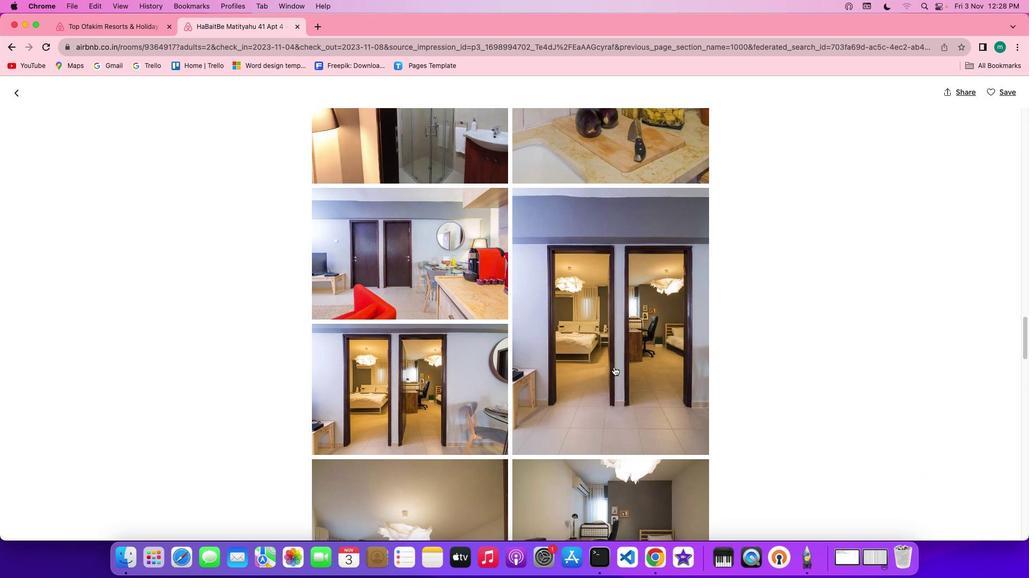 
Action: Mouse scrolled (680, 381) with delta (-134, 338)
Screenshot: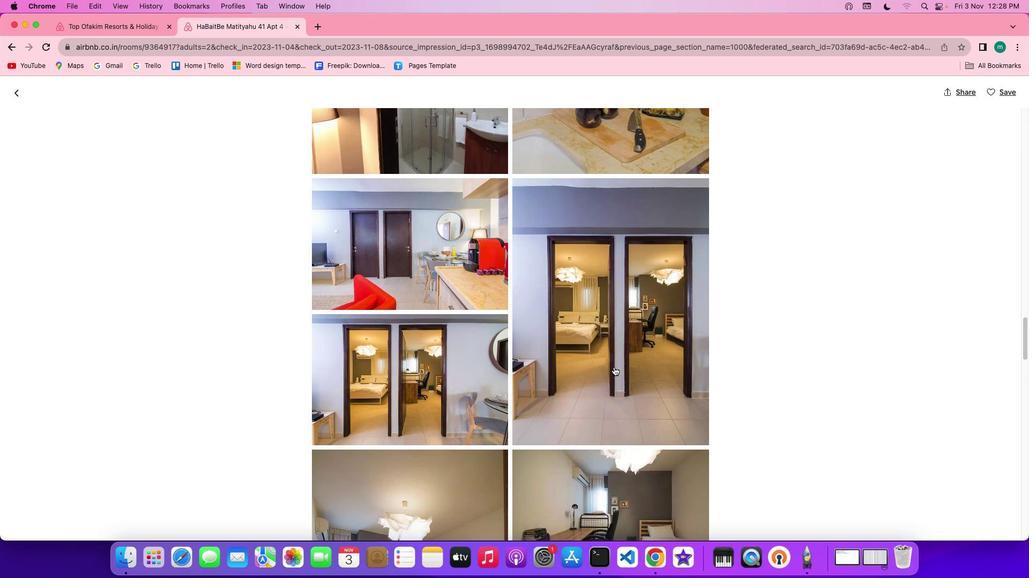 
Action: Mouse scrolled (680, 381) with delta (-134, 338)
Screenshot: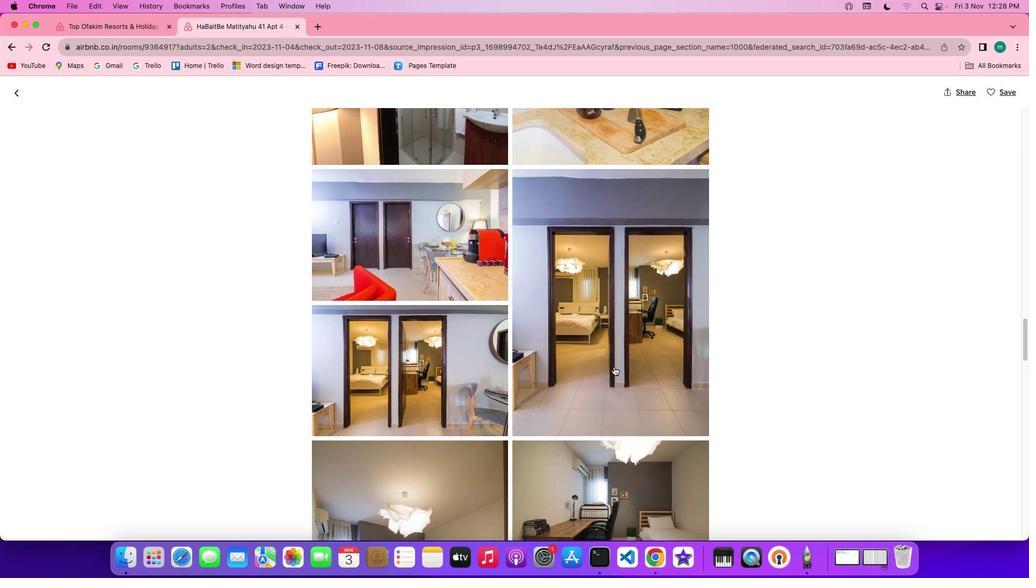 
Action: Mouse scrolled (680, 381) with delta (-134, 338)
Screenshot: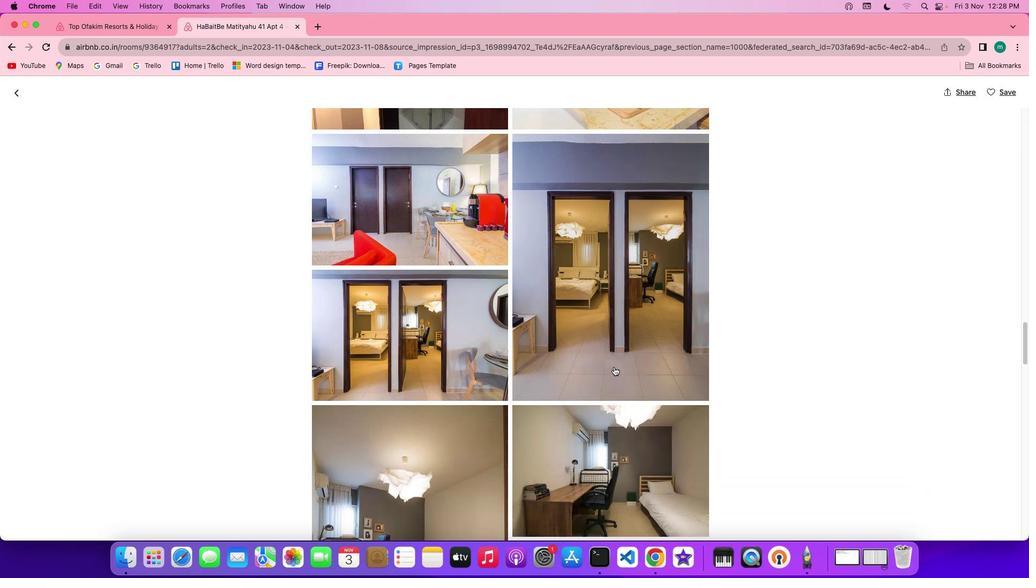 
Action: Mouse scrolled (680, 381) with delta (-134, 338)
Screenshot: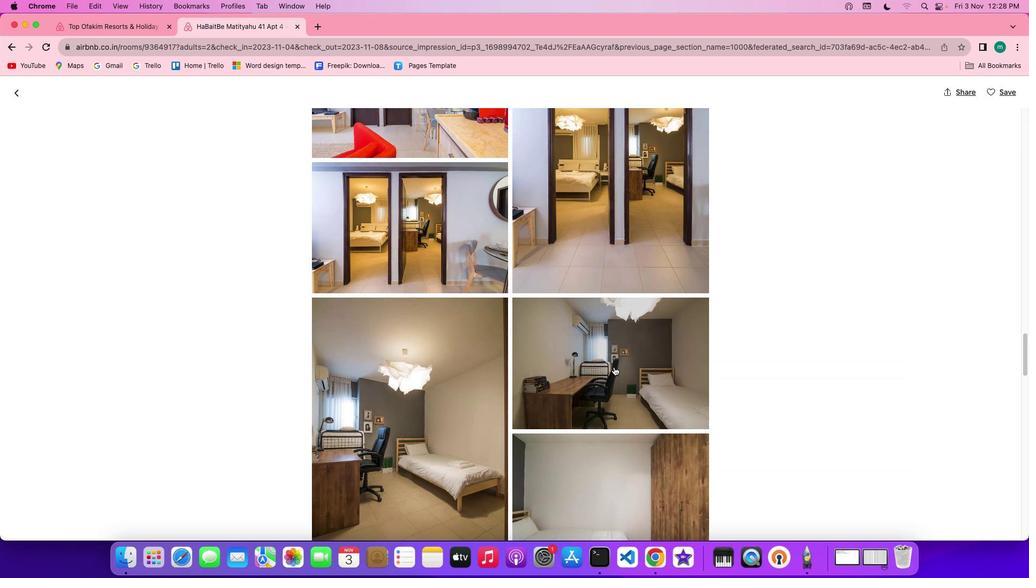 
Action: Mouse scrolled (680, 381) with delta (-134, 338)
Screenshot: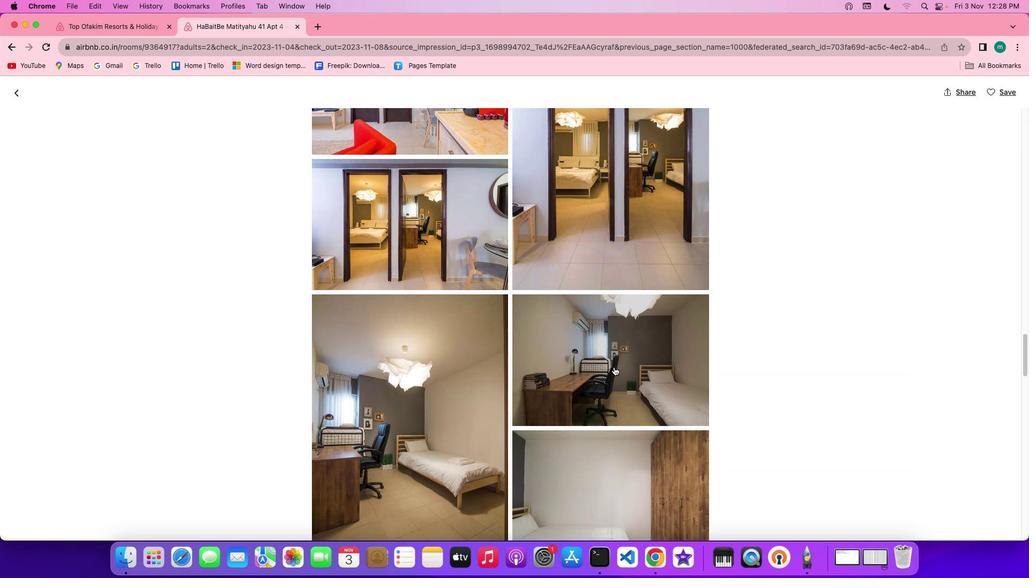 
Action: Mouse scrolled (680, 381) with delta (-134, 338)
Screenshot: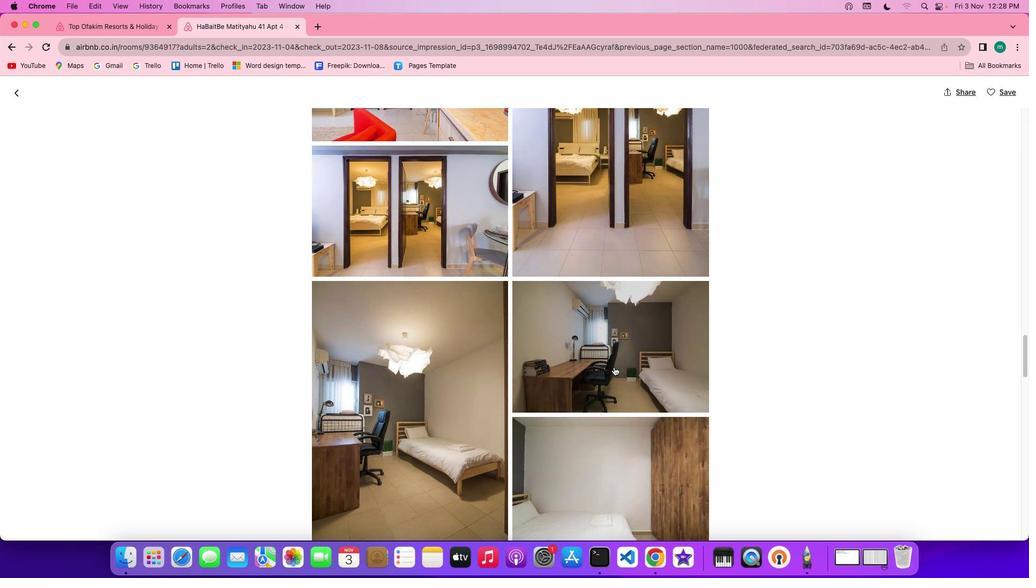 
Action: Mouse scrolled (680, 381) with delta (-134, 338)
Screenshot: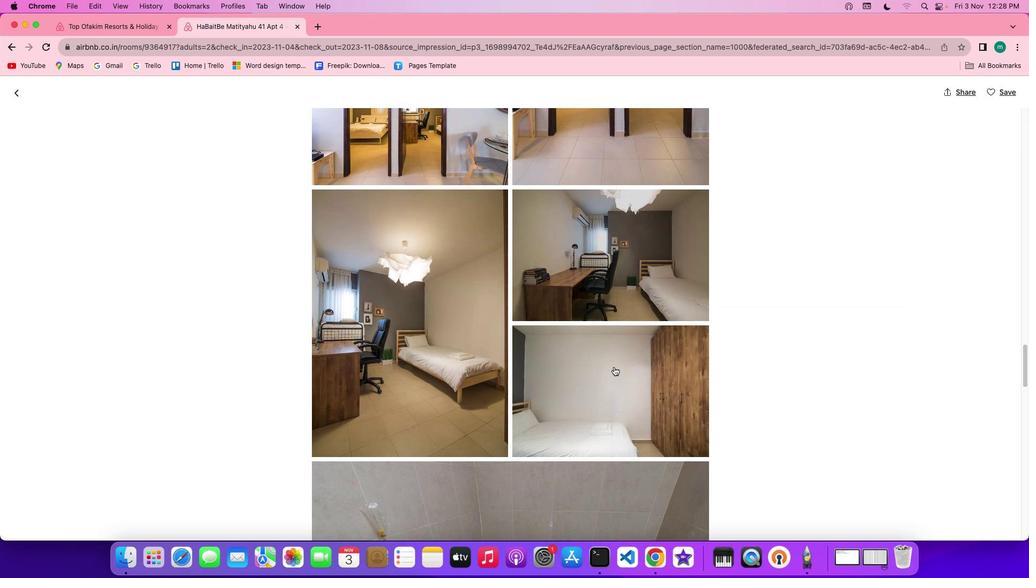 
Action: Mouse scrolled (680, 381) with delta (-134, 338)
Screenshot: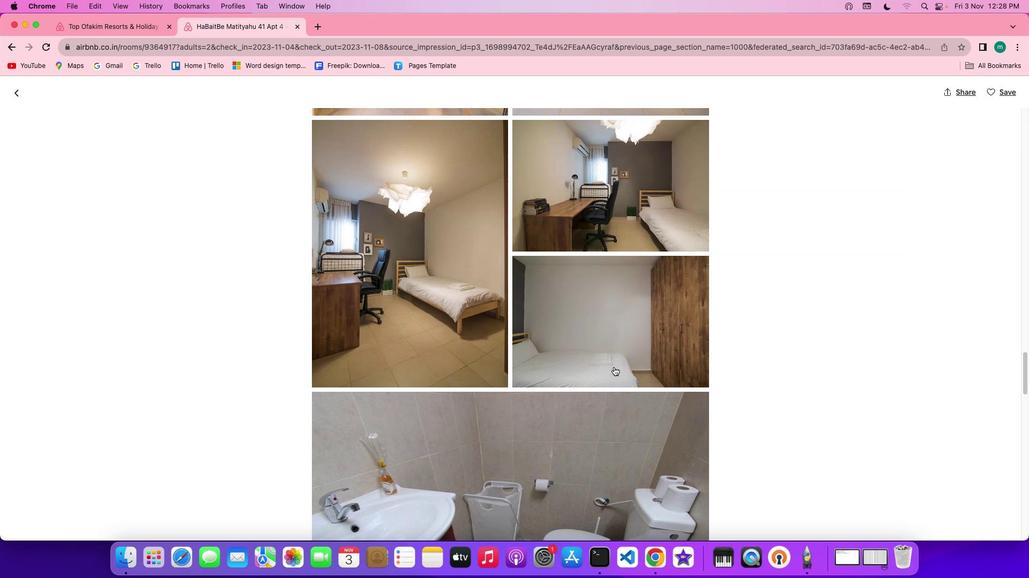 
Action: Mouse scrolled (680, 381) with delta (-134, 338)
Screenshot: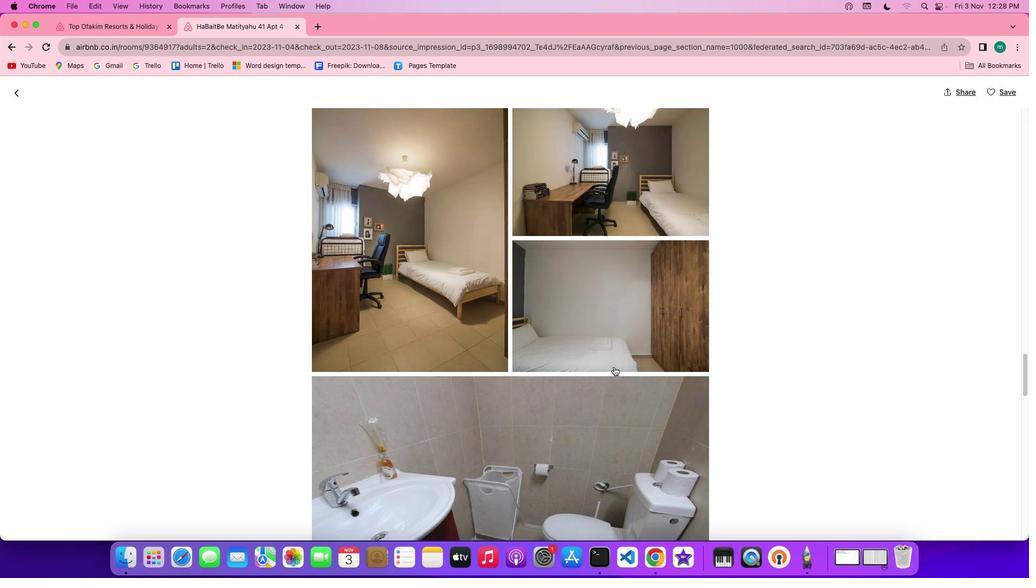 
Action: Mouse scrolled (680, 381) with delta (-134, 338)
Screenshot: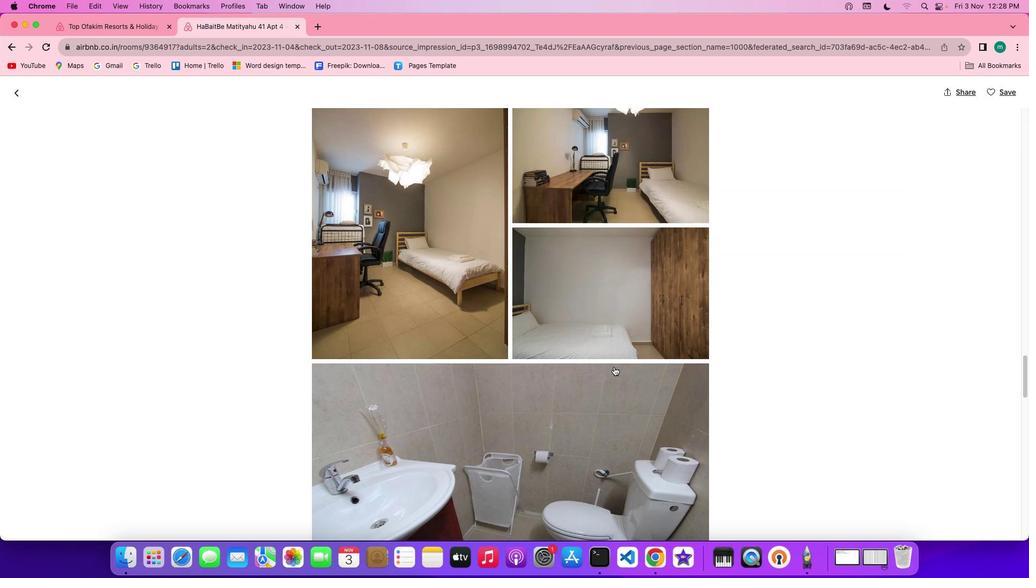 
Action: Mouse scrolled (680, 381) with delta (-134, 338)
Screenshot: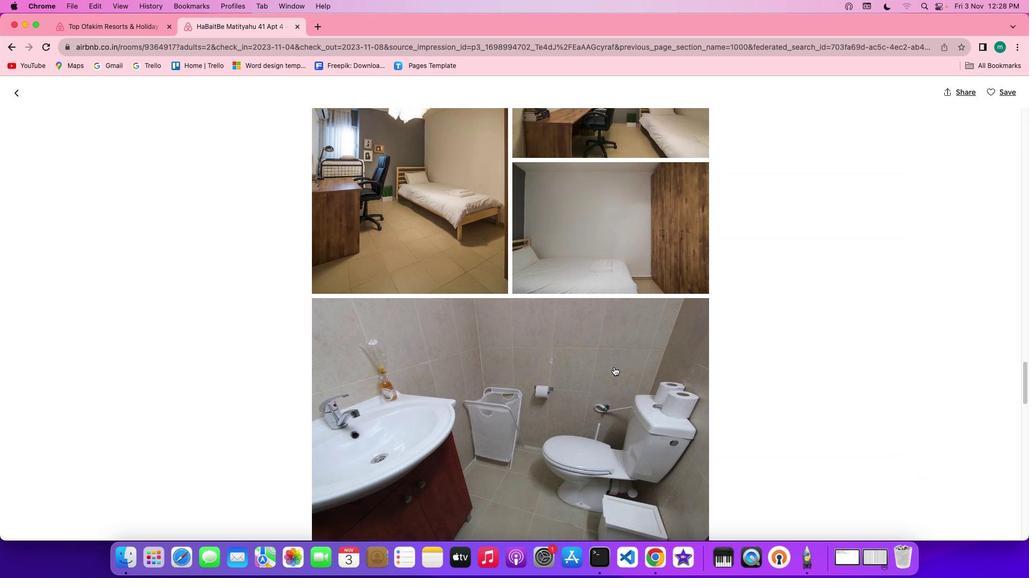 
Action: Mouse scrolled (680, 381) with delta (-134, 338)
Screenshot: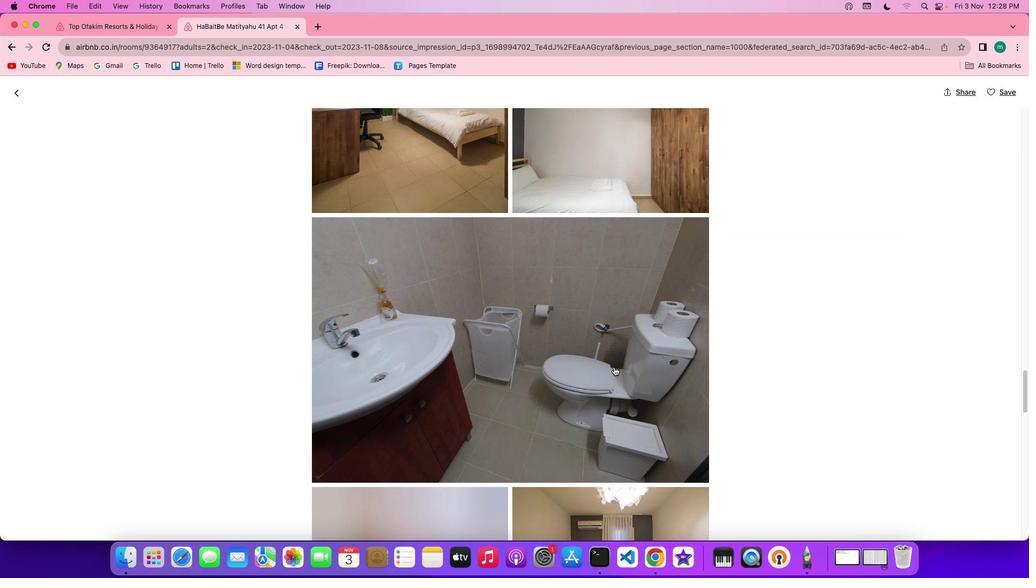 
Action: Mouse scrolled (680, 381) with delta (-134, 338)
Screenshot: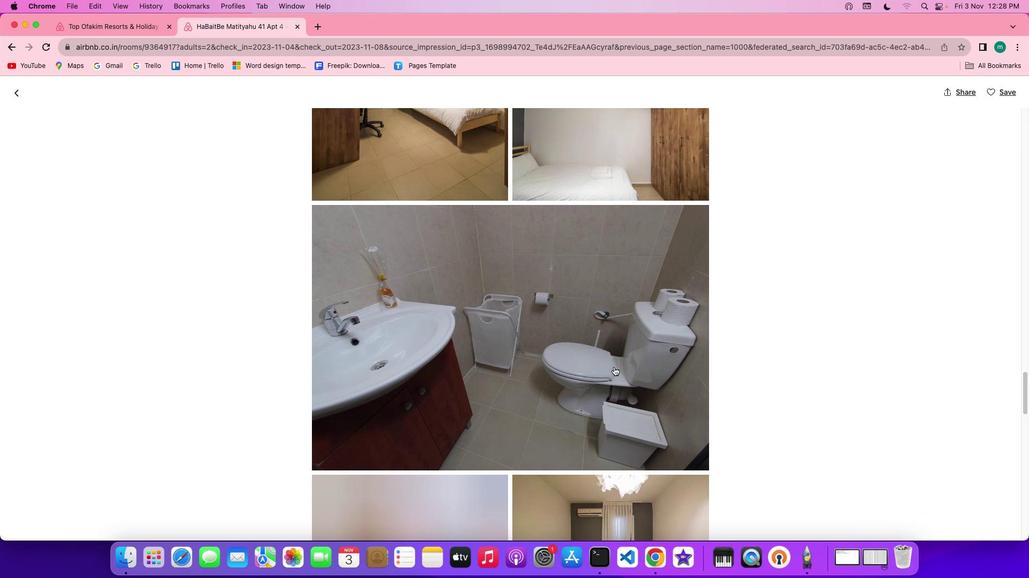 
Action: Mouse scrolled (680, 381) with delta (-134, 338)
Screenshot: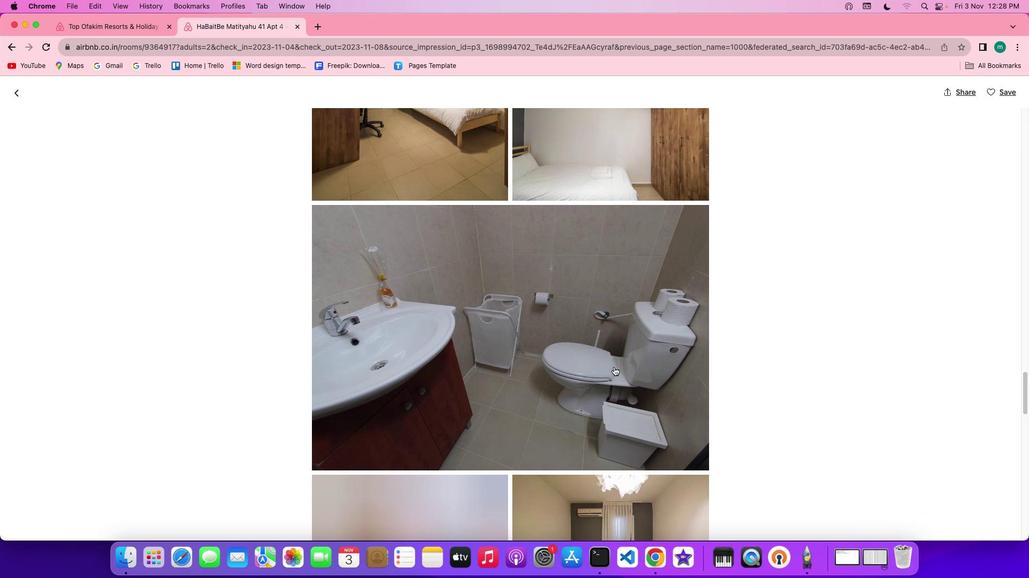 
Action: Mouse scrolled (680, 381) with delta (-134, 338)
Screenshot: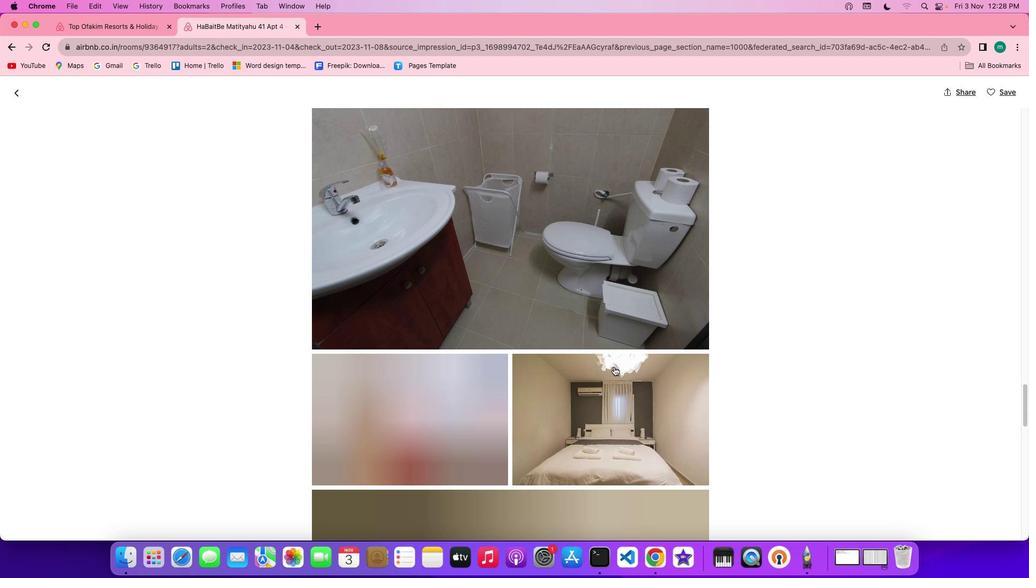 
Action: Mouse scrolled (680, 381) with delta (-134, 338)
Screenshot: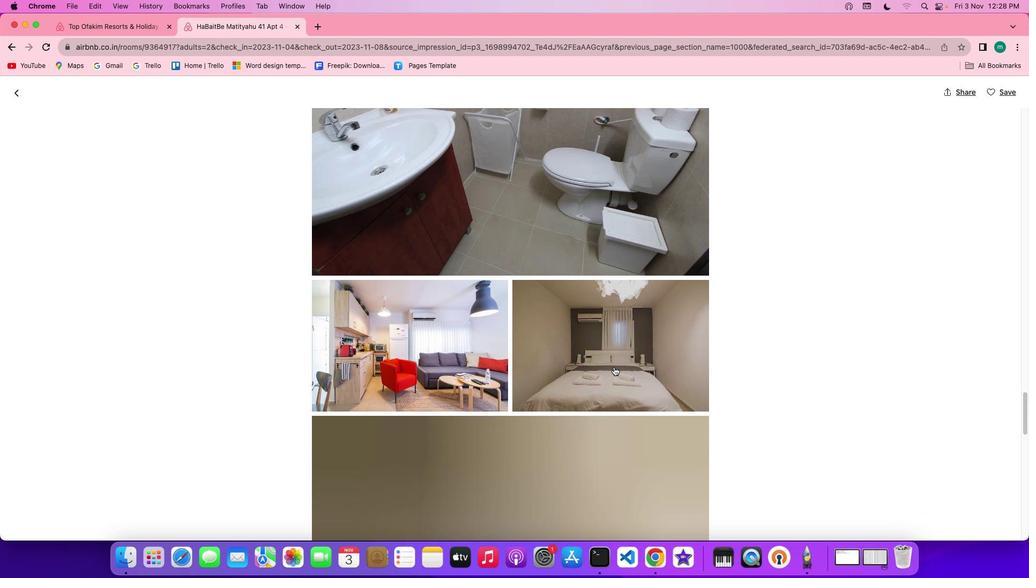 
Action: Mouse scrolled (680, 381) with delta (-134, 338)
